 Task: Buy 2 Calipers from Brake System section under best seller category for shipping address: Jenna Lewis, 4292 Crim Lane, Underhill, Vermont 05489, Cell Number 9377427970. Pay from credit card number 4726 6642 7752 6010, Name on card Mark Adams, Expiration date 04/2025, CVV 682
Action: Mouse moved to (548, 165)
Screenshot: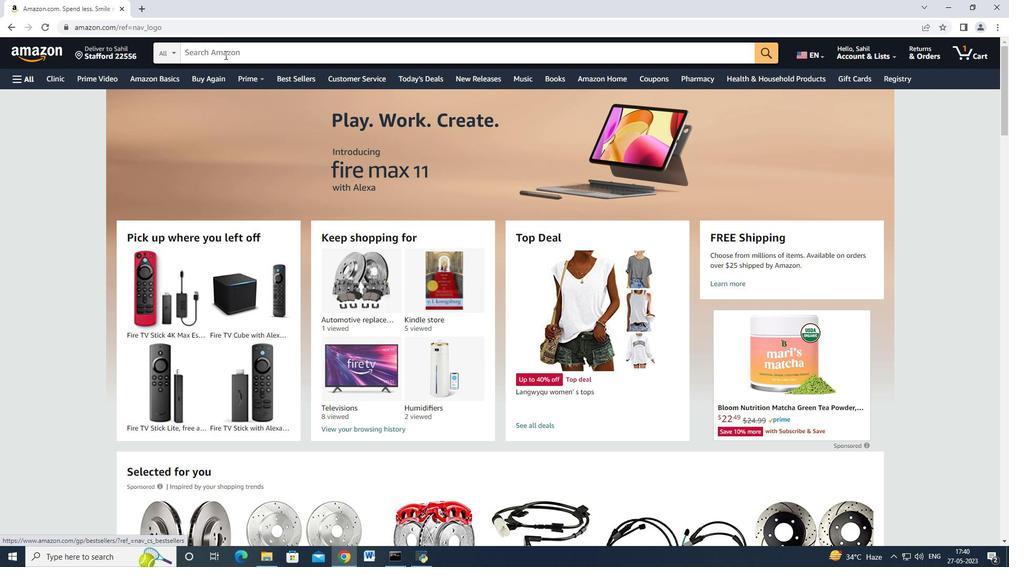
Action: Mouse pressed left at (548, 165)
Screenshot: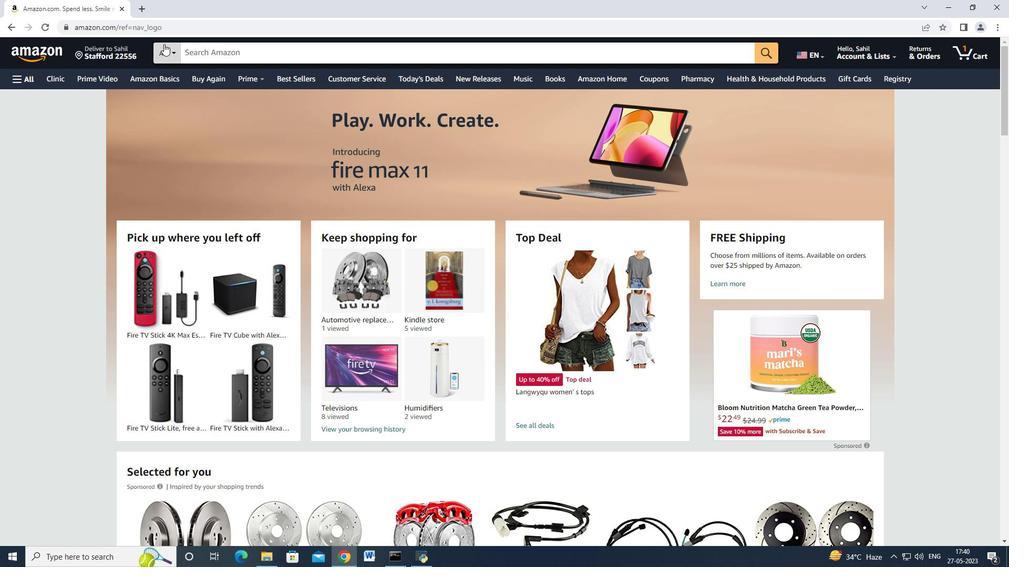 
Action: Mouse moved to (541, 227)
Screenshot: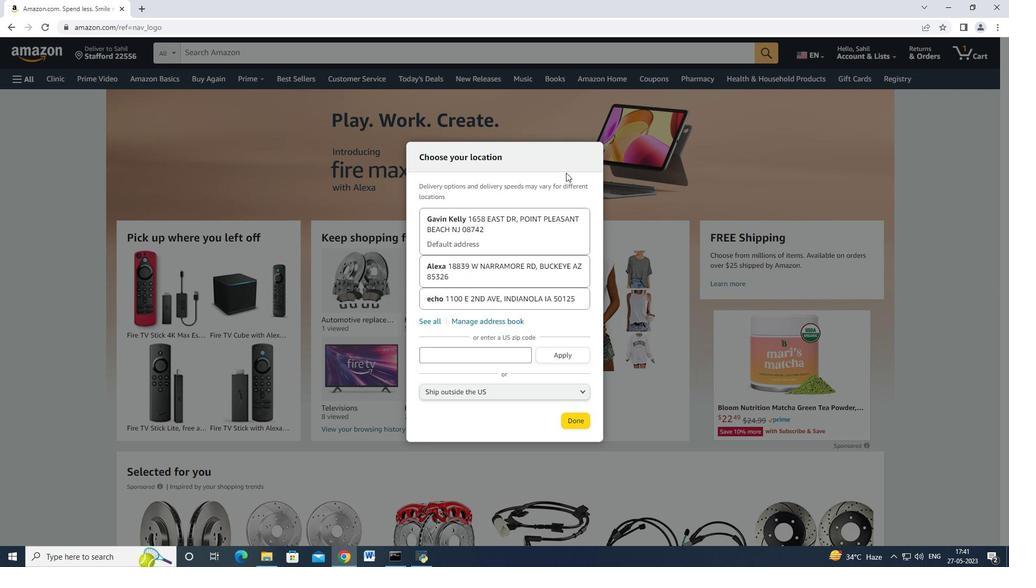 
Action: Mouse scrolled (541, 227) with delta (0, 0)
Screenshot: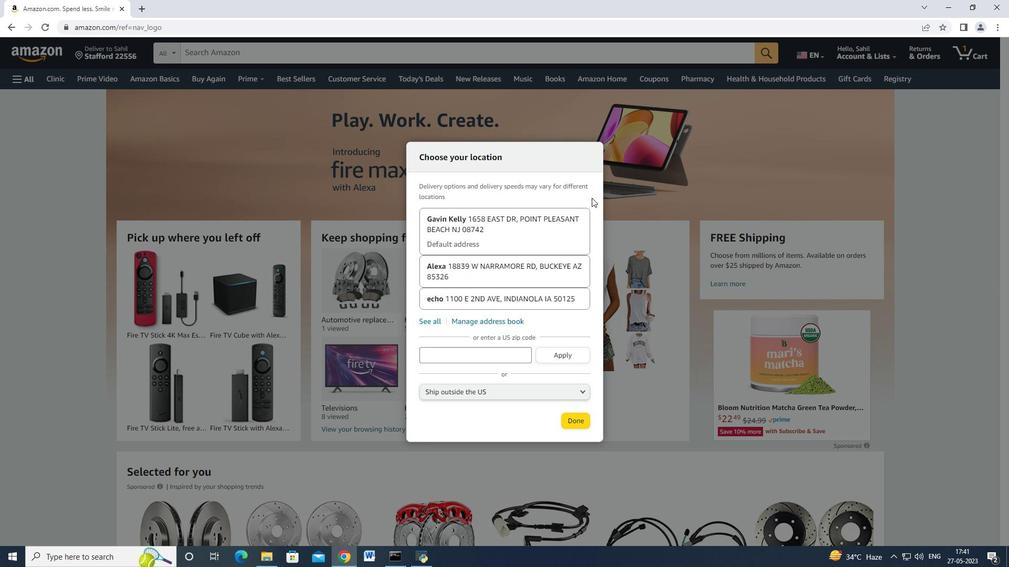 
Action: Mouse scrolled (541, 227) with delta (0, 0)
Screenshot: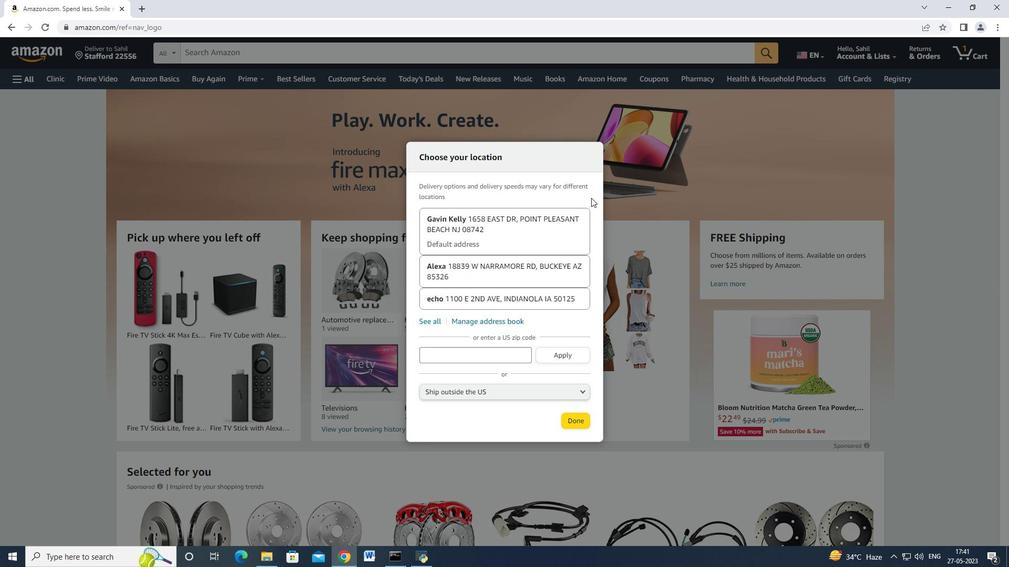 
Action: Mouse scrolled (541, 227) with delta (0, 0)
Screenshot: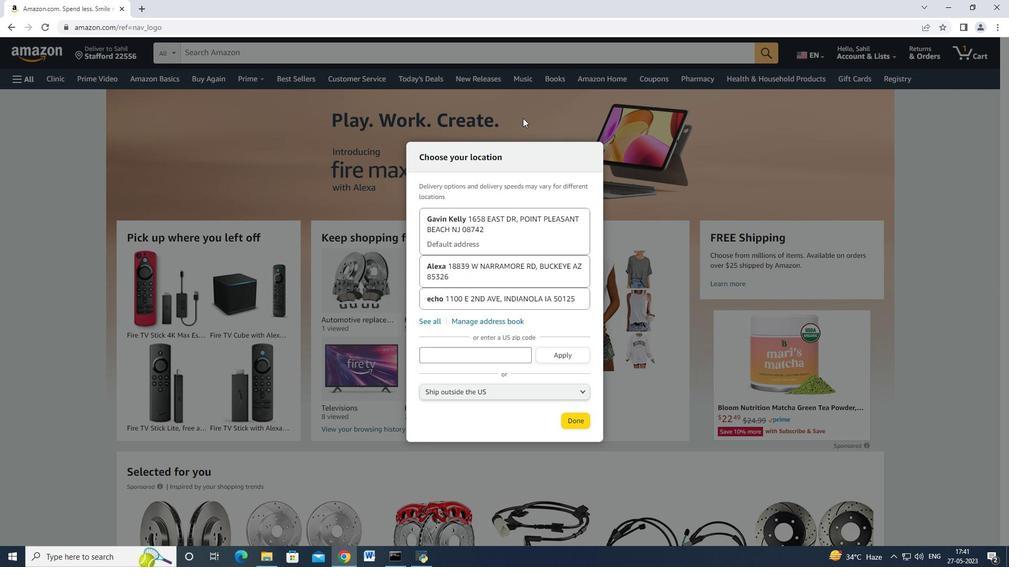 
Action: Mouse scrolled (541, 227) with delta (0, 0)
Screenshot: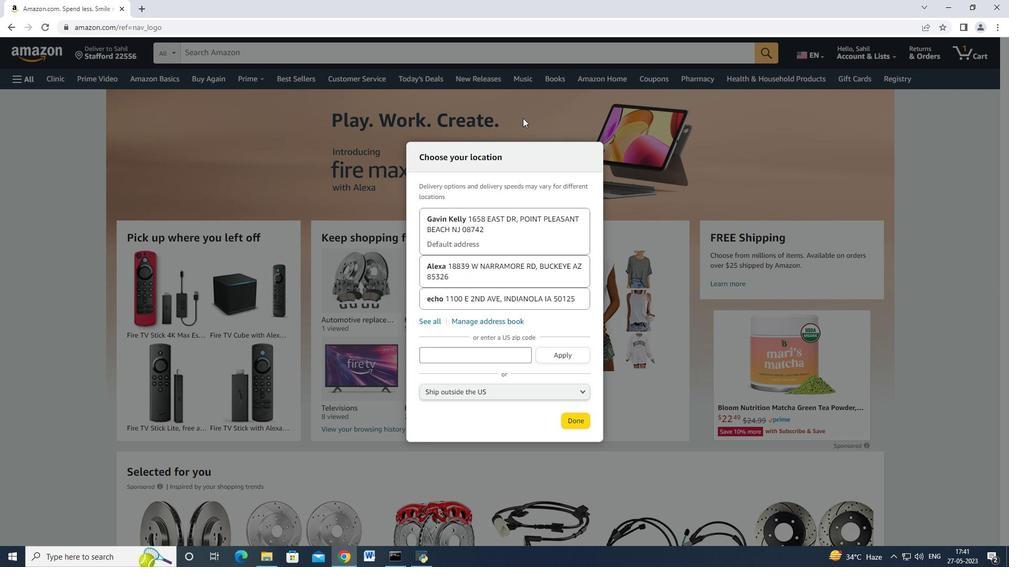 
Action: Mouse scrolled (541, 227) with delta (0, 0)
Screenshot: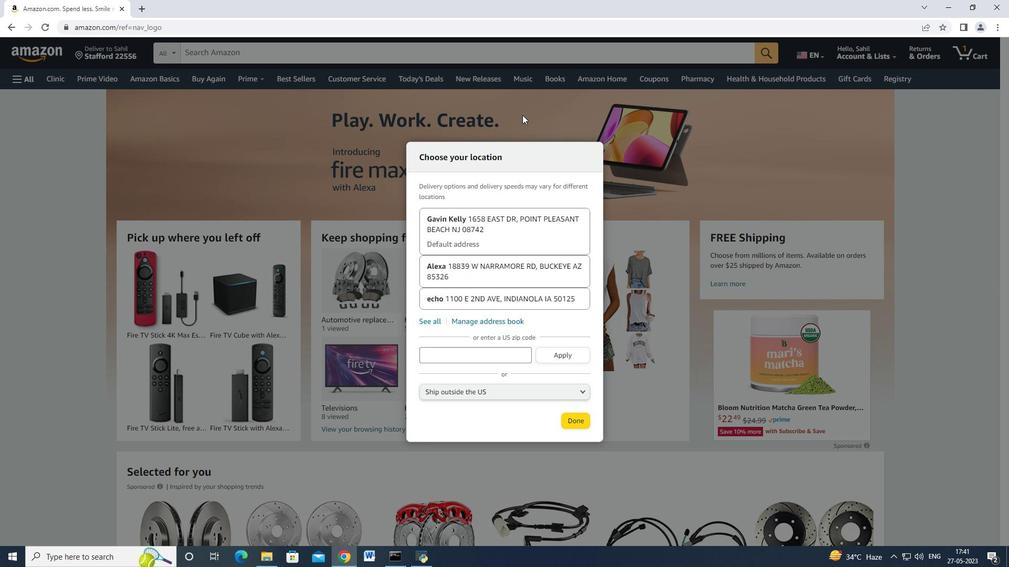 
Action: Mouse scrolled (541, 227) with delta (0, 0)
Screenshot: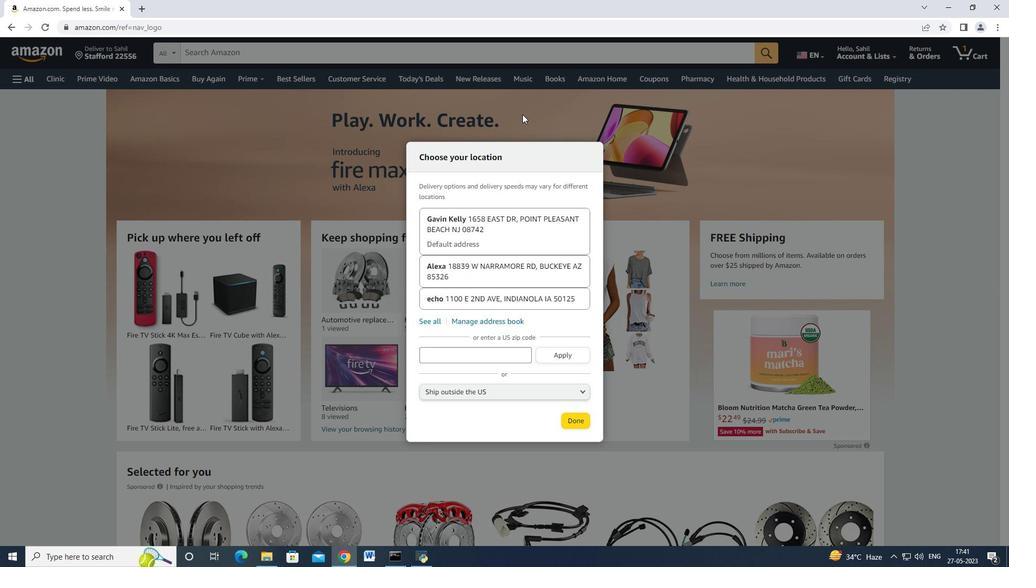 
Action: Mouse scrolled (541, 227) with delta (0, 0)
Screenshot: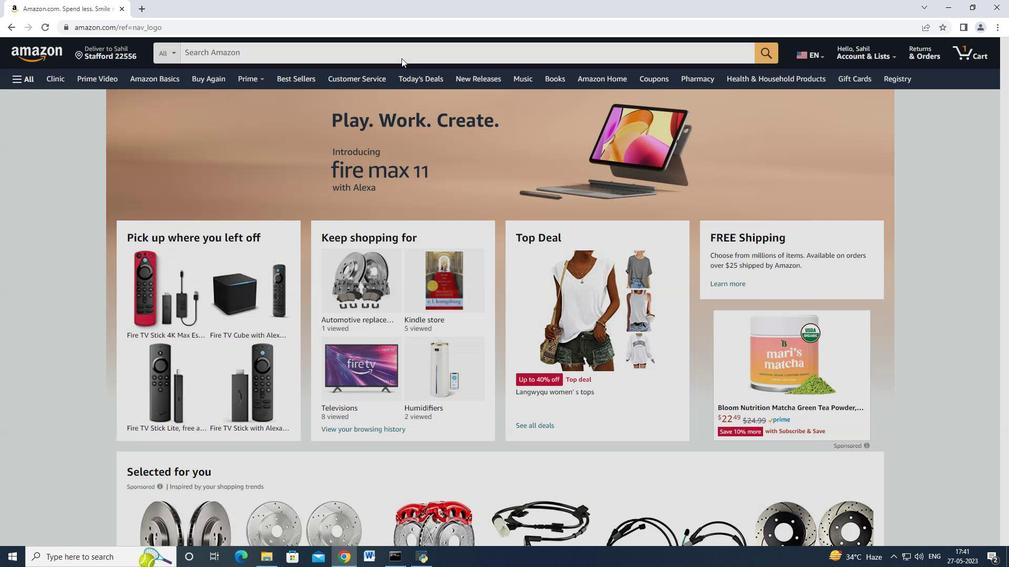 
Action: Mouse moved to (541, 227)
Screenshot: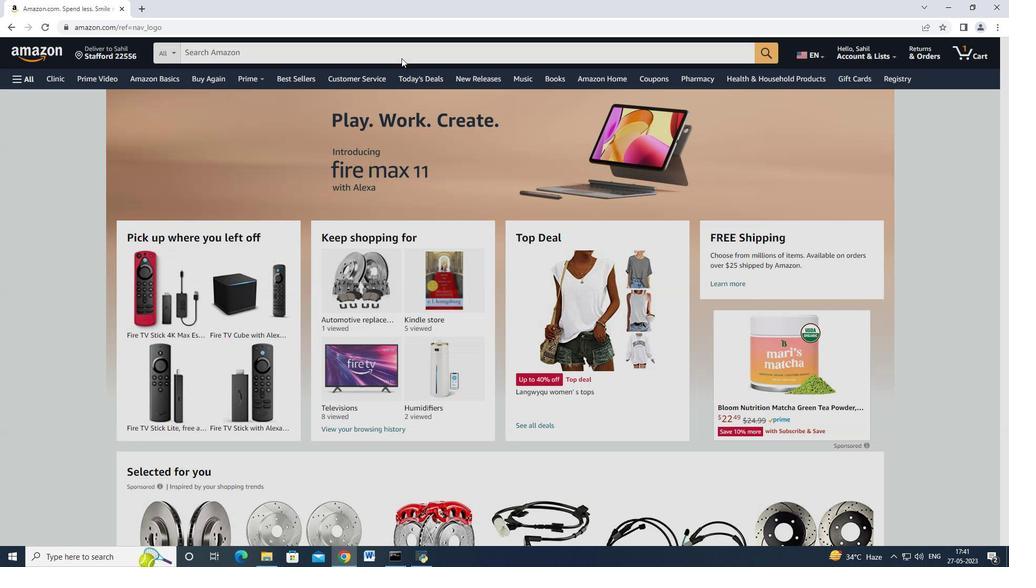 
Action: Mouse scrolled (541, 227) with delta (0, 0)
Screenshot: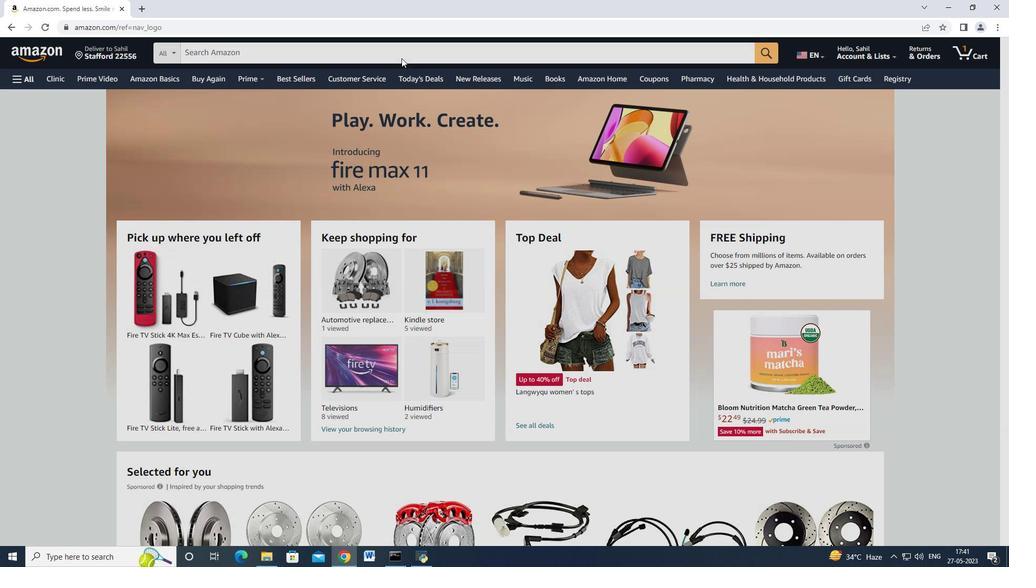 
Action: Mouse moved to (550, 215)
Screenshot: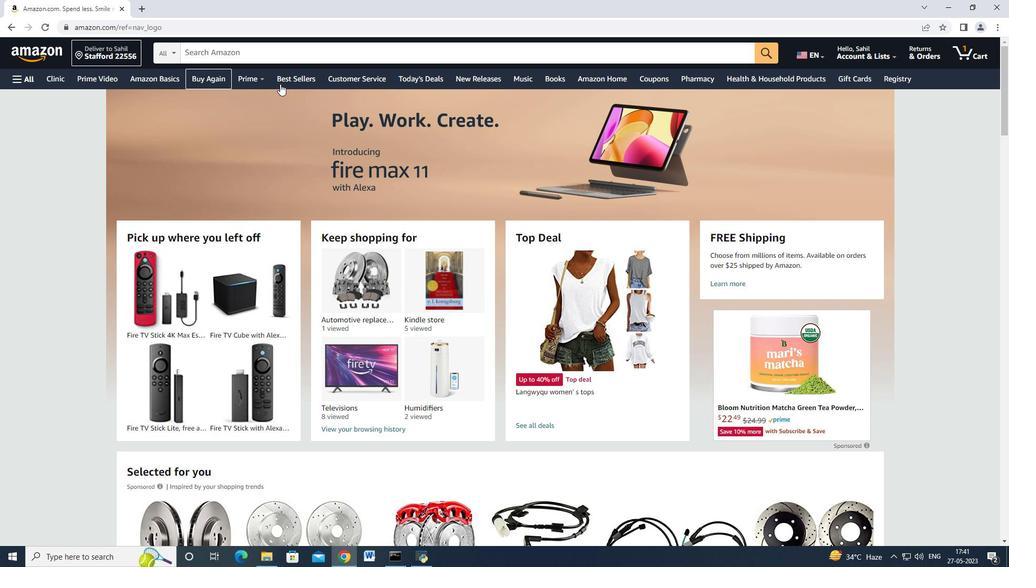 
Action: Mouse pressed left at (550, 215)
Screenshot: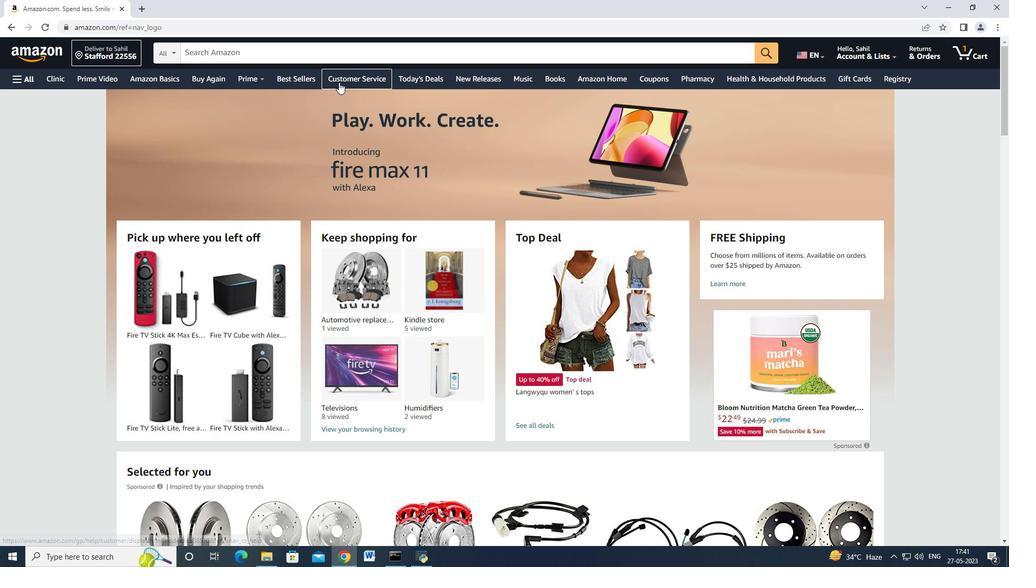 
Action: Mouse moved to (564, 156)
Screenshot: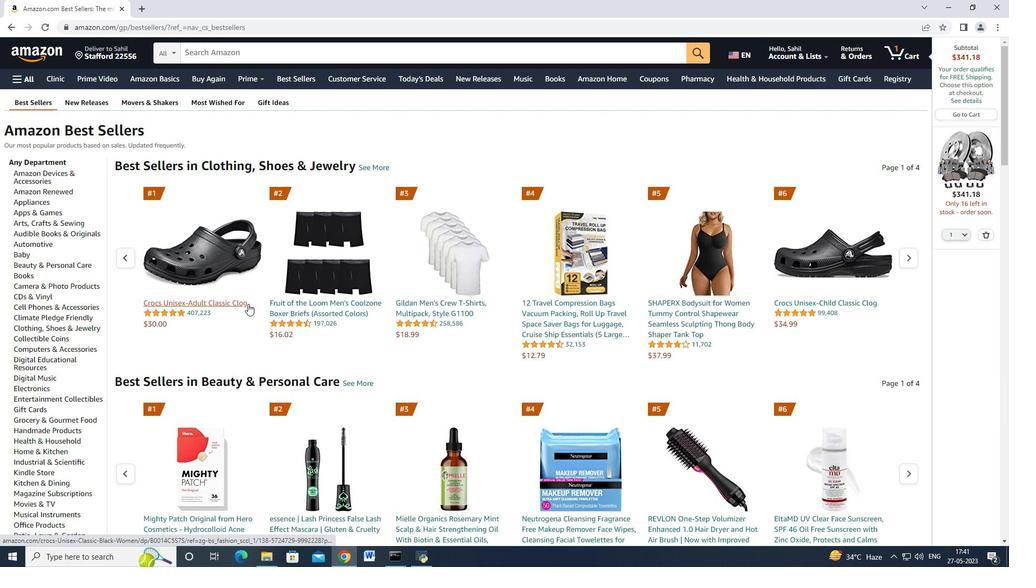 
Action: Mouse pressed left at (564, 156)
Screenshot: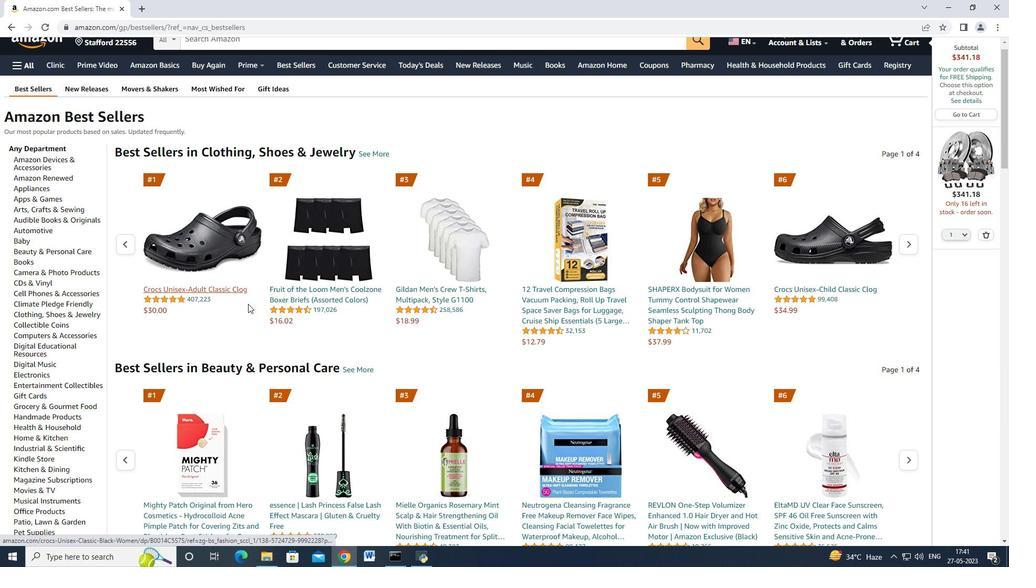 
Action: Mouse moved to (580, 230)
Screenshot: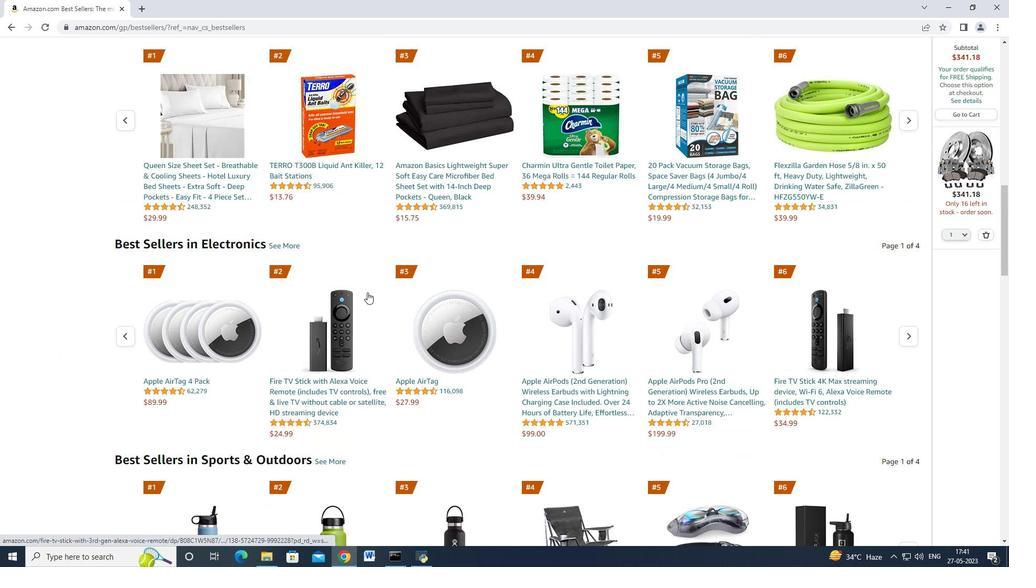 
Action: Mouse pressed left at (580, 230)
Screenshot: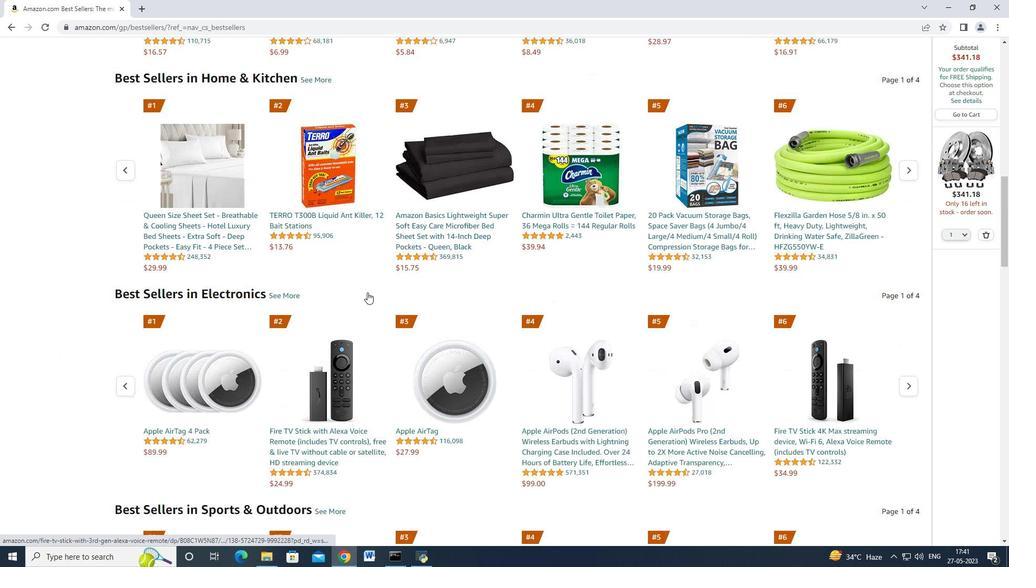 
Action: Mouse moved to (557, 150)
Screenshot: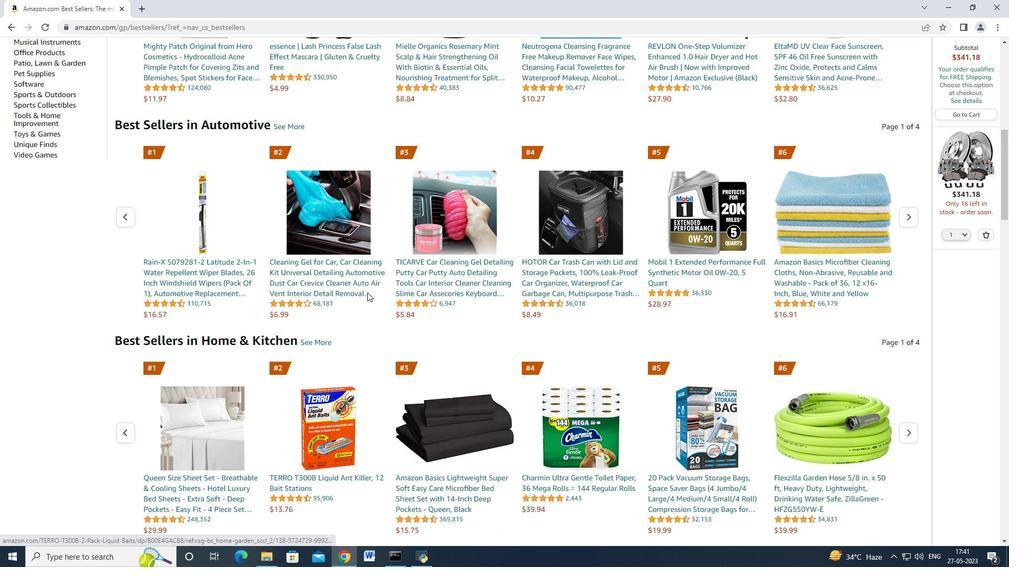 
Action: Mouse pressed left at (557, 150)
Screenshot: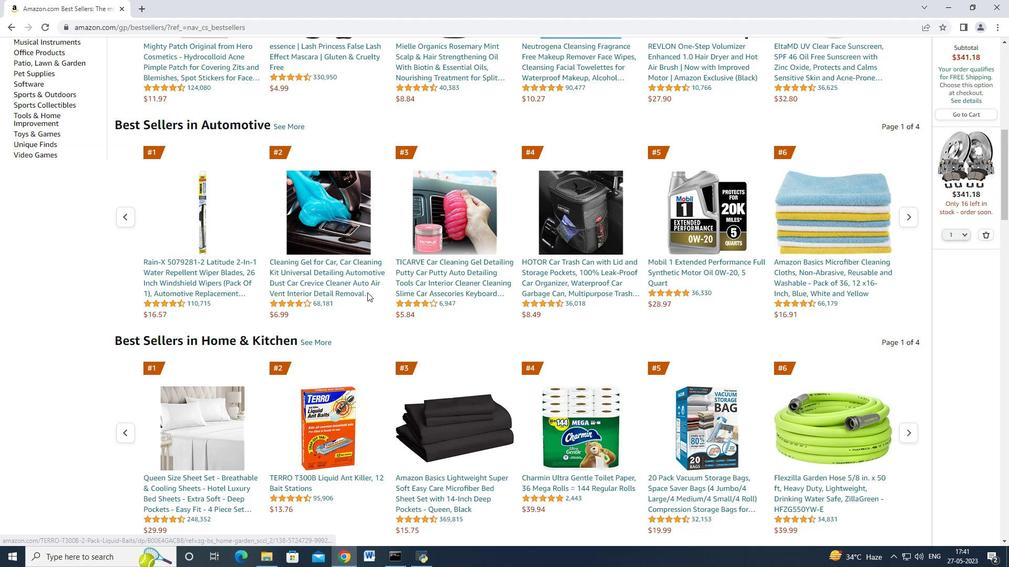
Action: Mouse moved to (557, 150)
Screenshot: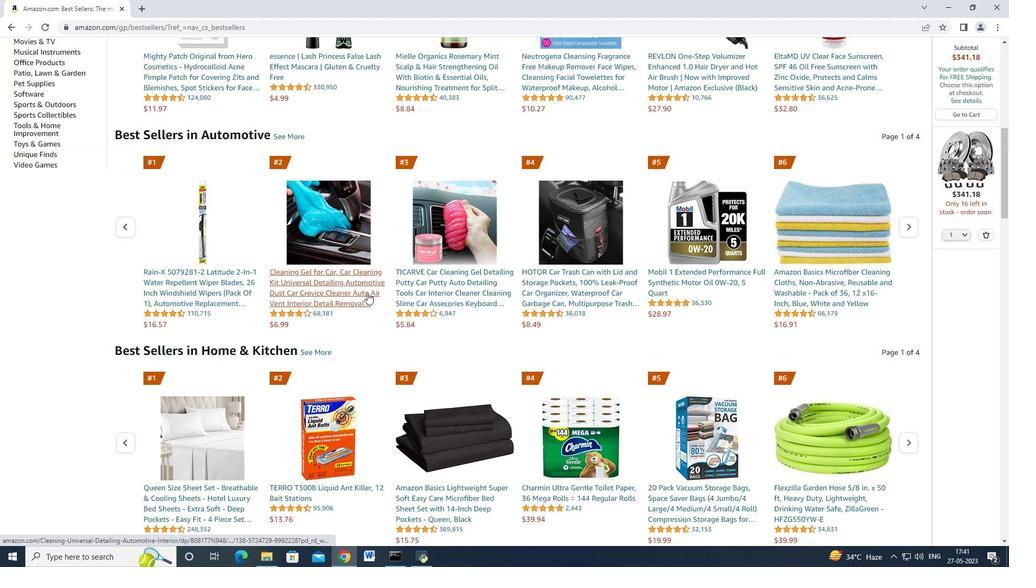 
Action: Key pressed 2<Key.space>calipers<Key.enter>
Screenshot: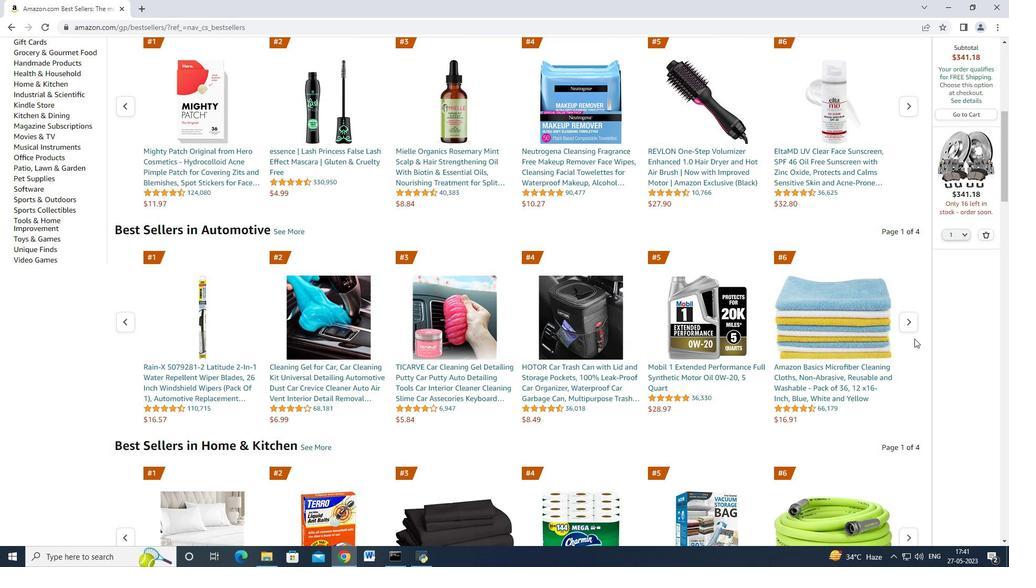 
Action: Mouse moved to (595, 308)
Screenshot: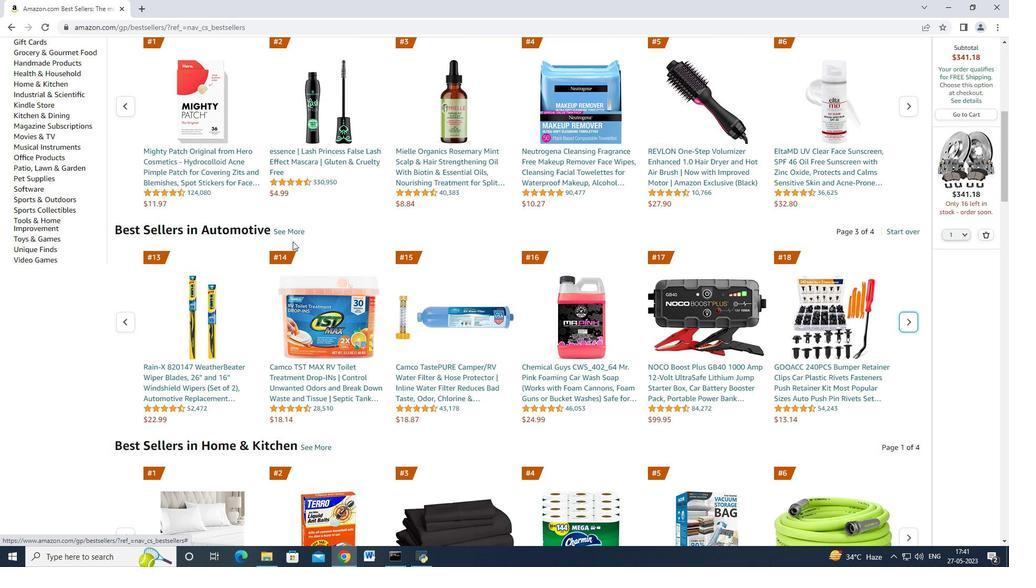 
Action: Mouse scrolled (595, 307) with delta (0, 0)
Screenshot: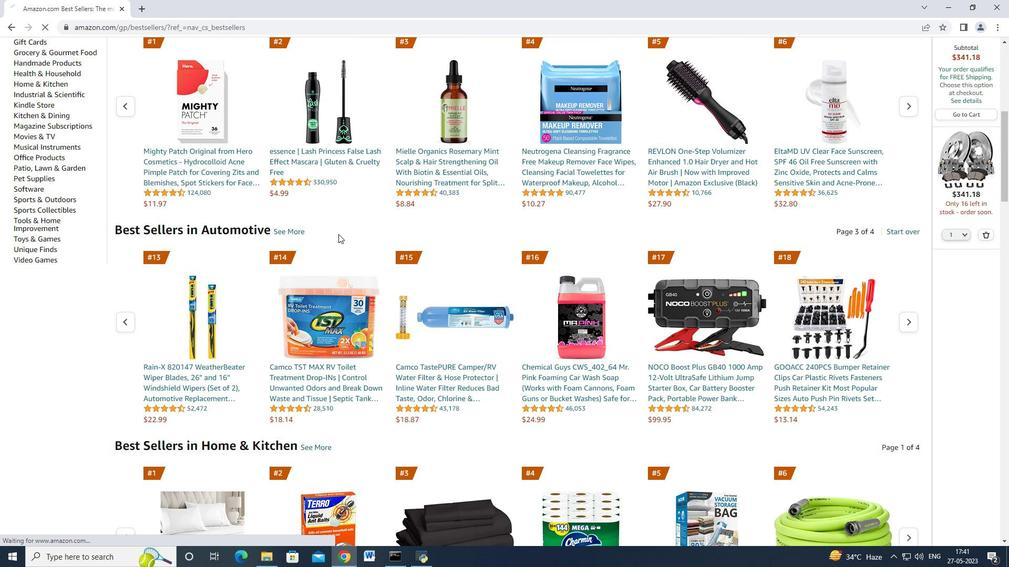 
Action: Mouse moved to (595, 307)
Screenshot: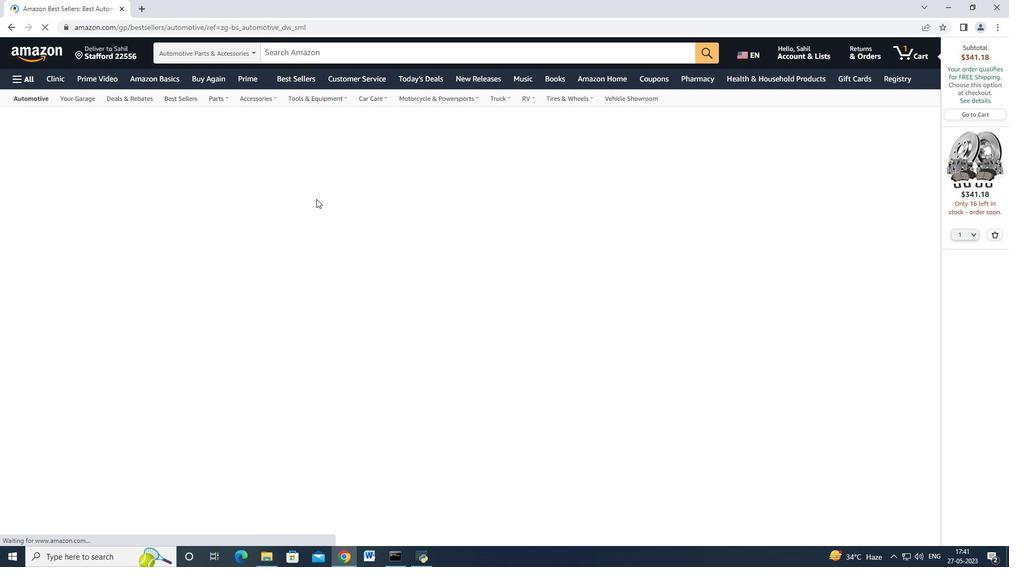 
Action: Mouse scrolled (595, 307) with delta (0, 0)
Screenshot: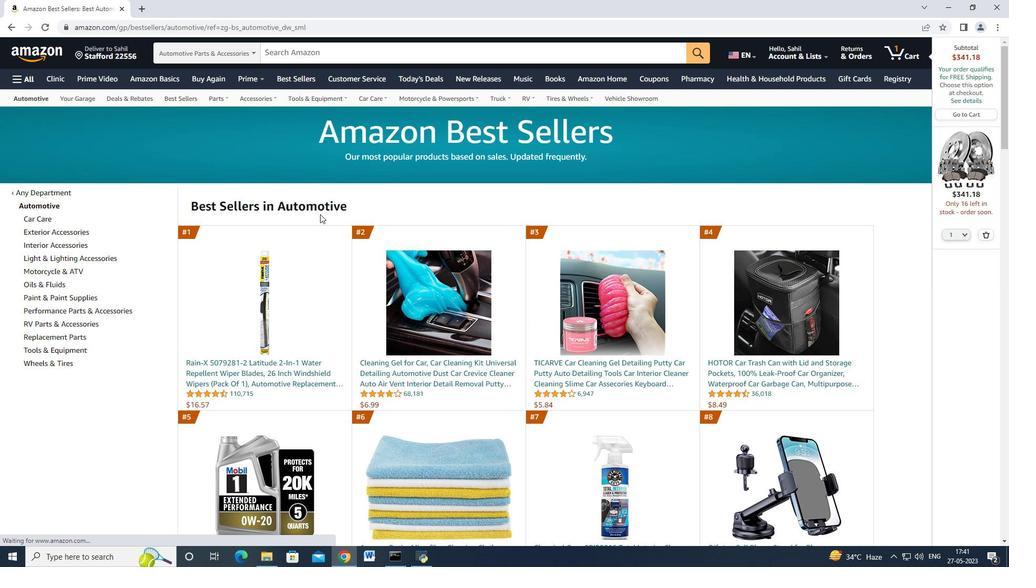 
Action: Mouse scrolled (595, 307) with delta (0, 0)
Screenshot: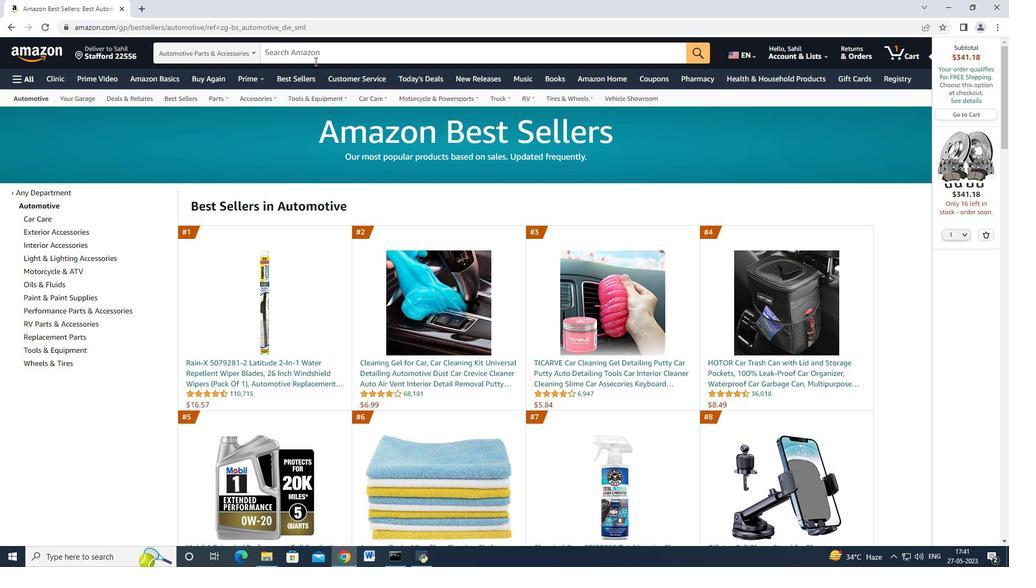 
Action: Mouse moved to (596, 300)
Screenshot: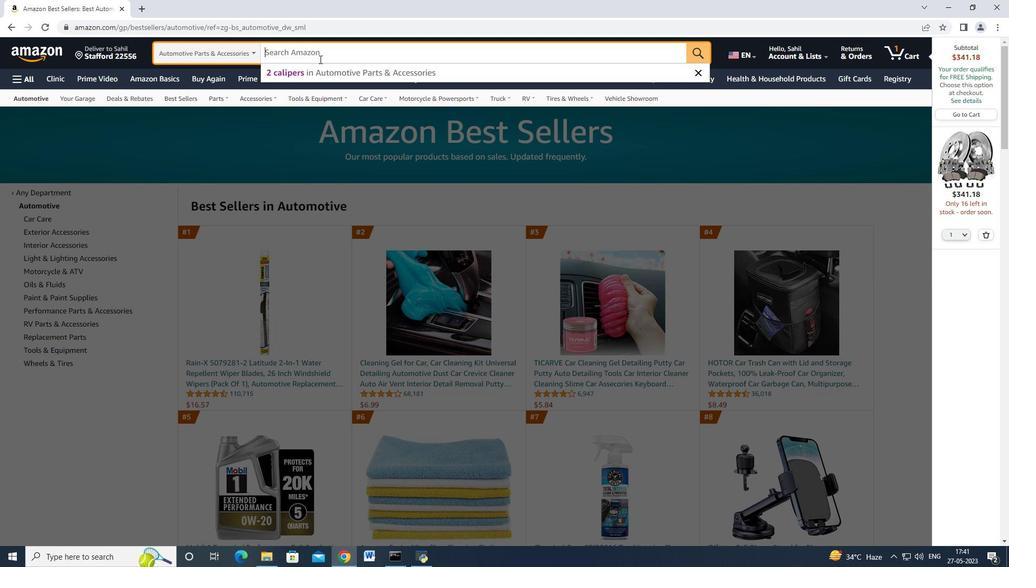 
Action: Mouse pressed left at (596, 300)
Screenshot: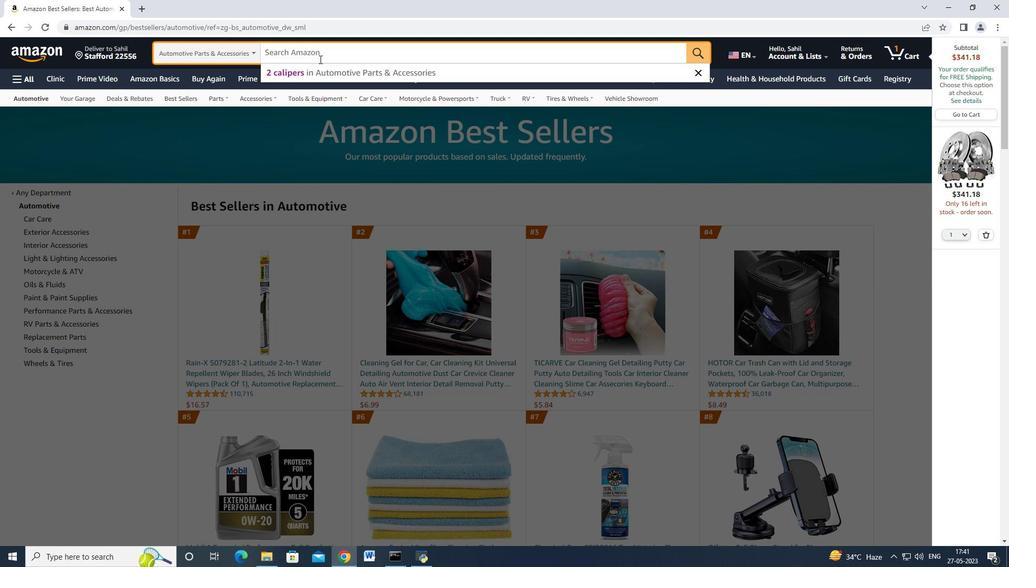 
Action: Mouse moved to (761, 232)
Screenshot: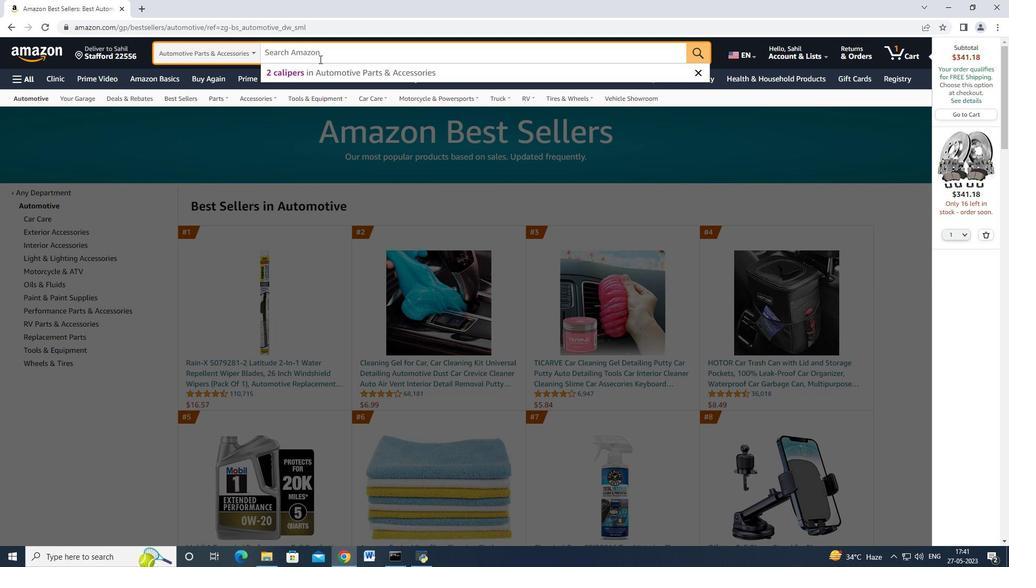 
Action: Mouse pressed left at (761, 232)
Screenshot: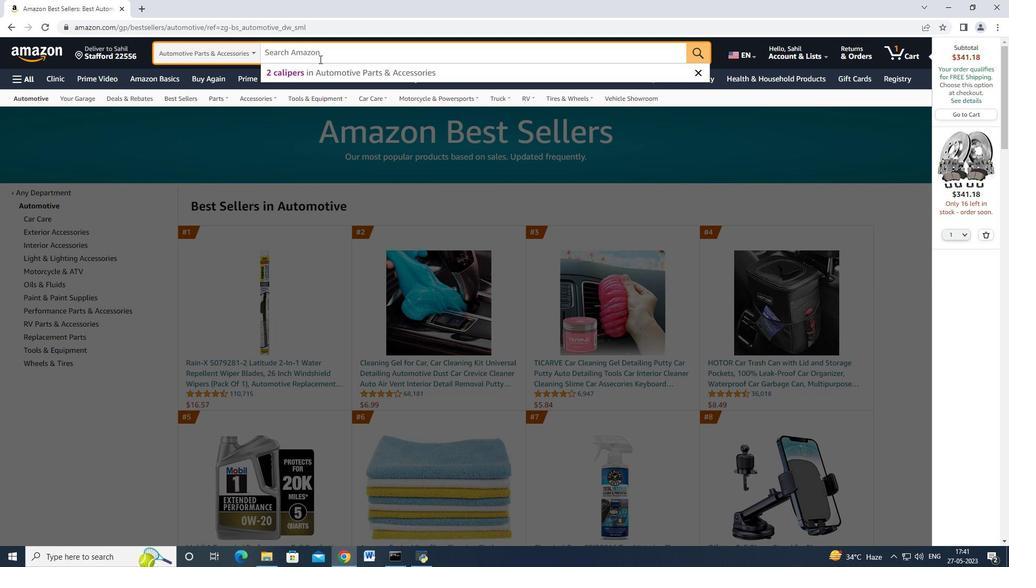 
Action: Mouse moved to (761, 231)
Screenshot: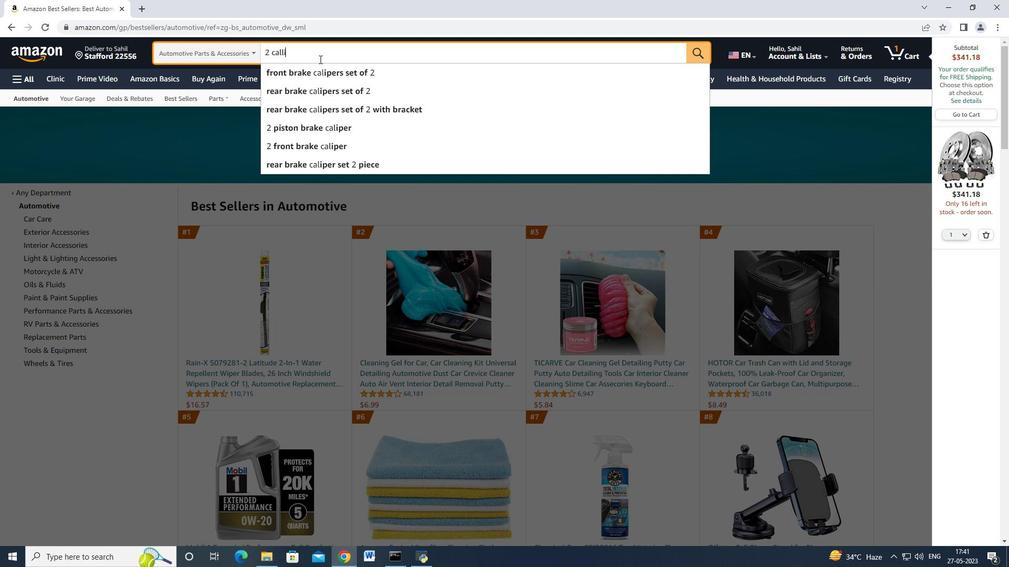 
Action: Mouse pressed left at (761, 231)
Screenshot: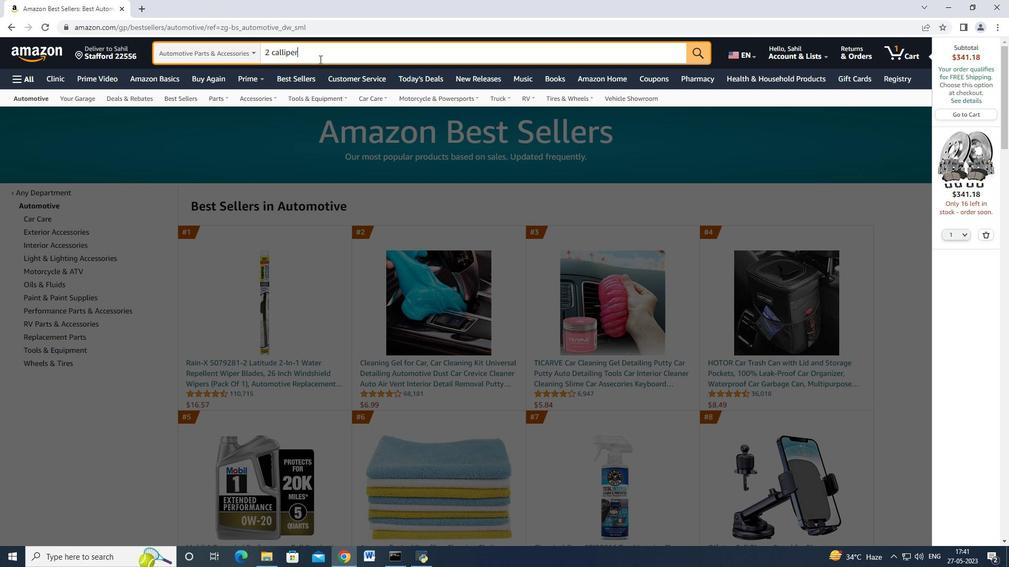 
Action: Mouse moved to (704, 301)
Screenshot: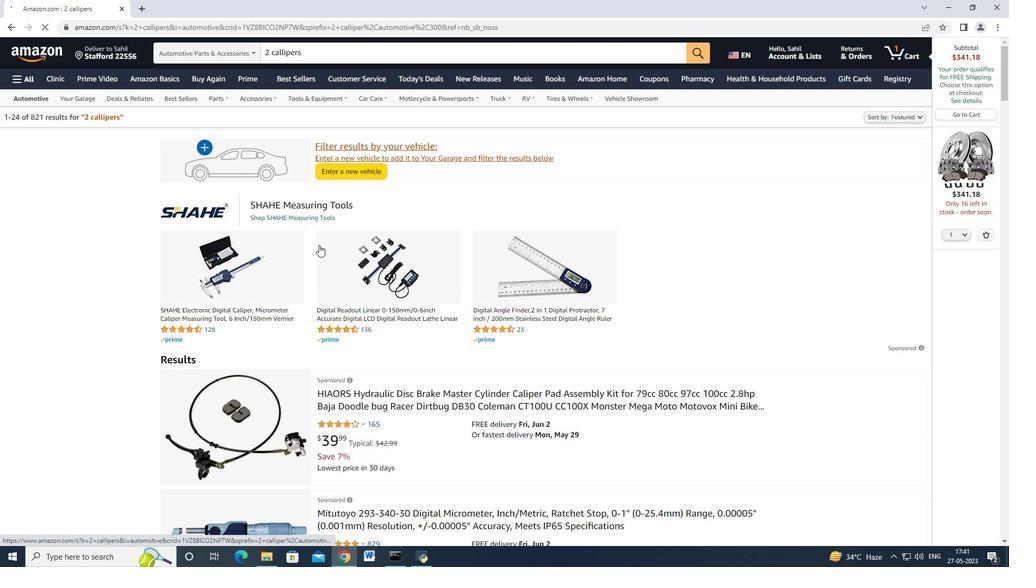 
Action: Mouse pressed left at (704, 301)
Screenshot: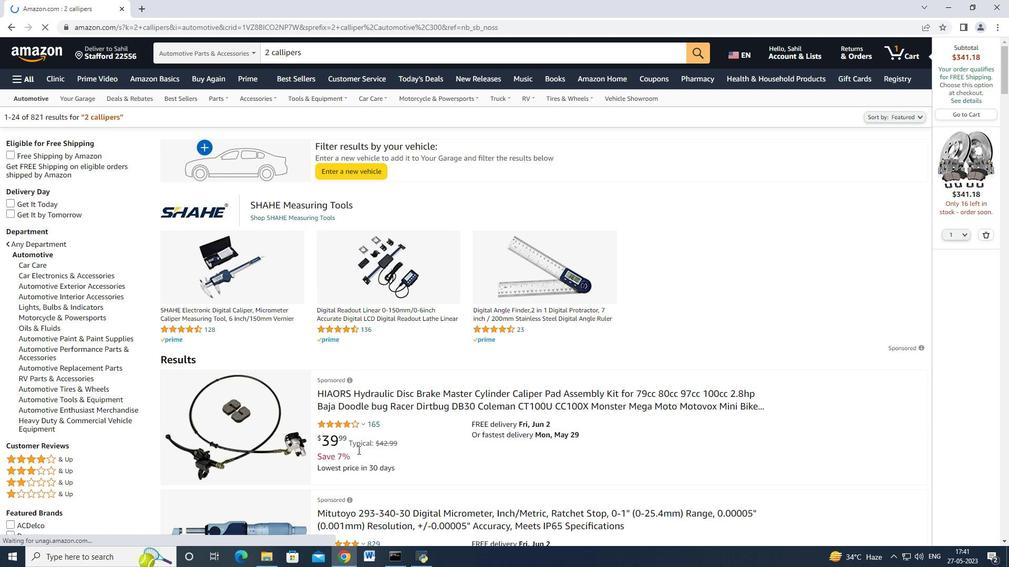
Action: Mouse moved to (720, 259)
Screenshot: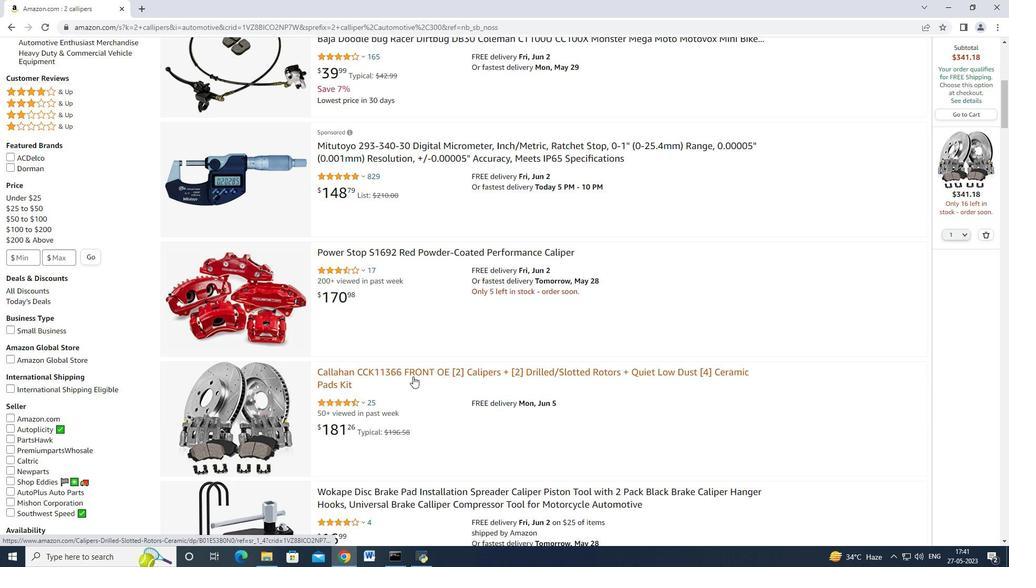 
Action: Mouse pressed left at (720, 259)
Screenshot: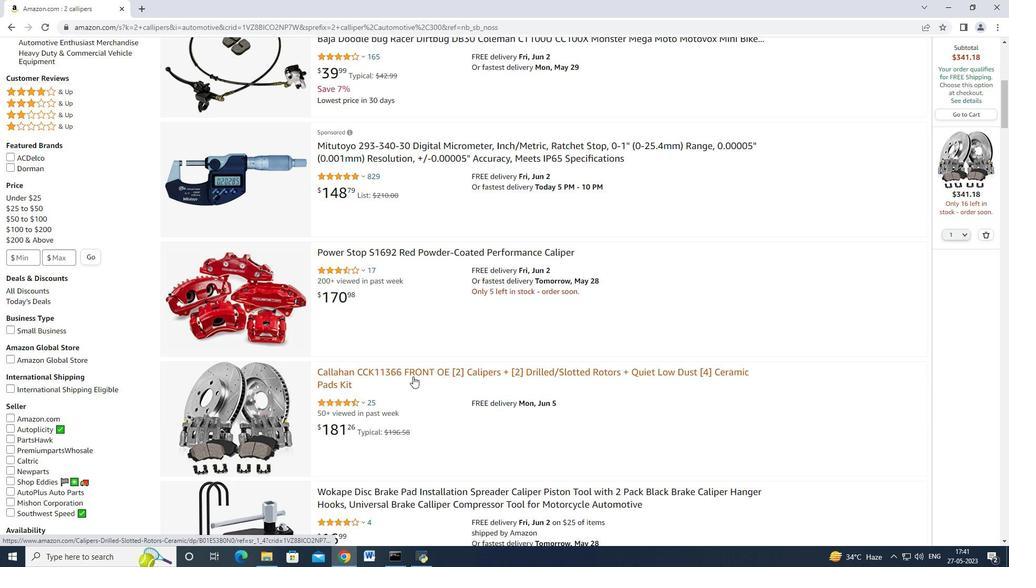 
Action: Mouse moved to (761, 294)
Screenshot: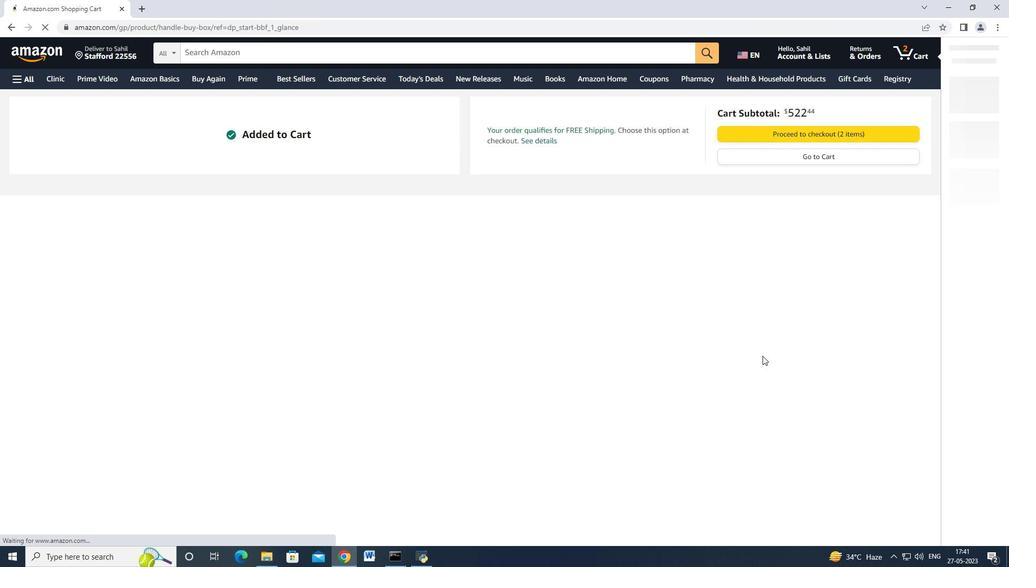 
Action: Mouse pressed left at (761, 294)
Screenshot: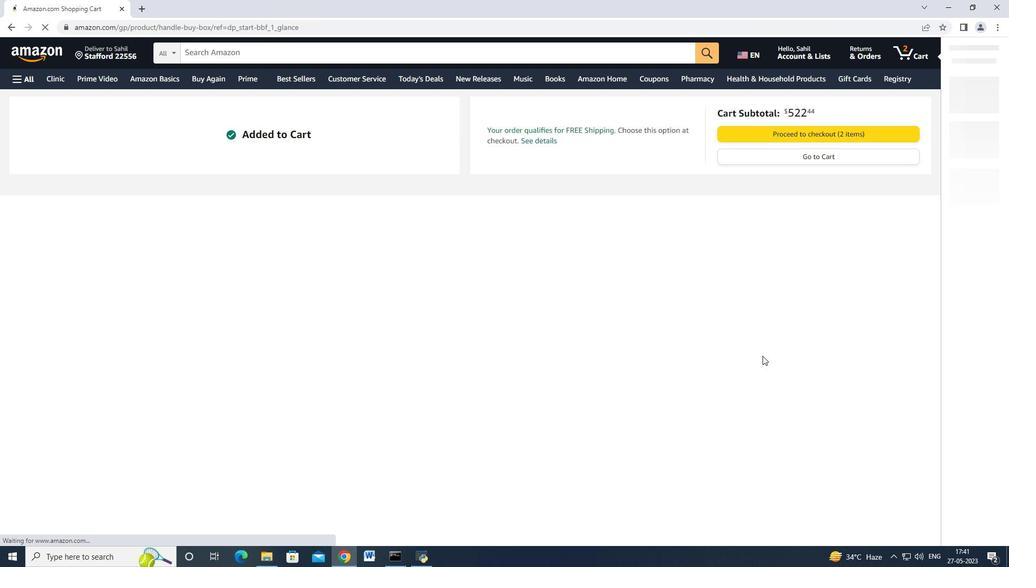 
Action: Mouse moved to (751, 183)
Screenshot: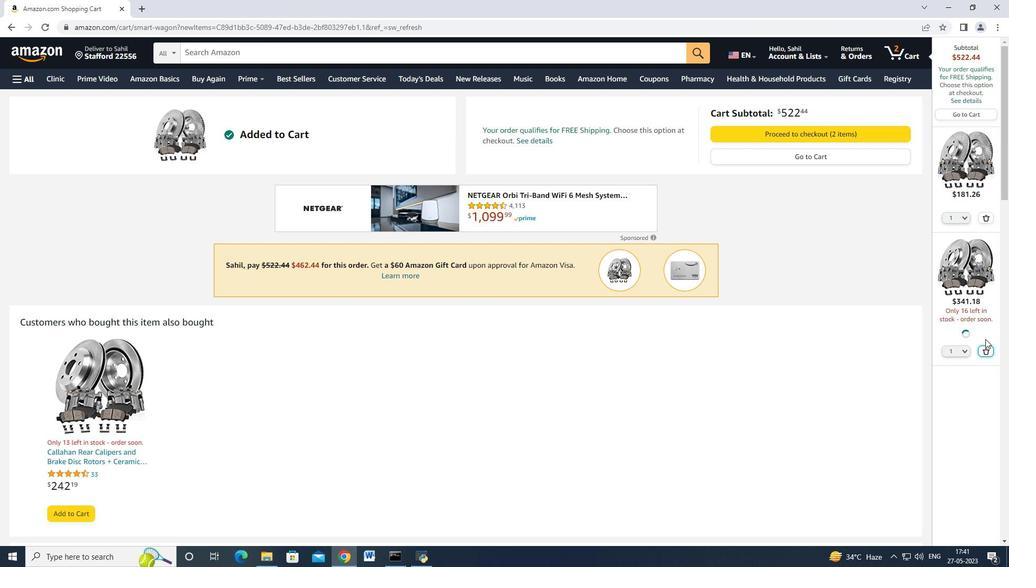 
Action: Mouse pressed left at (751, 183)
Screenshot: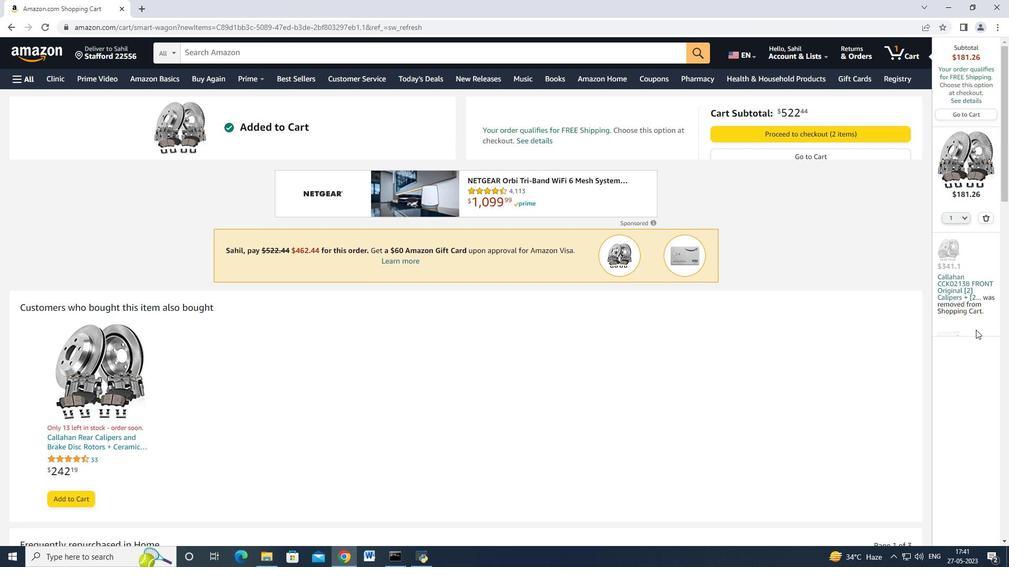 
Action: Mouse moved to (497, 156)
Screenshot: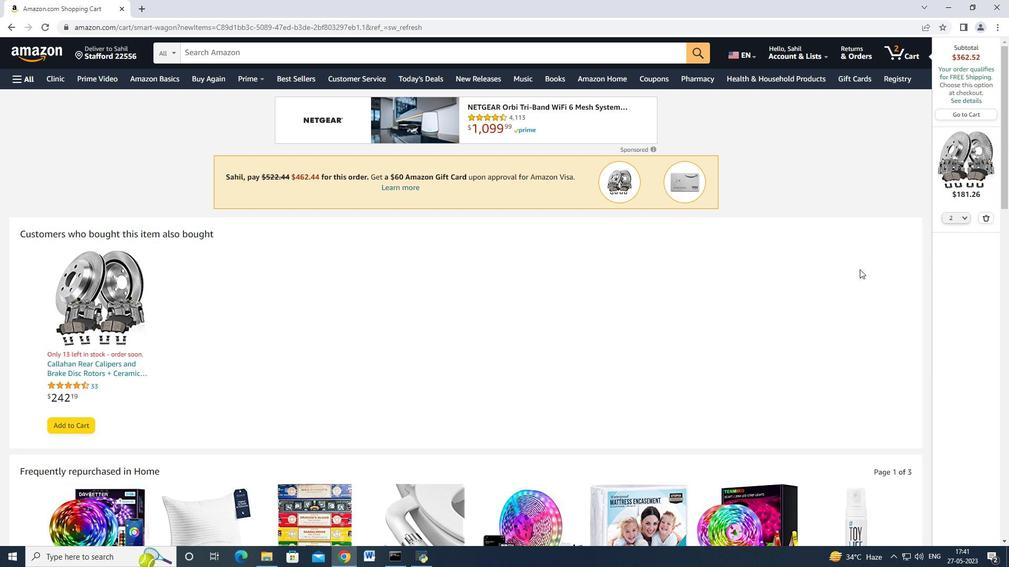
Action: Mouse pressed left at (497, 156)
Screenshot: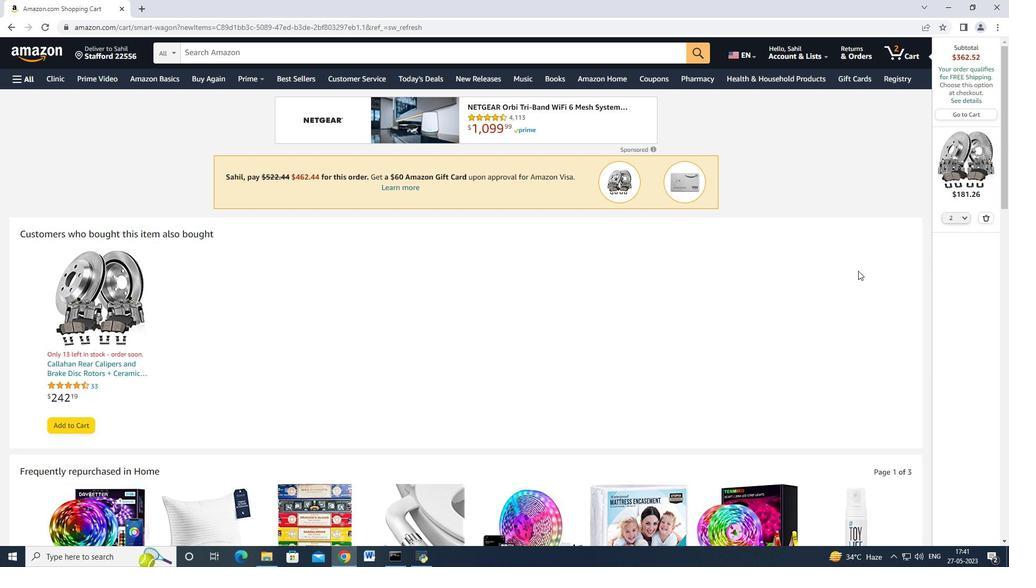 
Action: Mouse moved to (597, 282)
Screenshot: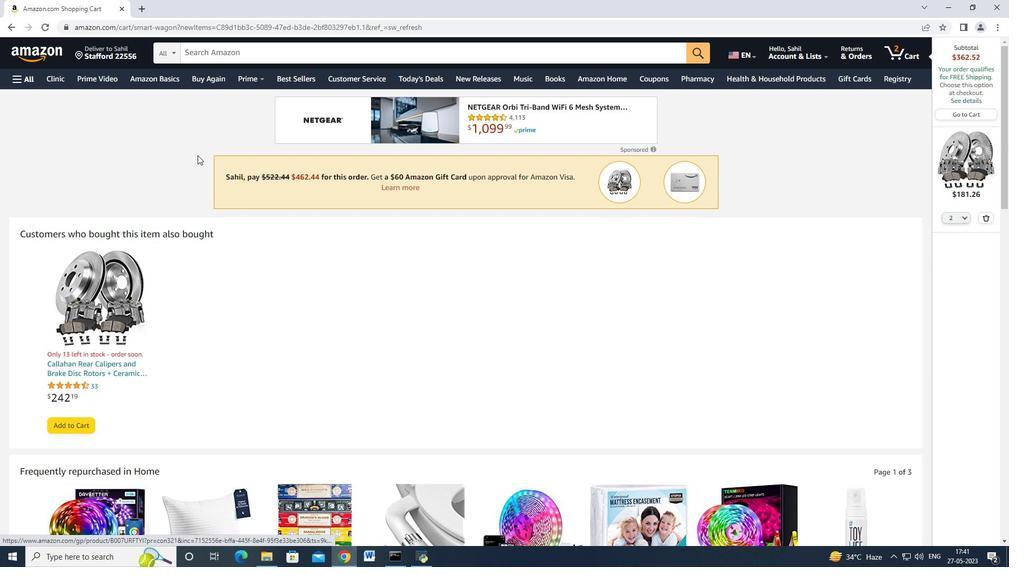 
Action: Mouse pressed left at (597, 282)
Screenshot: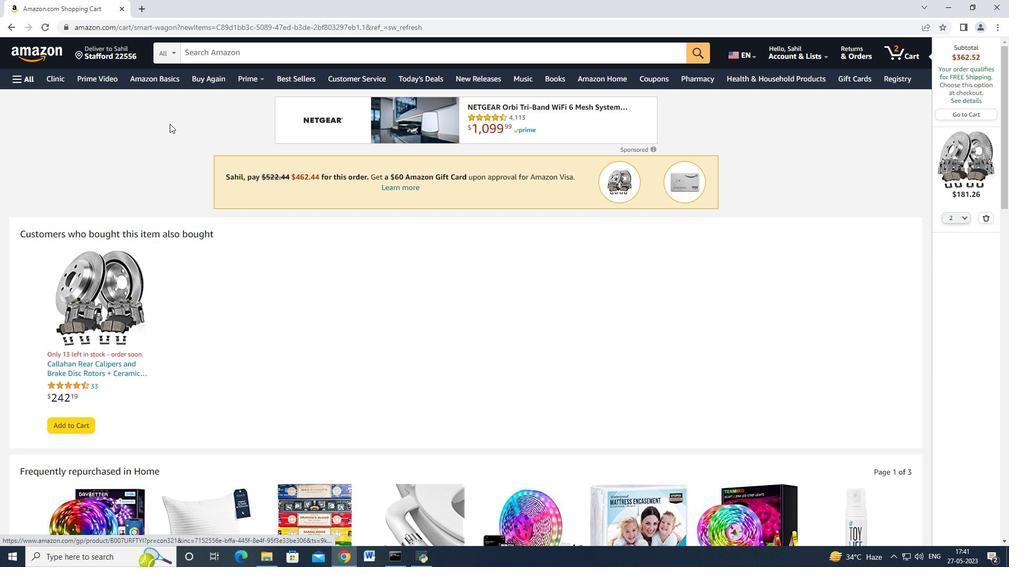 
Action: Mouse moved to (598, 290)
Screenshot: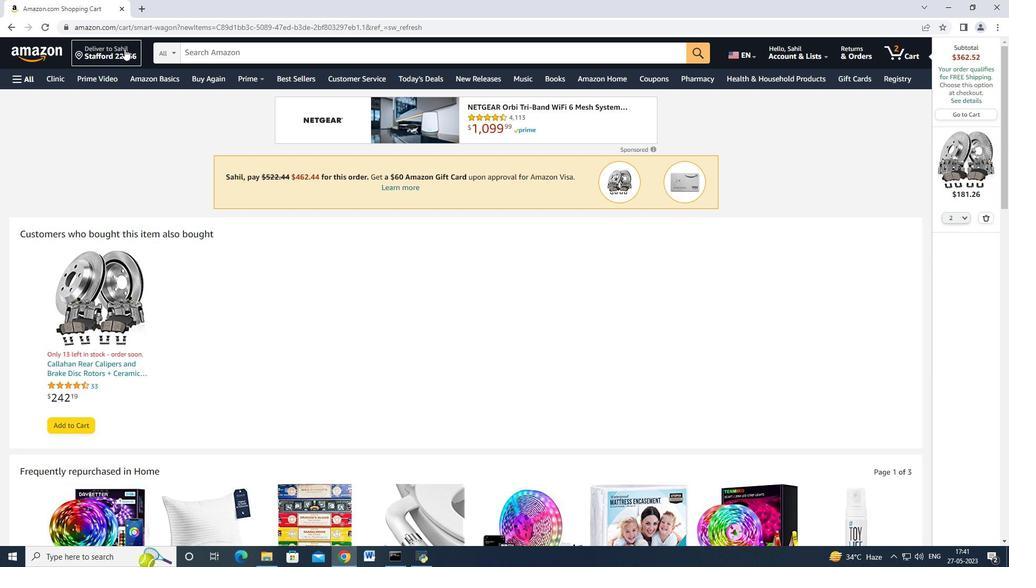 
Action: Mouse scrolled (598, 290) with delta (0, 0)
Screenshot: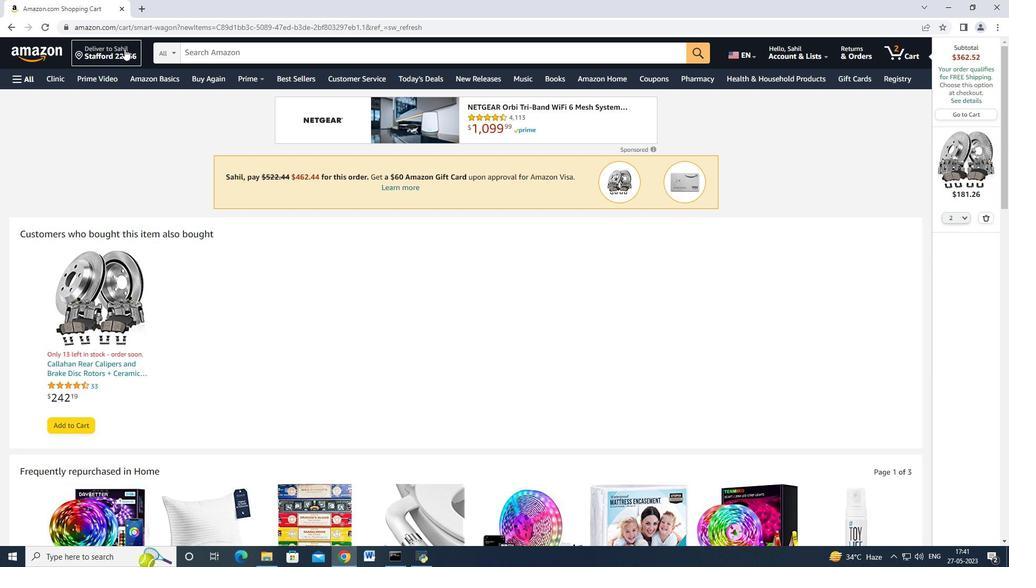 
Action: Mouse moved to (598, 290)
Screenshot: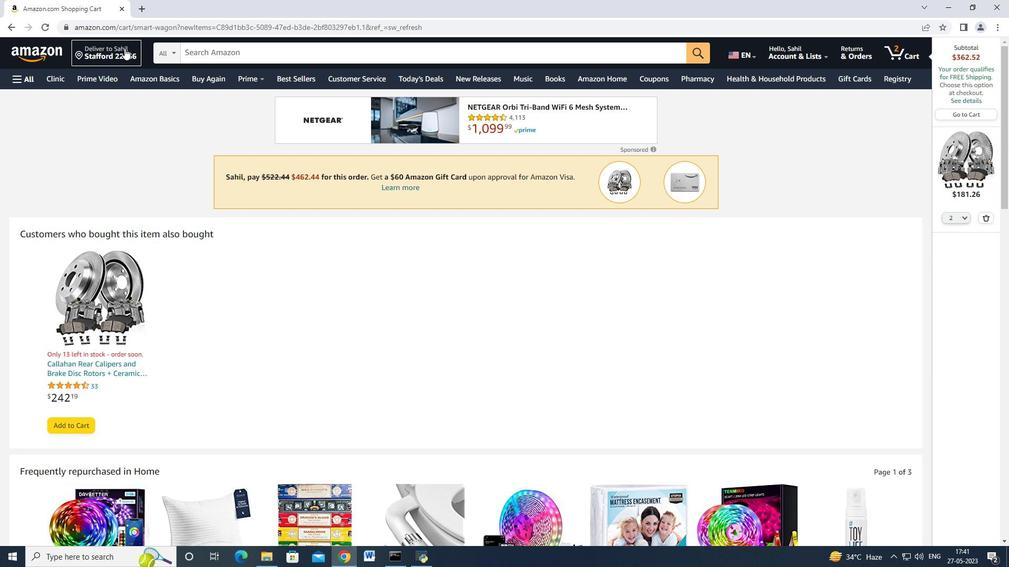 
Action: Mouse scrolled (598, 290) with delta (0, 0)
Screenshot: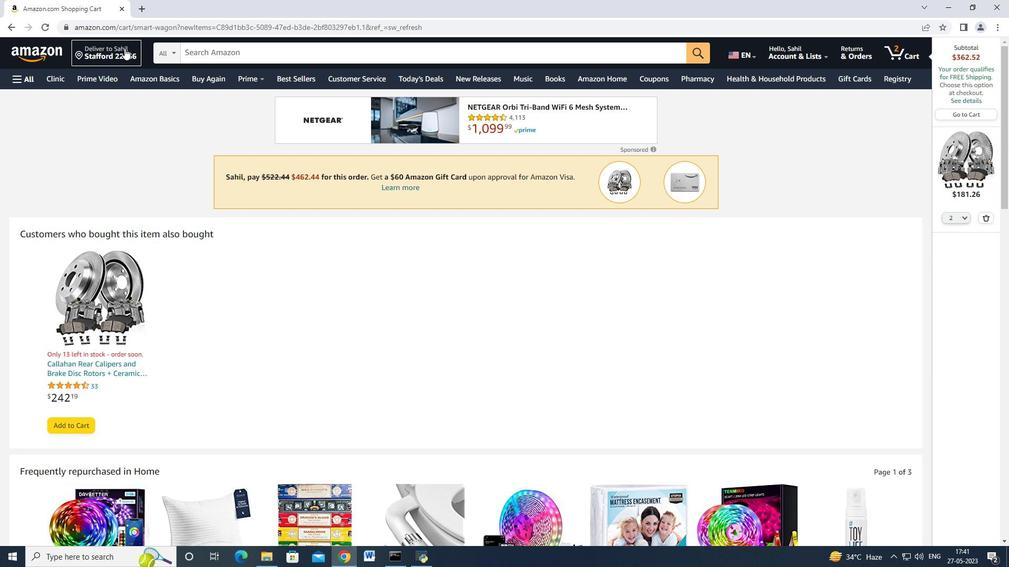 
Action: Mouse scrolled (598, 290) with delta (0, 0)
Screenshot: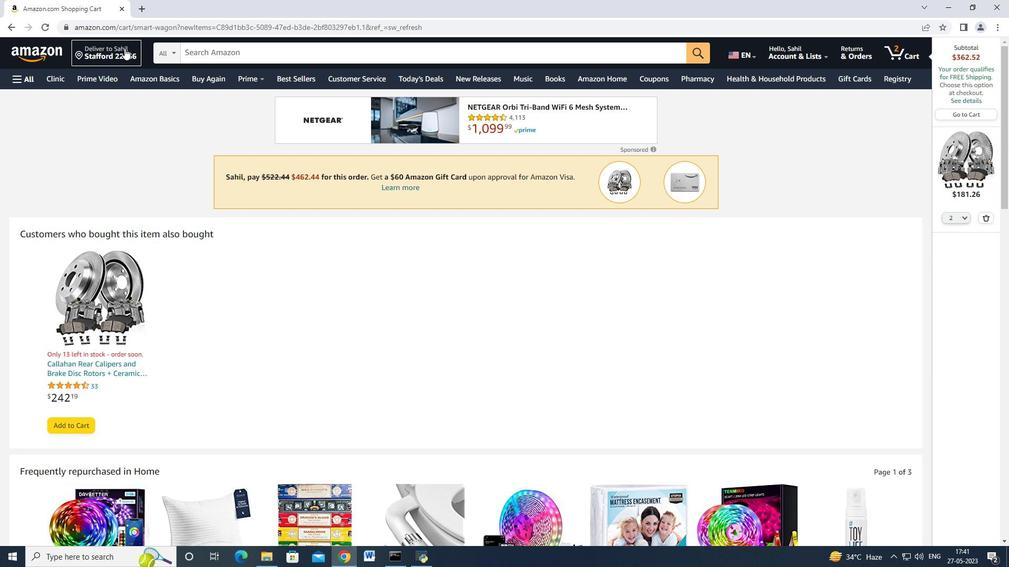 
Action: Mouse scrolled (598, 290) with delta (0, 0)
Screenshot: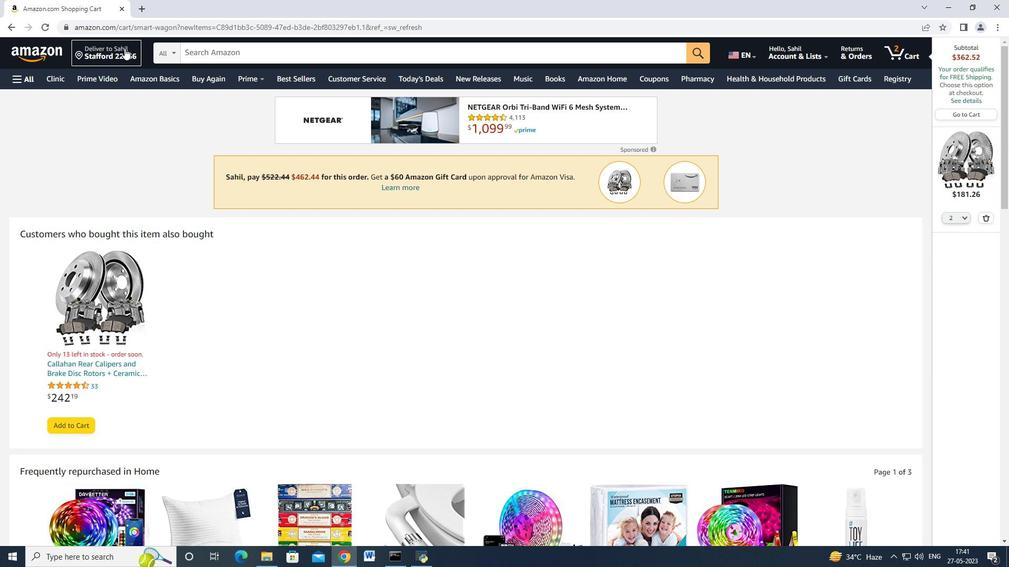 
Action: Mouse scrolled (598, 290) with delta (0, 0)
Screenshot: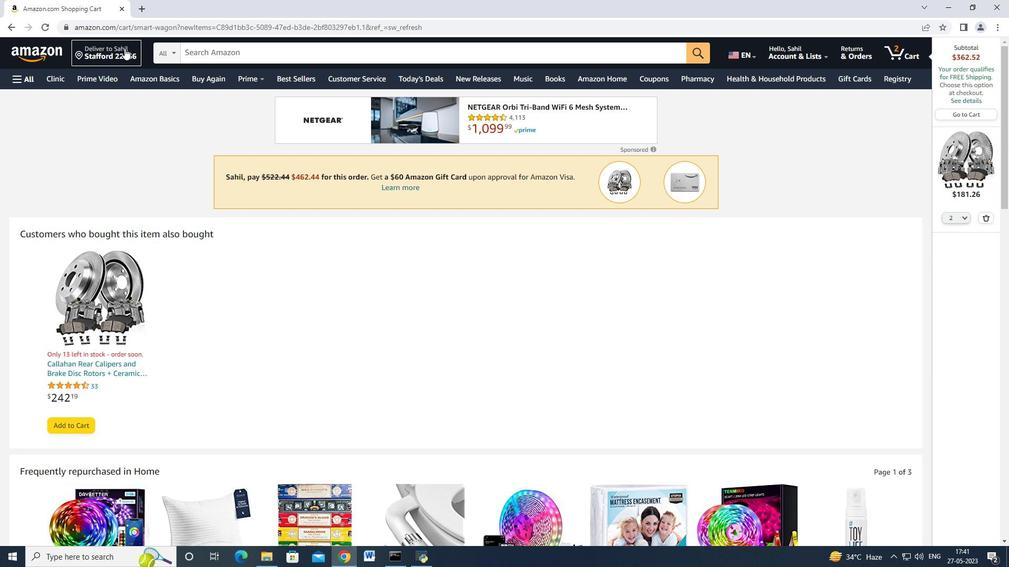 
Action: Mouse scrolled (598, 290) with delta (0, 0)
Screenshot: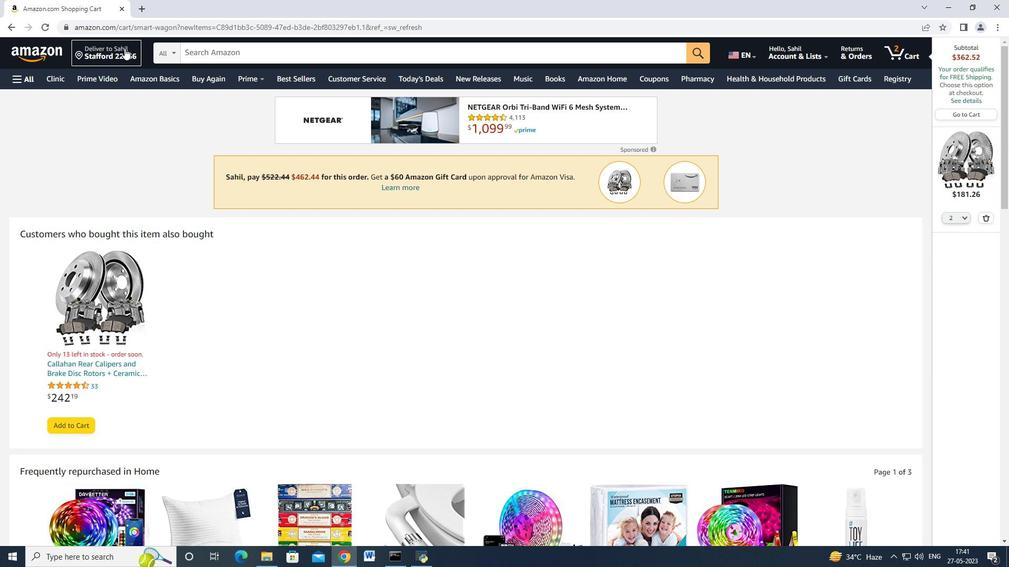 
Action: Mouse scrolled (598, 290) with delta (0, 0)
Screenshot: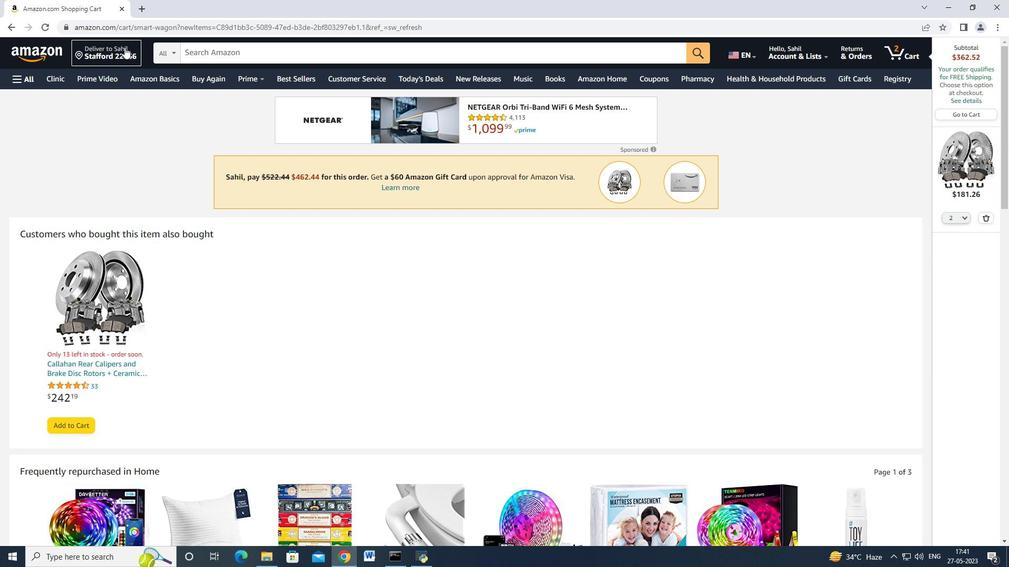 
Action: Mouse moved to (598, 290)
Screenshot: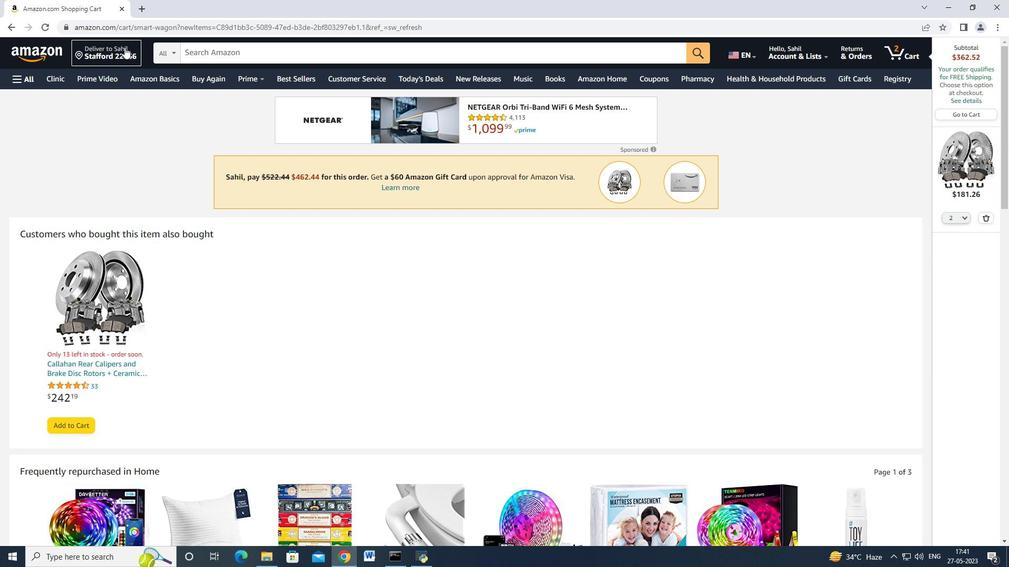 
Action: Mouse scrolled (598, 290) with delta (0, 0)
Screenshot: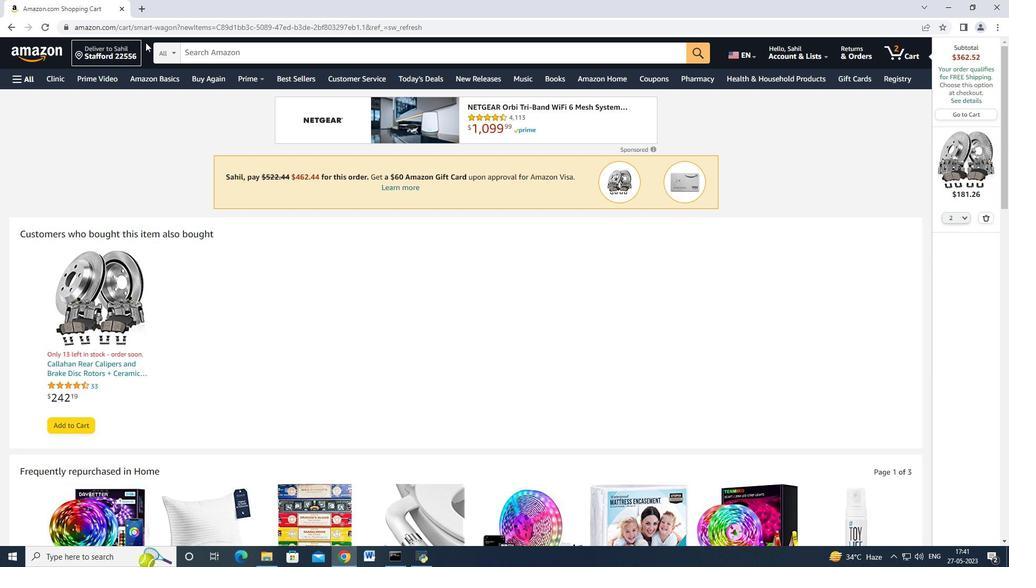 
Action: Mouse scrolled (598, 290) with delta (0, 0)
Screenshot: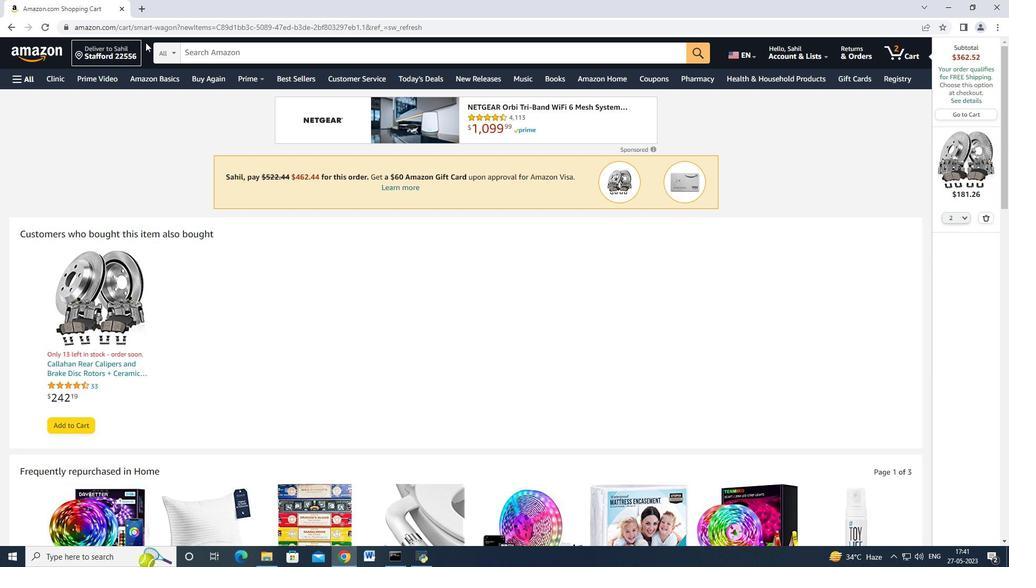 
Action: Mouse moved to (598, 290)
Screenshot: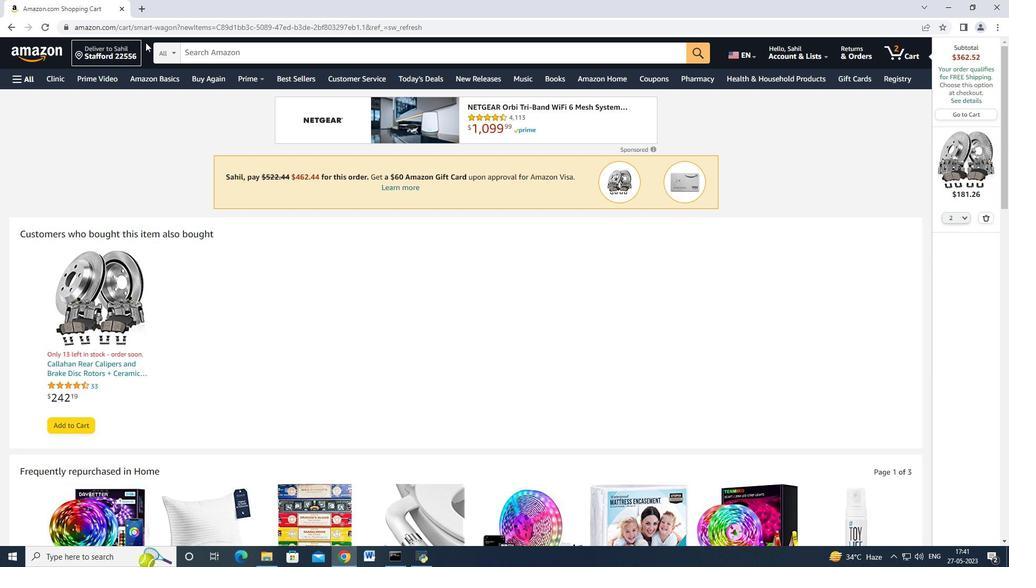 
Action: Mouse scrolled (598, 290) with delta (0, 0)
Screenshot: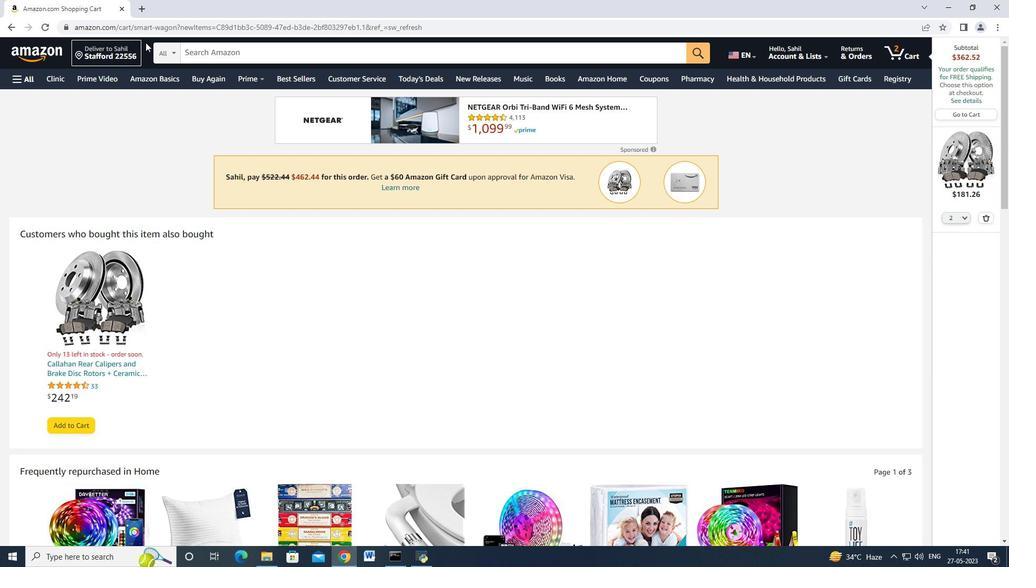 
Action: Mouse scrolled (598, 290) with delta (0, 0)
Screenshot: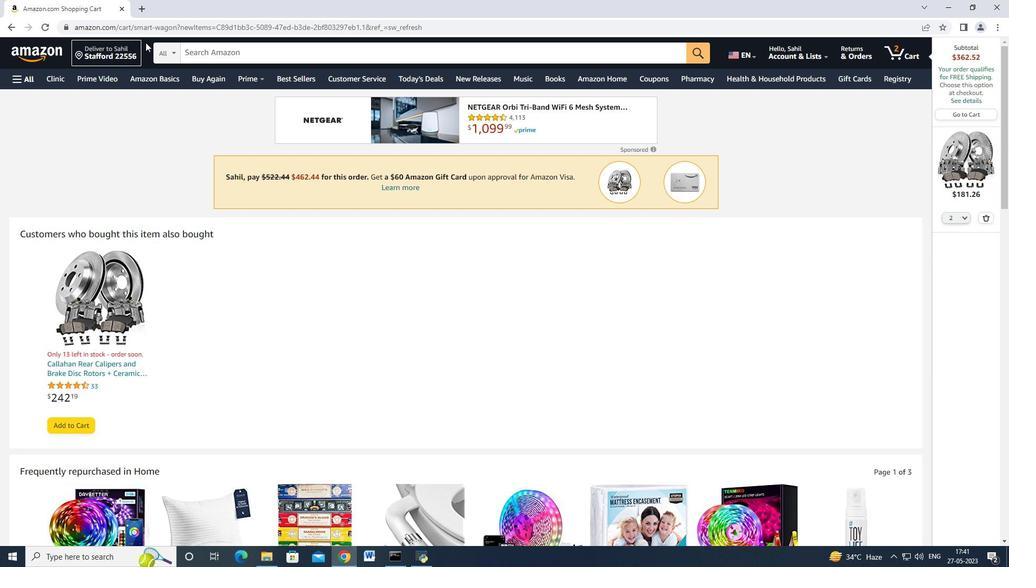 
Action: Mouse moved to (598, 293)
Screenshot: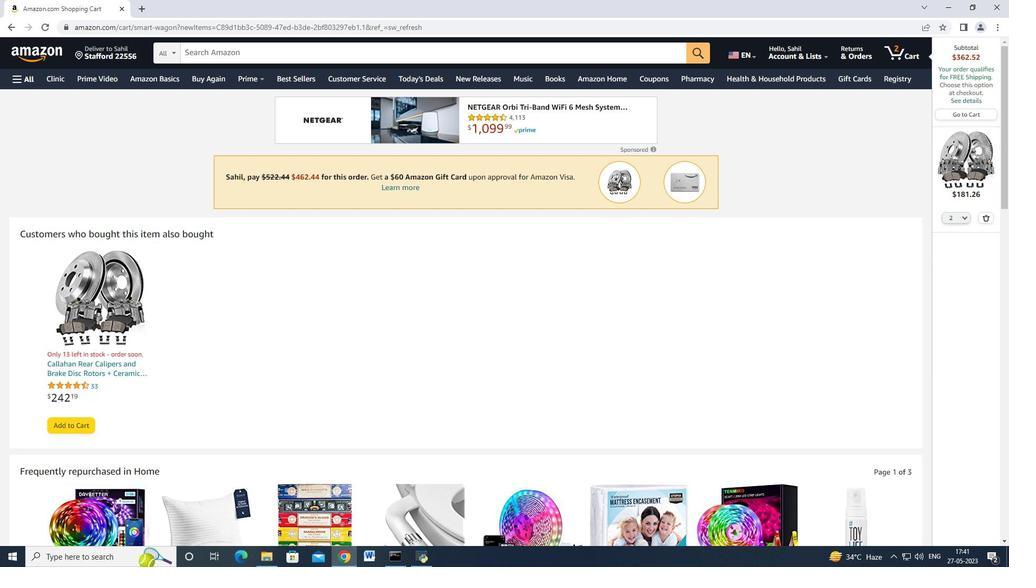 
Action: Mouse scrolled (598, 292) with delta (0, 0)
Screenshot: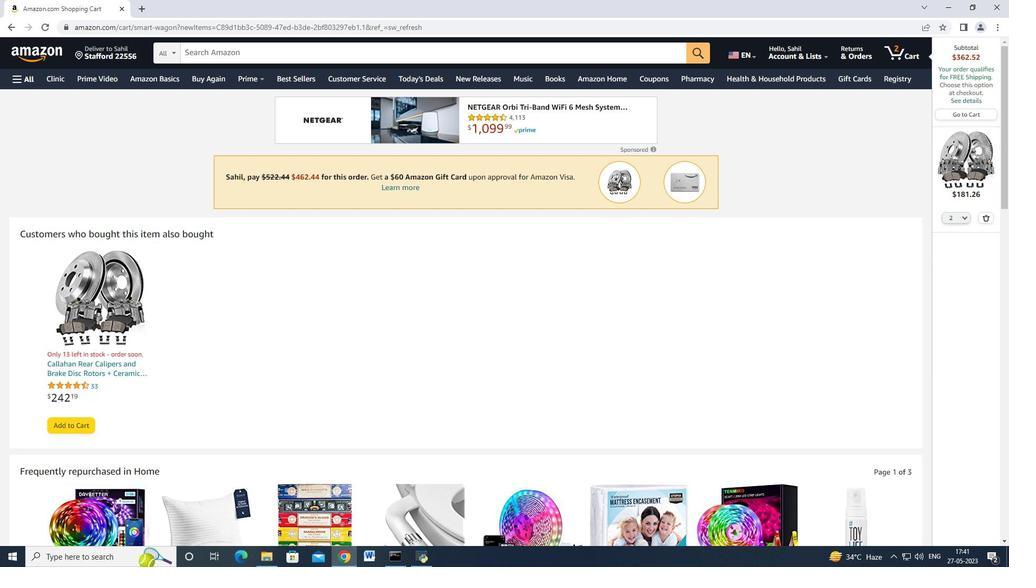 
Action: Mouse moved to (598, 293)
Screenshot: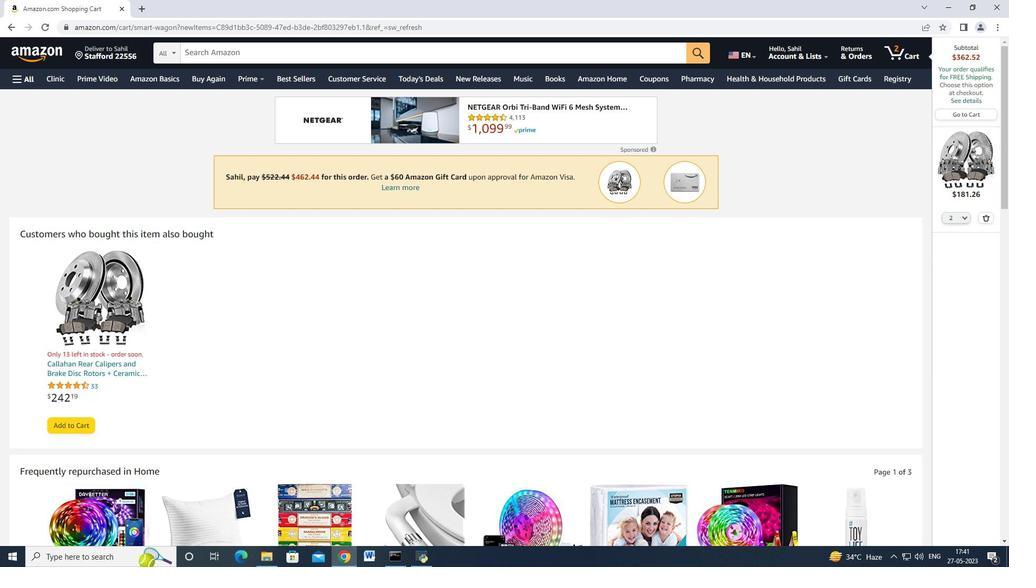 
Action: Mouse scrolled (598, 293) with delta (0, 0)
Screenshot: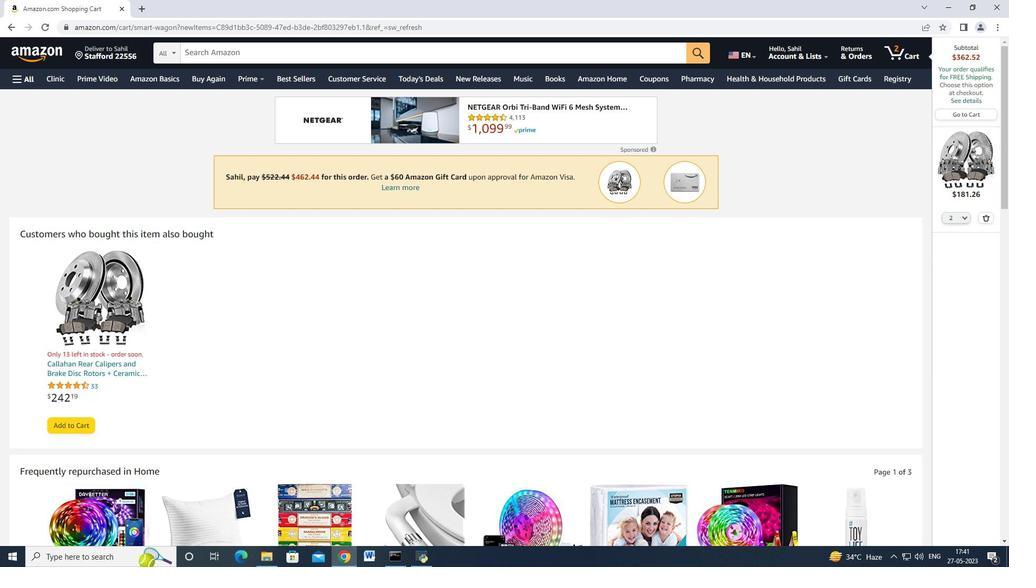 
Action: Mouse moved to (598, 293)
Screenshot: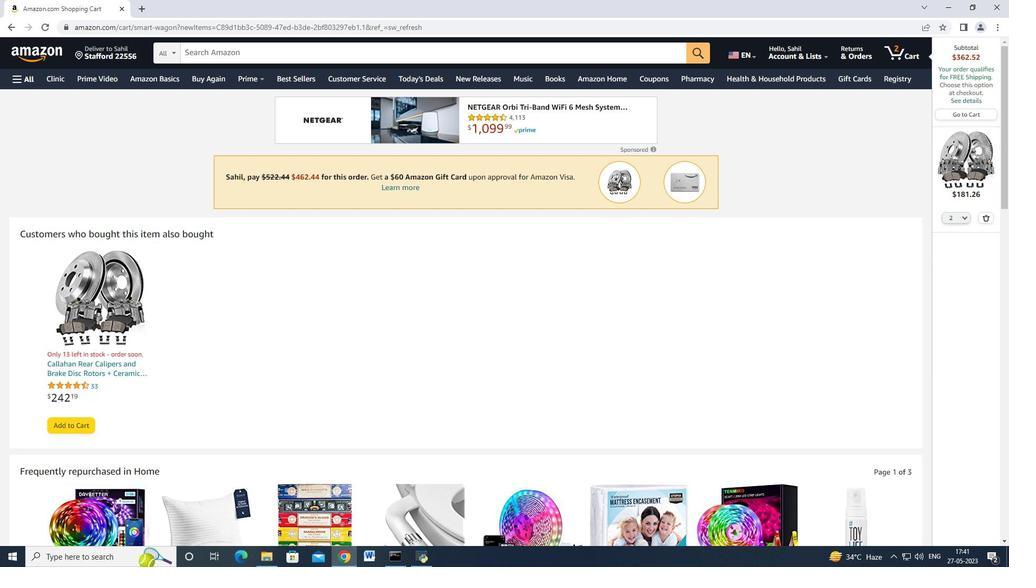 
Action: Mouse scrolled (598, 293) with delta (0, 0)
Screenshot: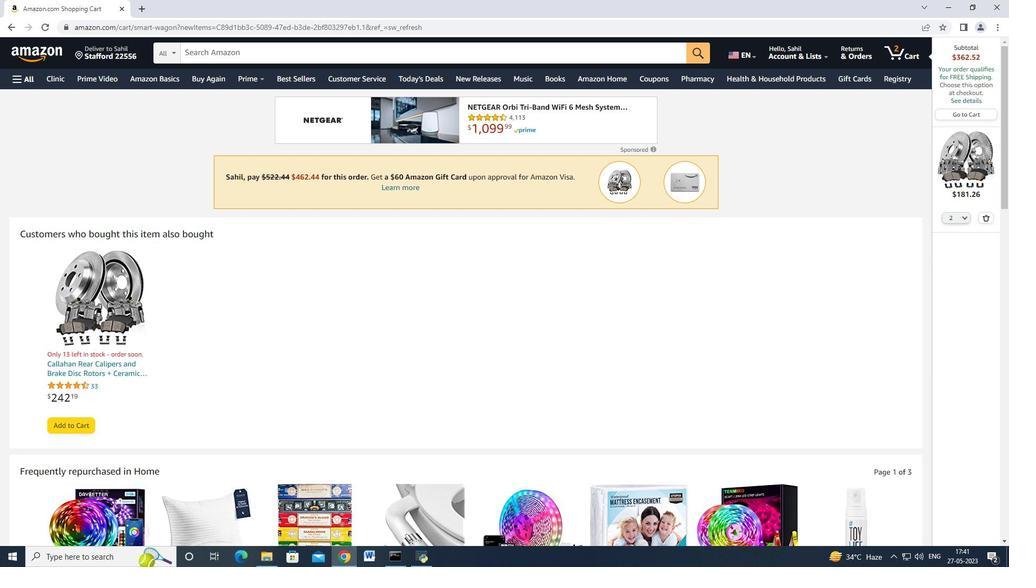 
Action: Mouse moved to (598, 293)
Screenshot: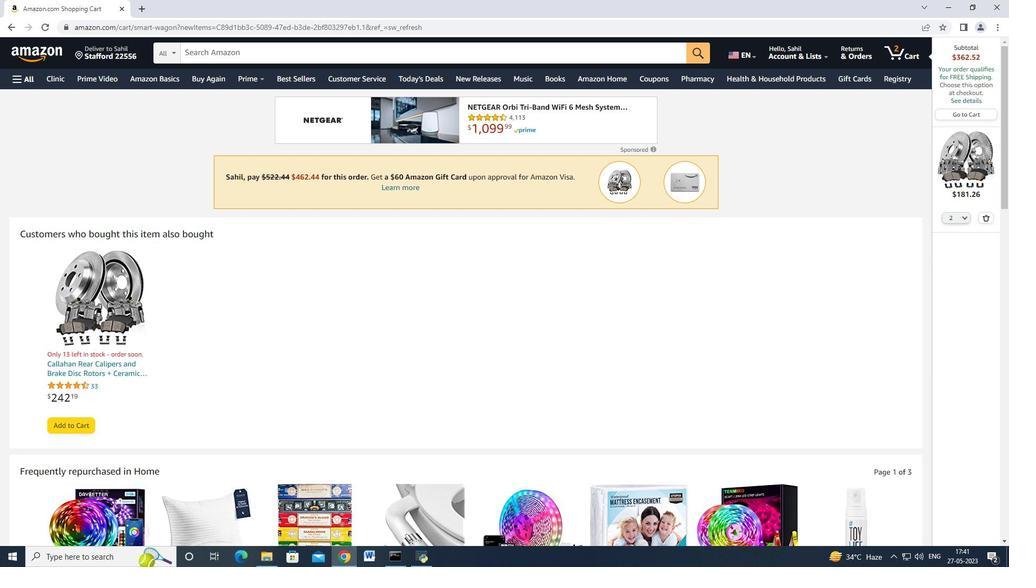 
Action: Mouse scrolled (598, 293) with delta (0, 0)
Screenshot: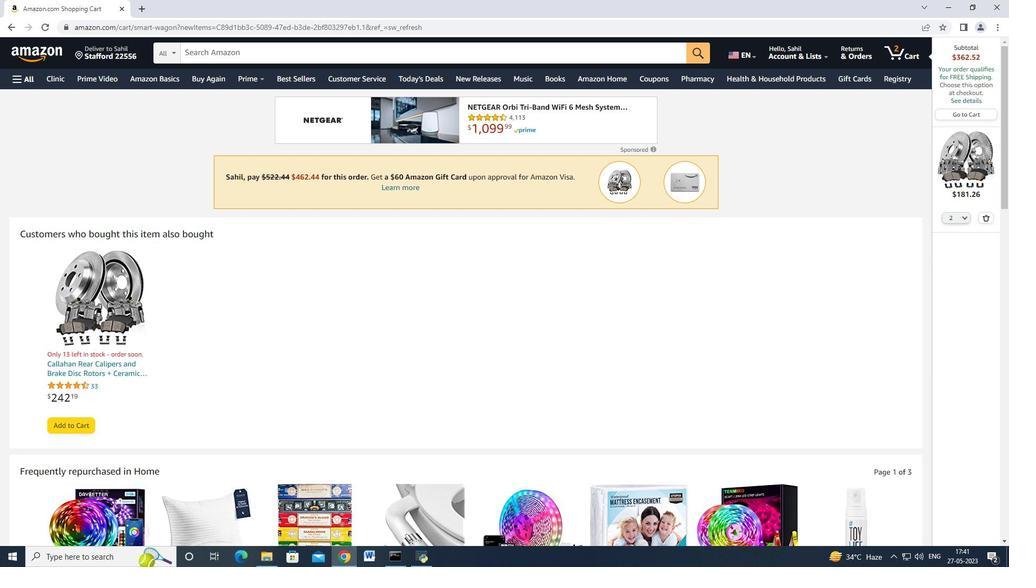 
Action: Mouse scrolled (598, 293) with delta (0, 0)
Screenshot: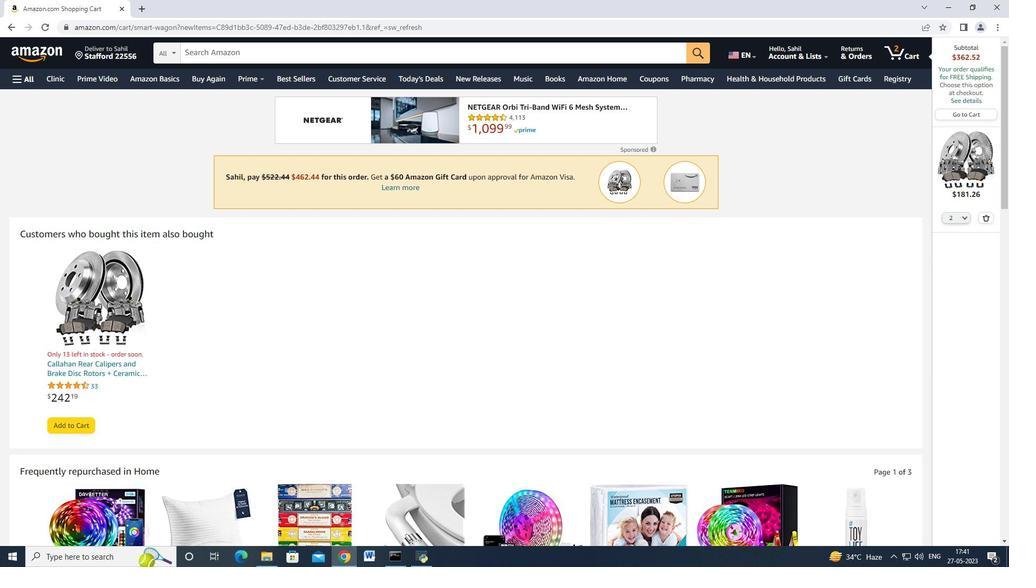 
Action: Mouse scrolled (598, 293) with delta (0, 0)
Screenshot: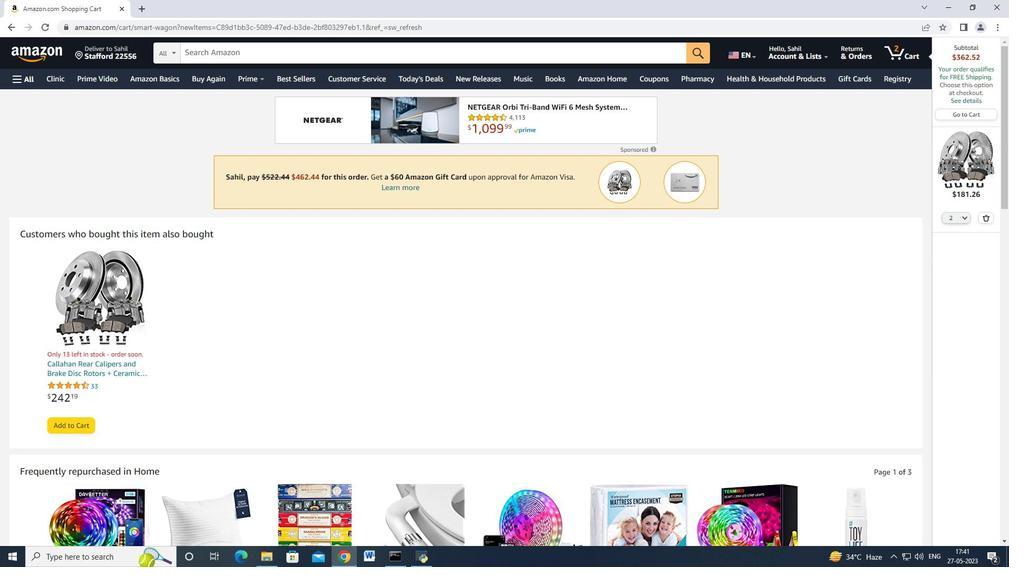 
Action: Mouse scrolled (598, 293) with delta (0, 0)
Screenshot: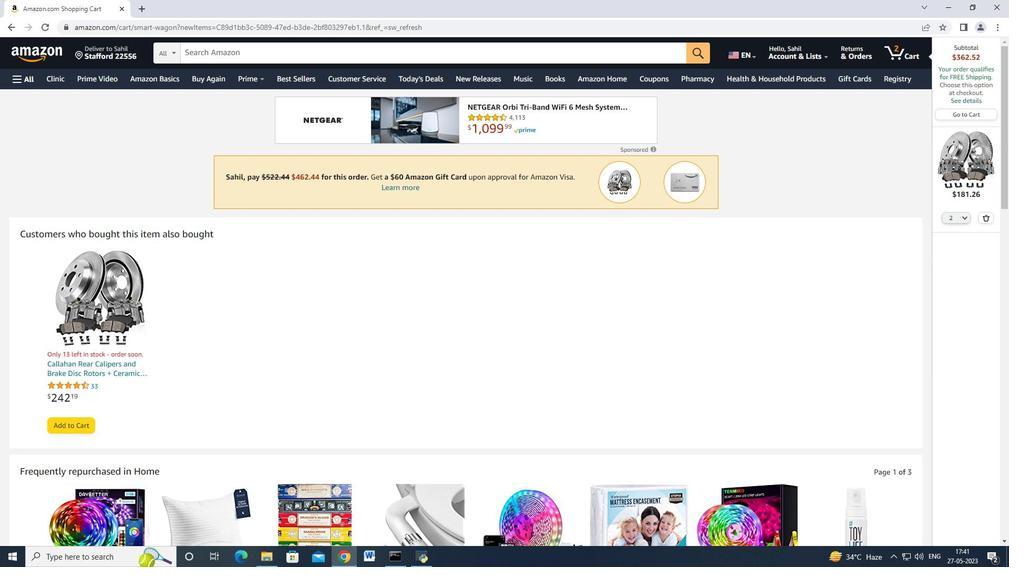 
Action: Mouse moved to (606, 333)
Screenshot: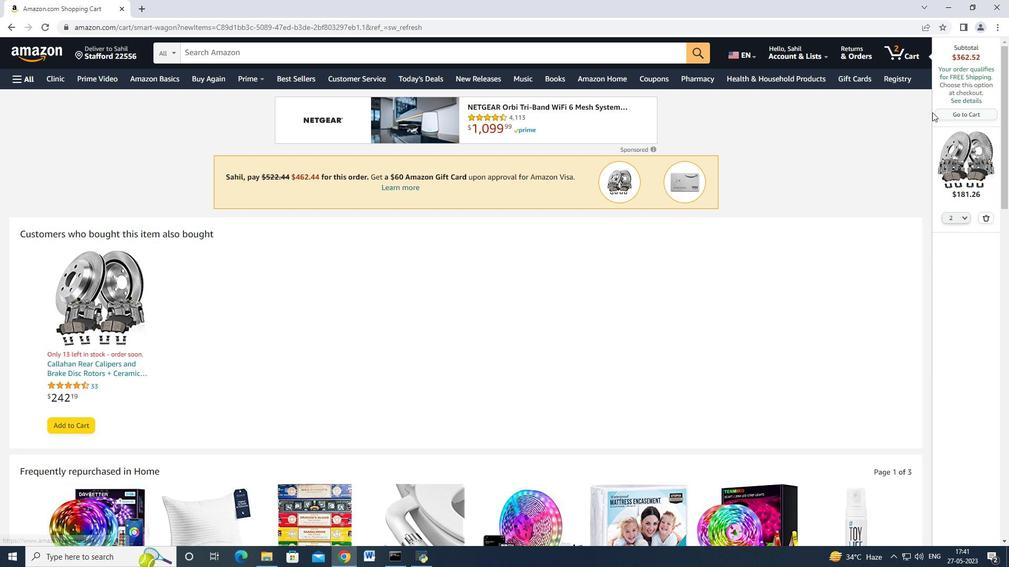 
Action: Mouse pressed left at (606, 333)
Screenshot: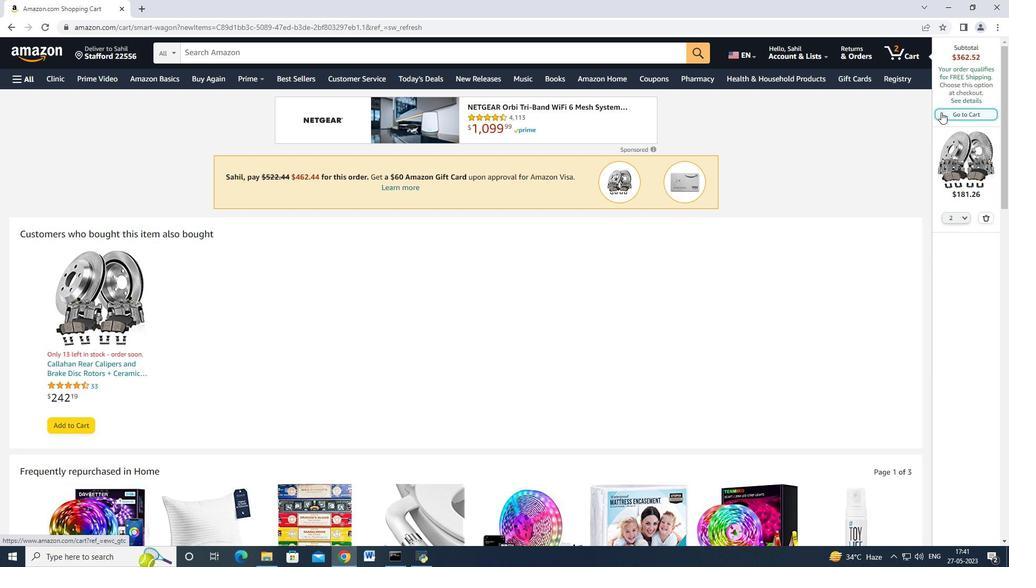 
Action: Mouse moved to (545, 222)
Screenshot: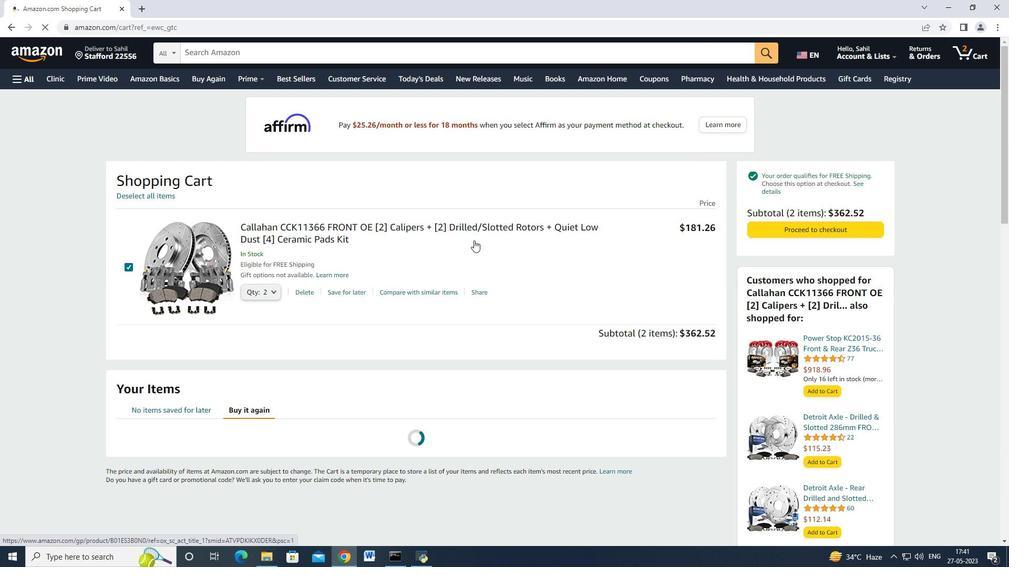 
Action: Mouse pressed left at (545, 222)
Screenshot: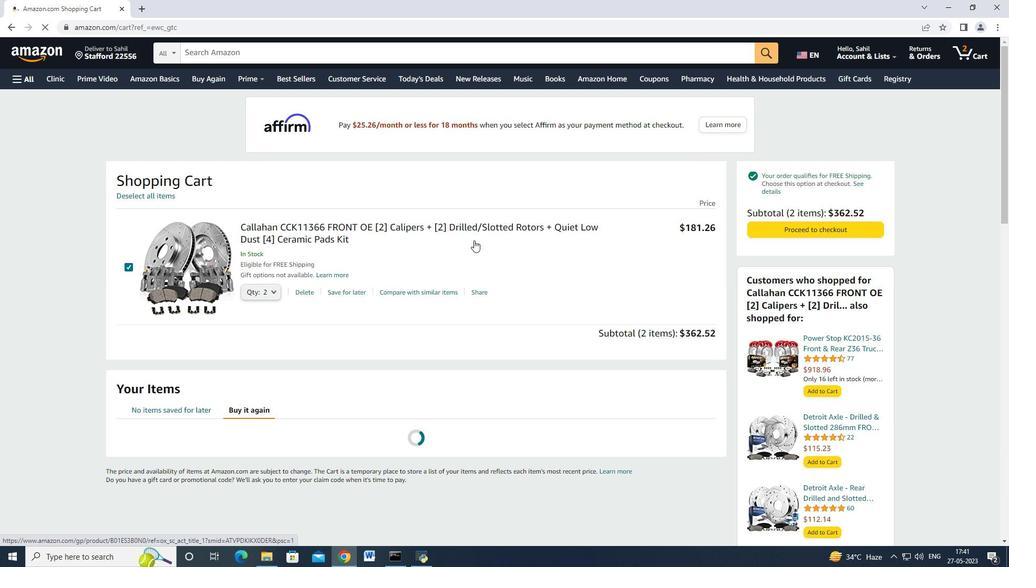 
Action: Mouse moved to (579, 251)
Screenshot: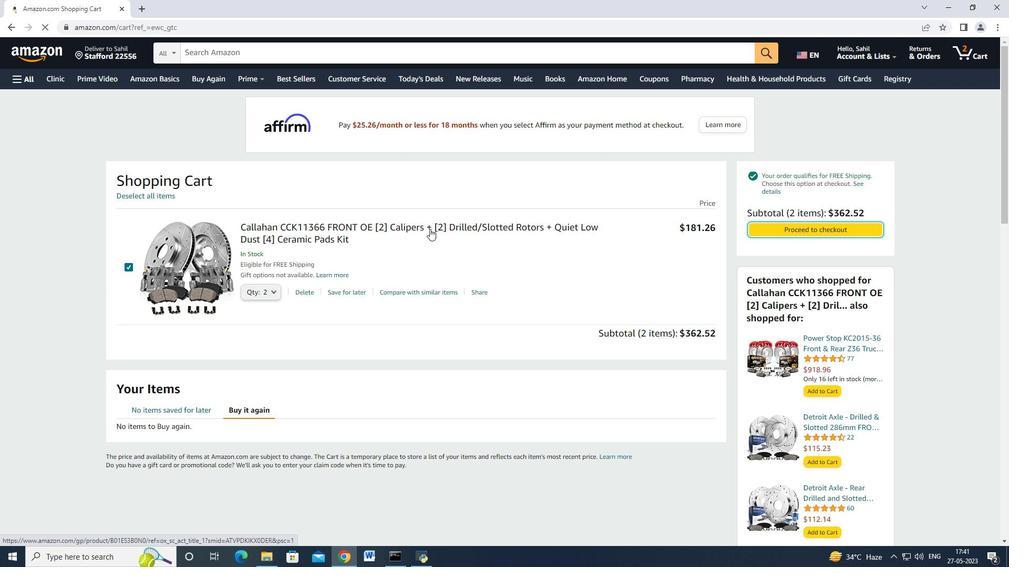
Action: Mouse pressed left at (579, 251)
Screenshot: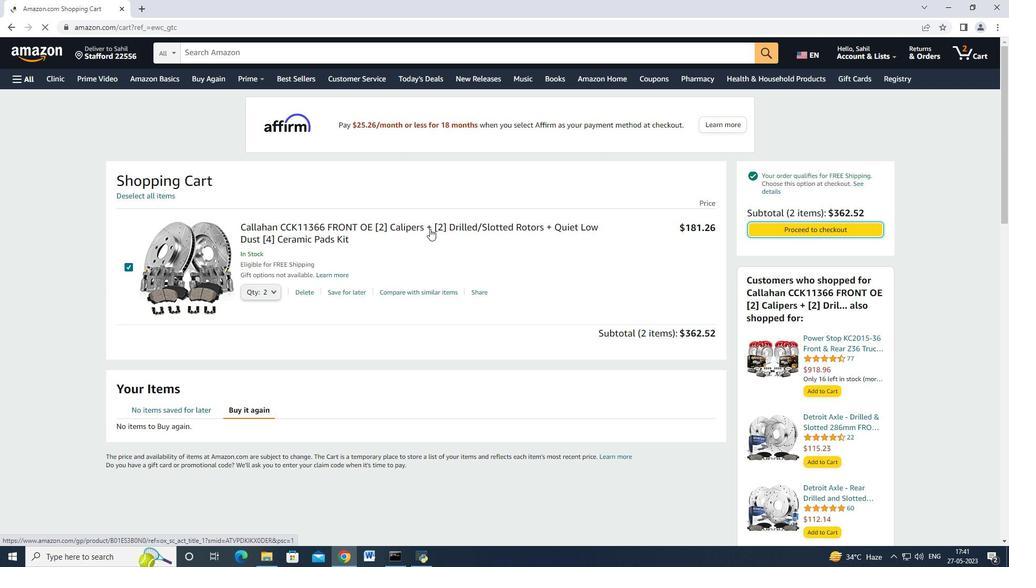 
Action: Mouse moved to (588, 253)
Screenshot: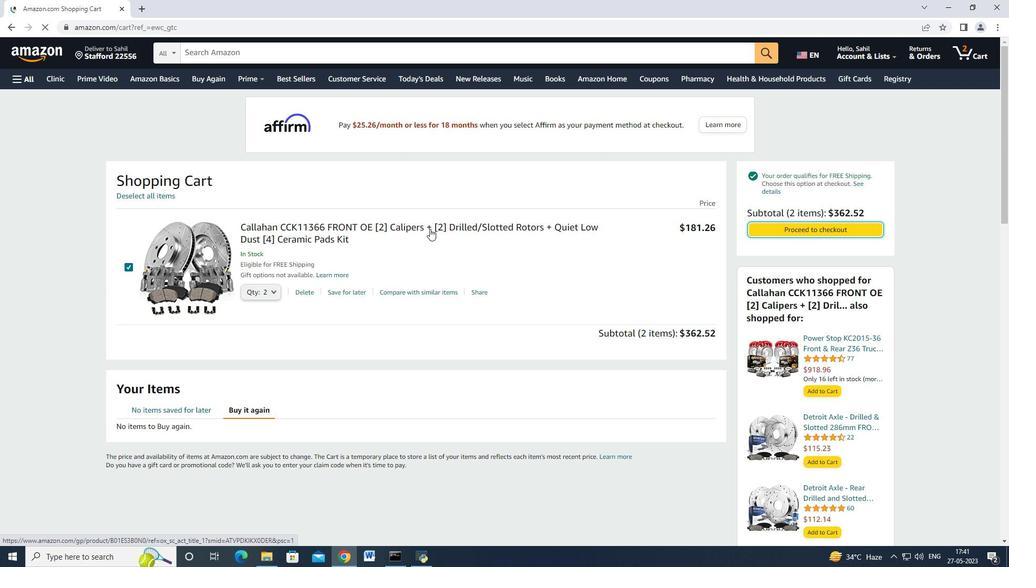 
Action: Mouse pressed left at (588, 253)
Screenshot: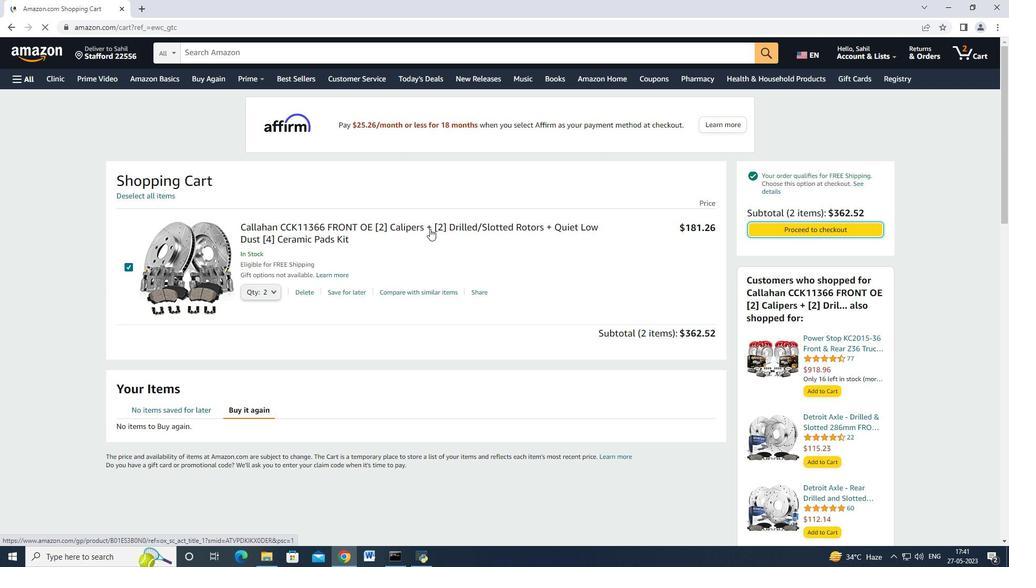 
Action: Mouse moved to (586, 251)
Screenshot: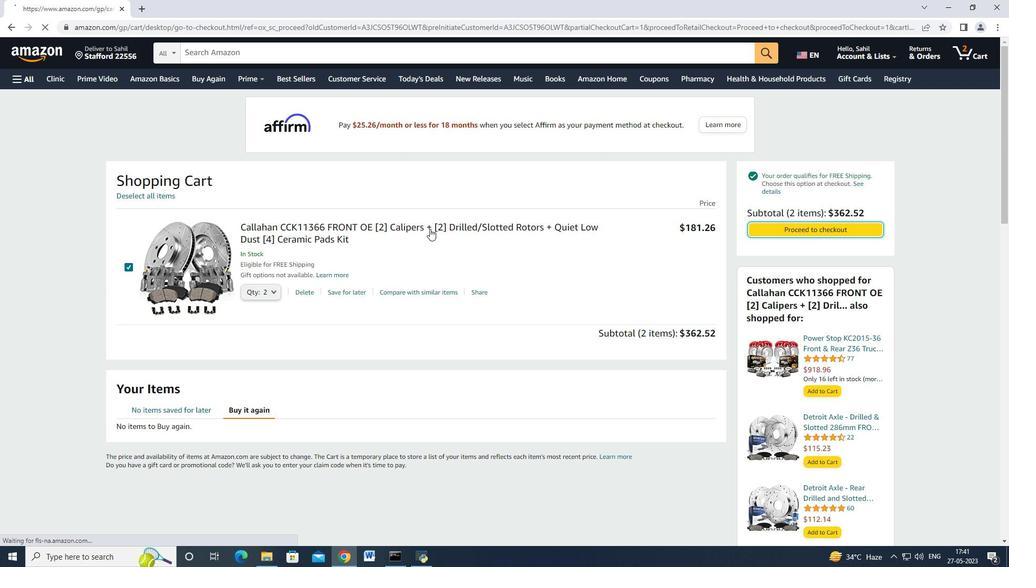 
Action: Mouse pressed left at (586, 251)
Screenshot: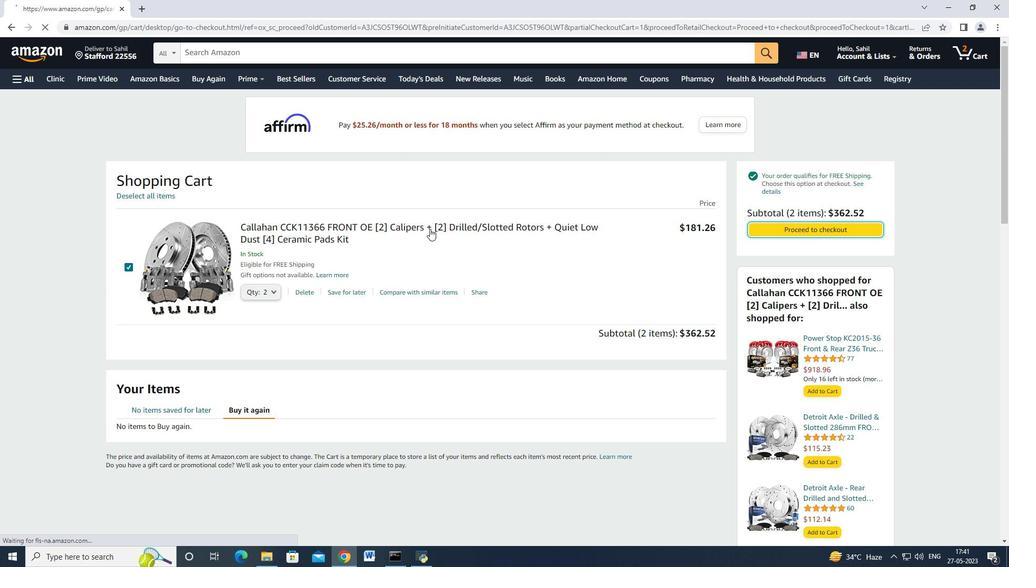 
Action: Mouse moved to (541, 246)
Screenshot: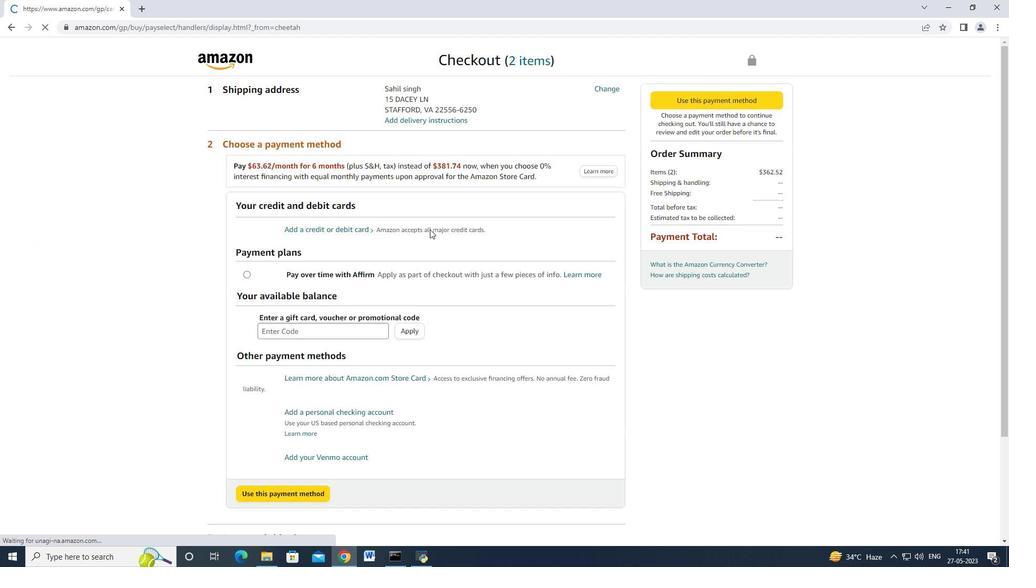 
Action: Key pressed <Key.backspace><Key.shift>jenna<Key.space>lee<Key.backspace>wis<Key.tab><Key.tab>9377427970<Key.tab>4292,<Key.backspace><Key.space><Key.shift>Crim<Key.space>l<Key.backspace><Key.shift>Lane<Key.backspace><Key.backspace><Key.backspace><Key.backspace><Key.backspace><Key.backspace><Key.backspace><Key.backspace><Key.backspace><Key.backspace><Key.backspace><Key.backspace><Key.backspace><Key.backspace><Key.backspace><Key.backspace><Key.backspace><Key.backspace><Key.backspace><Key.backspace><Key.backspace>4292<Key.space><Key.shift>Crim<Key.space><Key.shift>Lane,<Key.space><Key.shift>Underhil<Key.backspace><Key.backspace>ill<Key.space><Key.backspace>,<Key.space><Key.shift>Vermont<Key.space><Key.tab>4292<Key.tab><Key.shift>Cwe<Key.backspace><Key.backspace><Key.backspace><Key.shift>
Screenshot: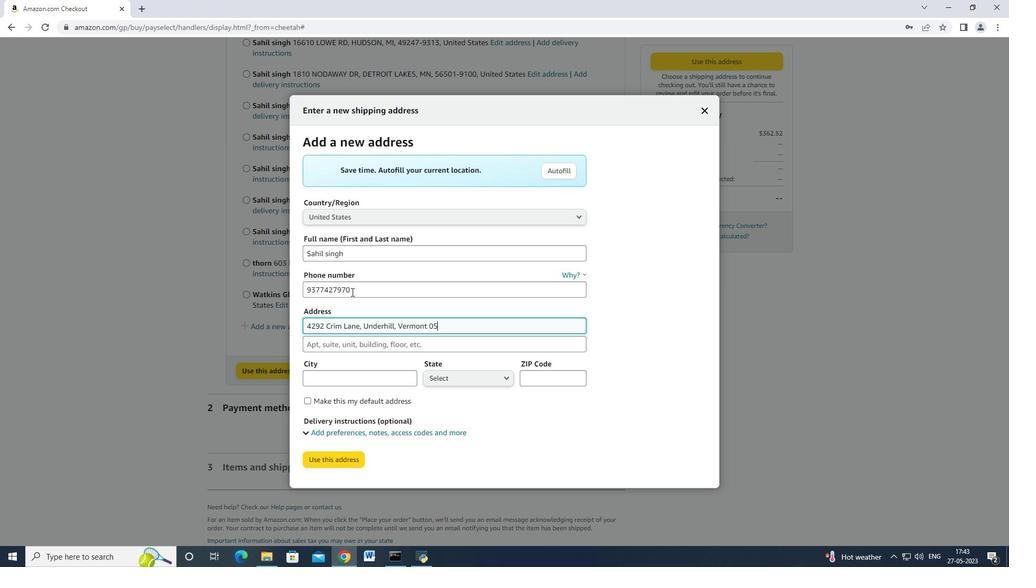 
Action: Mouse moved to (541, 245)
Screenshot: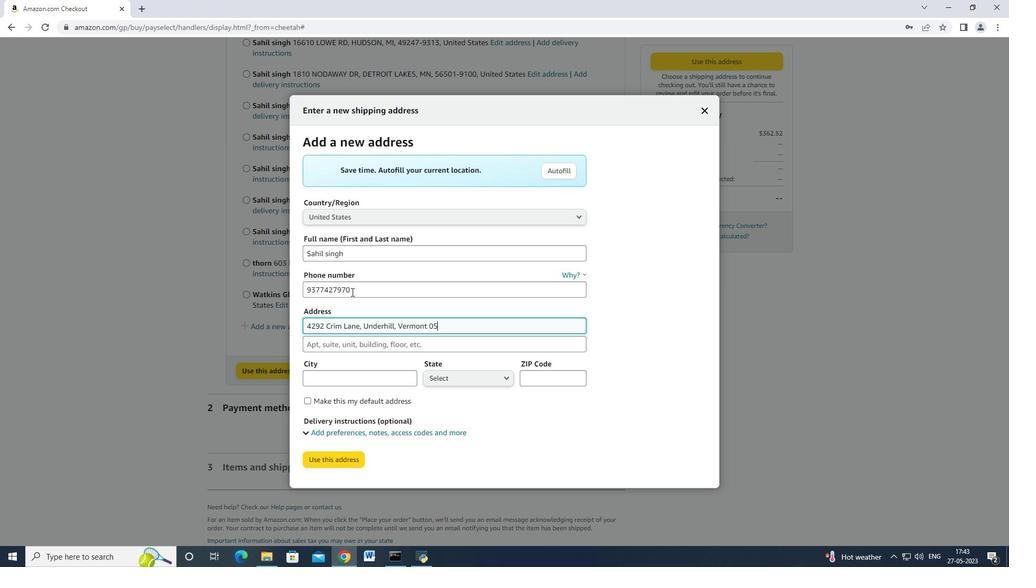 
Action: Key pressed V
Screenshot: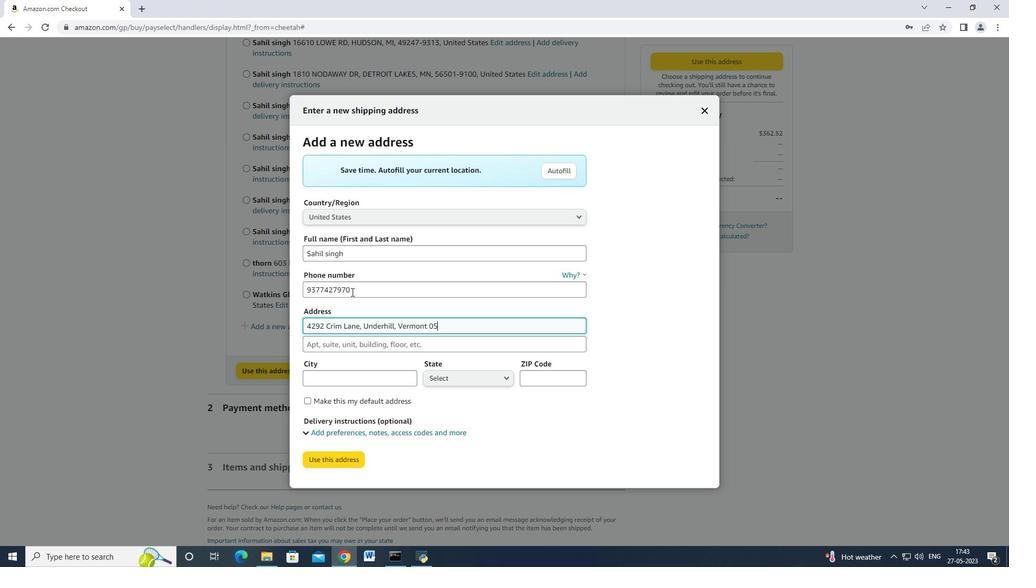 
Action: Mouse moved to (541, 245)
Screenshot: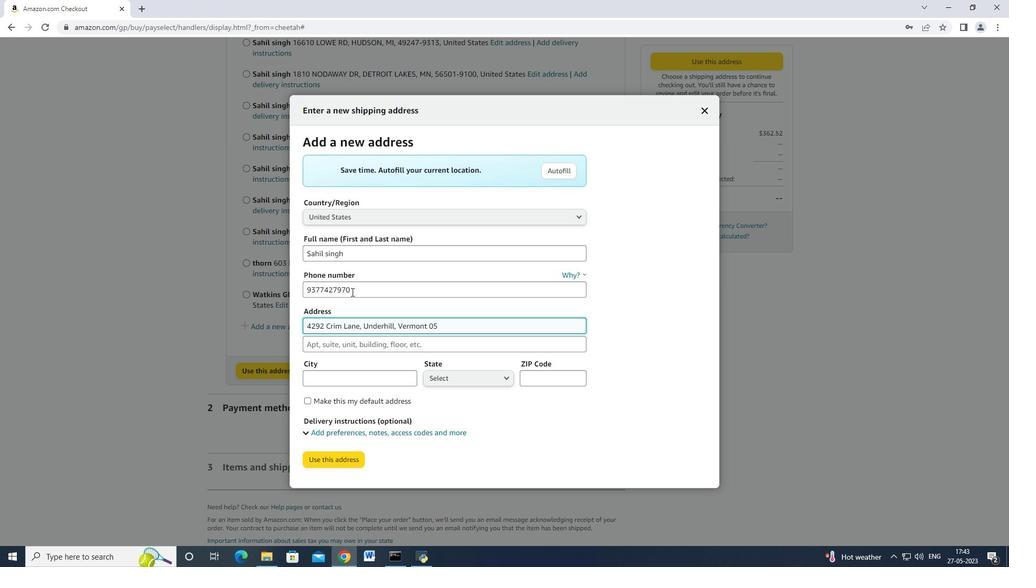 
Action: Key pressed e
Screenshot: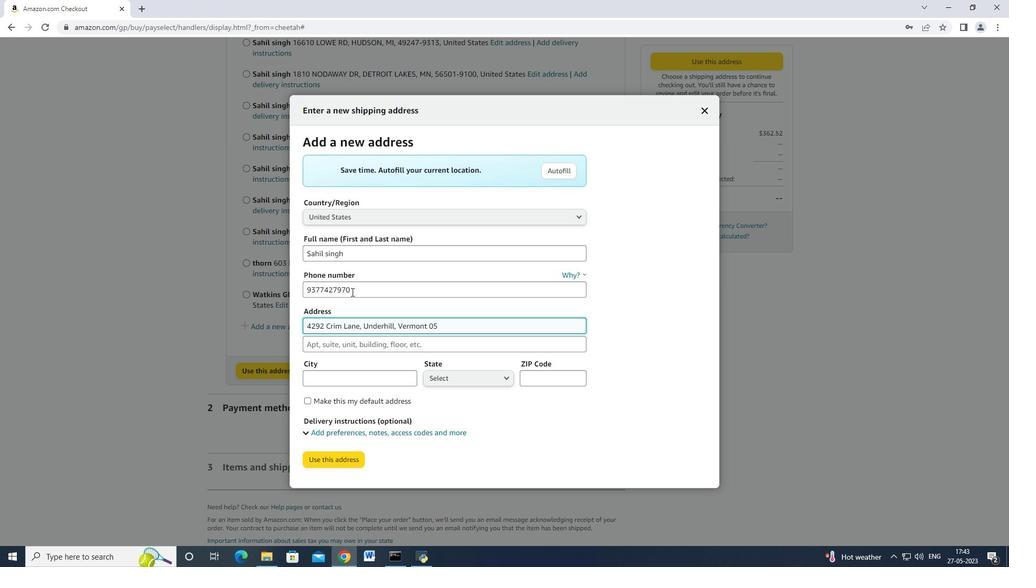 
Action: Mouse moved to (541, 244)
Screenshot: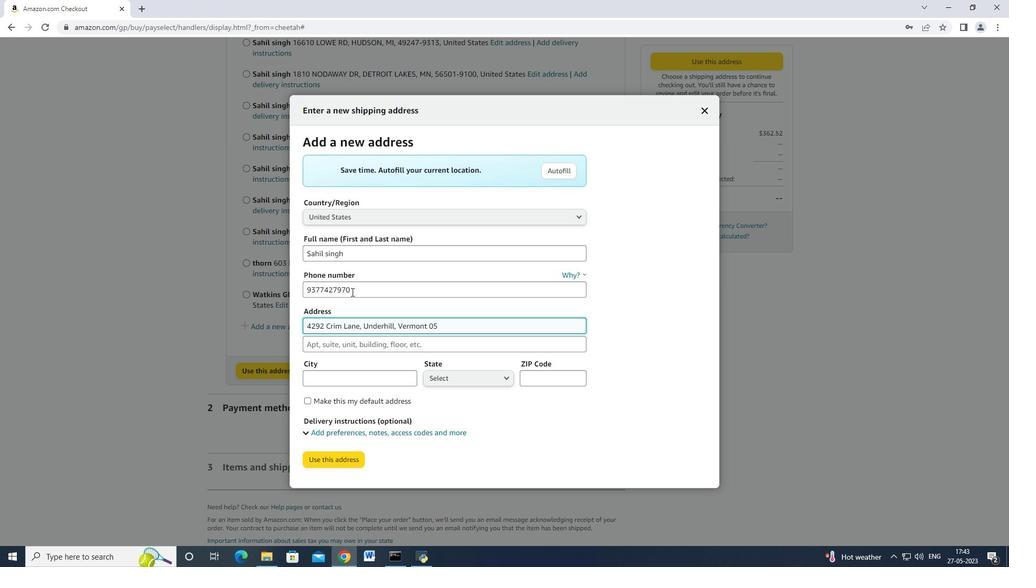 
Action: Key pressed r
Screenshot: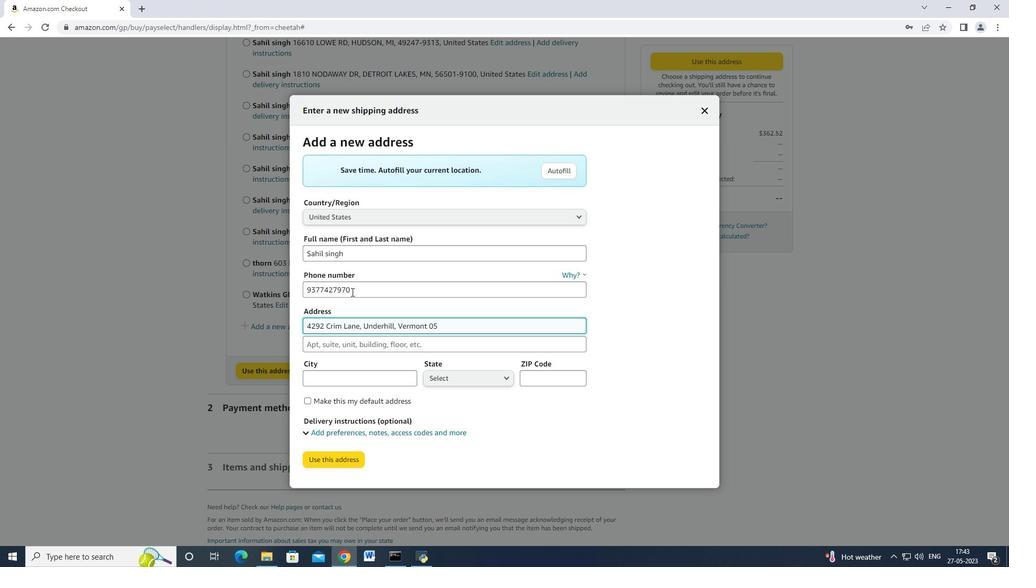 
Action: Mouse moved to (541, 244)
Screenshot: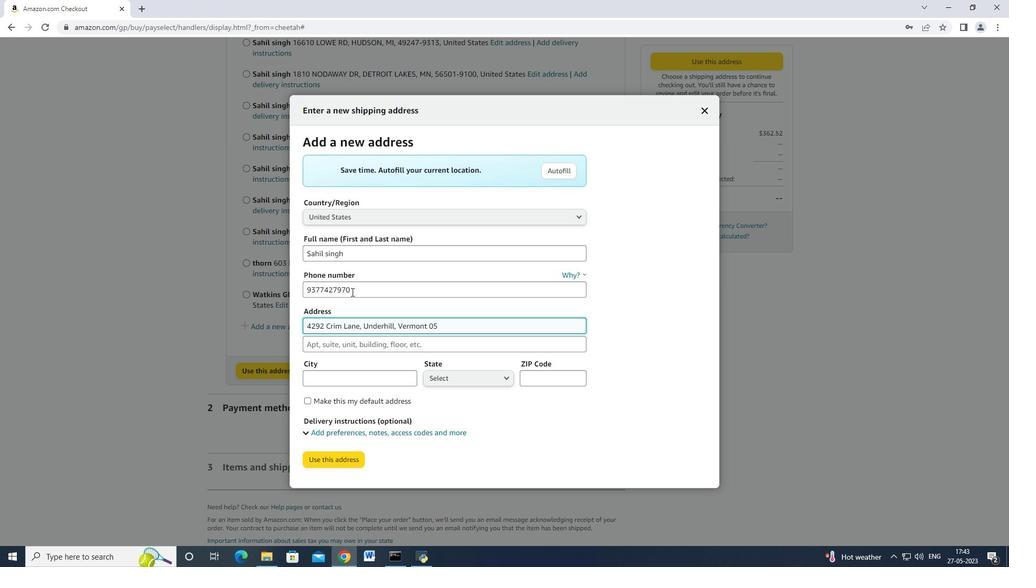 
Action: Key pressed mont
Screenshot: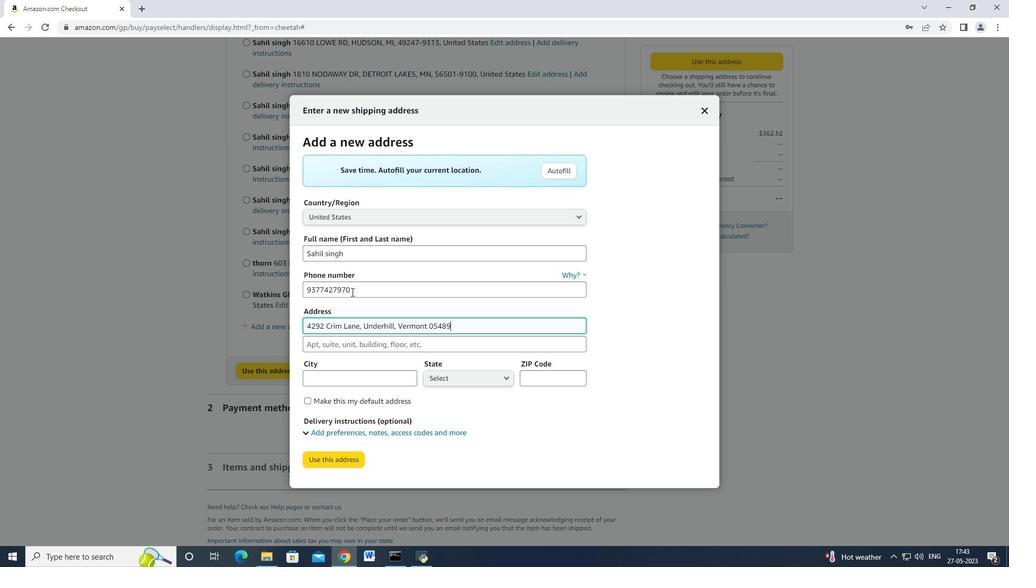 
Action: Mouse moved to (610, 316)
Screenshot: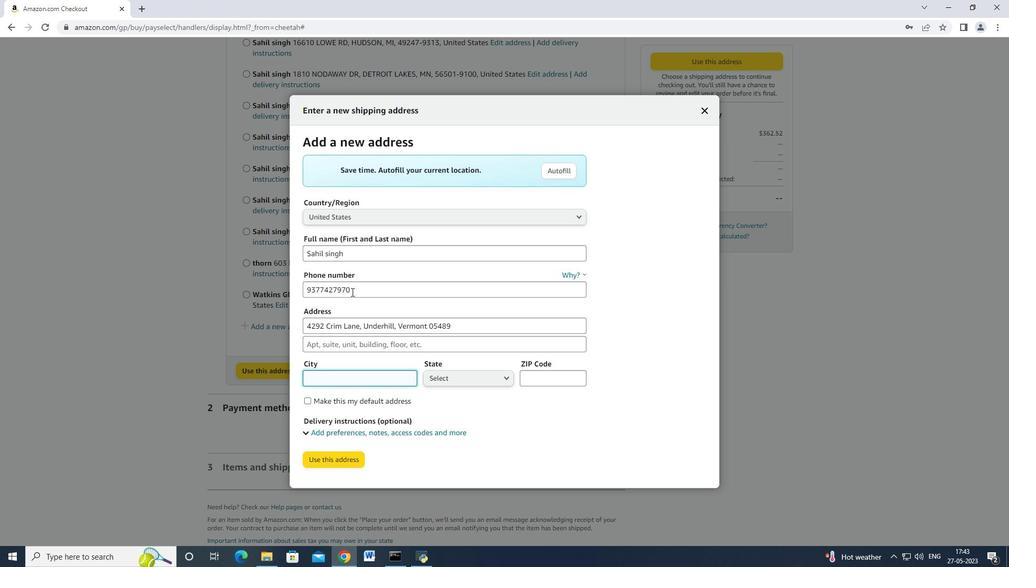 
Action: Mouse pressed left at (610, 316)
Screenshot: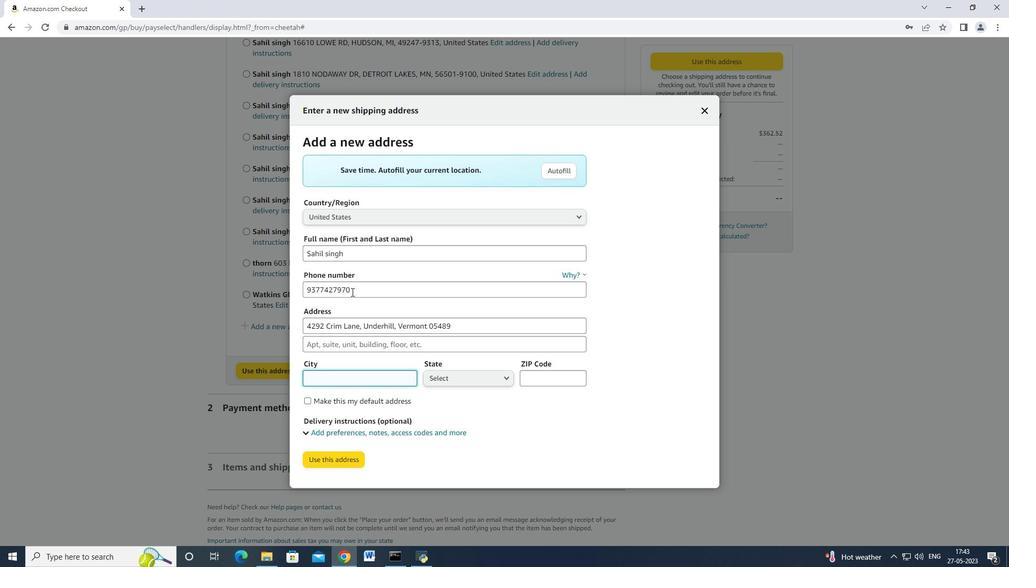 
Action: Mouse moved to (611, 313)
Screenshot: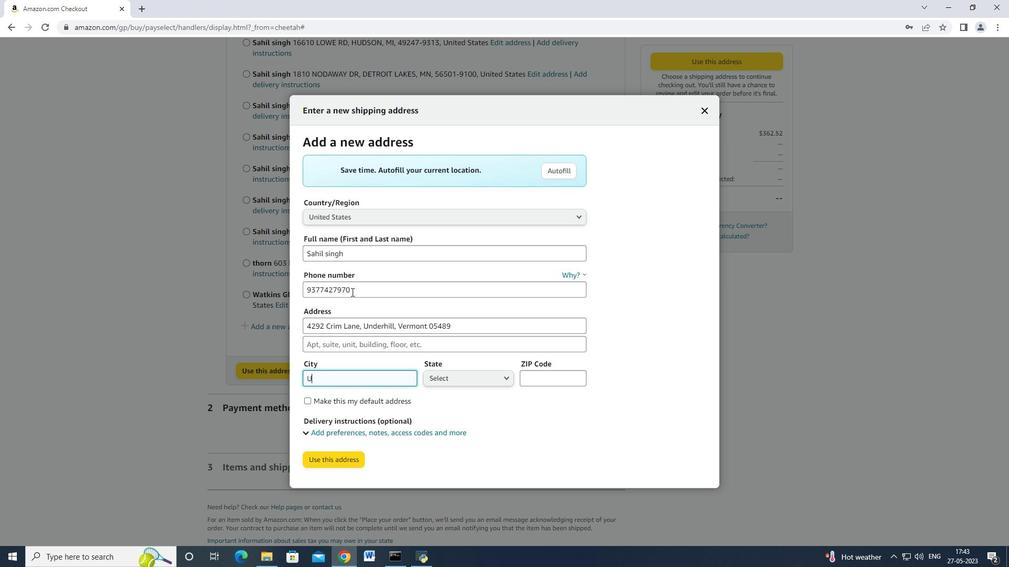
Action: Mouse pressed left at (611, 313)
Screenshot: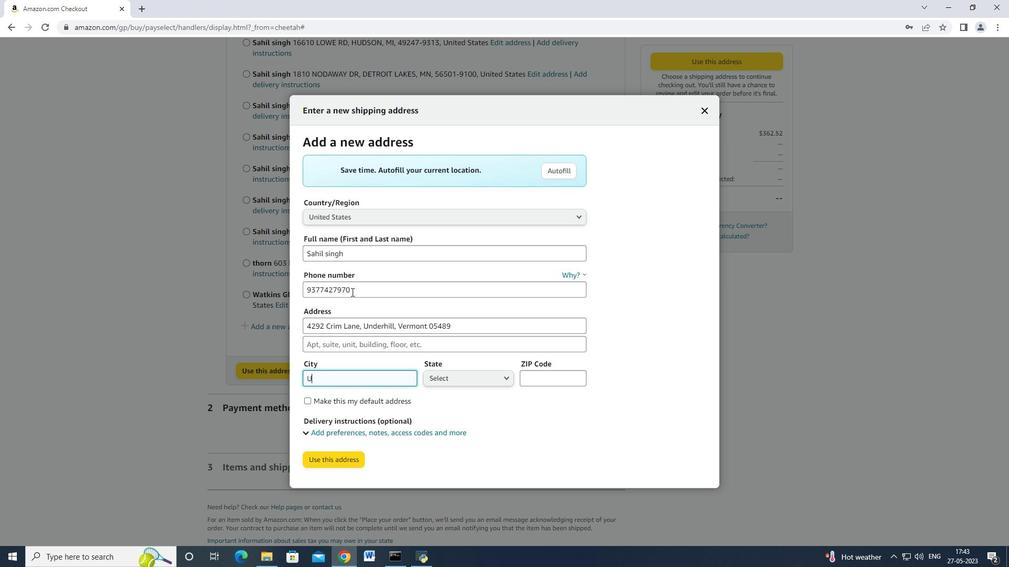 
Action: Mouse moved to (612, 282)
Screenshot: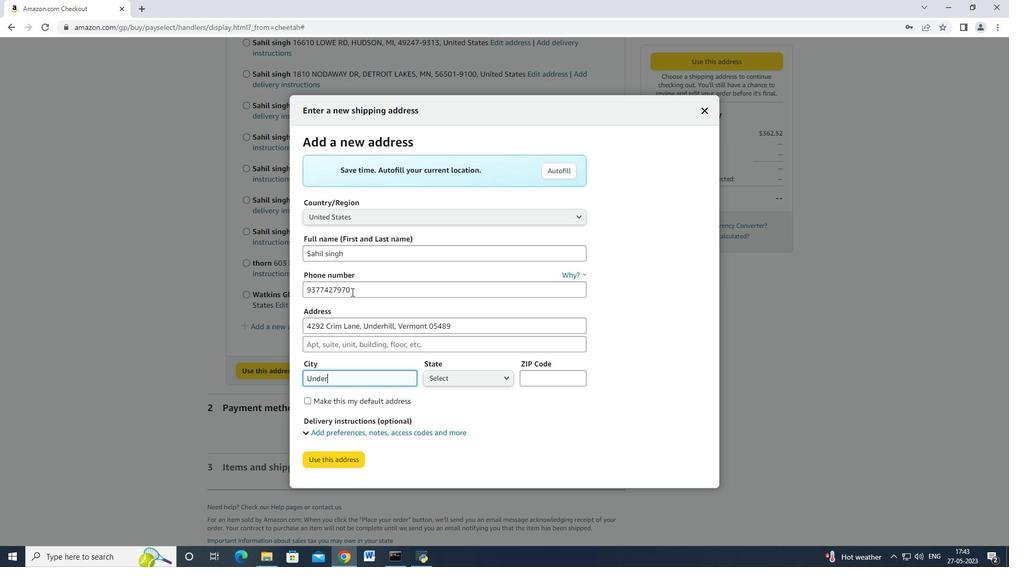 
Action: Mouse scrolled (612, 282) with delta (0, 0)
Screenshot: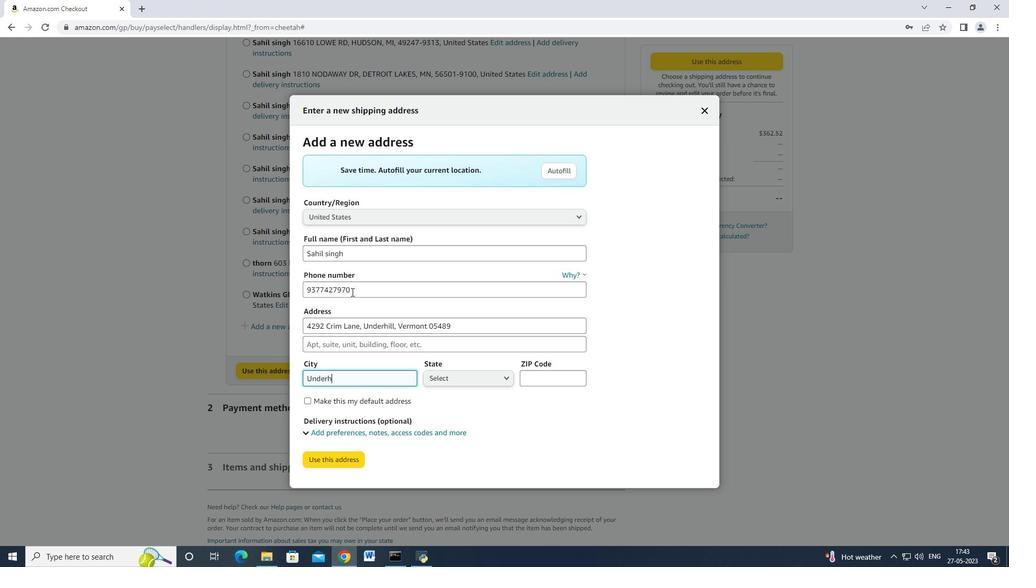 
Action: Mouse scrolled (612, 282) with delta (0, 0)
Screenshot: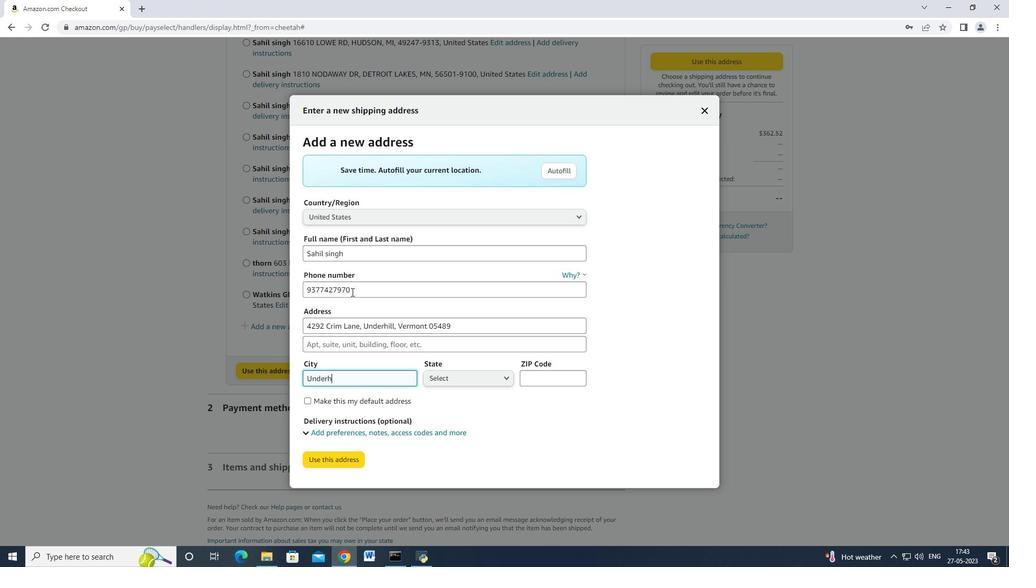 
Action: Mouse scrolled (612, 282) with delta (0, 0)
Screenshot: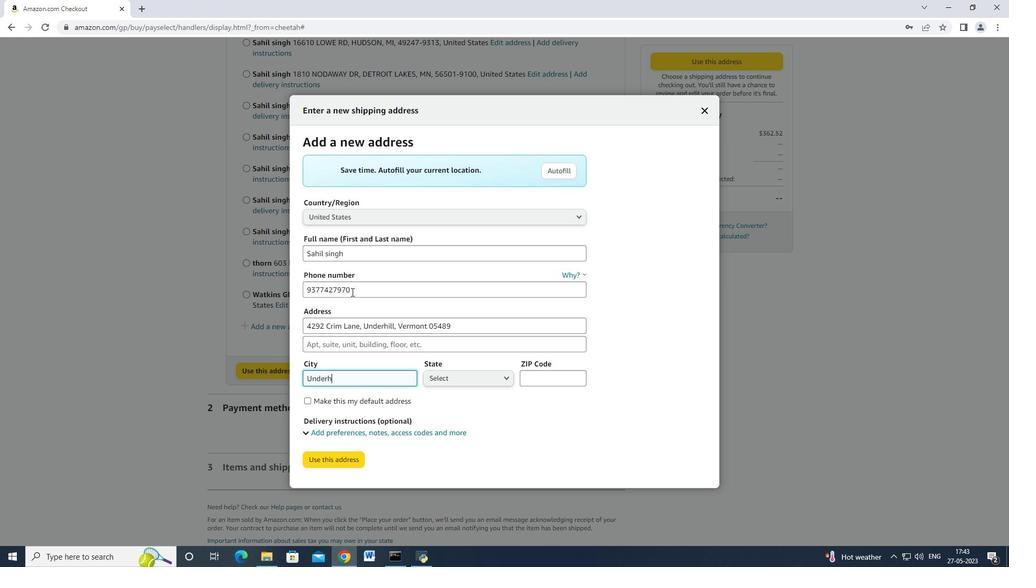 
Action: Mouse scrolled (612, 282) with delta (0, 0)
Screenshot: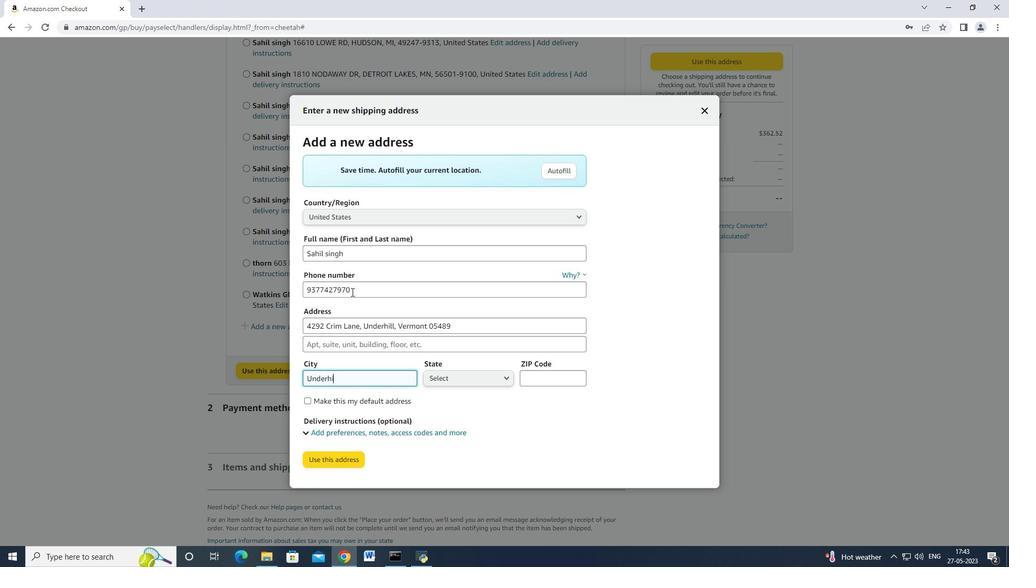 
Action: Mouse scrolled (612, 282) with delta (0, 0)
Screenshot: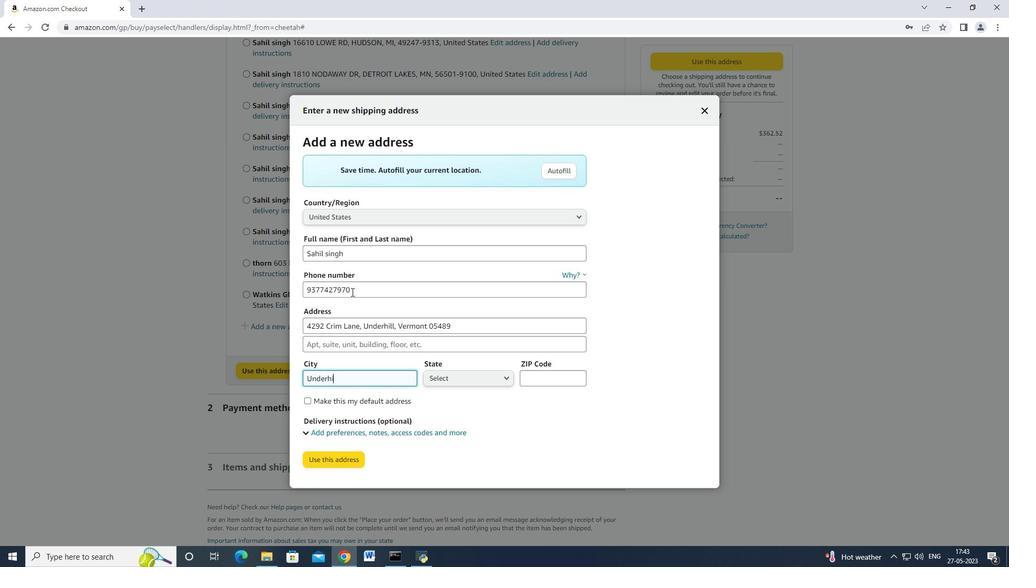 
Action: Mouse moved to (612, 282)
Screenshot: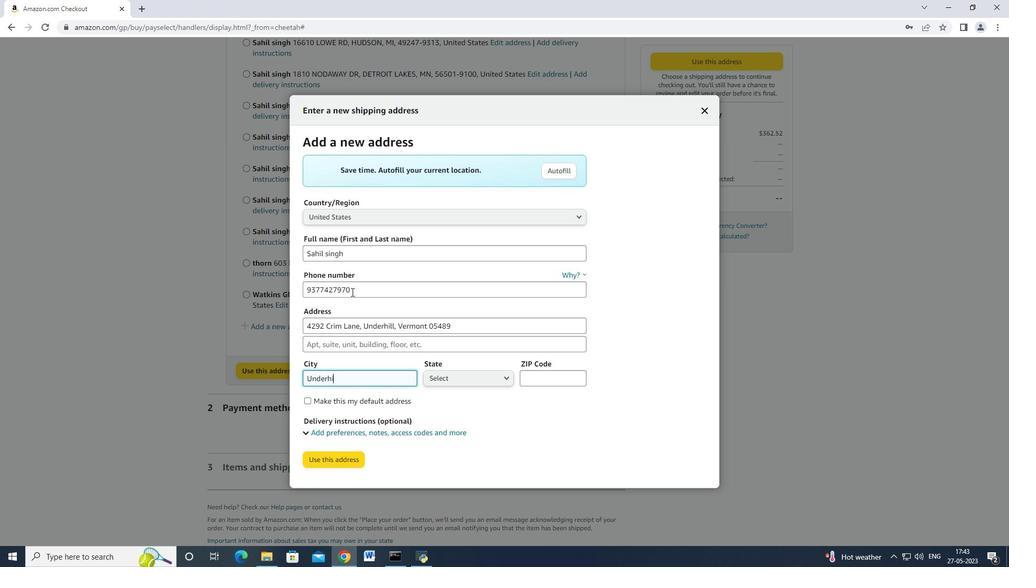 
Action: Mouse scrolled (612, 282) with delta (0, 0)
Screenshot: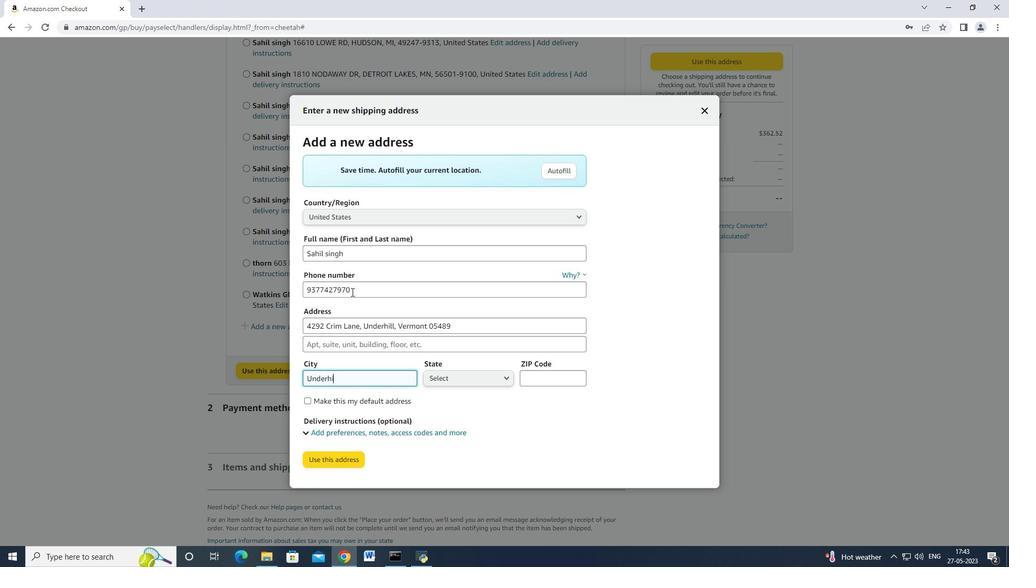 
Action: Mouse scrolled (612, 282) with delta (0, 0)
Screenshot: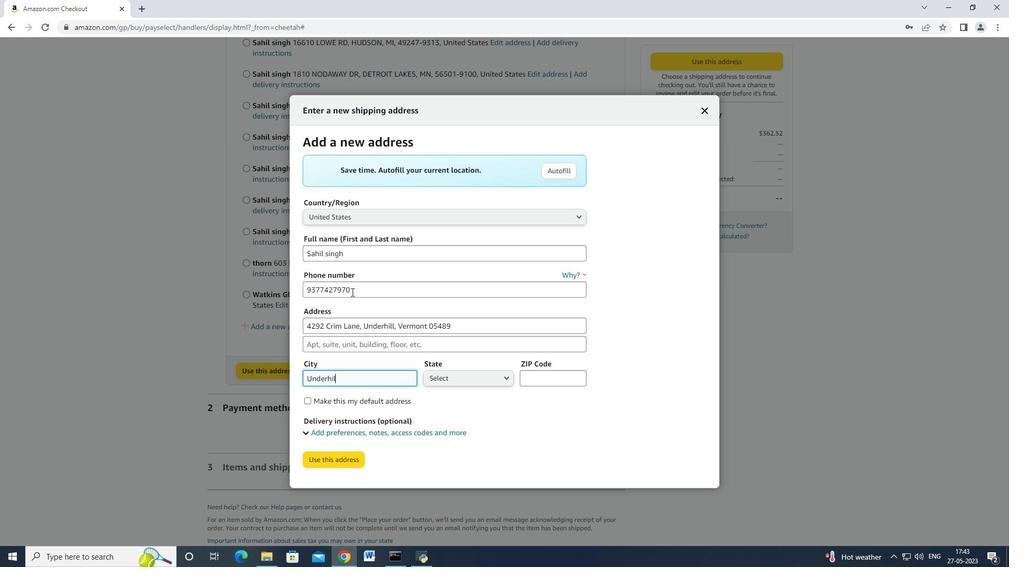 
Action: Mouse scrolled (612, 282) with delta (0, 0)
Screenshot: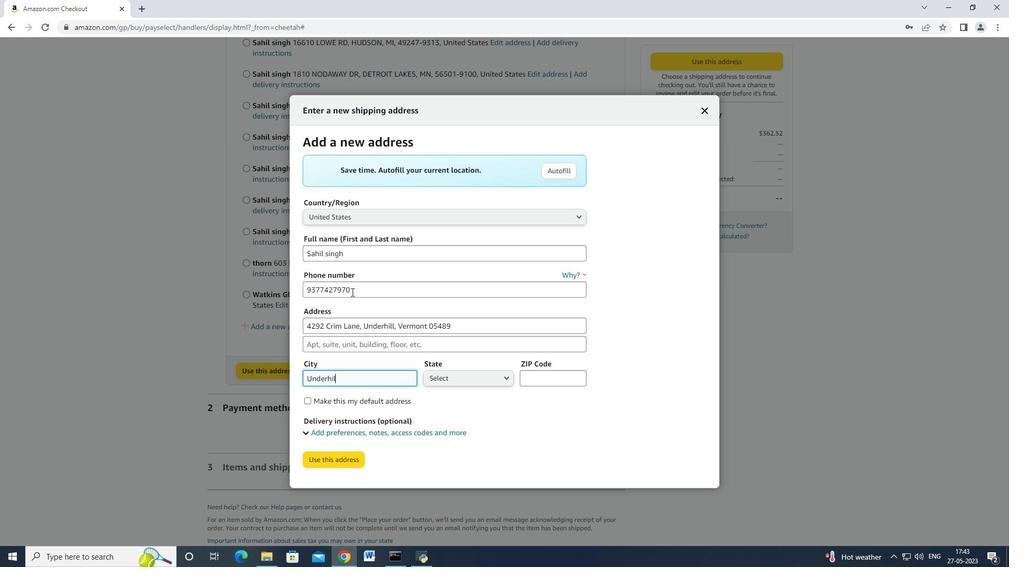 
Action: Mouse scrolled (612, 282) with delta (0, 0)
Screenshot: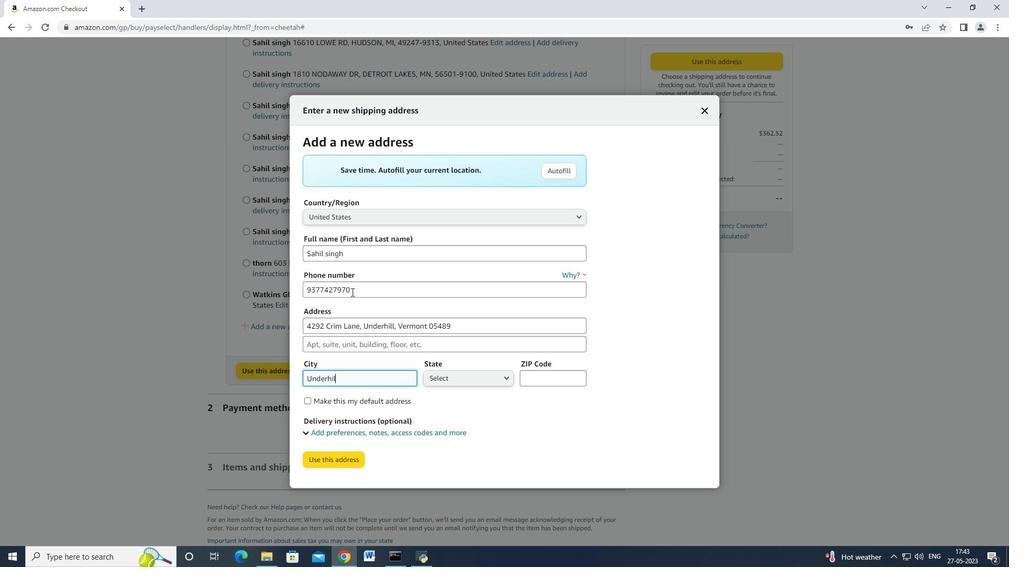 
Action: Mouse scrolled (612, 282) with delta (0, 0)
Screenshot: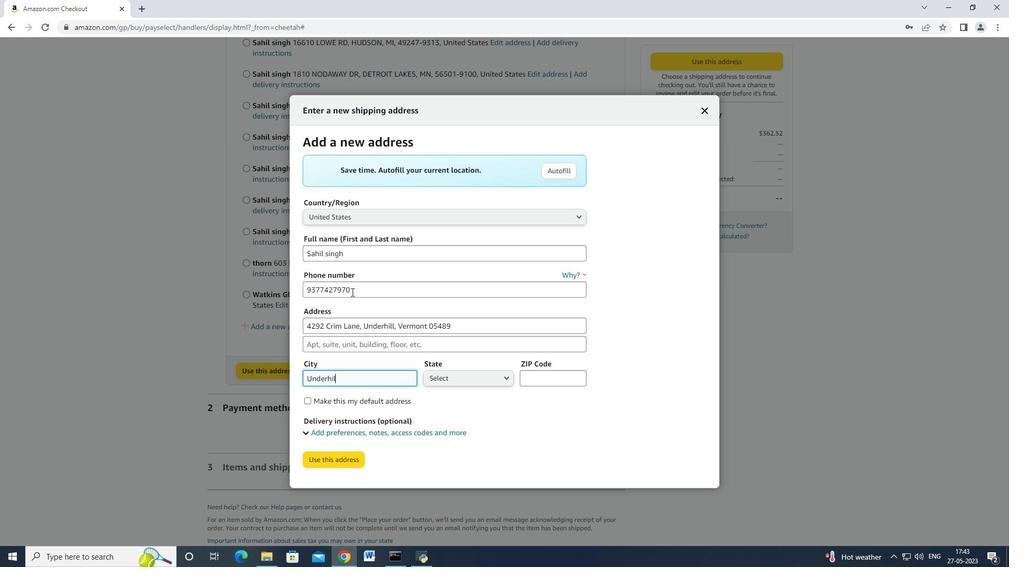 
Action: Mouse scrolled (612, 282) with delta (0, 0)
Screenshot: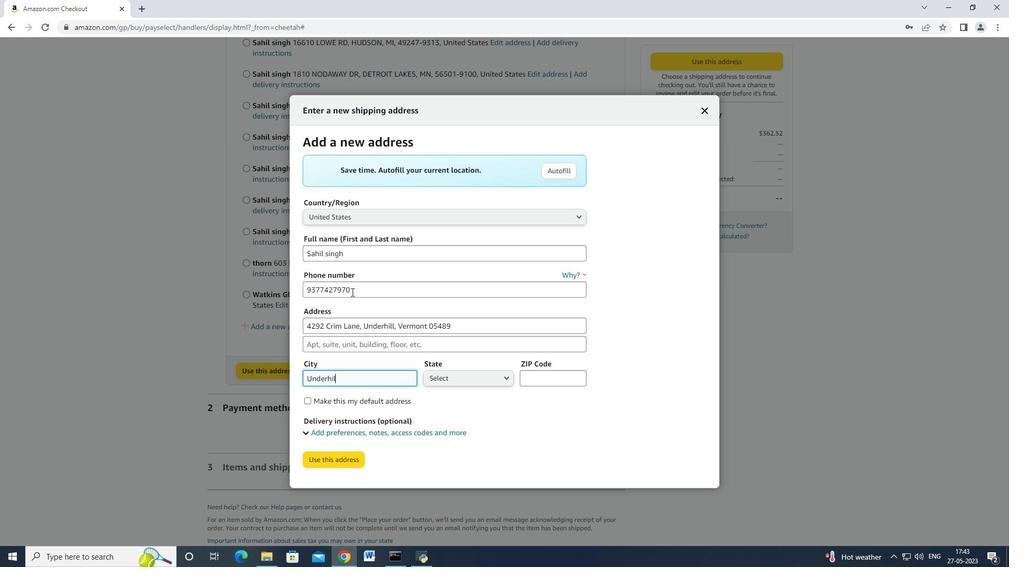 
Action: Mouse scrolled (612, 282) with delta (0, 0)
Screenshot: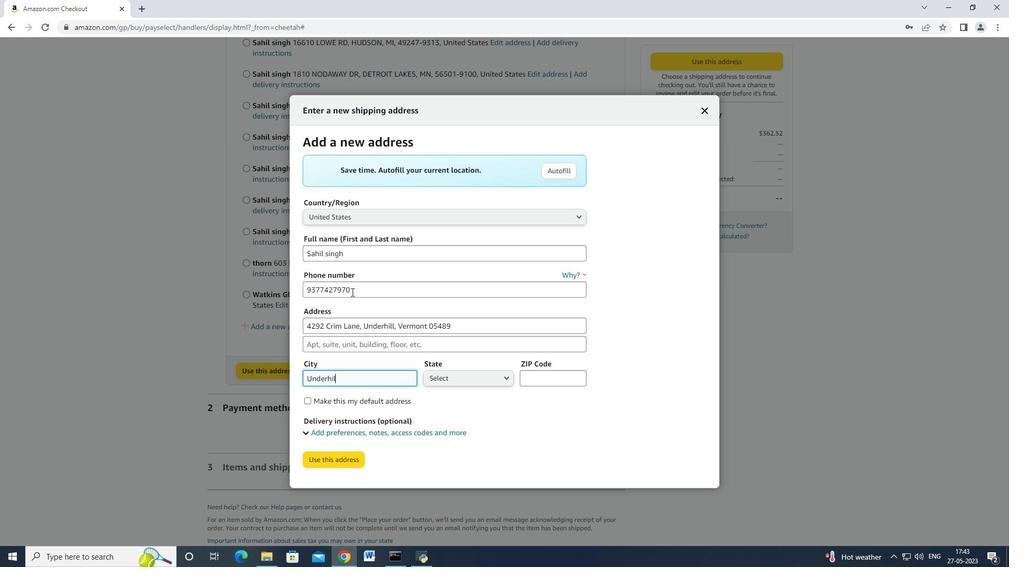 
Action: Mouse scrolled (612, 282) with delta (0, 0)
Screenshot: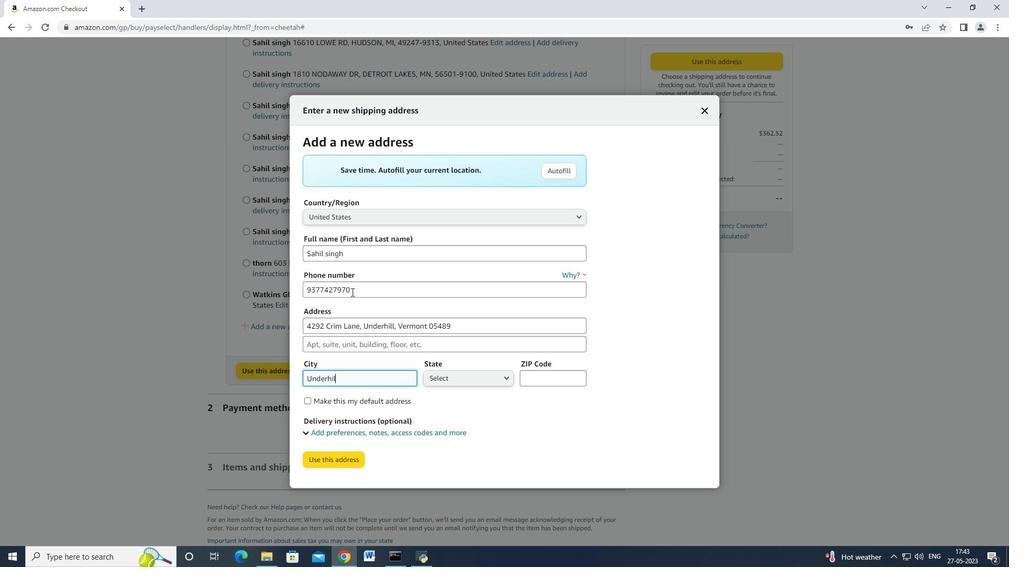
Action: Mouse moved to (608, 252)
Screenshot: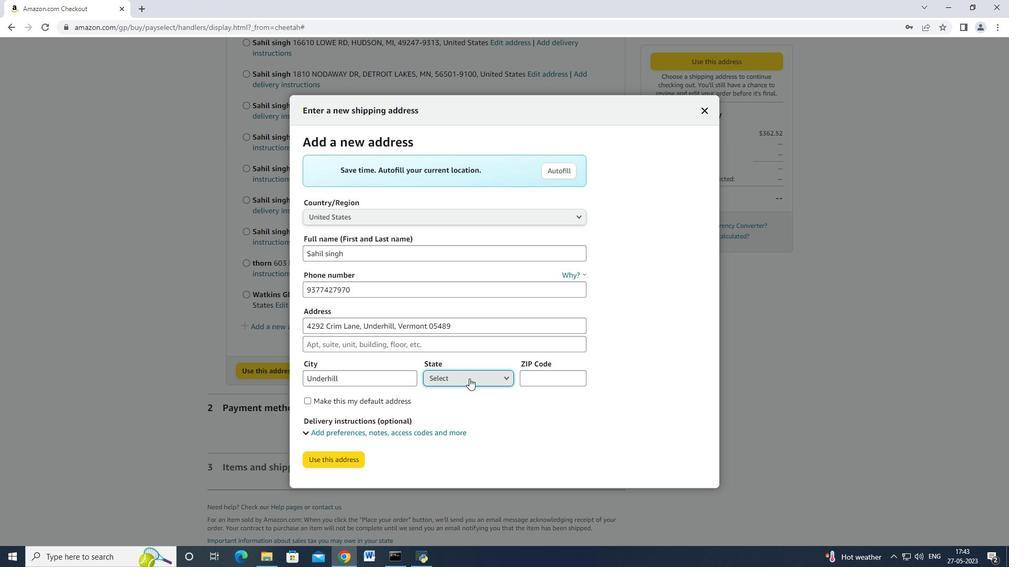 
Action: Mouse pressed left at (608, 252)
Screenshot: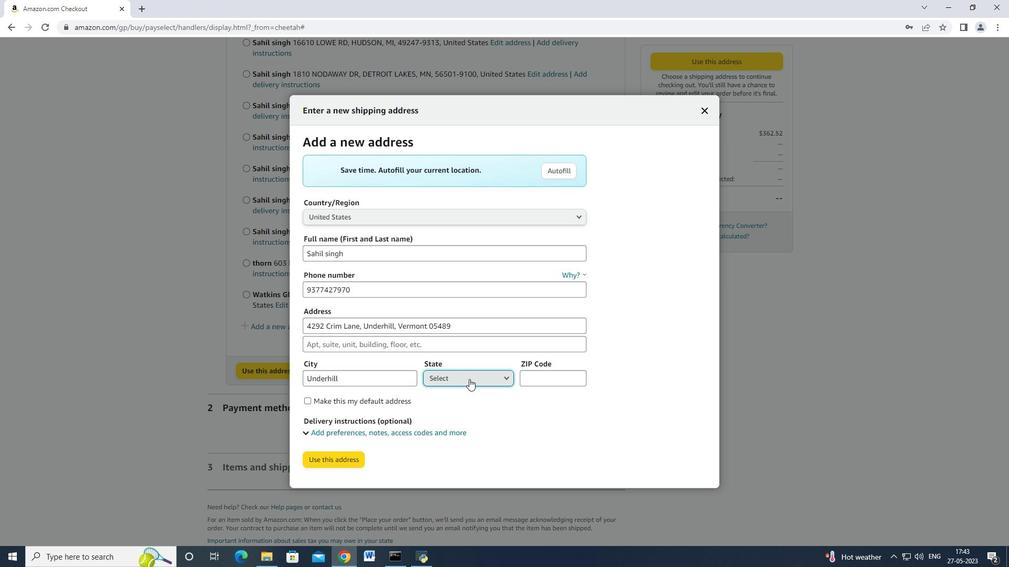 
Action: Mouse moved to (628, 311)
Screenshot: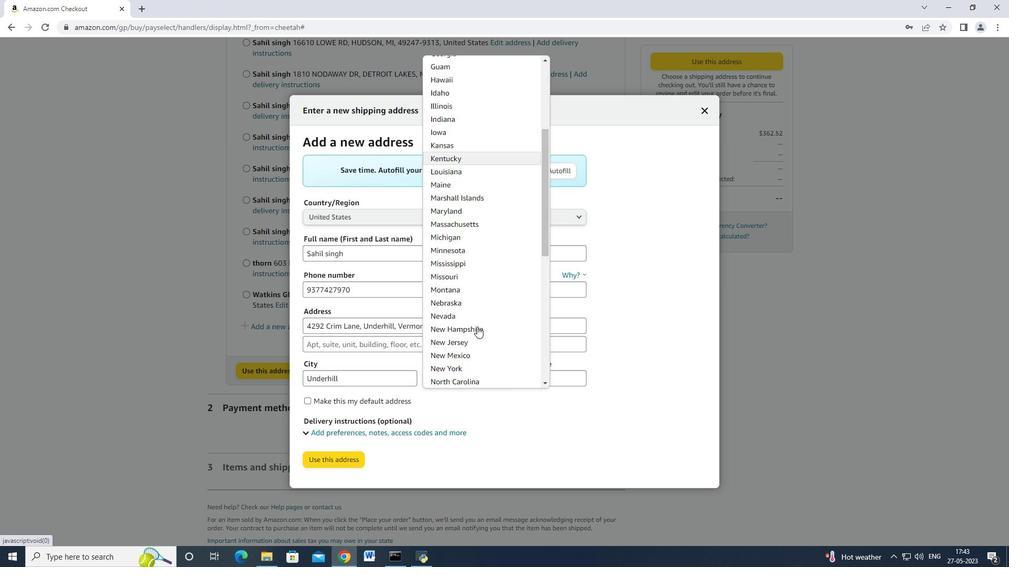 
Action: Mouse pressed left at (628, 311)
Screenshot: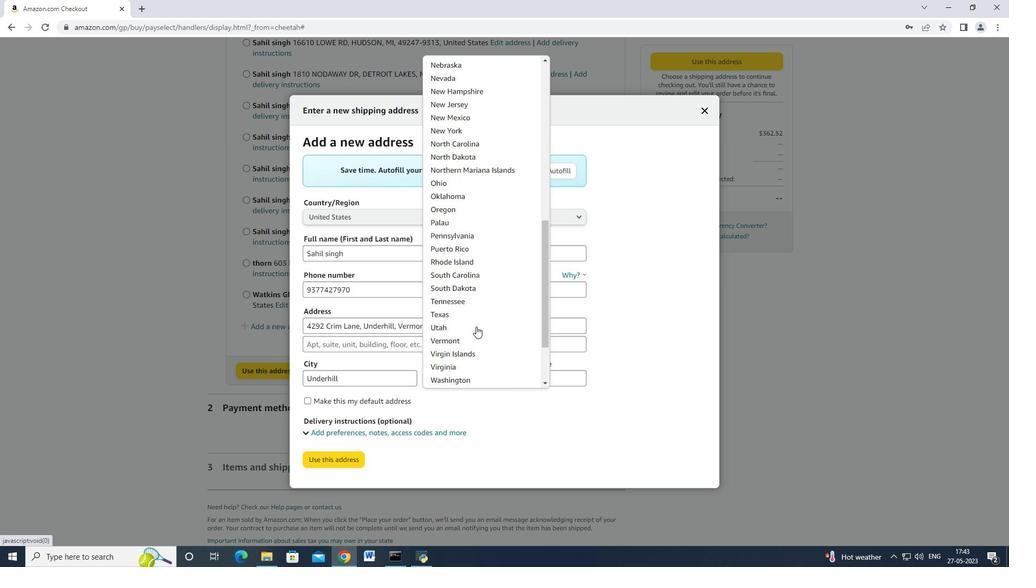
Action: Mouse moved to (643, 298)
Screenshot: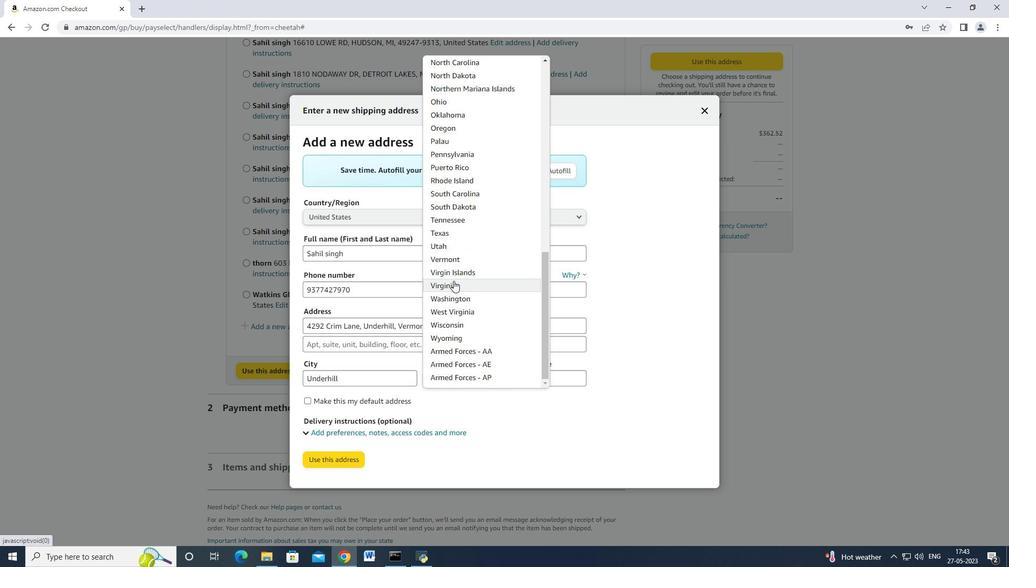
Action: Key pressed 05489
Screenshot: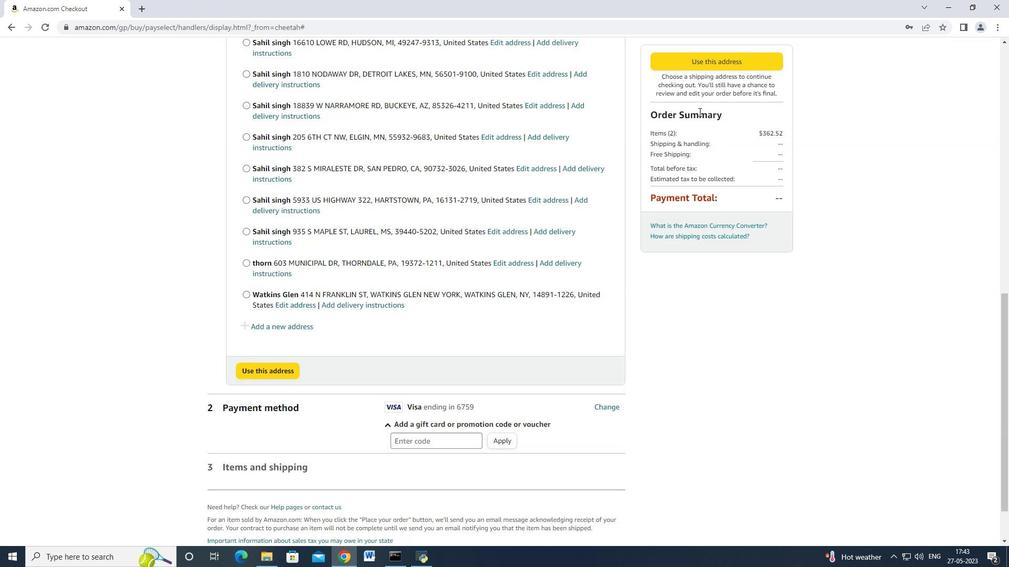 
Action: Mouse moved to (573, 352)
Screenshot: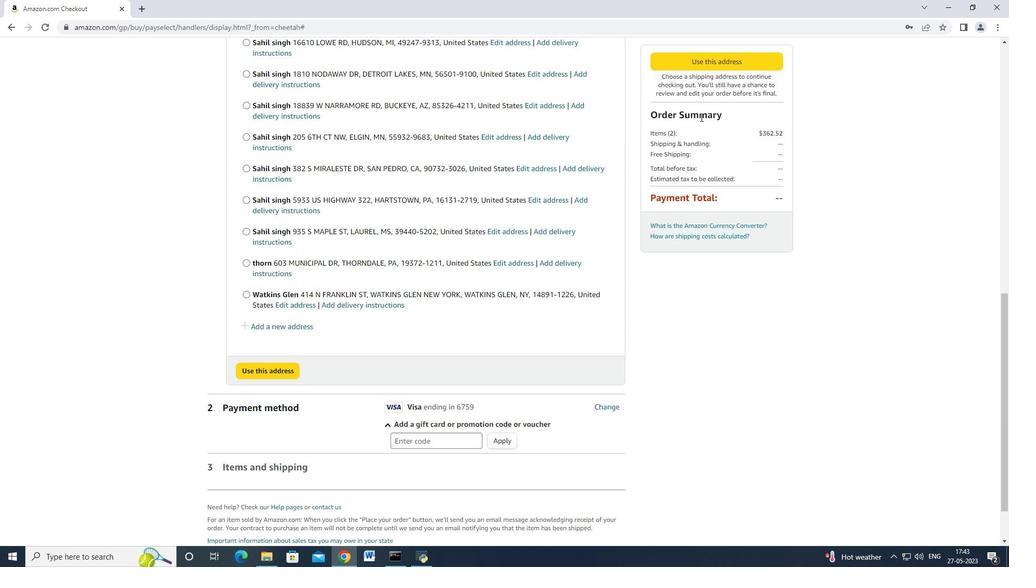 
Action: Mouse pressed left at (573, 352)
Screenshot: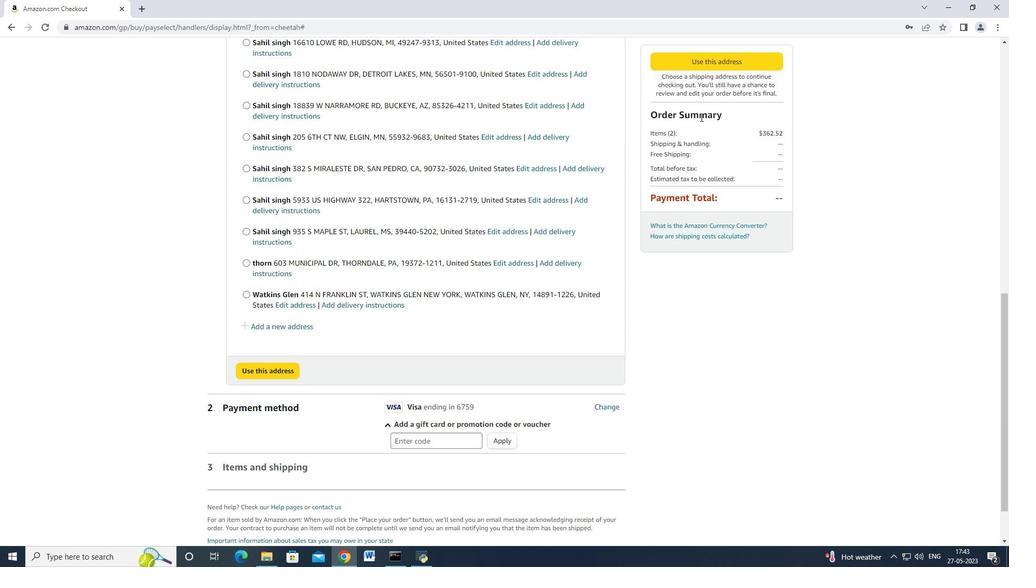 
Action: Mouse moved to (601, 308)
Screenshot: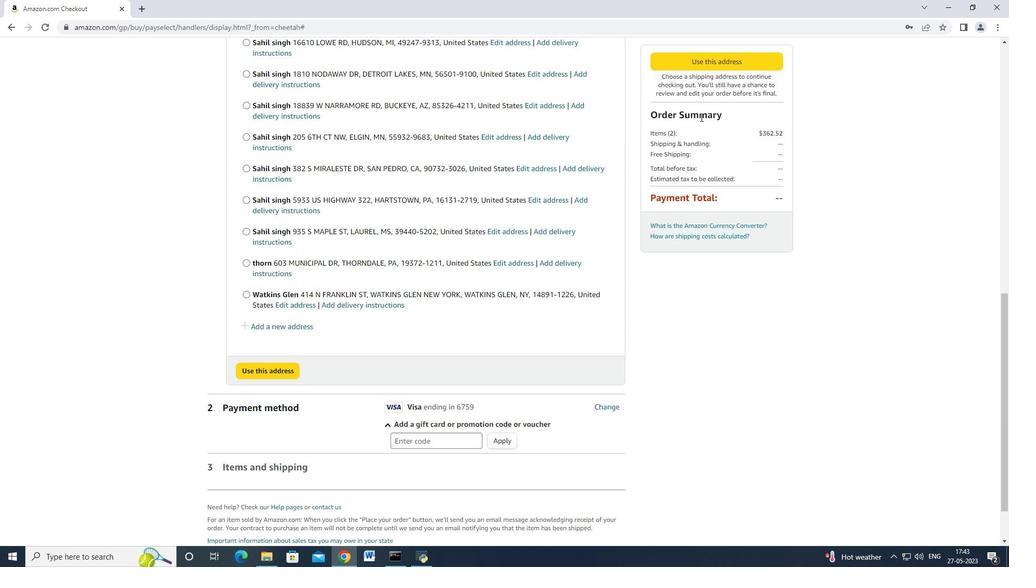 
Action: Mouse pressed left at (601, 308)
Screenshot: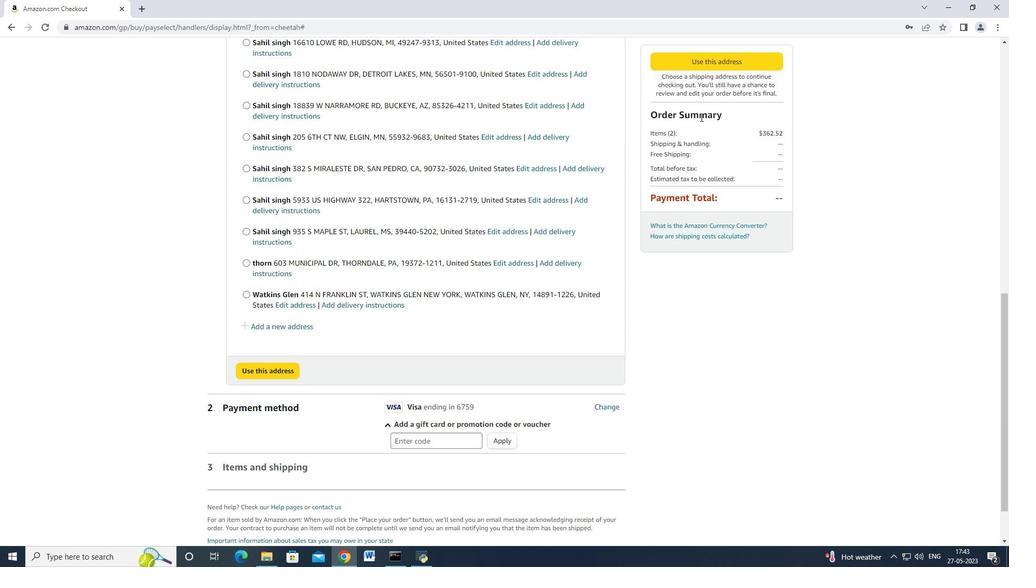 
Action: Mouse moved to (555, 308)
Screenshot: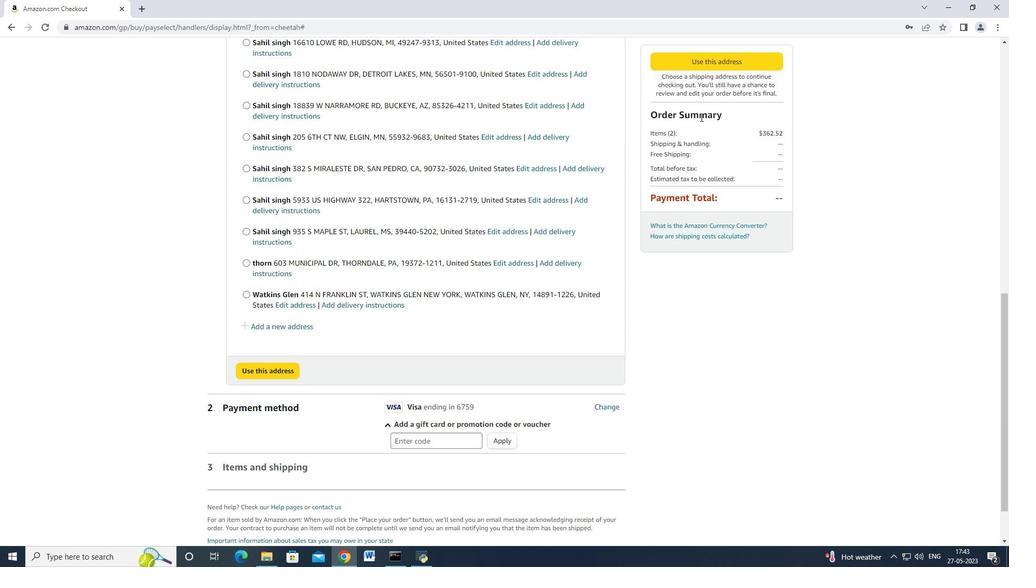 
Action: Key pressed <Key.backspace>4292<Key.space><Key.shift>Crim<Key.shift>L<Key.backspace>lane<Key.backspace><Key.backspace><Key.backspace><Key.backspace><Key.backspace><Key.backspace><Key.backspace><Key.backspace><Key.backspace><Key.backspace><Key.backspace><Key.backspace><Key.backspace><Key.backspace><Key.backspace><Key.backspace><Key.backspace><Key.backspace><Key.backspace><Key.shift>Crim<Key.space><Key.shift>Lane<Key.backspace><Key.backspace><Key.backspace><Key.backspace><Key.backspace><Key.backspace><Key.backspace><Key.backspace><Key.backspace><Key.backspace><Key.backspace><Key.shift>Underl<Key.backspace>hill<Key.space><Key.backspace><Key.backspace><Key.backspace><Key.backspace><Key.backspace><Key.backspace><Key.backspace><Key.backspace><Key.backspace><Key.backspace><Key.backspace><Key.backspace><Key.backspace><Key.backspace><Key.backspace><Key.backspace>4292<Key.space><Key.shift>Crim<Key.space>lane<Key.space>,<Key.space><Key.shift>Underhill
Screenshot: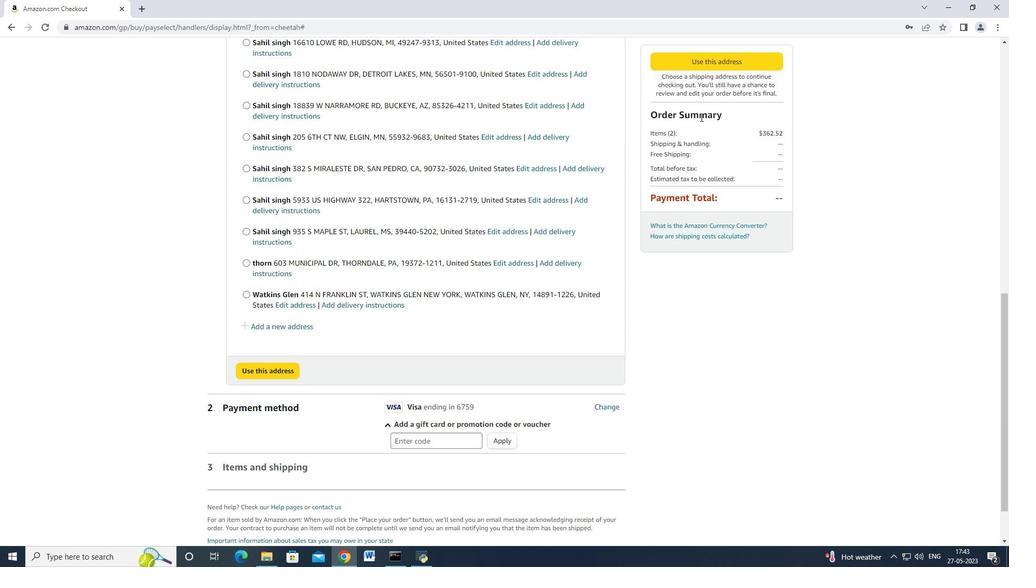 
Action: Mouse moved to (571, 315)
Screenshot: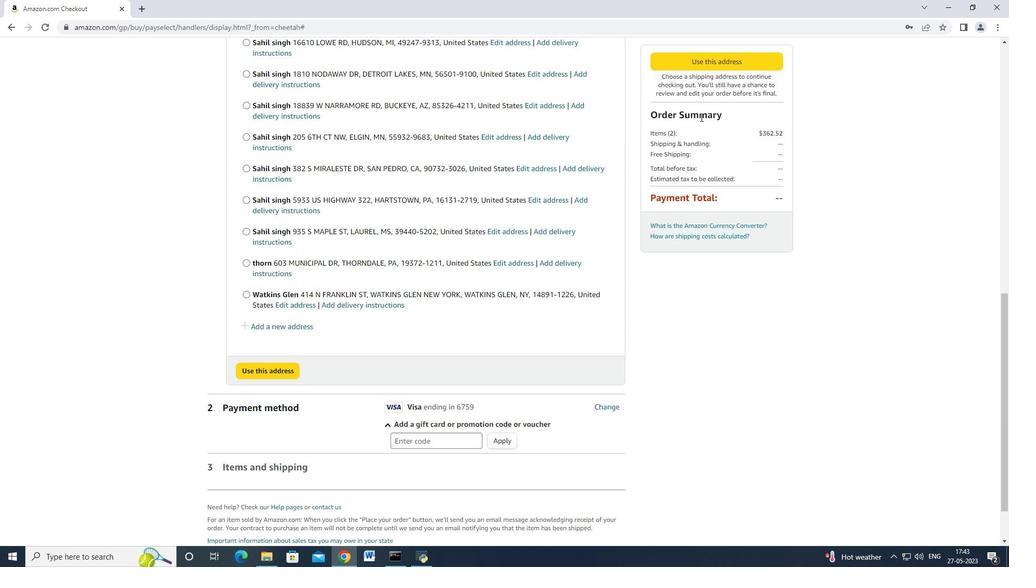 
Action: Mouse pressed left at (571, 315)
Screenshot: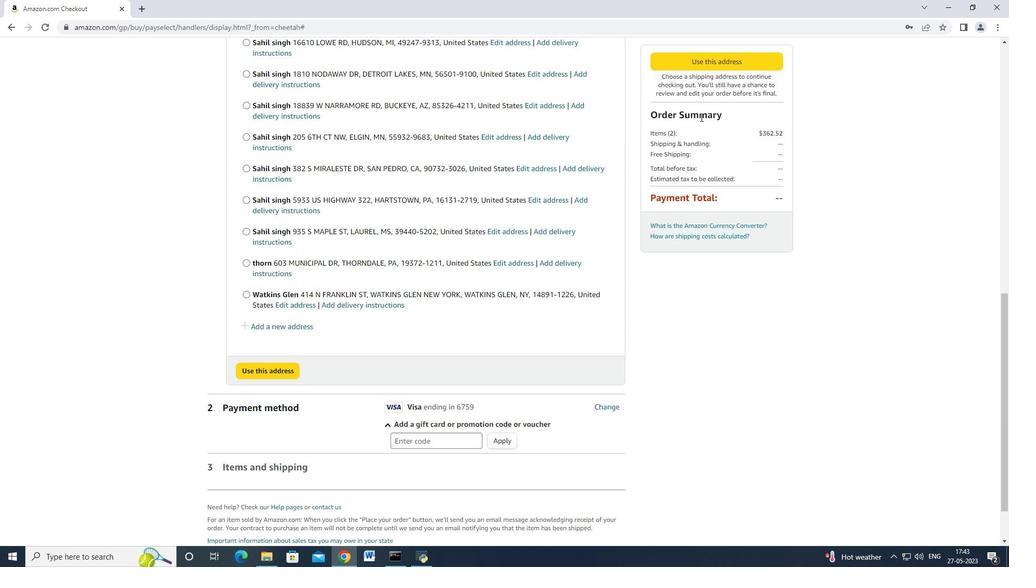
Action: Mouse moved to (570, 316)
Screenshot: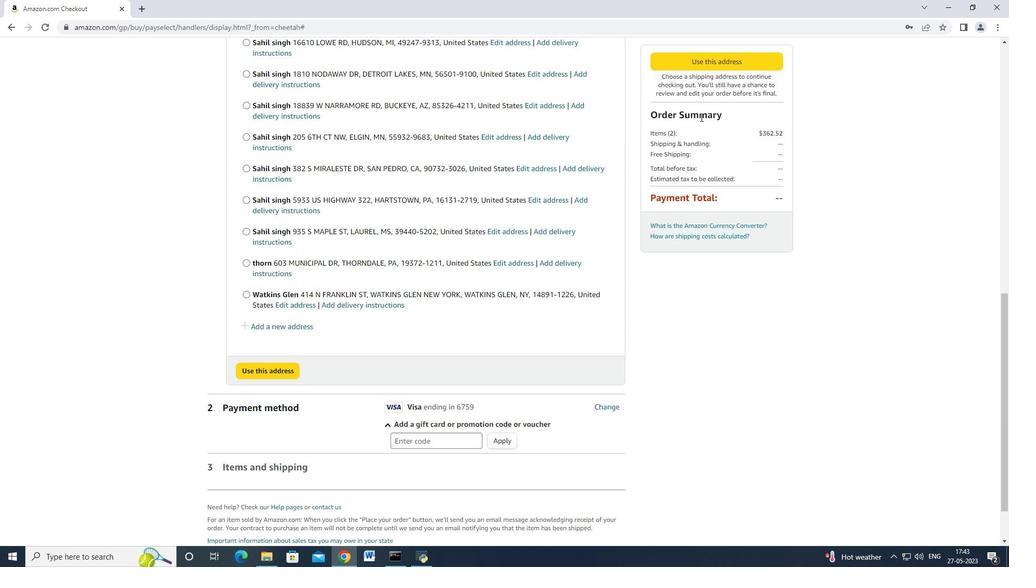 
Action: Key pressed <Key.backspace>
Screenshot: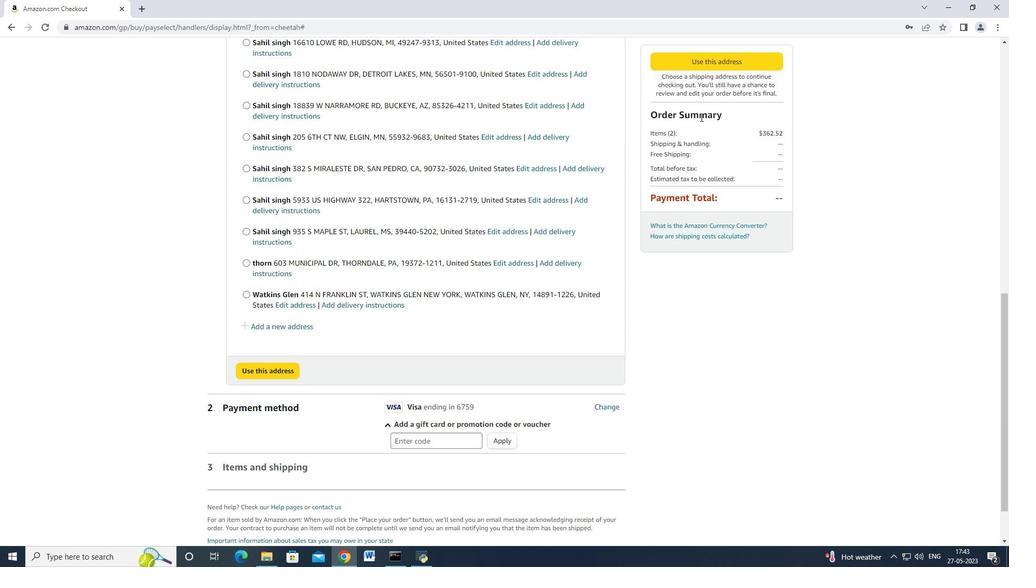 
Action: Mouse moved to (574, 318)
Screenshot: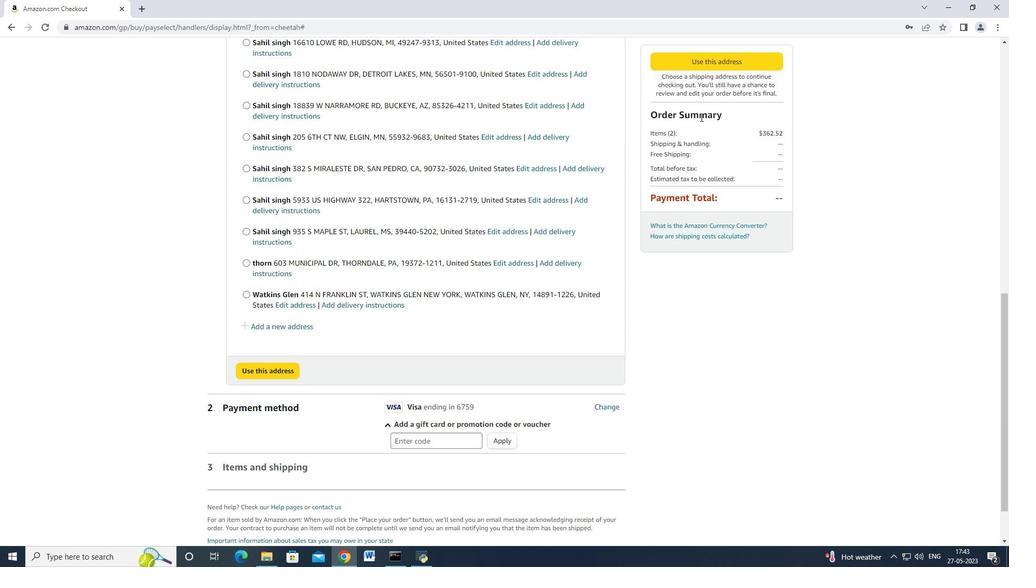 
Action: Mouse scrolled (574, 317) with delta (0, 0)
Screenshot: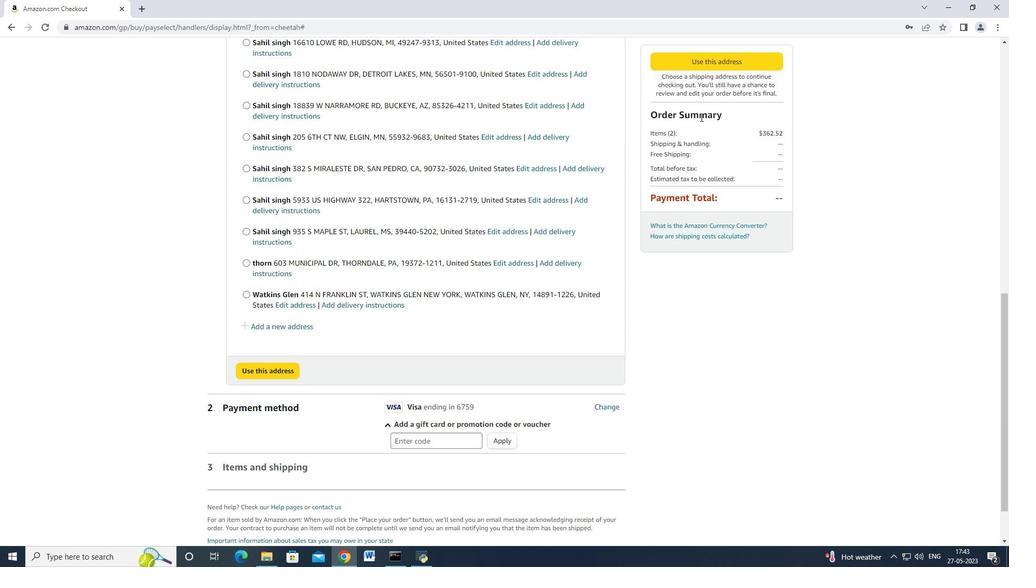 
Action: Mouse moved to (574, 318)
Screenshot: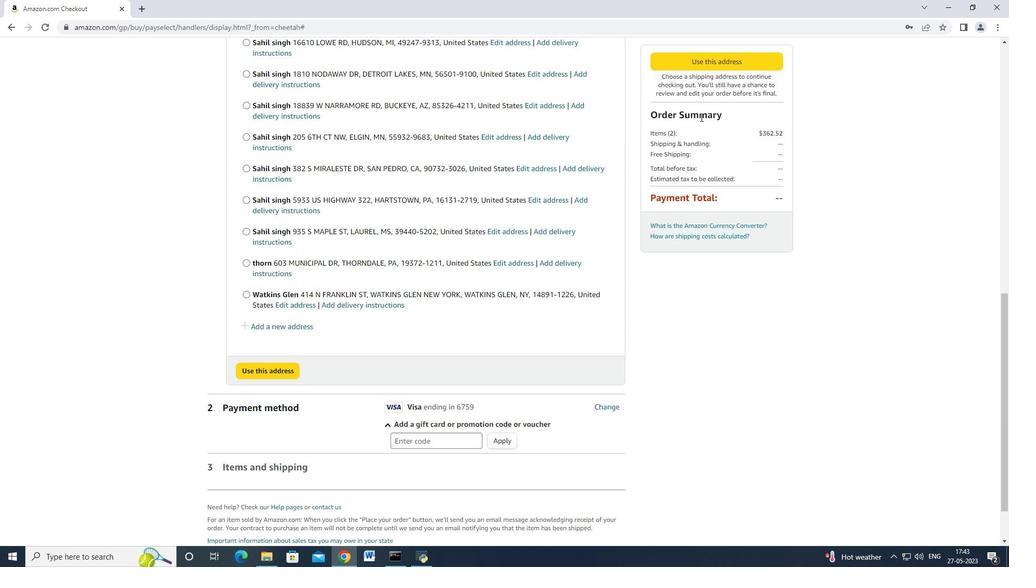
Action: Mouse scrolled (574, 318) with delta (0, 0)
Screenshot: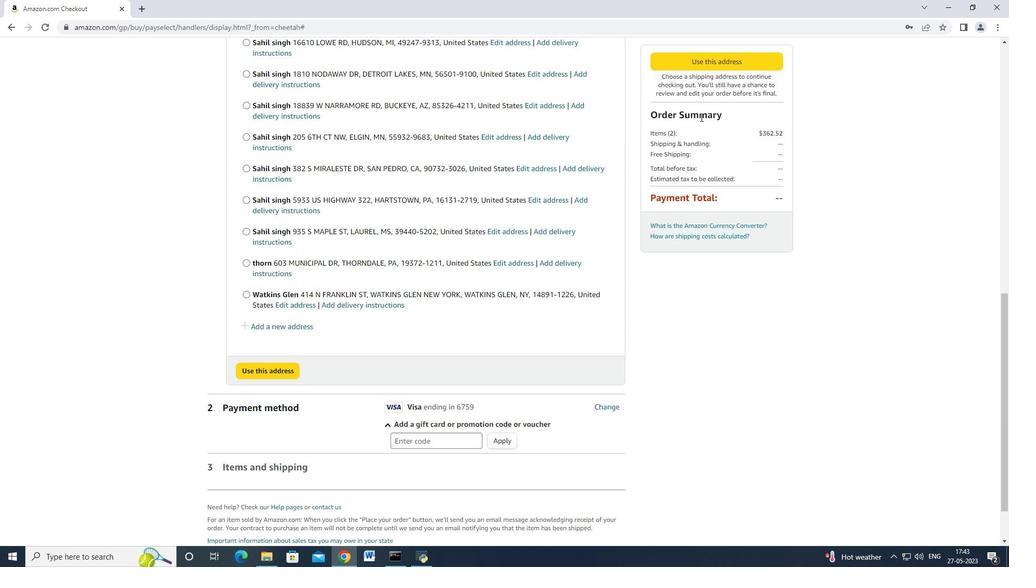 
Action: Mouse scrolled (574, 318) with delta (0, 0)
Screenshot: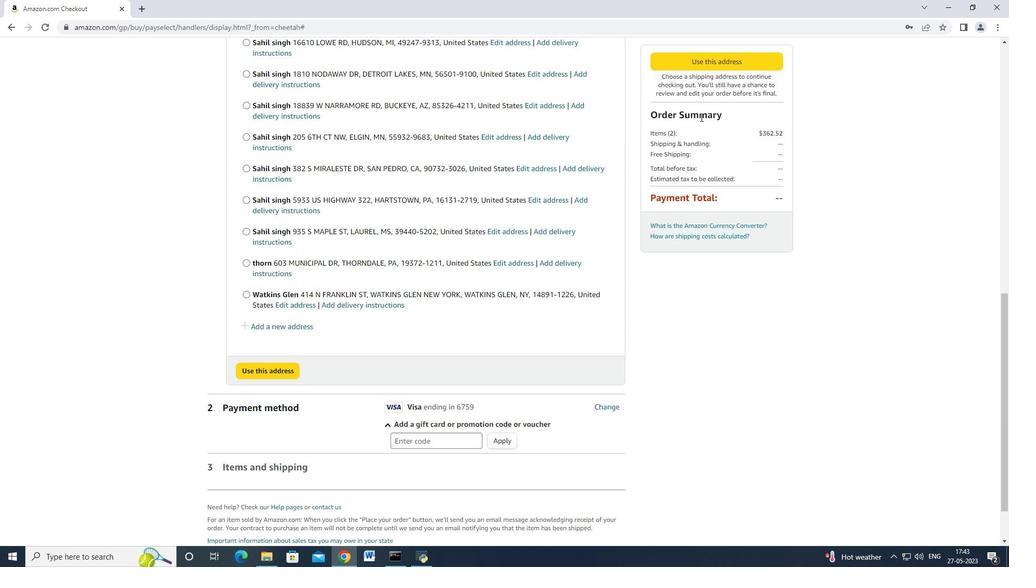 
Action: Mouse moved to (577, 290)
Screenshot: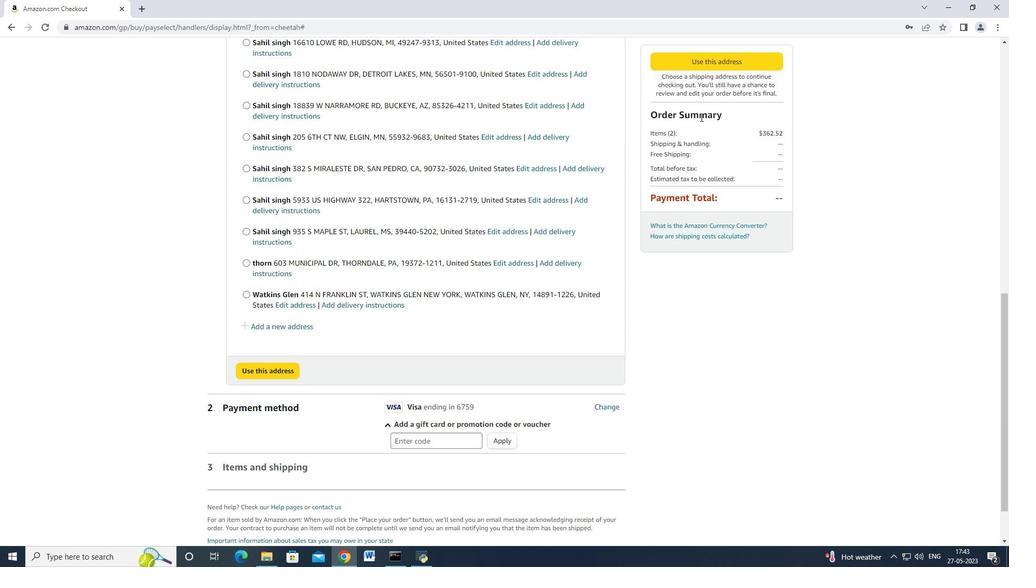 
Action: Mouse pressed left at (577, 290)
Screenshot: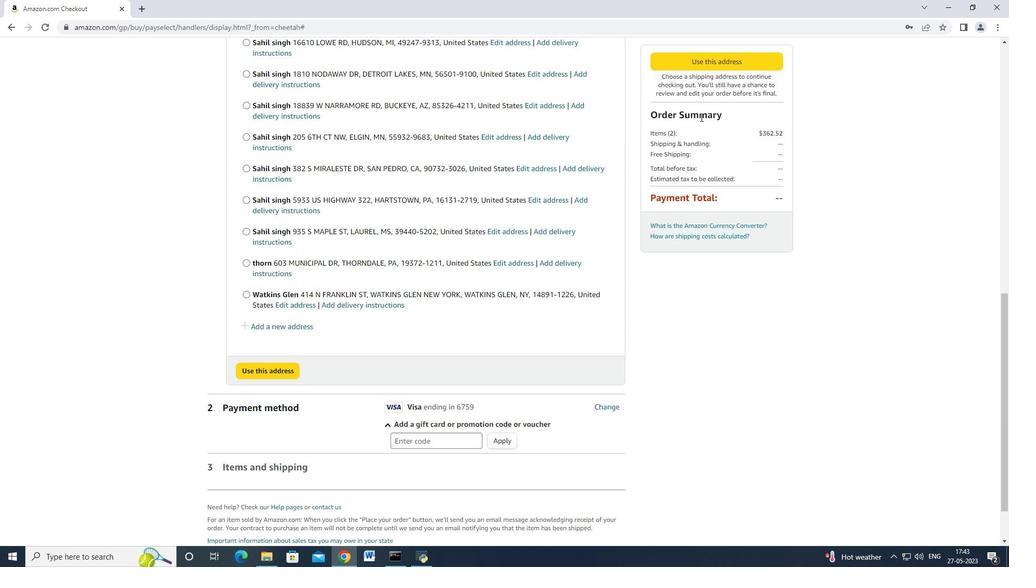 
Action: Mouse moved to (617, 310)
Screenshot: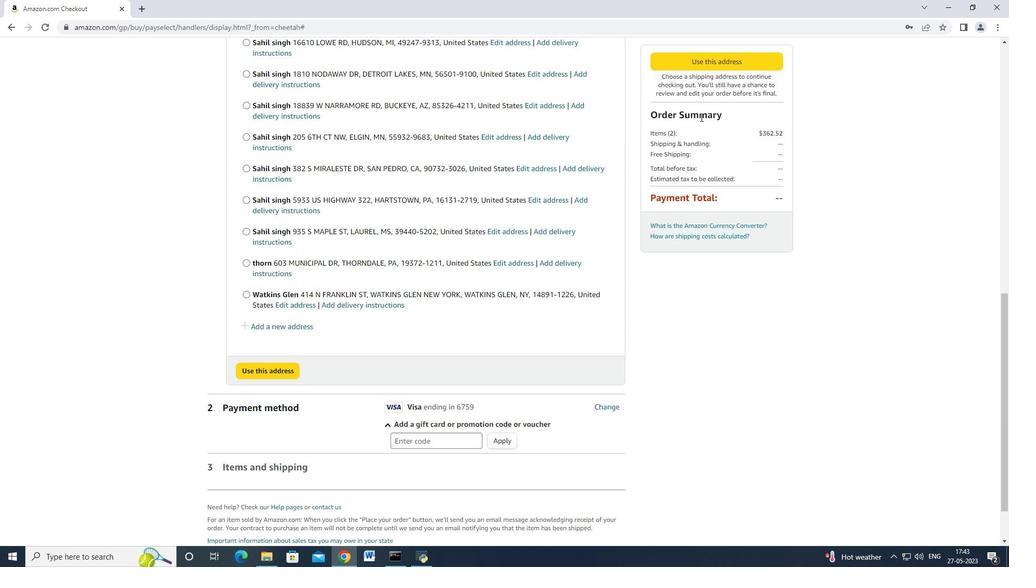 
Action: Mouse pressed left at (617, 310)
Screenshot: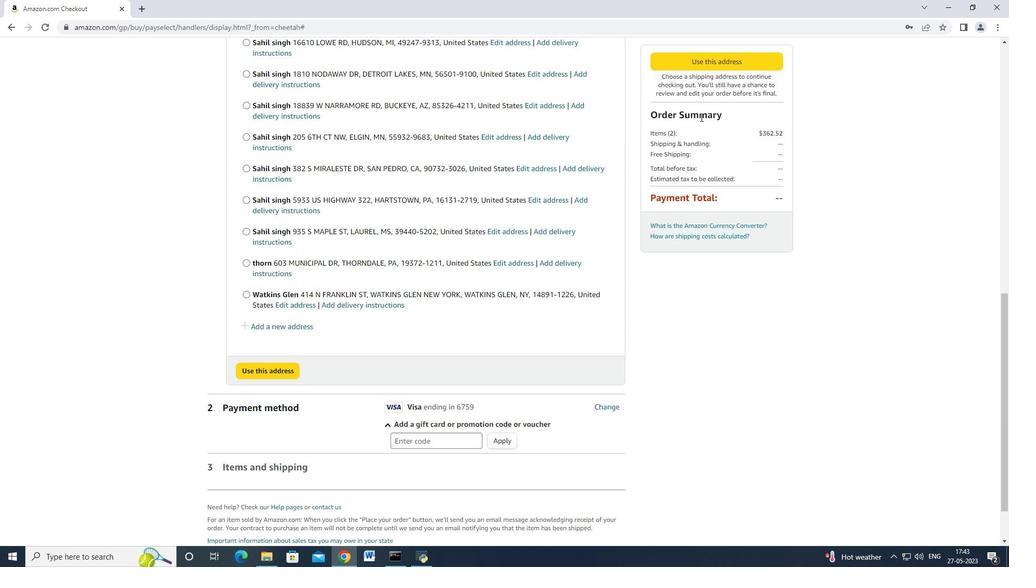 
Action: Mouse moved to (611, 302)
Screenshot: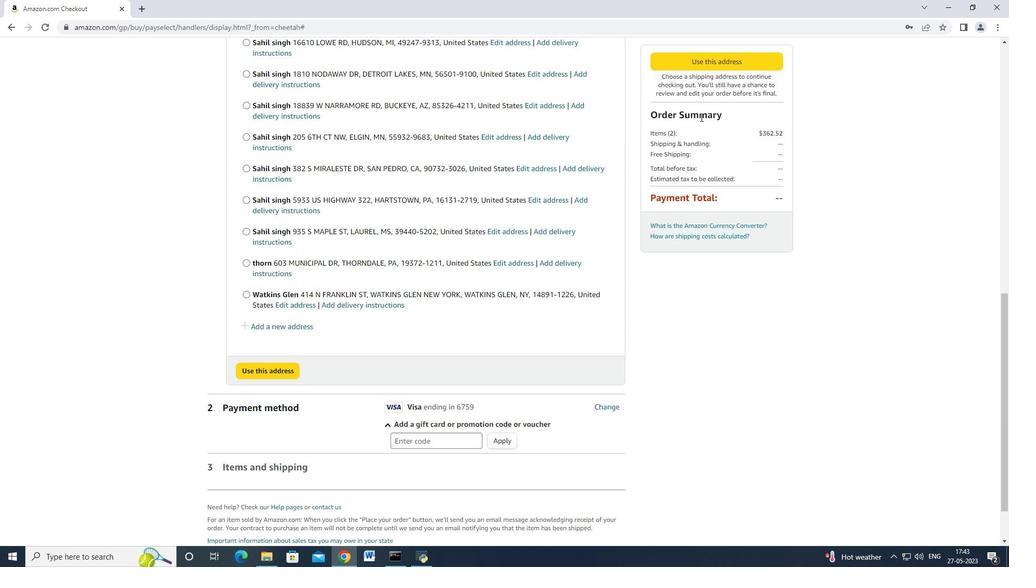 
Action: Mouse scrolled (611, 302) with delta (0, 0)
Screenshot: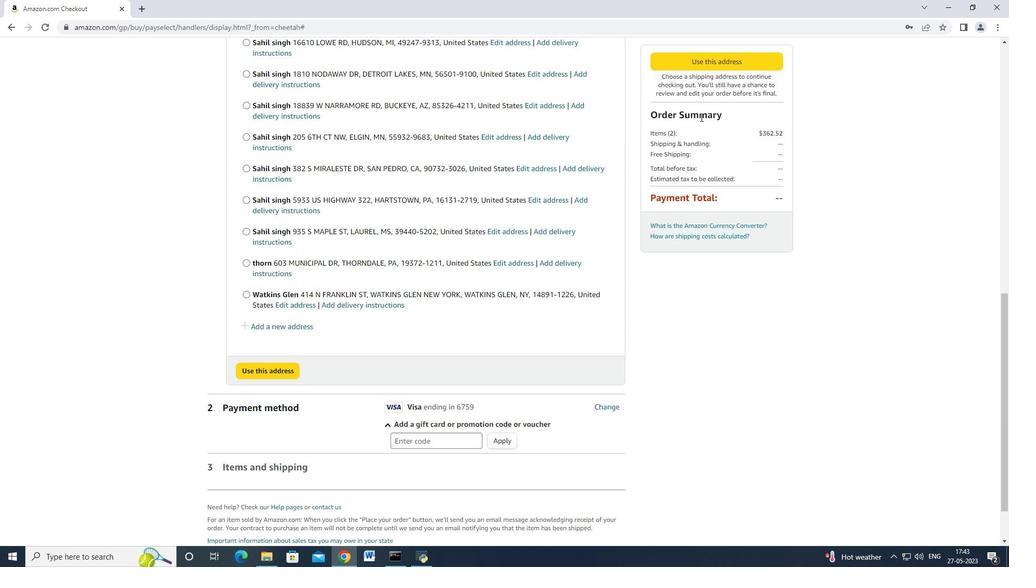 
Action: Mouse scrolled (611, 302) with delta (0, 0)
Screenshot: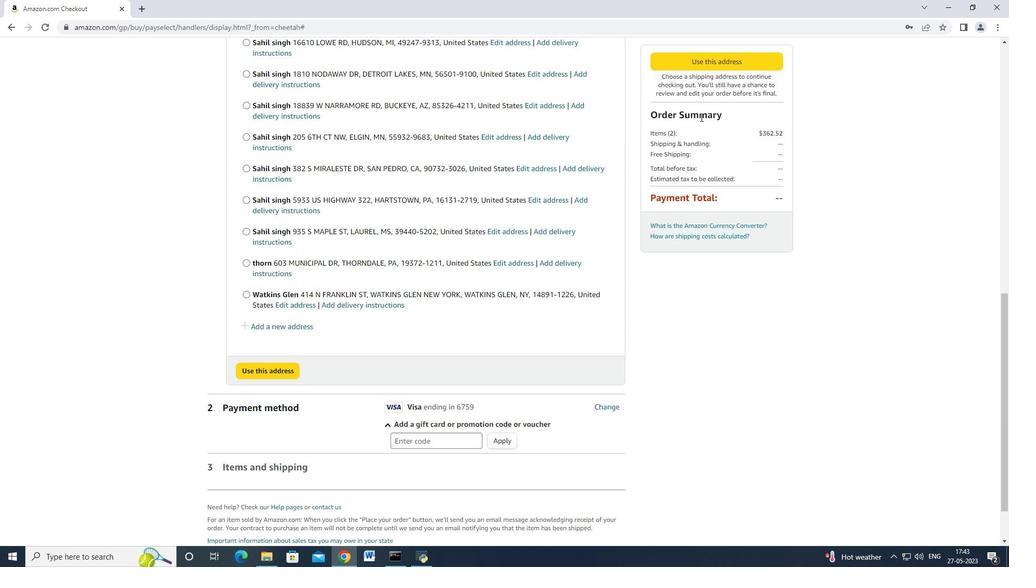 
Action: Mouse moved to (611, 302)
Screenshot: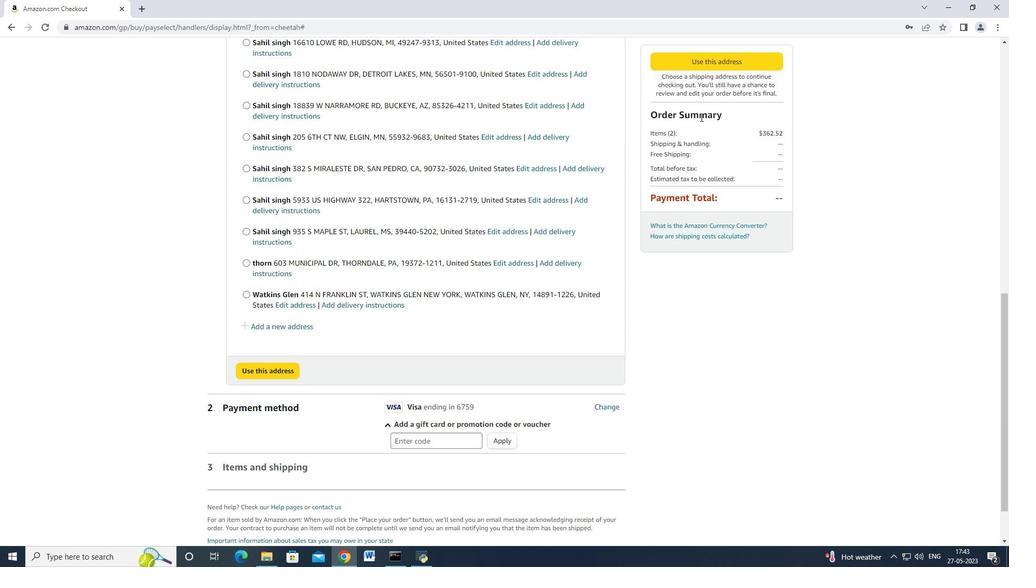 
Action: Mouse scrolled (611, 302) with delta (0, 0)
Screenshot: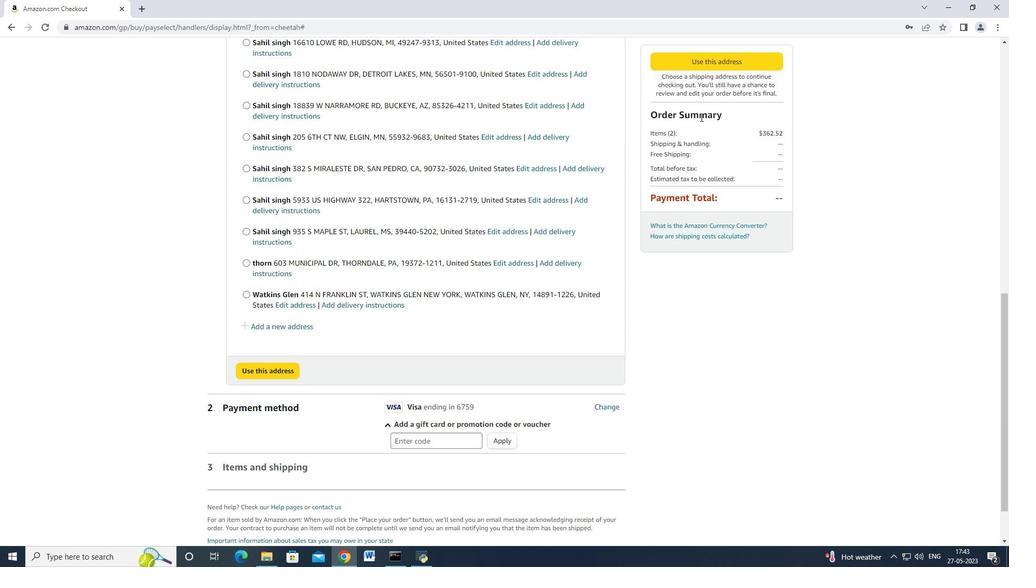 
Action: Mouse scrolled (611, 302) with delta (0, 0)
Screenshot: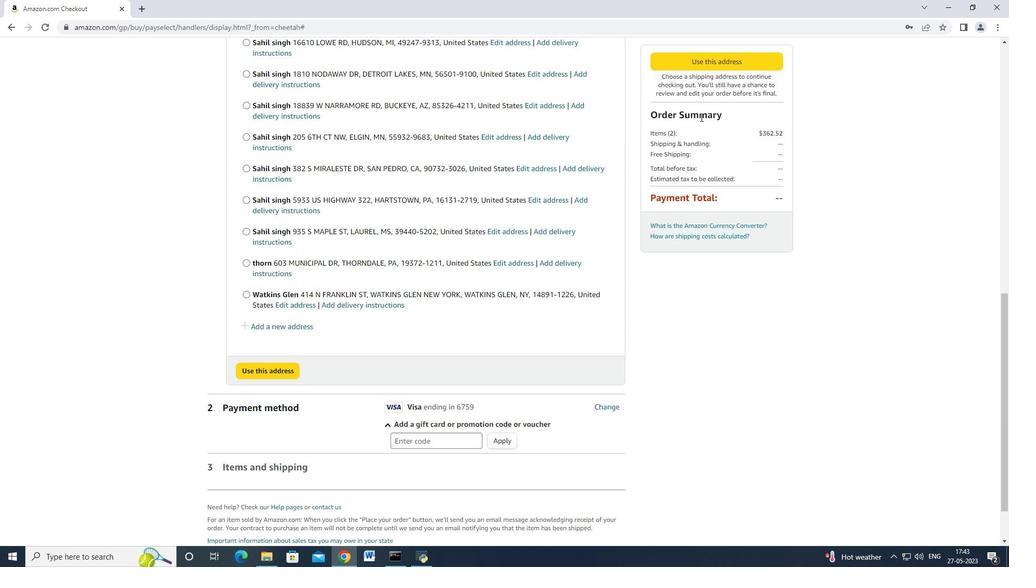 
Action: Mouse moved to (575, 330)
Screenshot: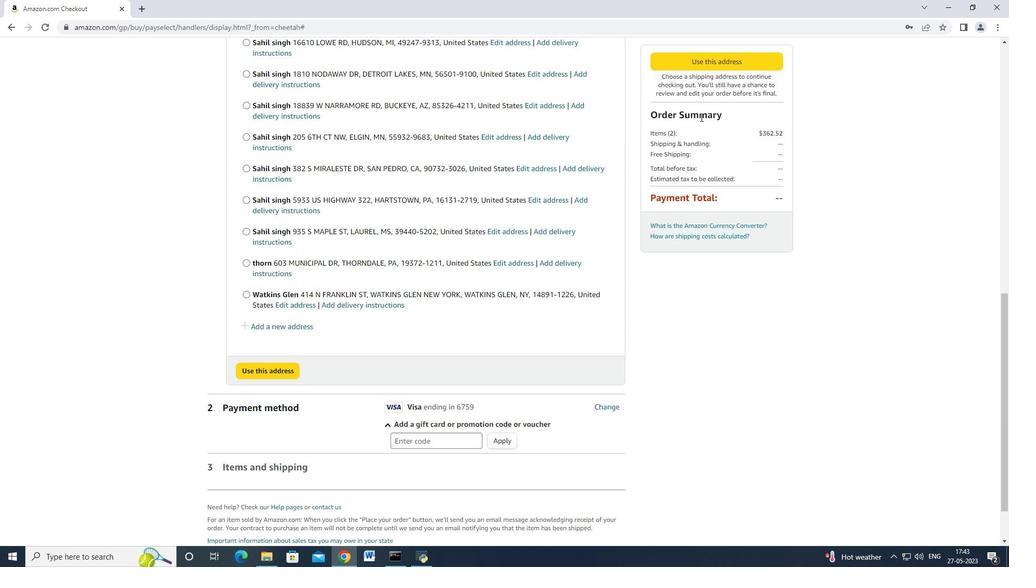 
Action: Mouse pressed left at (575, 330)
Screenshot: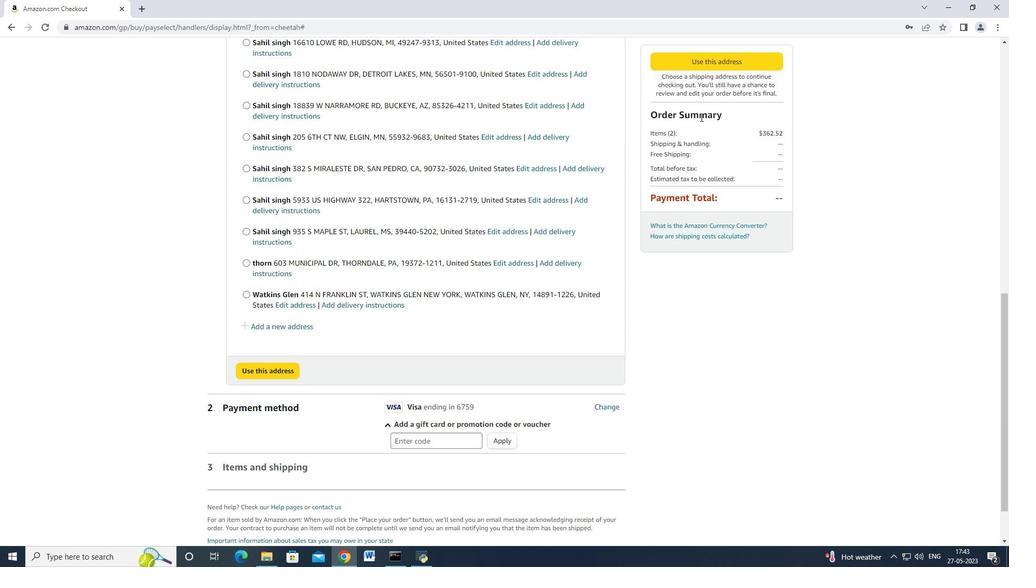 
Action: Mouse moved to (588, 282)
Screenshot: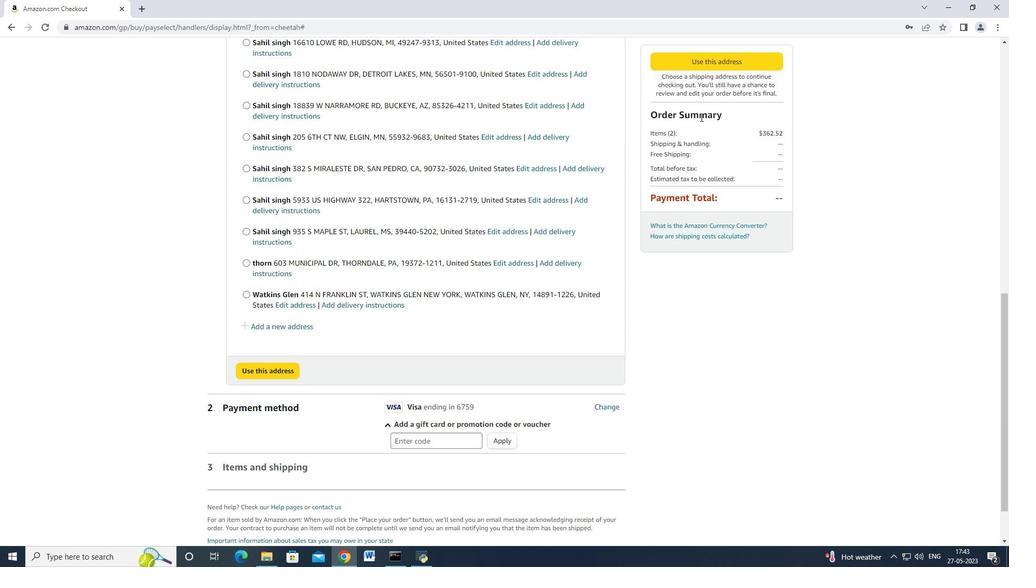 
Action: Mouse scrolled (588, 281) with delta (0, 0)
Screenshot: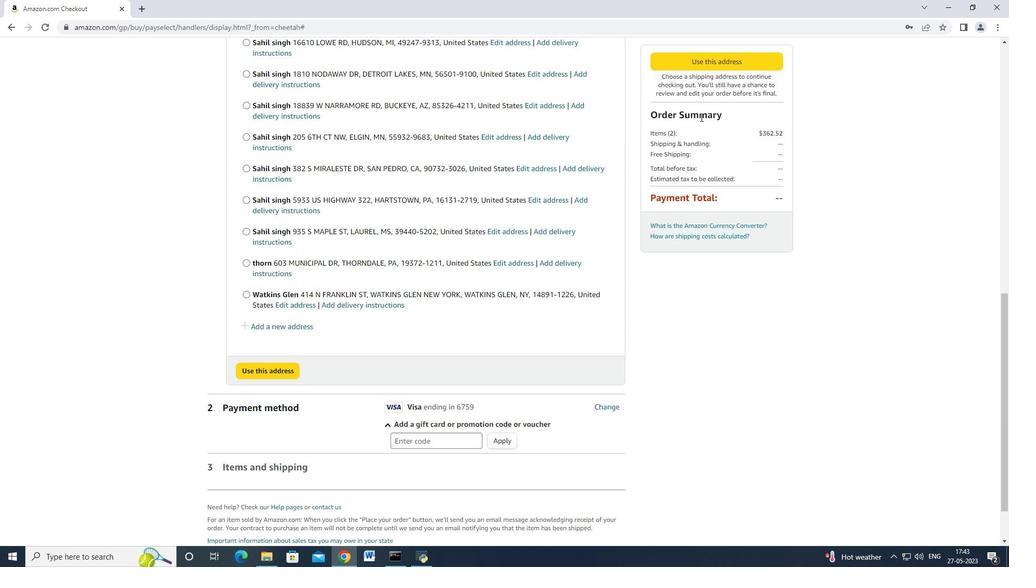 
Action: Mouse moved to (588, 283)
Screenshot: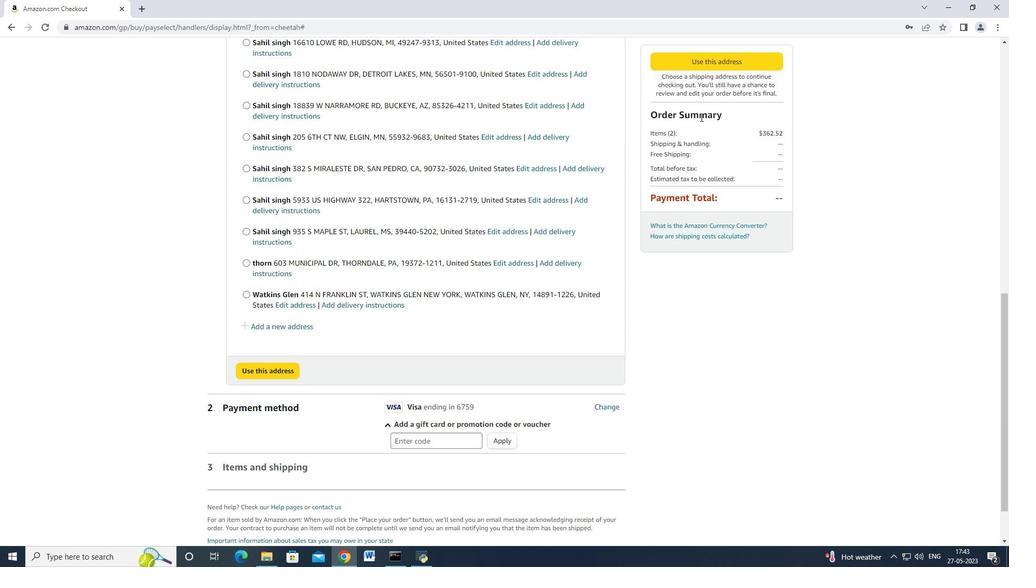 
Action: Mouse scrolled (588, 282) with delta (0, 0)
Screenshot: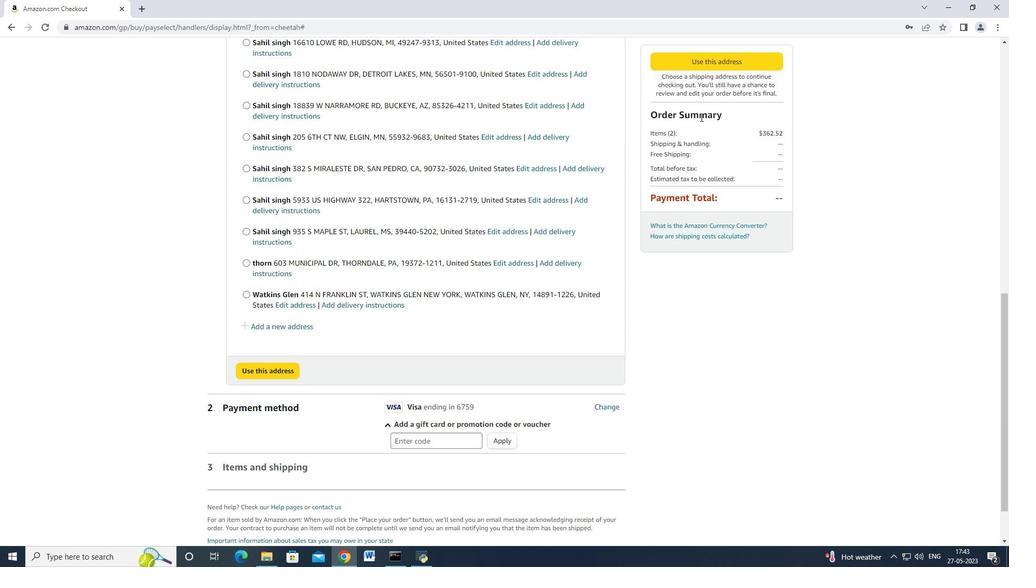 
Action: Mouse moved to (588, 283)
Screenshot: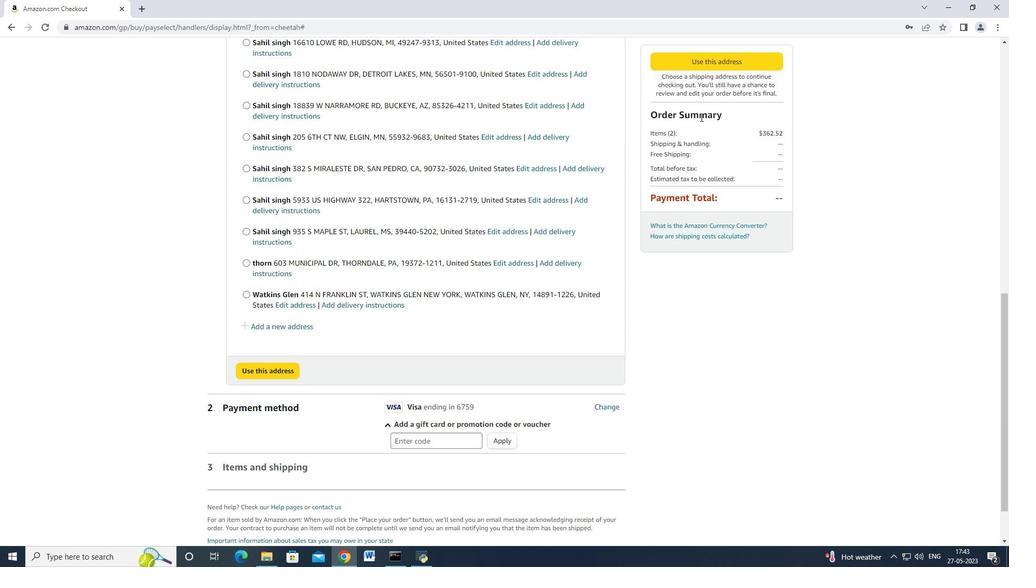 
Action: Mouse scrolled (588, 284) with delta (0, 0)
Screenshot: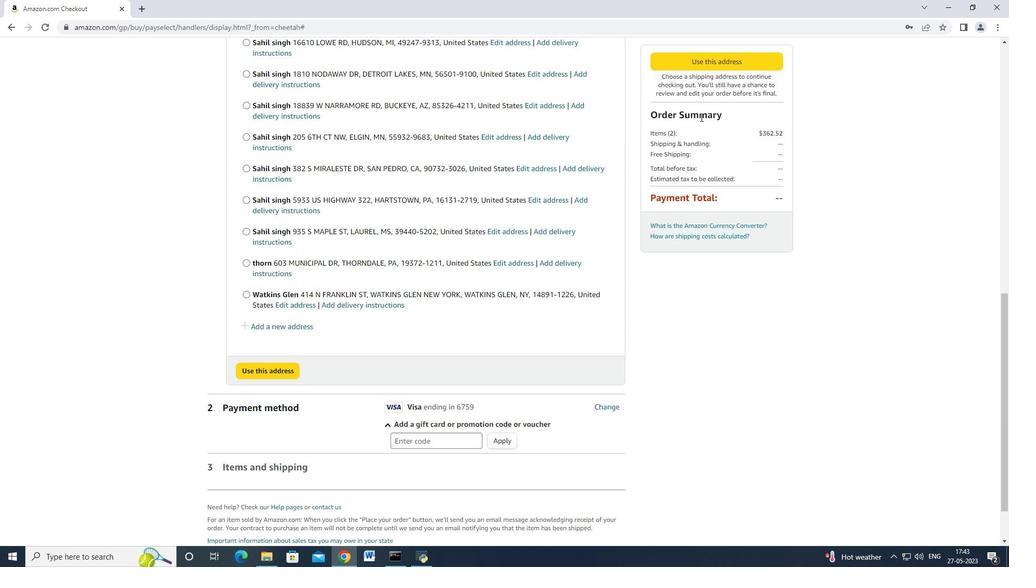 
Action: Mouse moved to (595, 282)
Screenshot: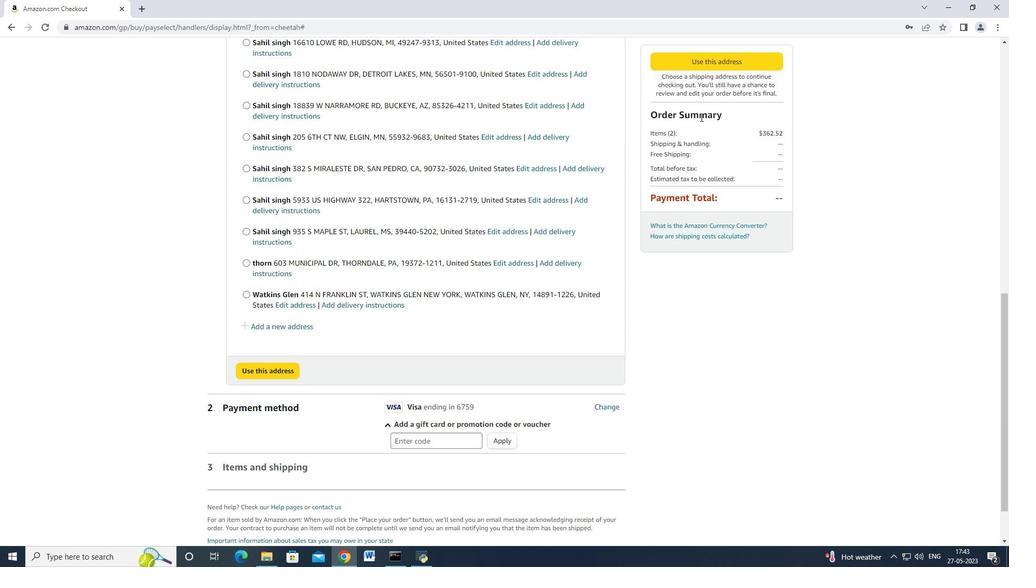 
Action: Mouse pressed left at (595, 282)
Screenshot: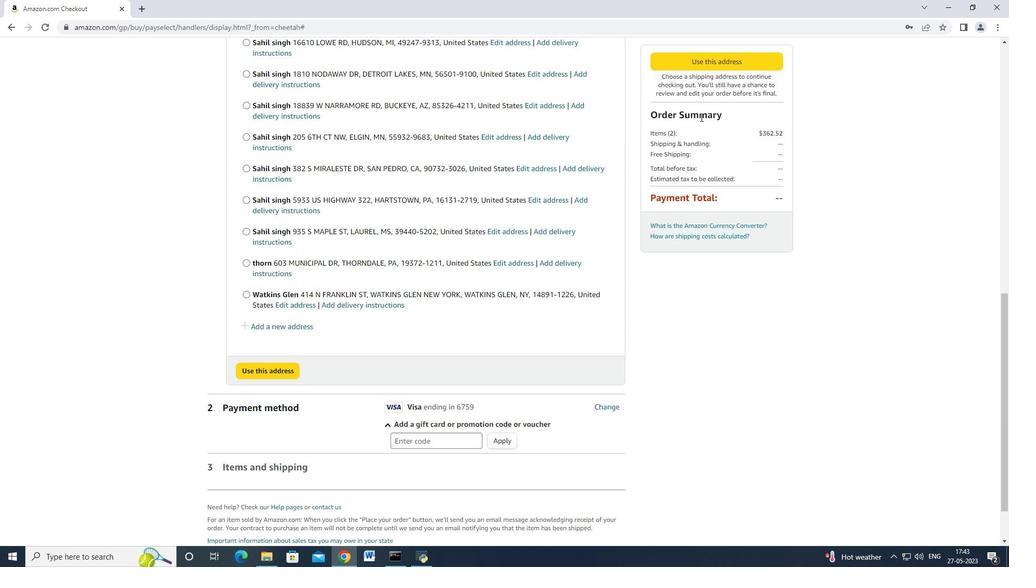 
Action: Mouse moved to (547, 282)
Screenshot: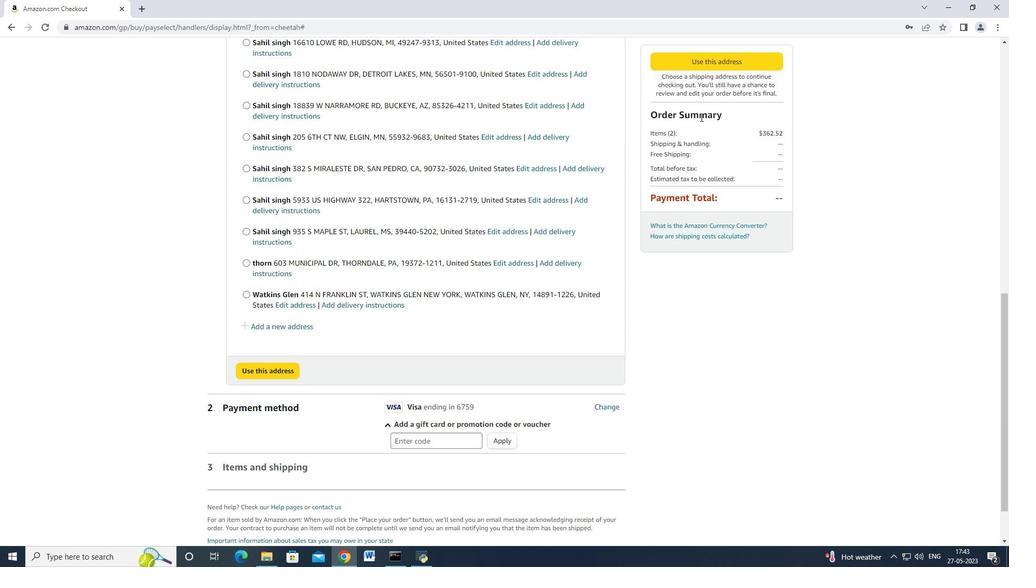 
Action: Key pressed <Key.backspace>4292<Key.space><Key.shift>Crimlanectrl+A<Key.backspace>
Screenshot: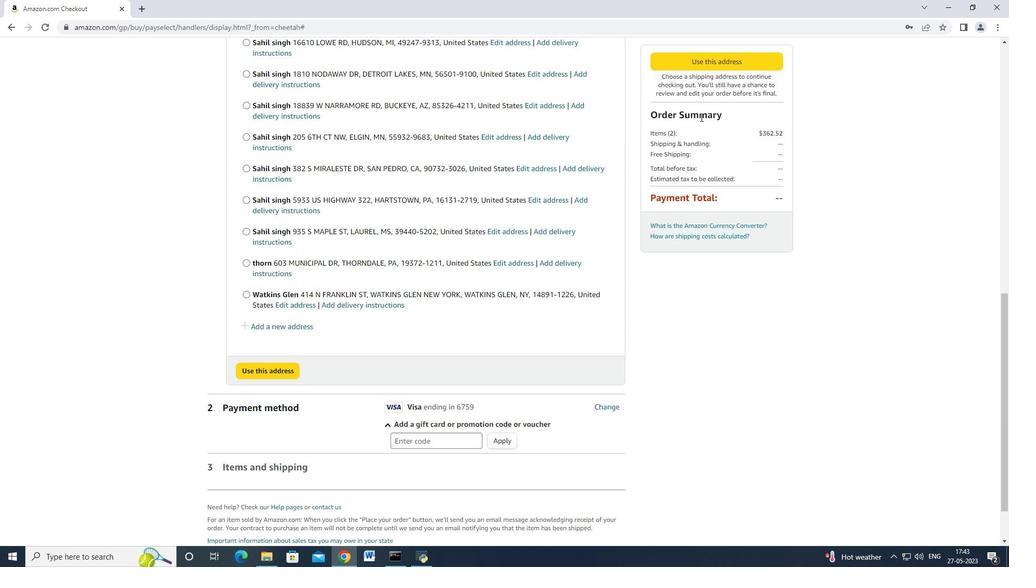 
Action: Mouse moved to (496, 154)
Screenshot: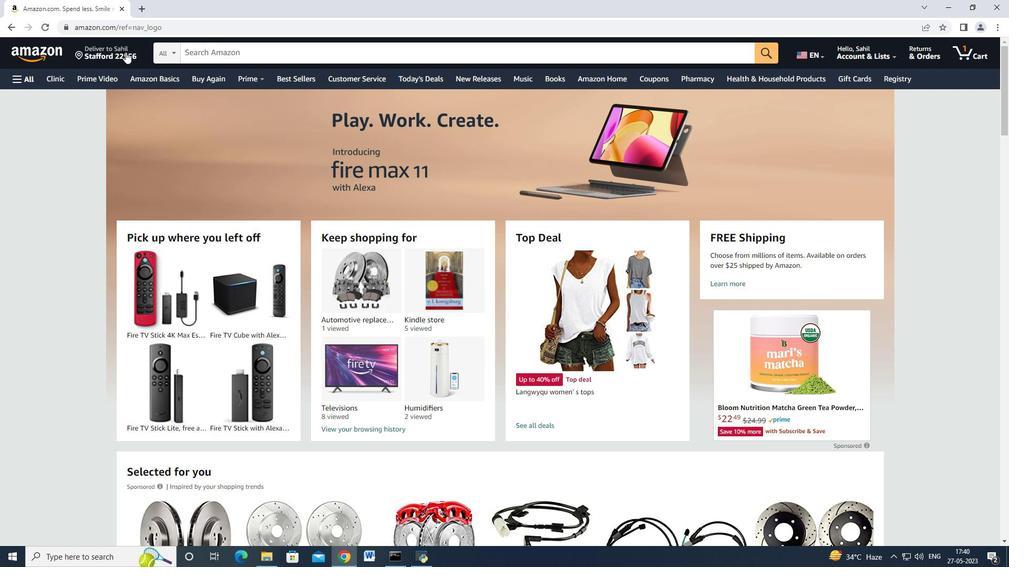 
Action: Mouse pressed left at (496, 154)
Screenshot: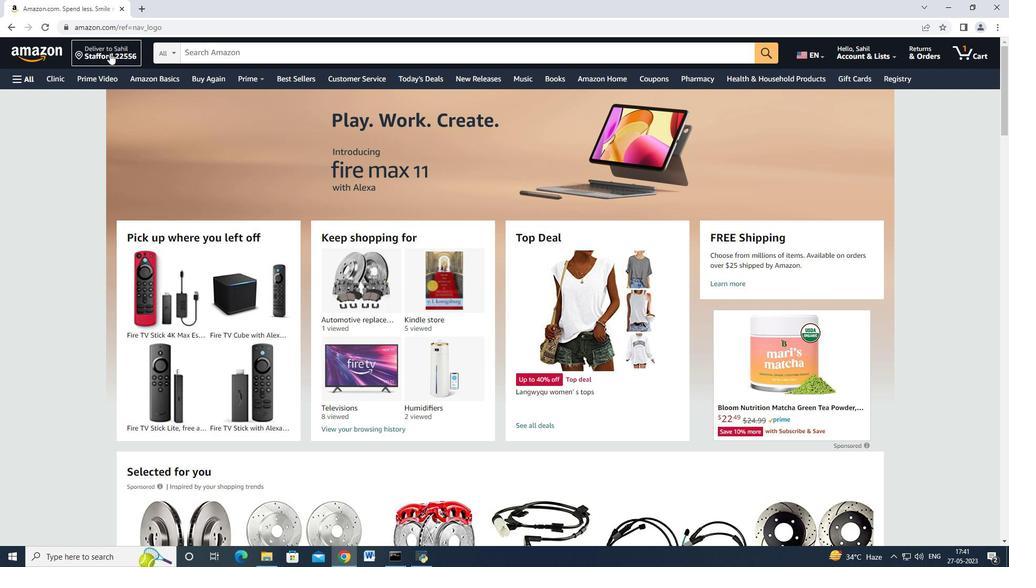 
Action: Mouse moved to (621, 183)
Screenshot: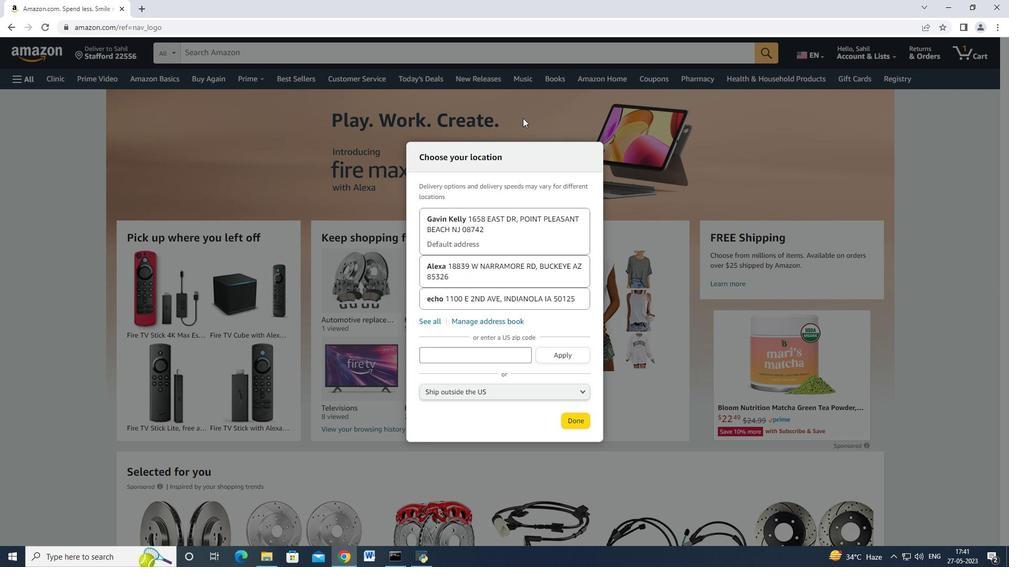
Action: Mouse pressed left at (621, 183)
Screenshot: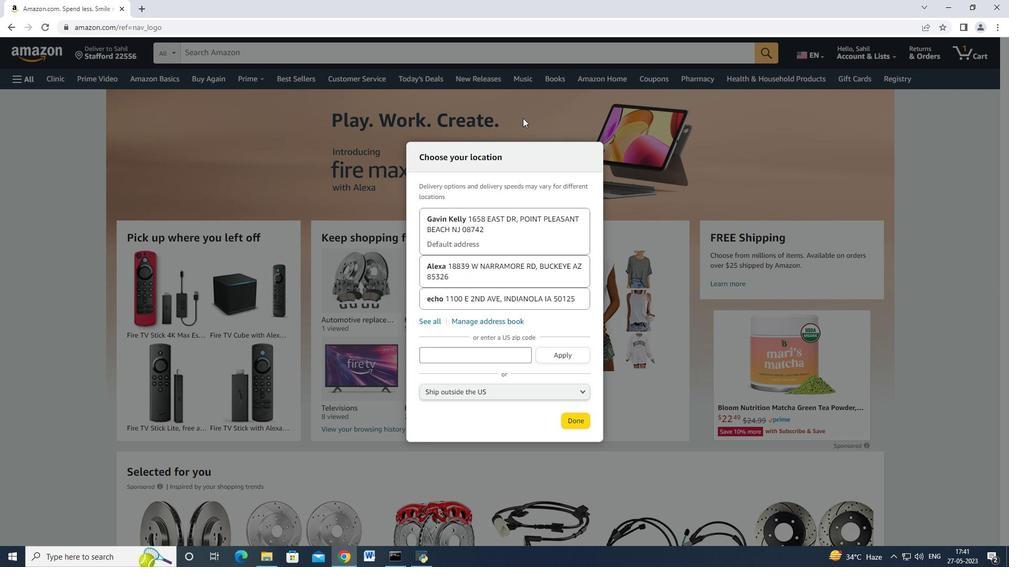 
Action: Mouse moved to (552, 167)
Screenshot: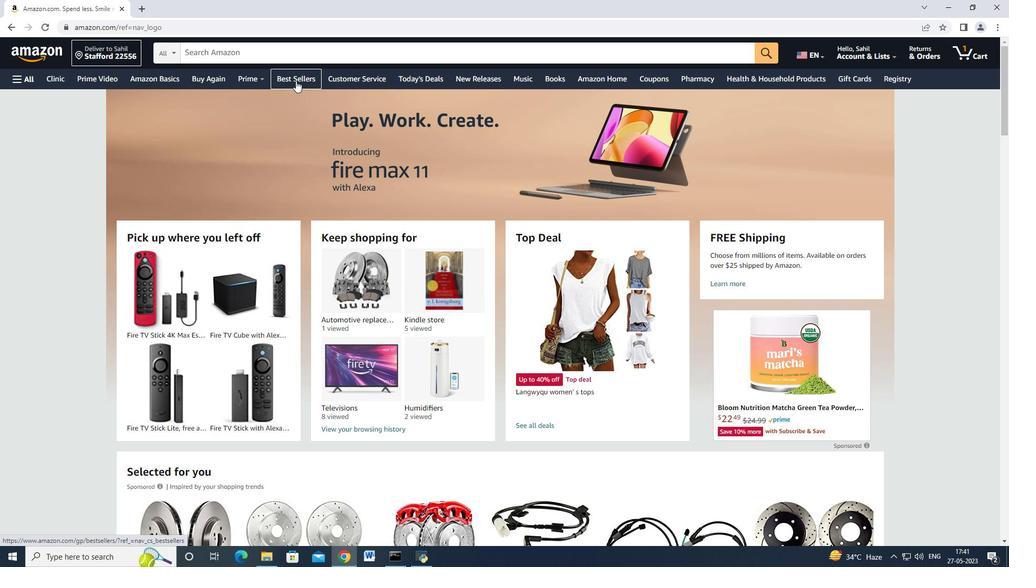 
Action: Mouse pressed left at (552, 167)
Screenshot: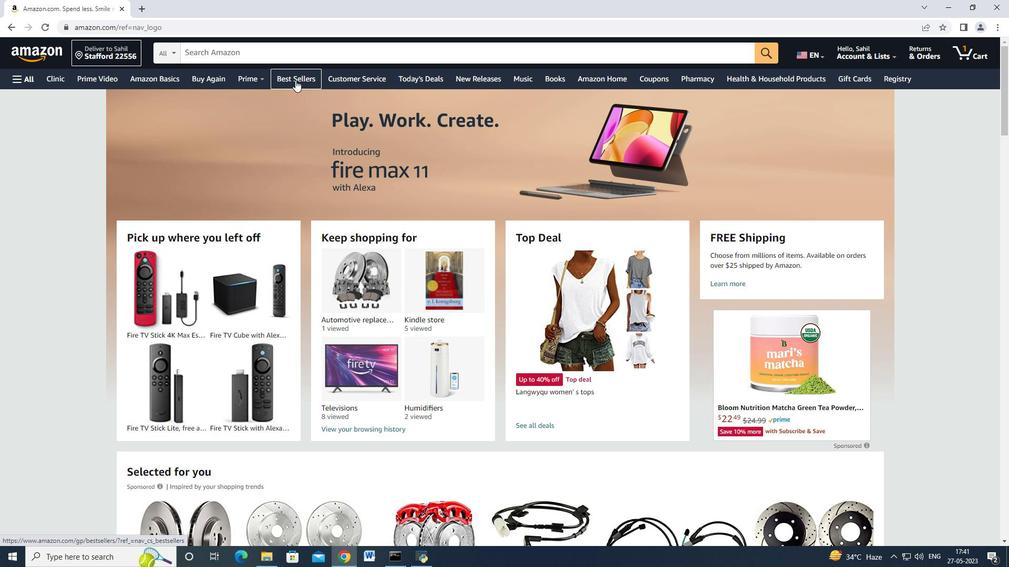 
Action: Mouse moved to (538, 274)
Screenshot: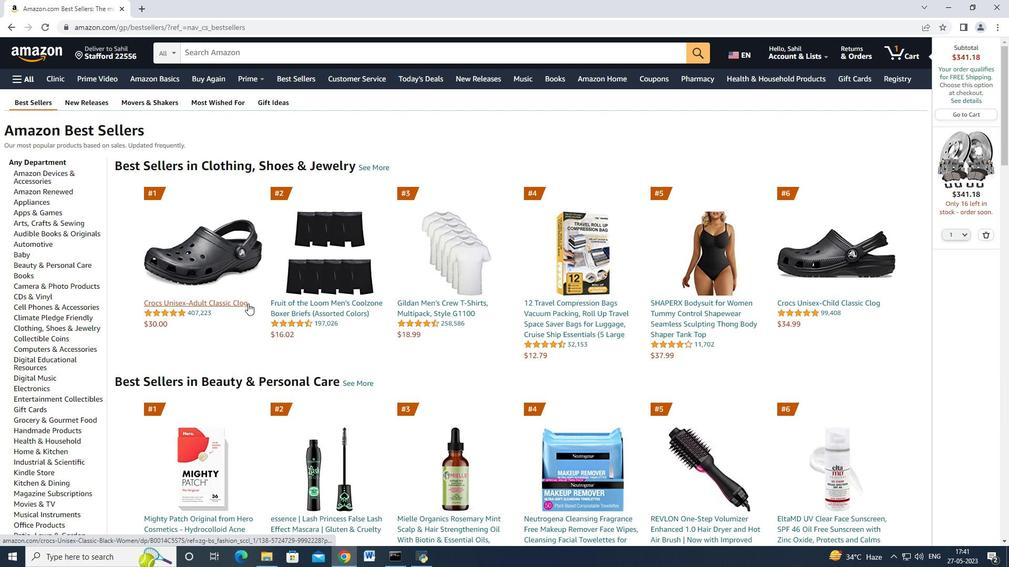 
Action: Mouse scrolled (538, 274) with delta (0, 0)
Screenshot: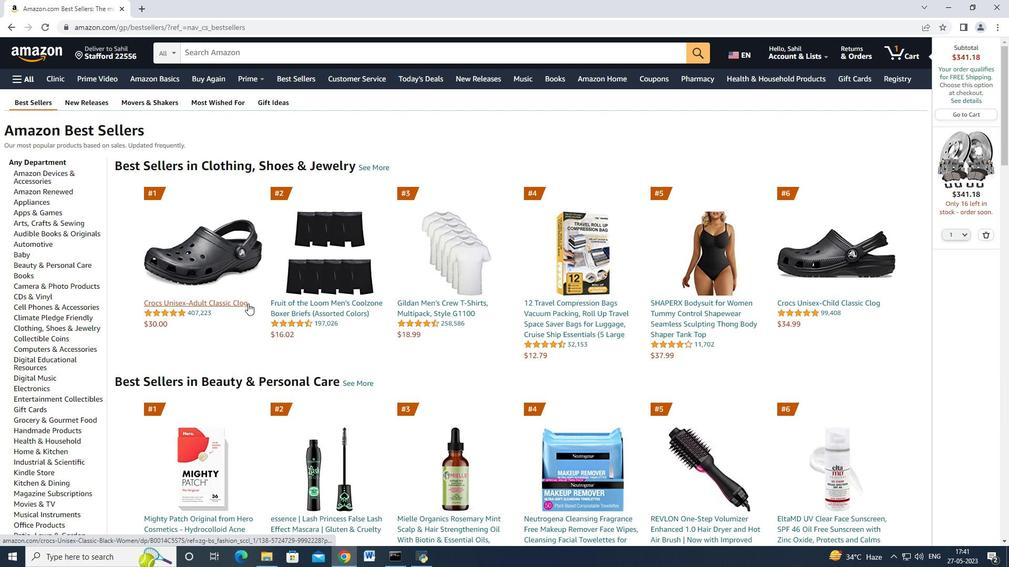 
Action: Mouse moved to (491, 282)
Screenshot: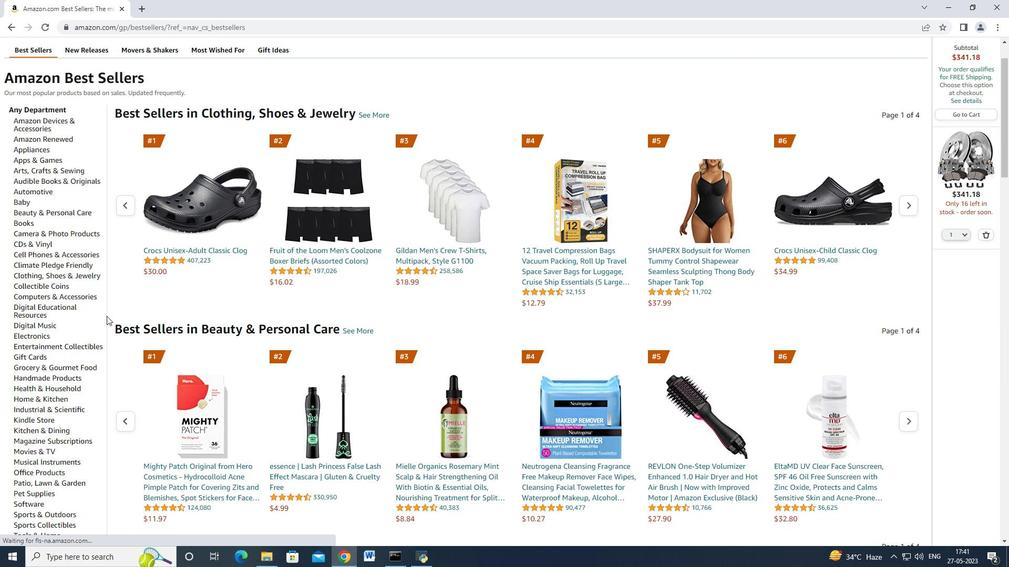 
Action: Mouse scrolled (491, 281) with delta (0, 0)
Screenshot: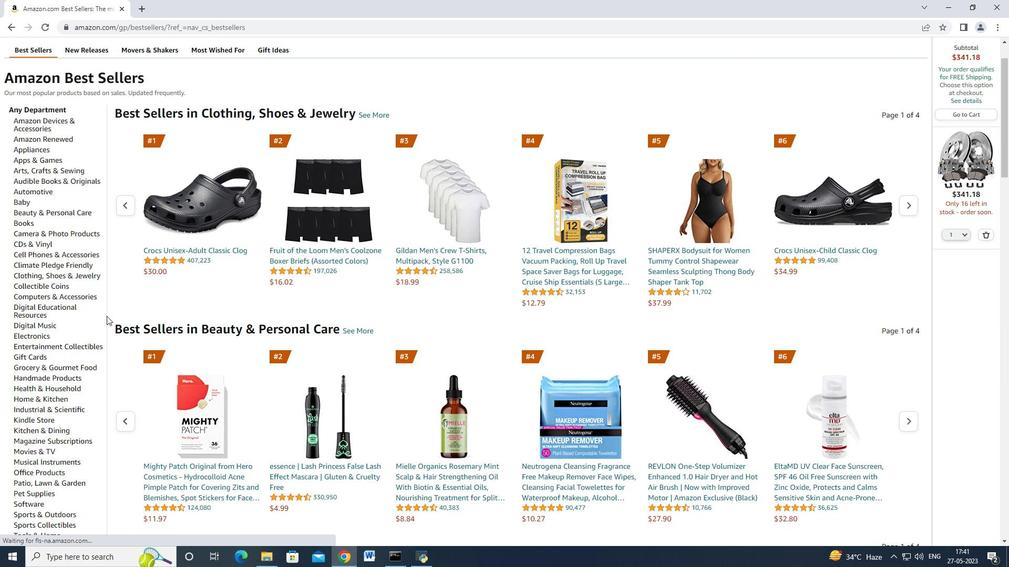 
Action: Mouse scrolled (491, 281) with delta (0, 0)
Screenshot: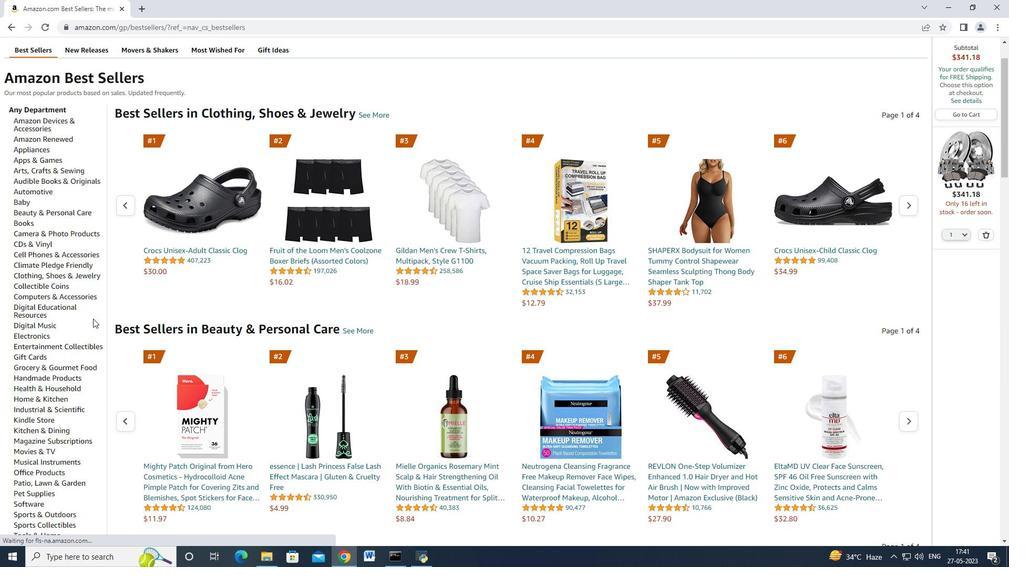 
Action: Mouse scrolled (491, 281) with delta (0, 0)
Screenshot: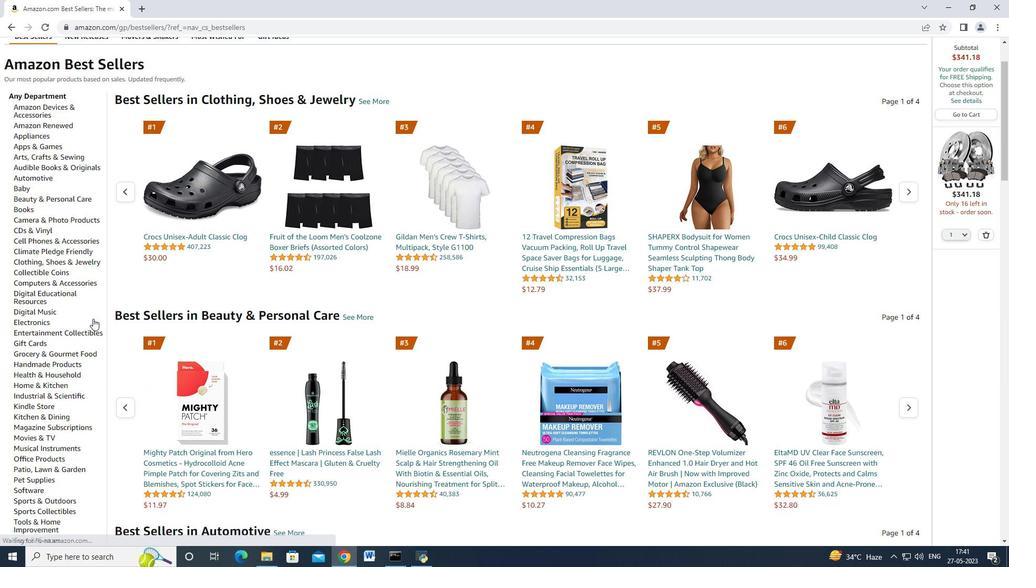 
Action: Mouse scrolled (491, 281) with delta (0, 0)
Screenshot: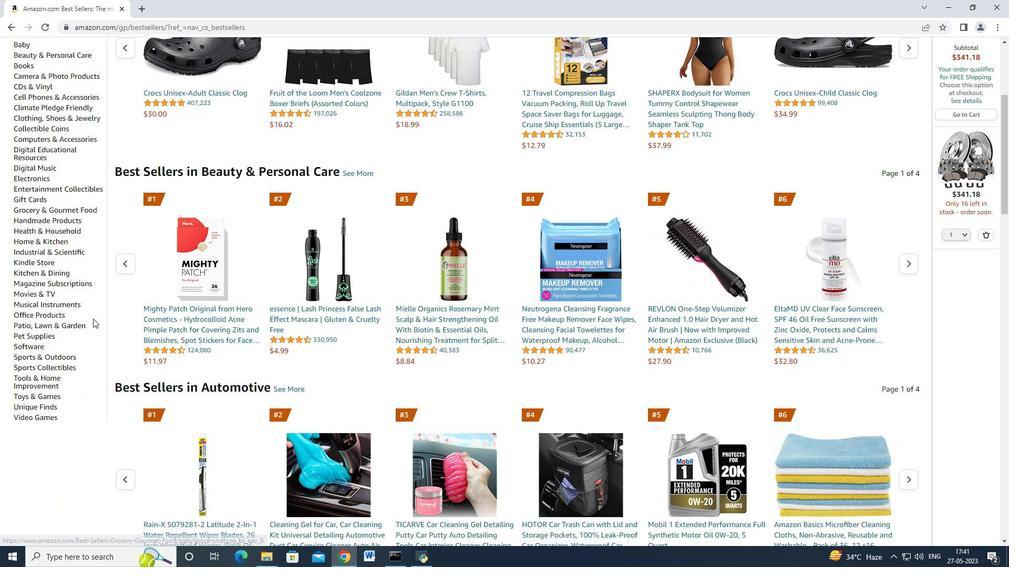 
Action: Mouse scrolled (491, 281) with delta (0, 0)
Screenshot: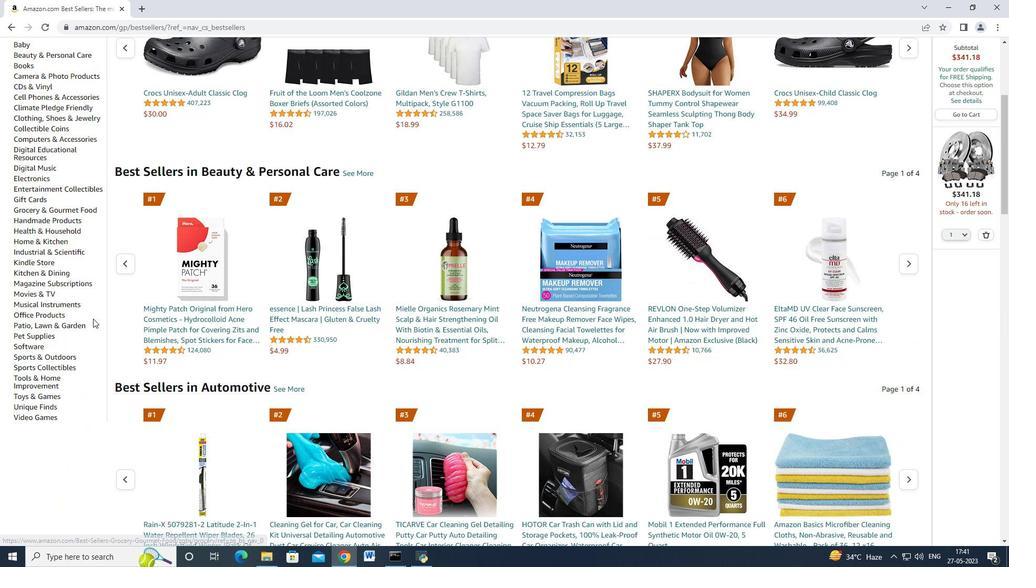 
Action: Mouse scrolled (491, 281) with delta (0, 0)
Screenshot: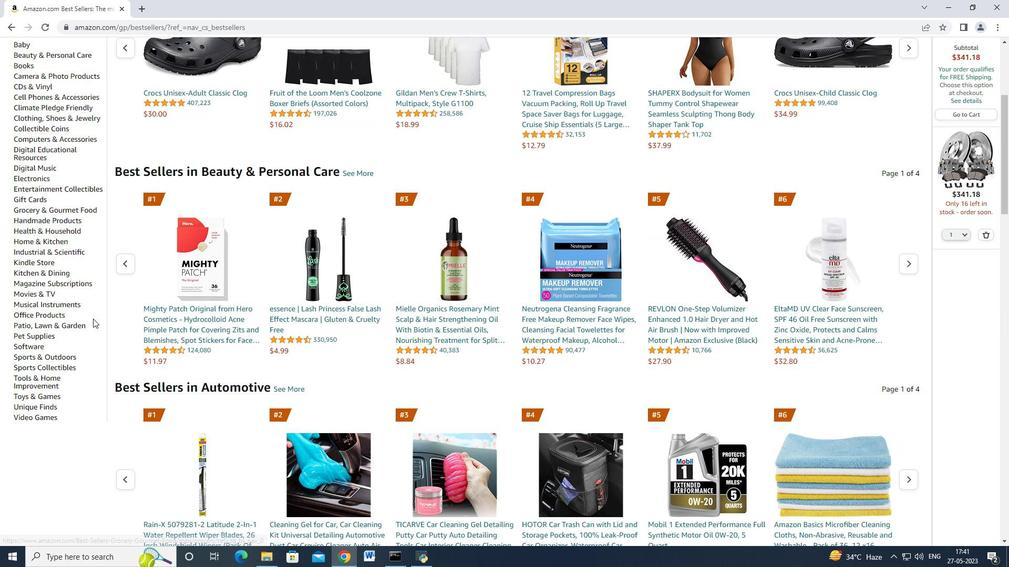
Action: Mouse scrolled (491, 281) with delta (0, 0)
Screenshot: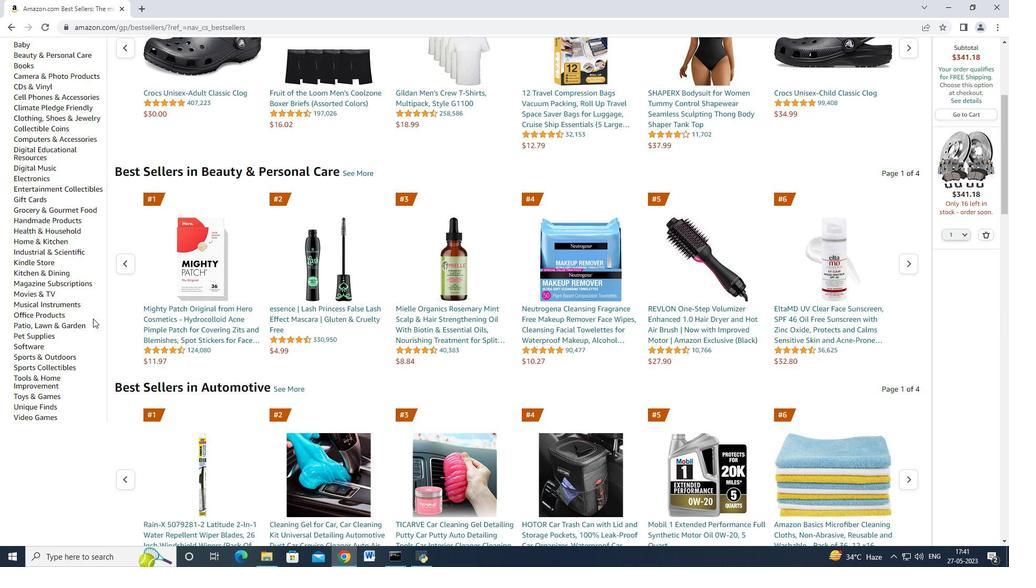 
Action: Mouse scrolled (491, 281) with delta (0, 0)
Screenshot: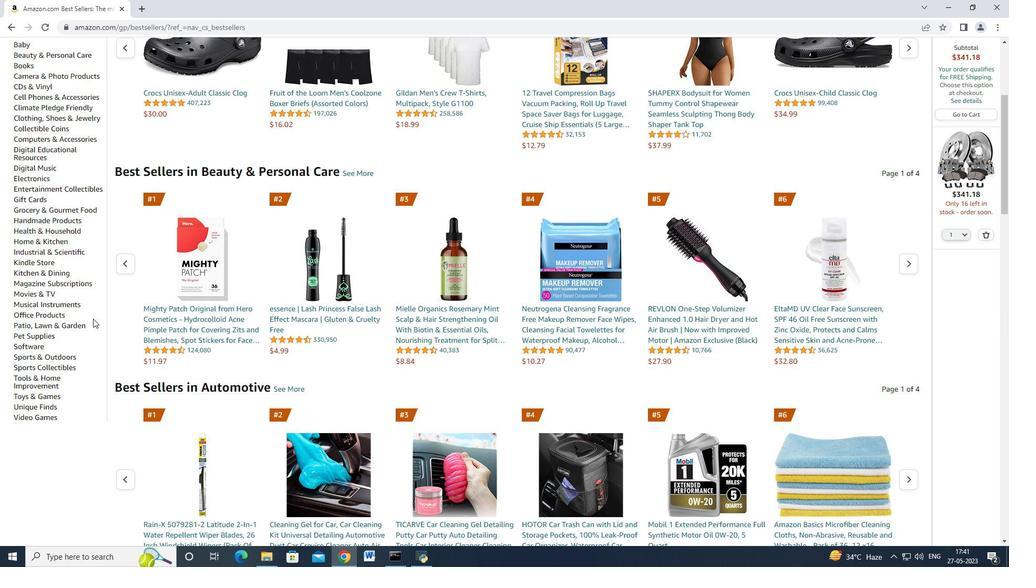 
Action: Mouse moved to (574, 269)
Screenshot: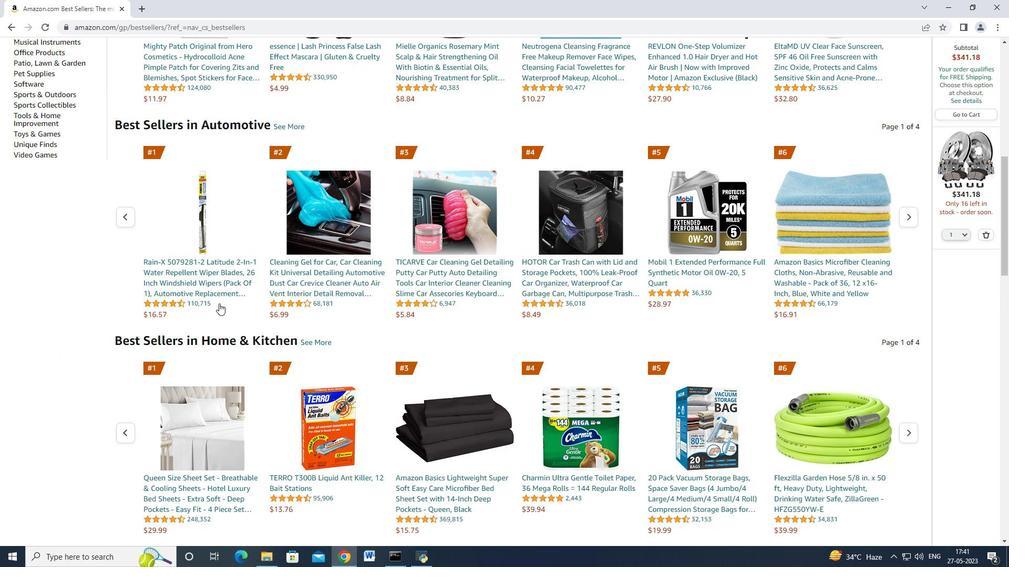 
Action: Mouse scrolled (574, 269) with delta (0, 0)
Screenshot: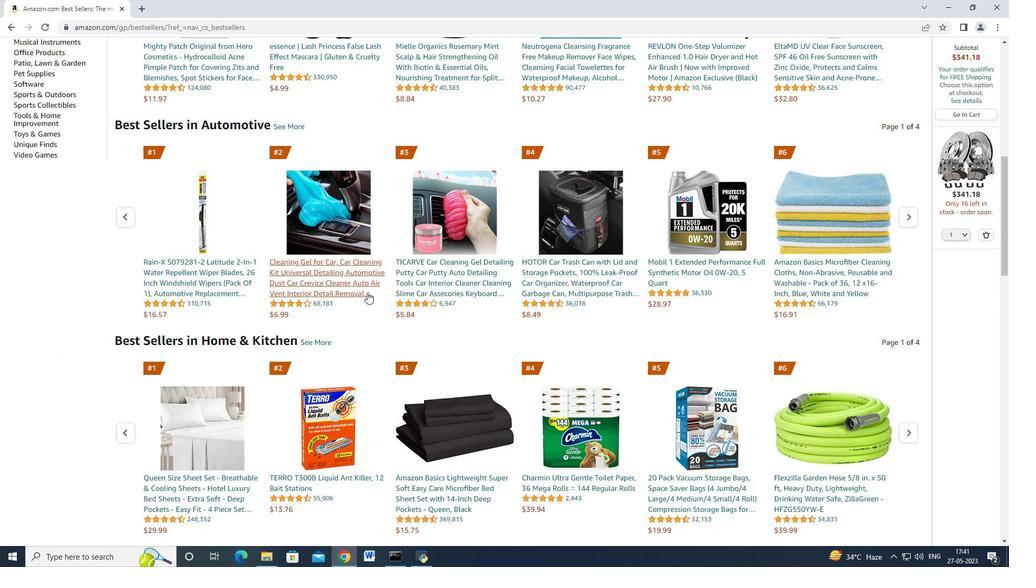 
Action: Mouse scrolled (574, 269) with delta (0, 0)
Screenshot: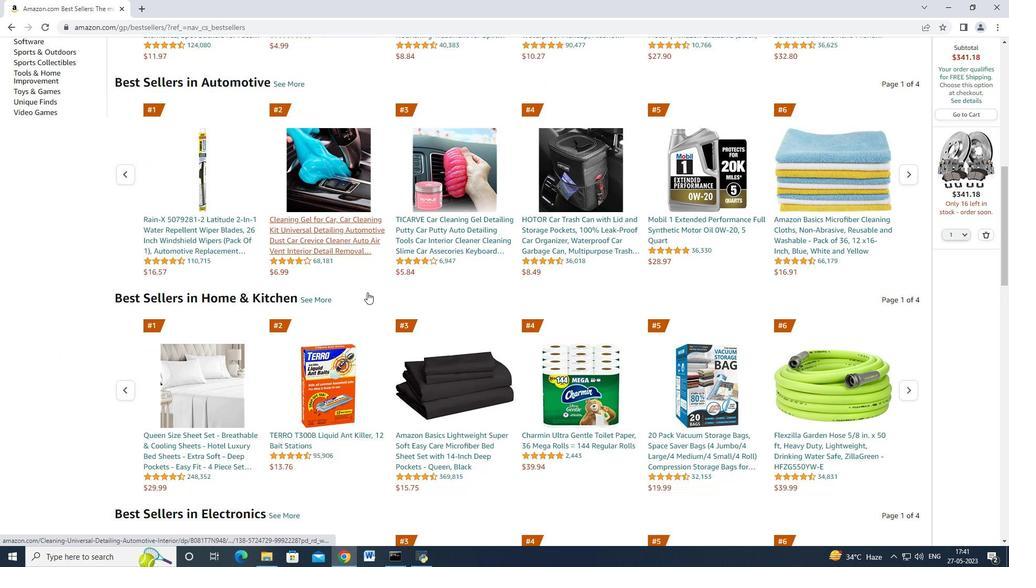 
Action: Mouse scrolled (574, 269) with delta (0, 0)
Screenshot: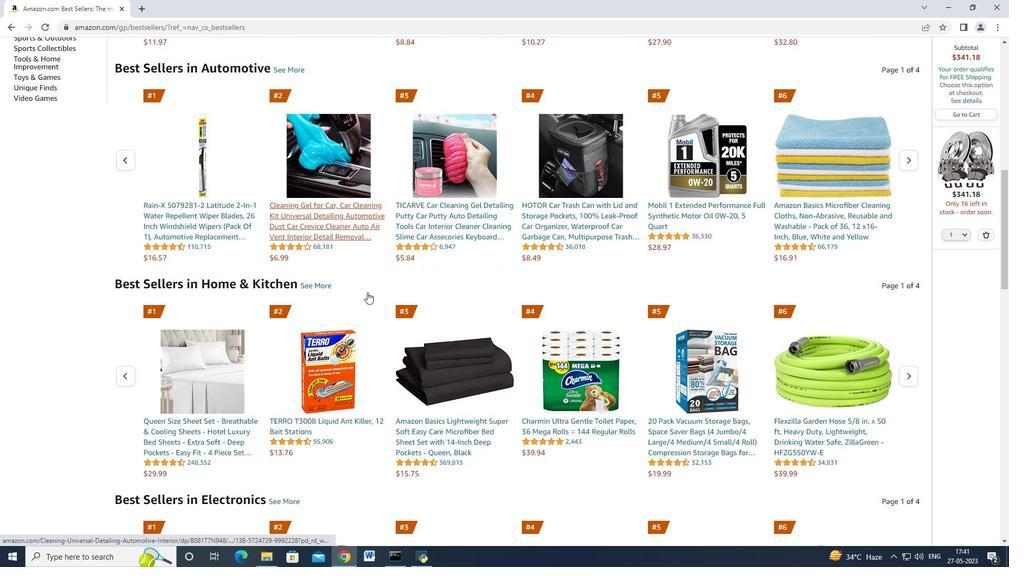 
Action: Mouse scrolled (574, 269) with delta (0, 0)
Screenshot: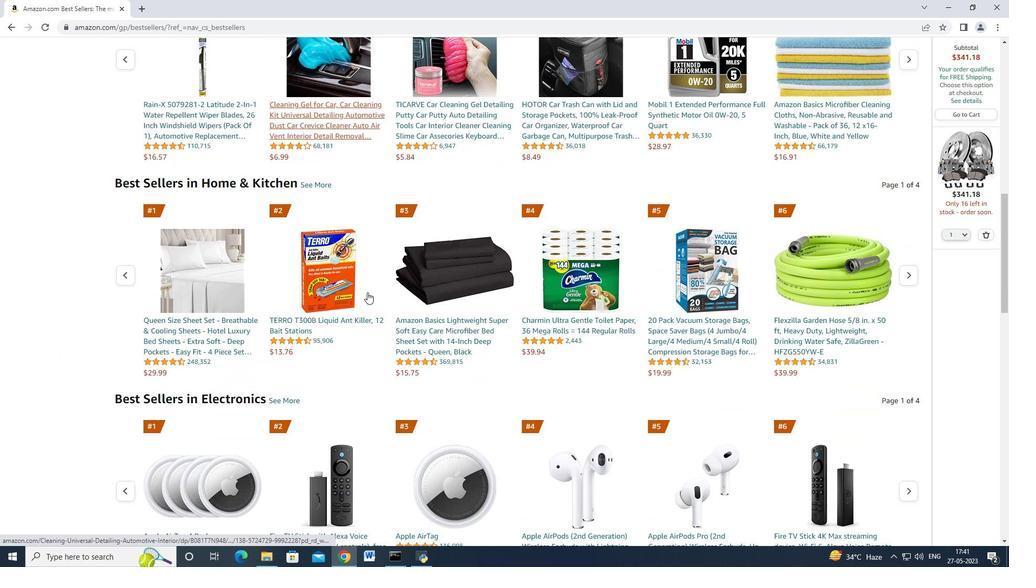 
Action: Mouse scrolled (574, 269) with delta (0, 0)
Screenshot: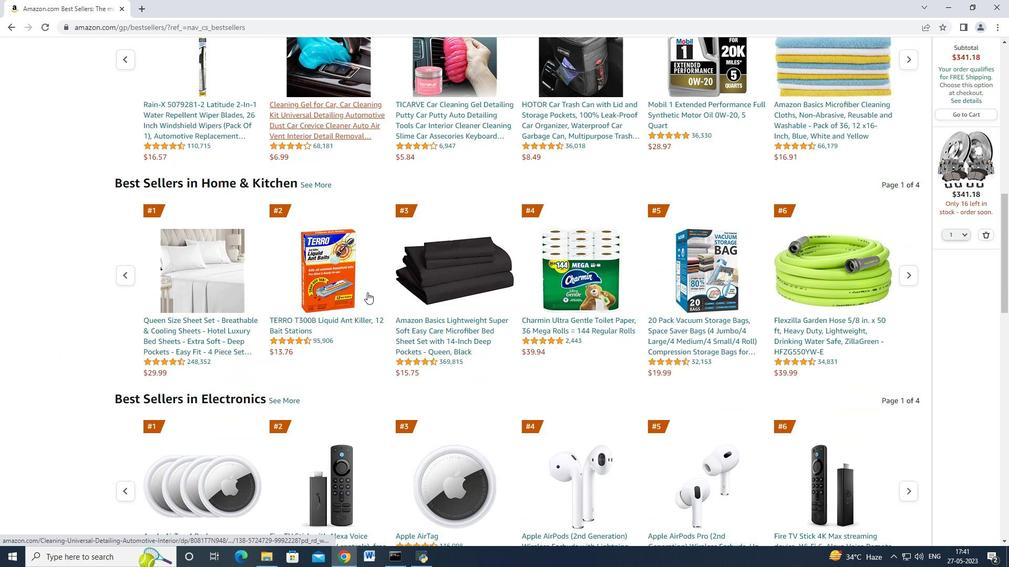 
Action: Mouse scrolled (574, 269) with delta (0, 0)
Screenshot: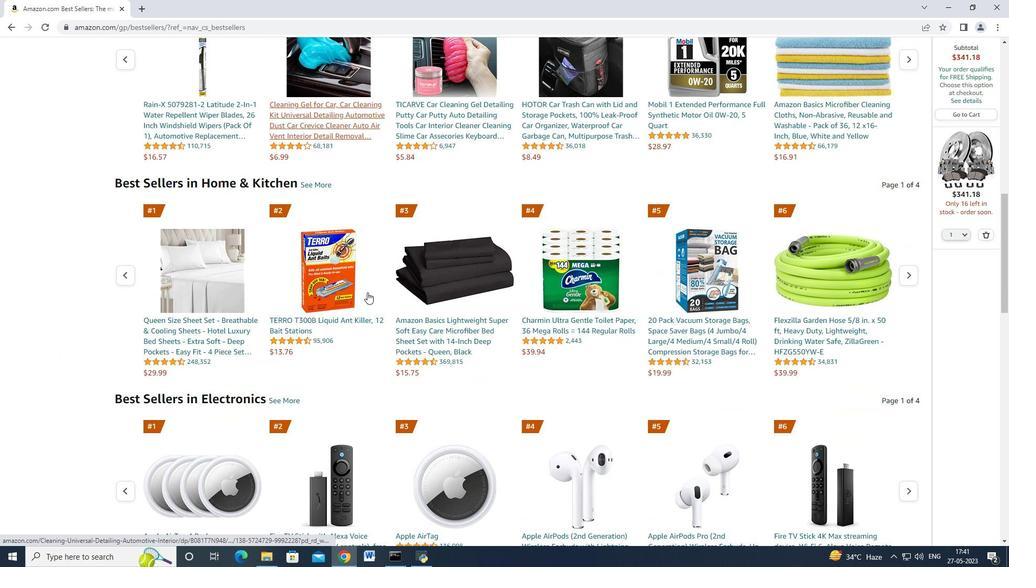
Action: Mouse scrolled (574, 269) with delta (0, 0)
Screenshot: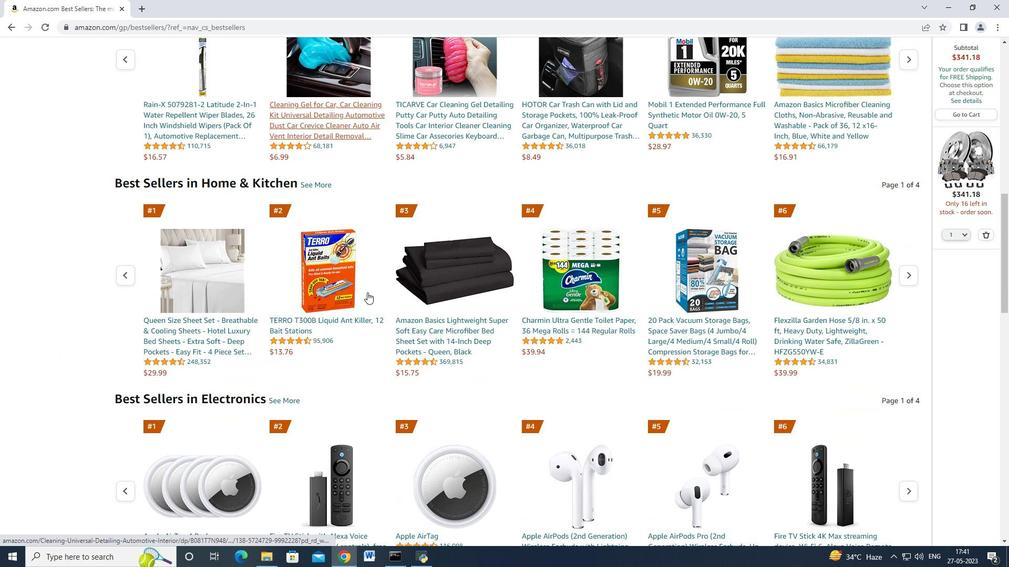 
Action: Mouse scrolled (574, 269) with delta (0, 0)
Screenshot: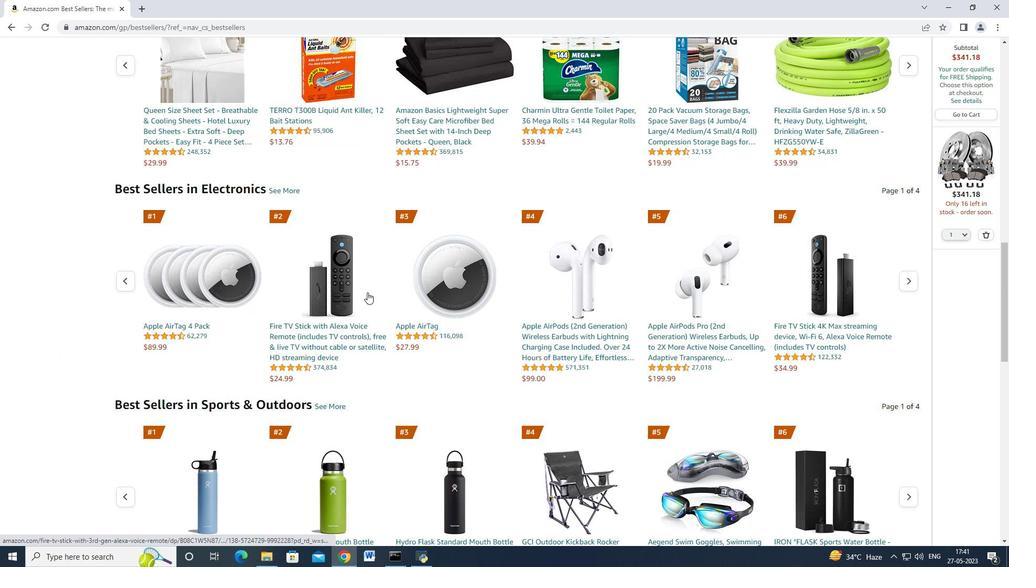 
Action: Mouse scrolled (574, 269) with delta (0, 0)
Screenshot: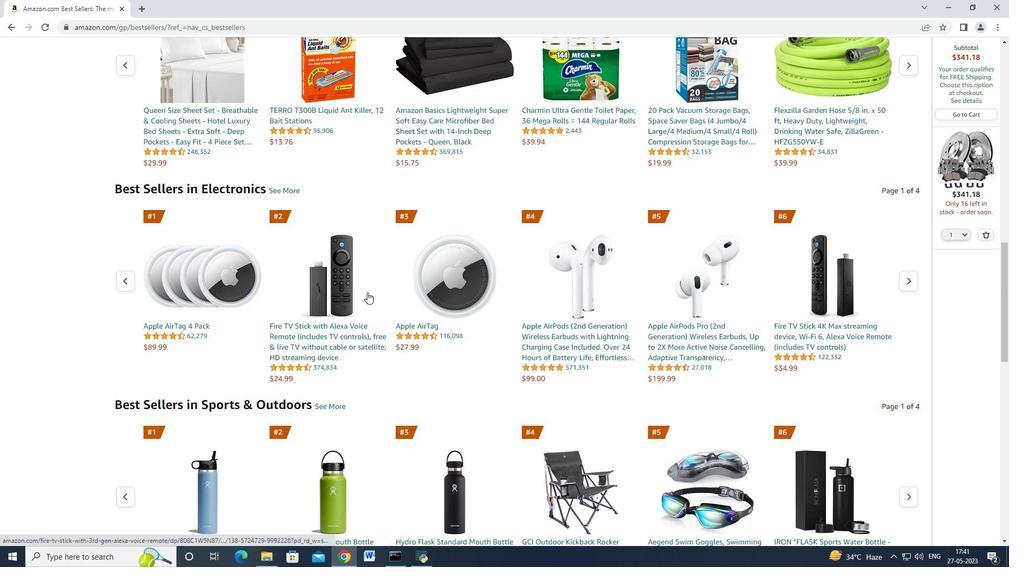 
Action: Mouse scrolled (574, 269) with delta (0, 0)
Screenshot: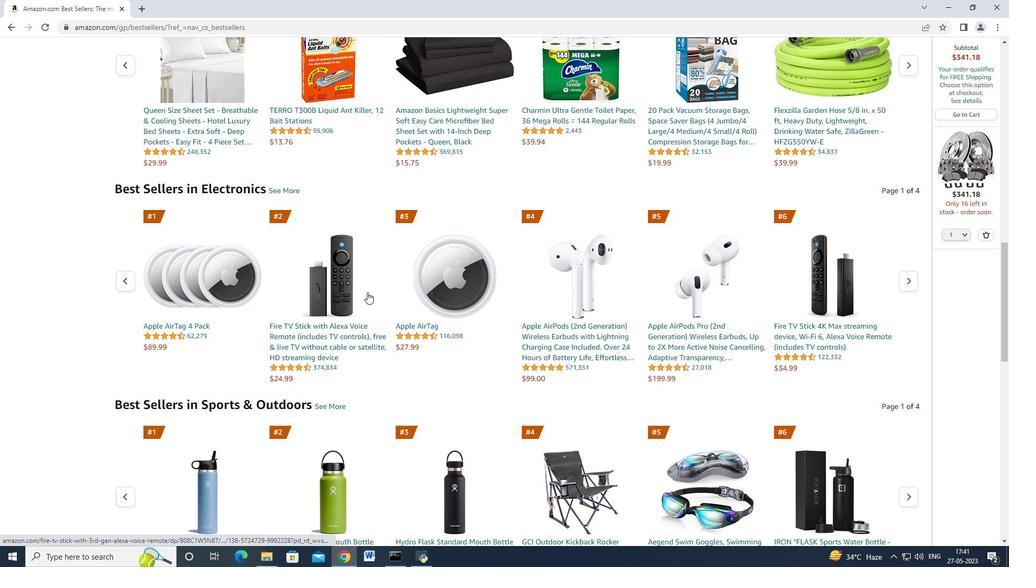 
Action: Mouse scrolled (574, 269) with delta (0, 0)
Screenshot: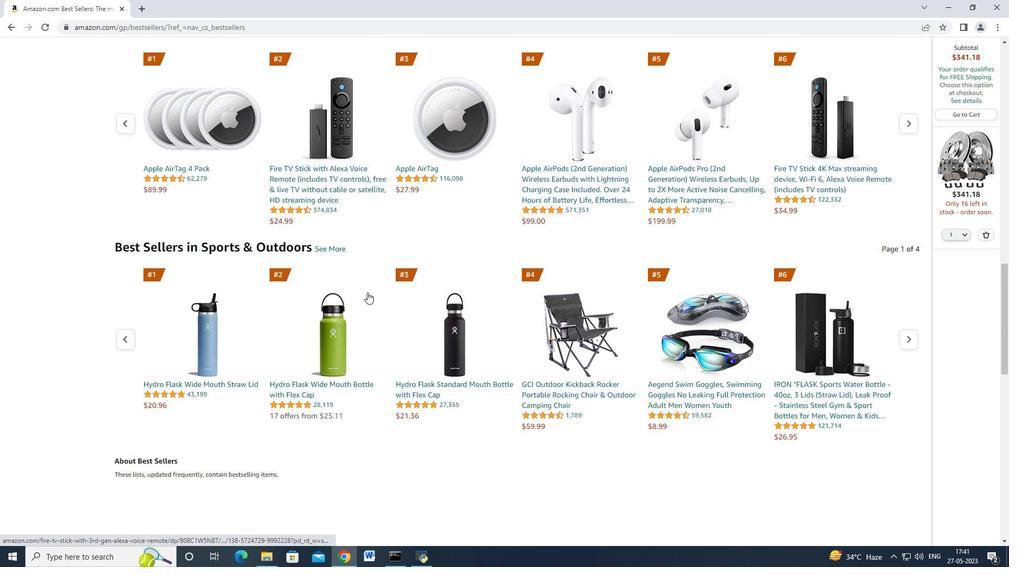 
Action: Mouse scrolled (574, 269) with delta (0, 0)
Screenshot: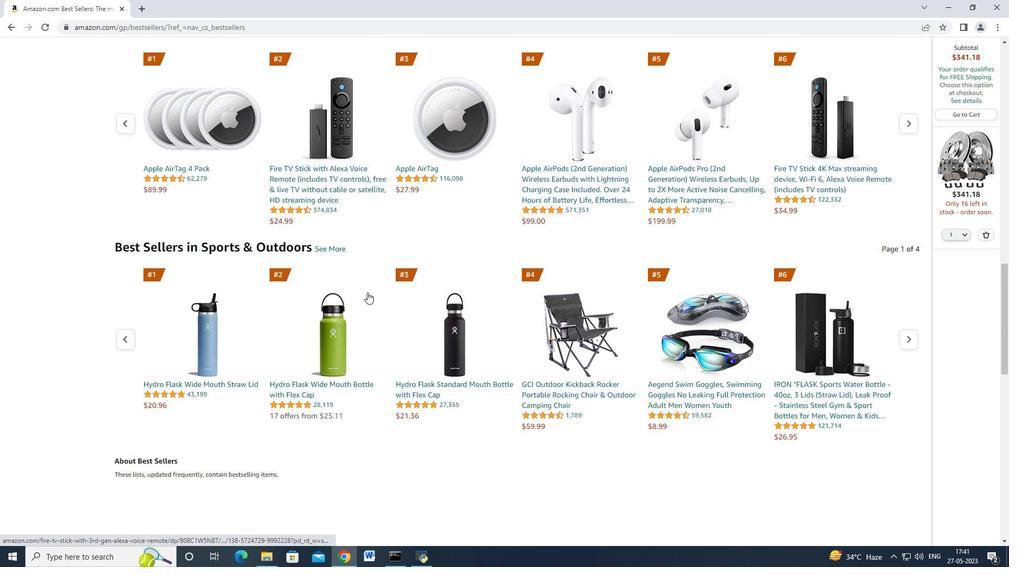 
Action: Mouse scrolled (574, 269) with delta (0, 0)
Screenshot: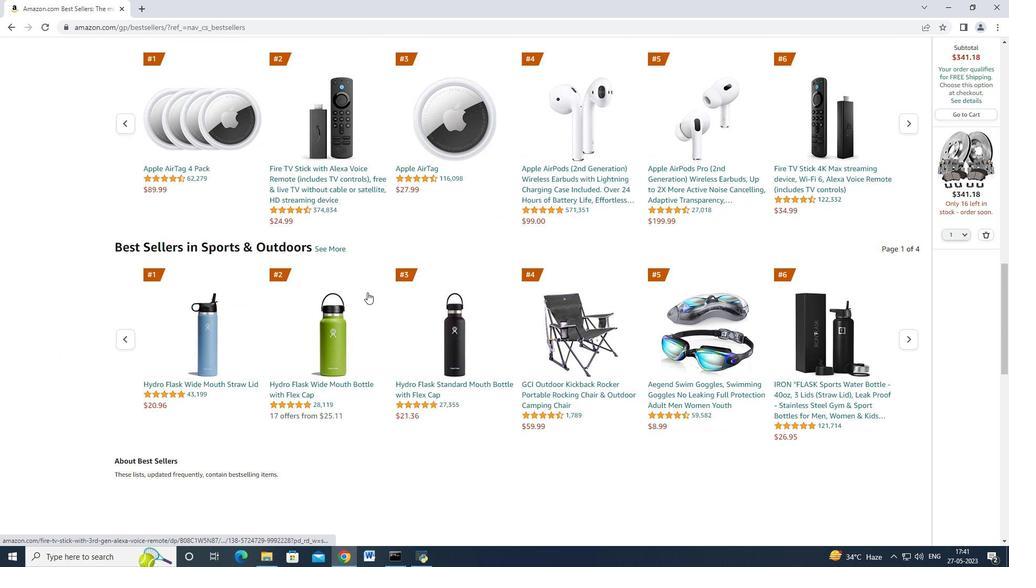 
Action: Mouse scrolled (574, 269) with delta (0, 0)
Screenshot: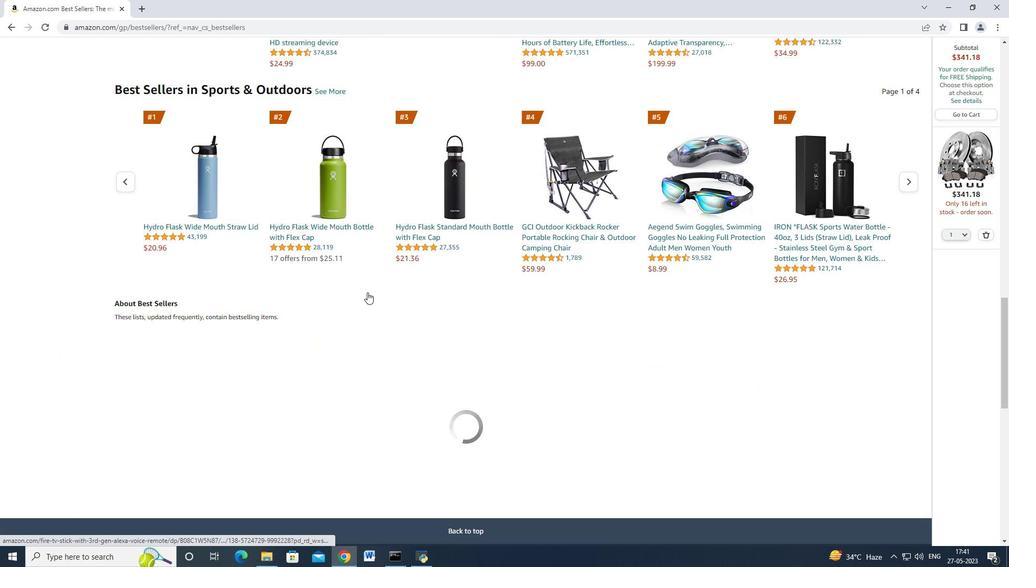 
Action: Mouse scrolled (574, 269) with delta (0, 0)
Screenshot: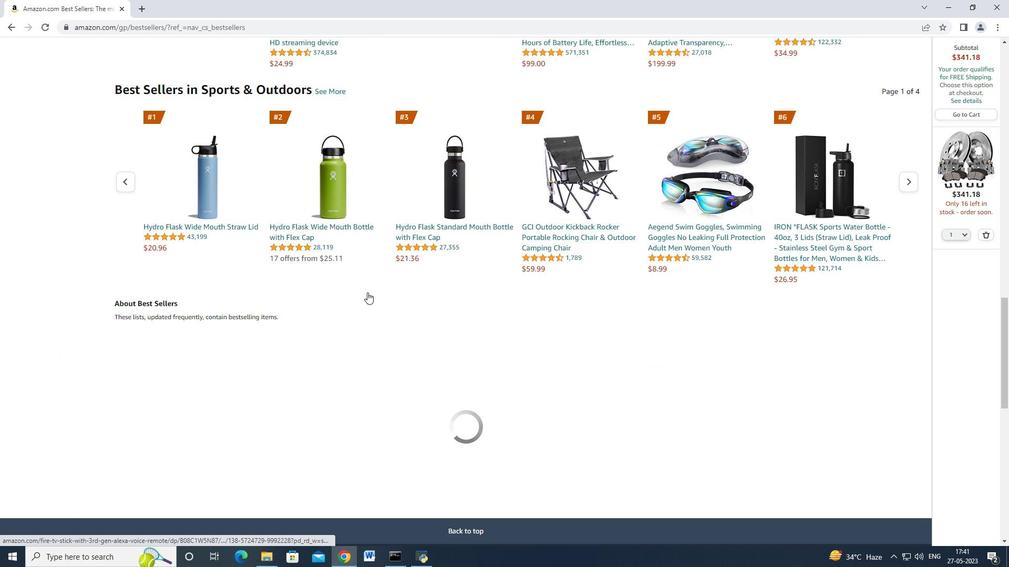
Action: Mouse scrolled (574, 269) with delta (0, 0)
Screenshot: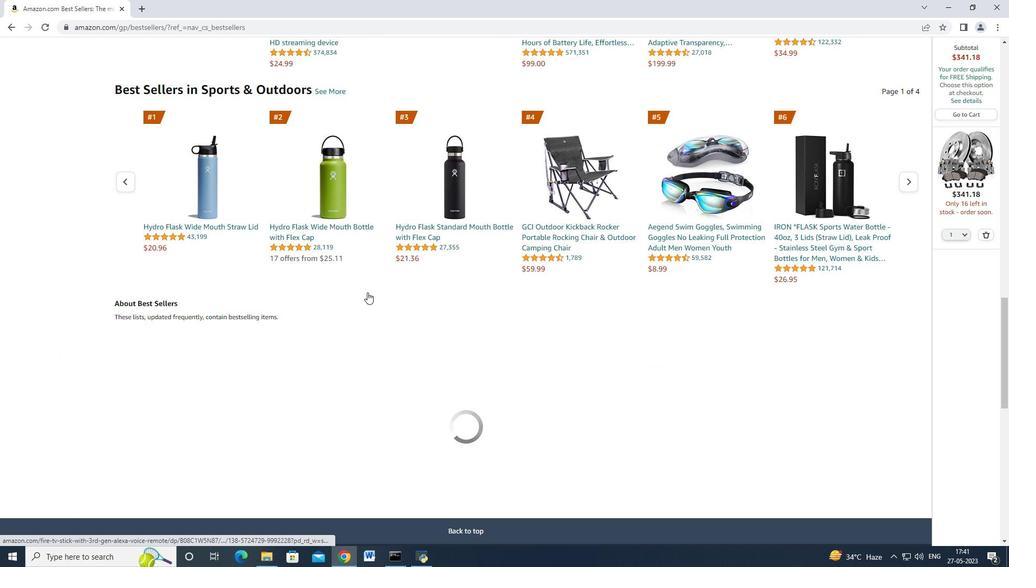 
Action: Mouse scrolled (574, 269) with delta (0, 0)
Screenshot: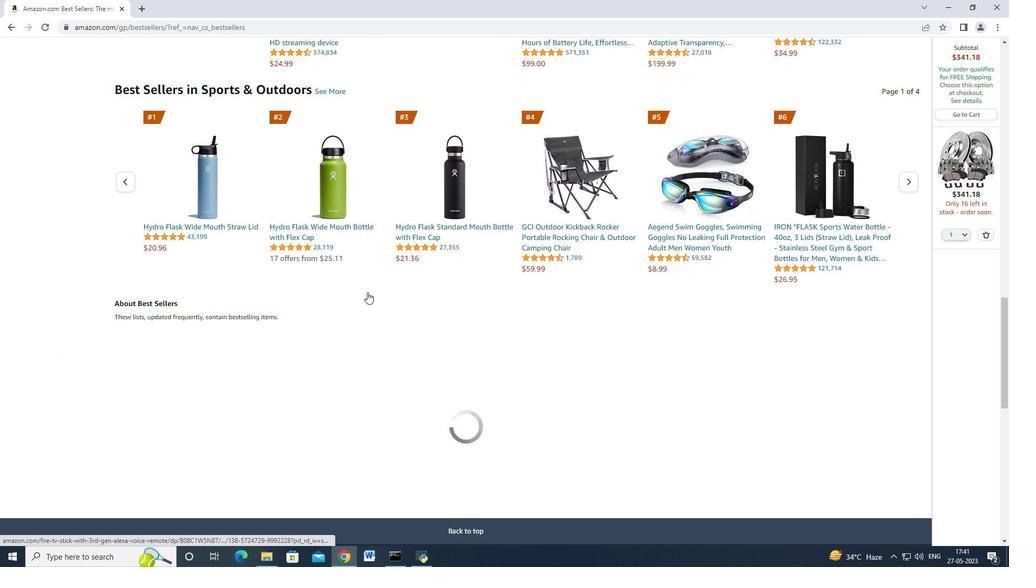 
Action: Mouse moved to (574, 269)
Screenshot: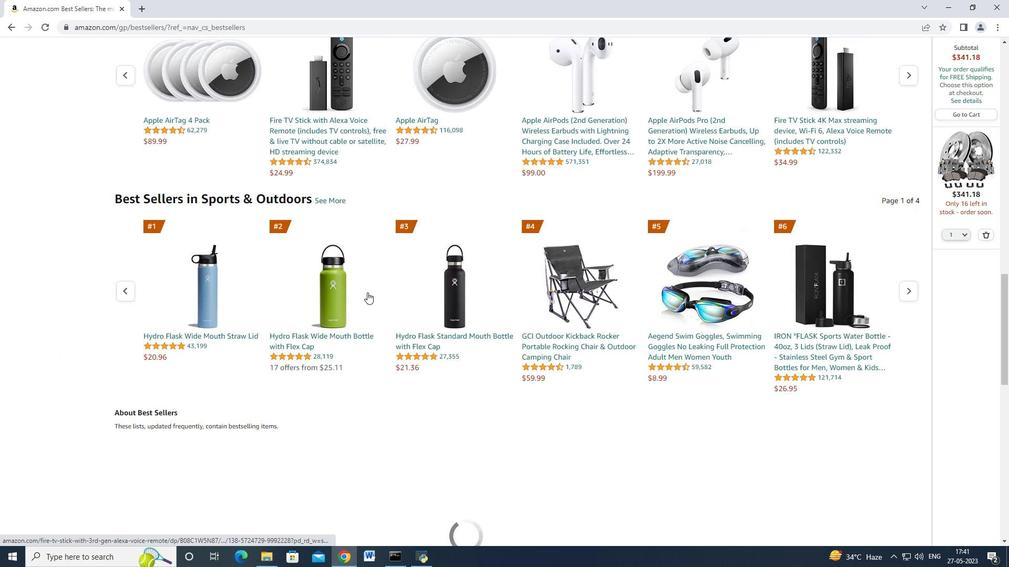 
Action: Mouse scrolled (574, 269) with delta (0, 0)
Screenshot: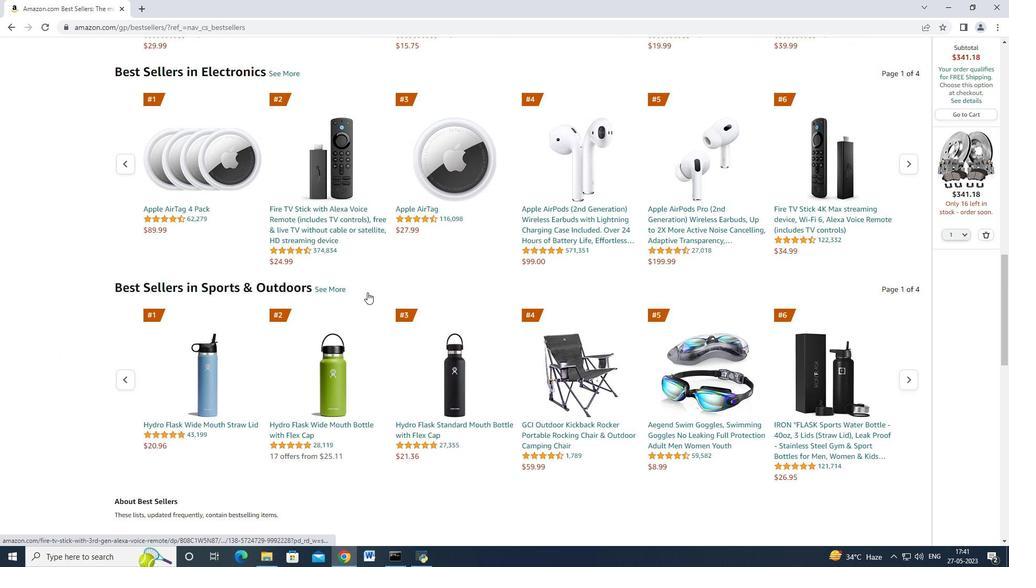 
Action: Mouse scrolled (574, 269) with delta (0, 0)
Screenshot: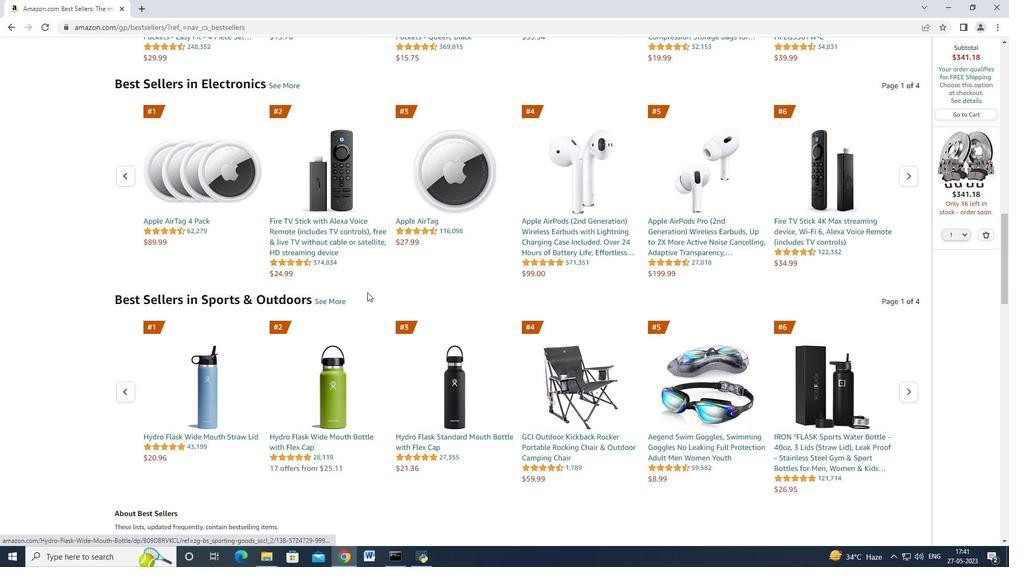 
Action: Mouse scrolled (574, 269) with delta (0, 0)
Screenshot: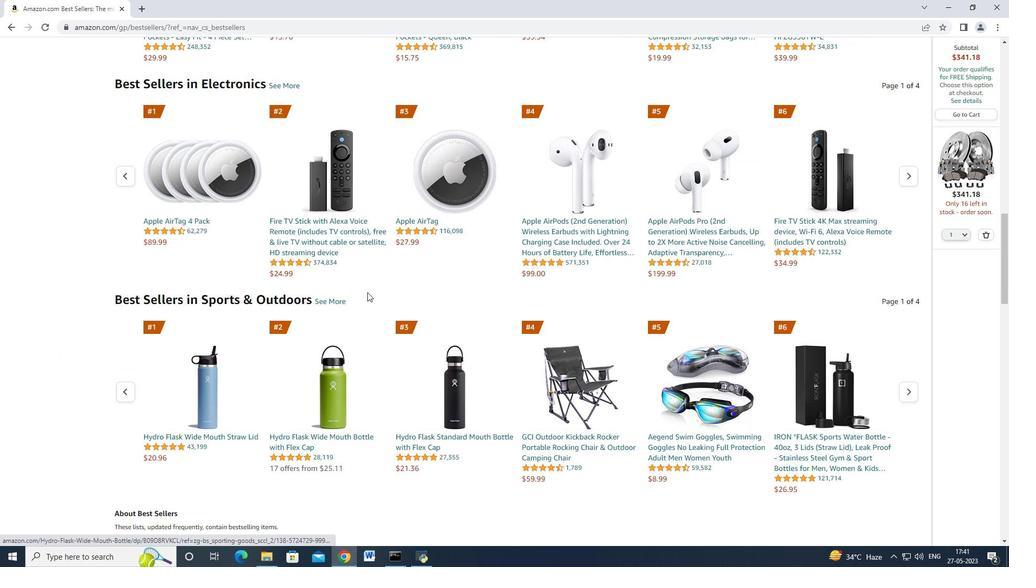 
Action: Mouse scrolled (574, 269) with delta (0, 0)
Screenshot: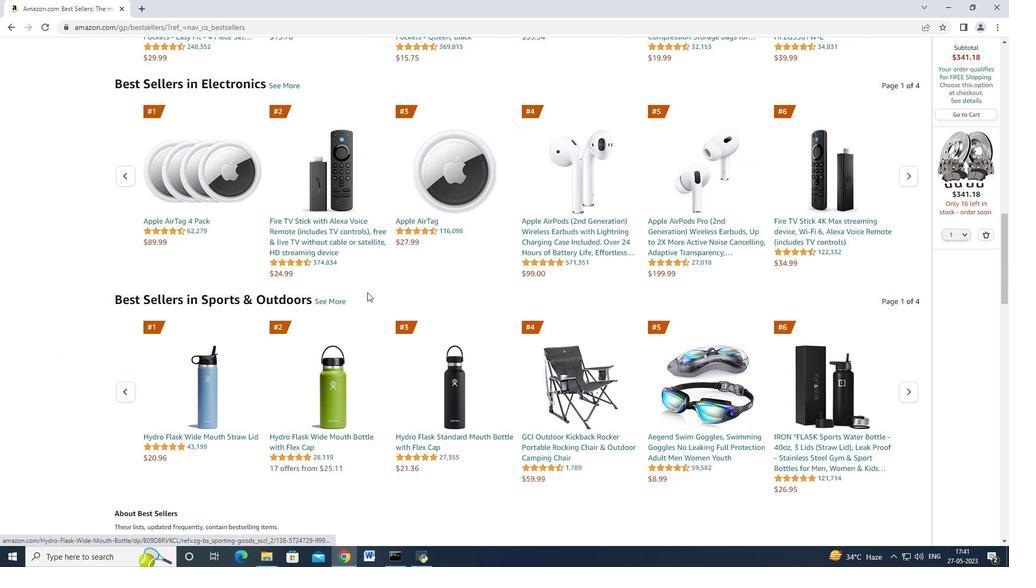 
Action: Mouse scrolled (574, 269) with delta (0, 0)
Screenshot: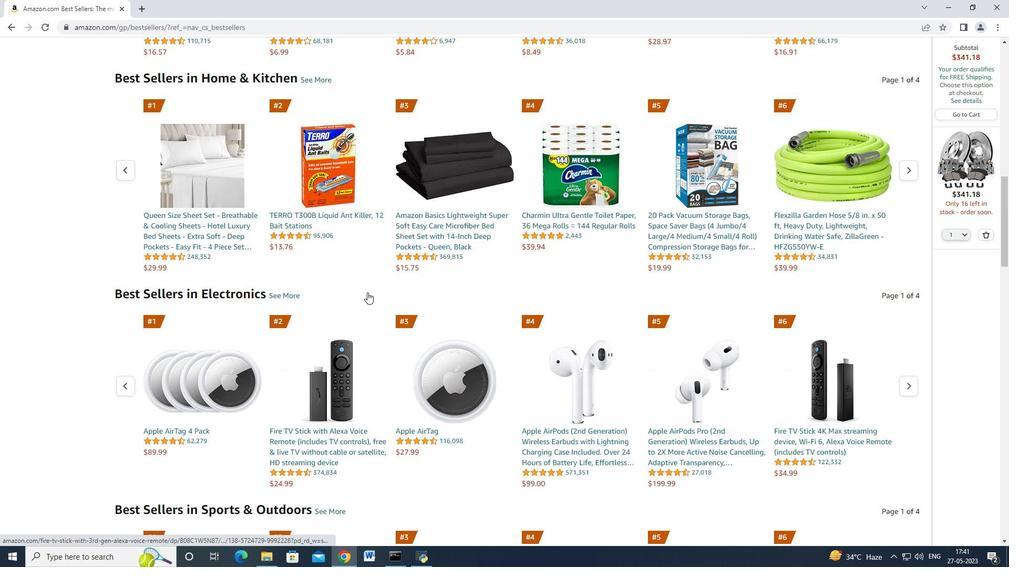 
Action: Mouse scrolled (574, 269) with delta (0, 0)
Screenshot: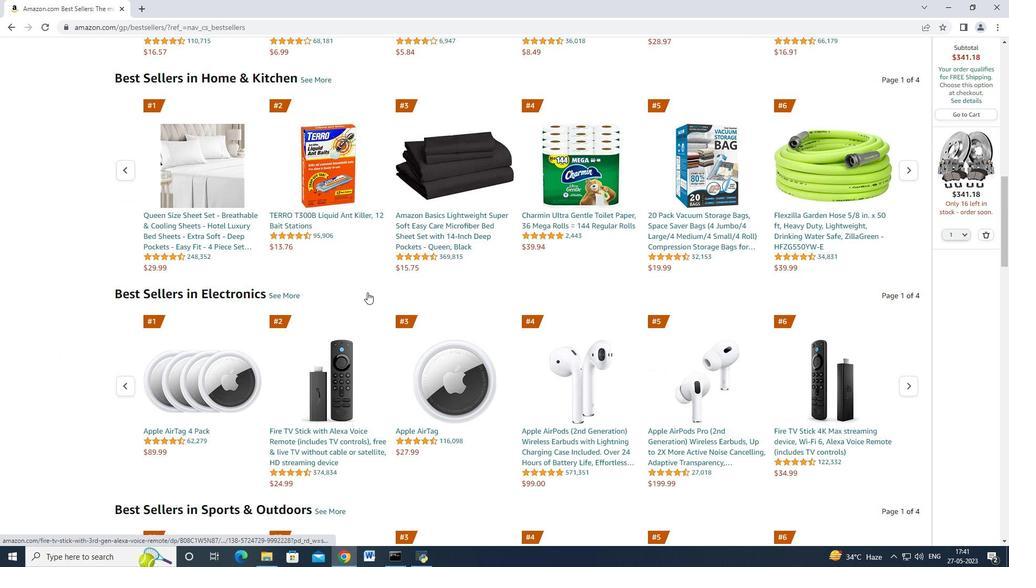 
Action: Mouse scrolled (574, 269) with delta (0, 0)
Screenshot: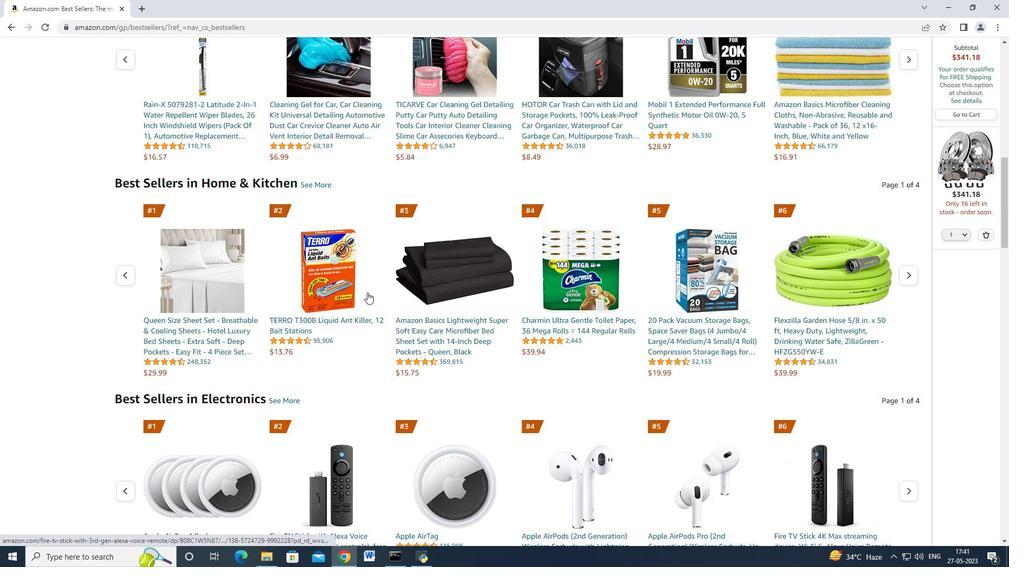 
Action: Mouse scrolled (574, 269) with delta (0, 0)
Screenshot: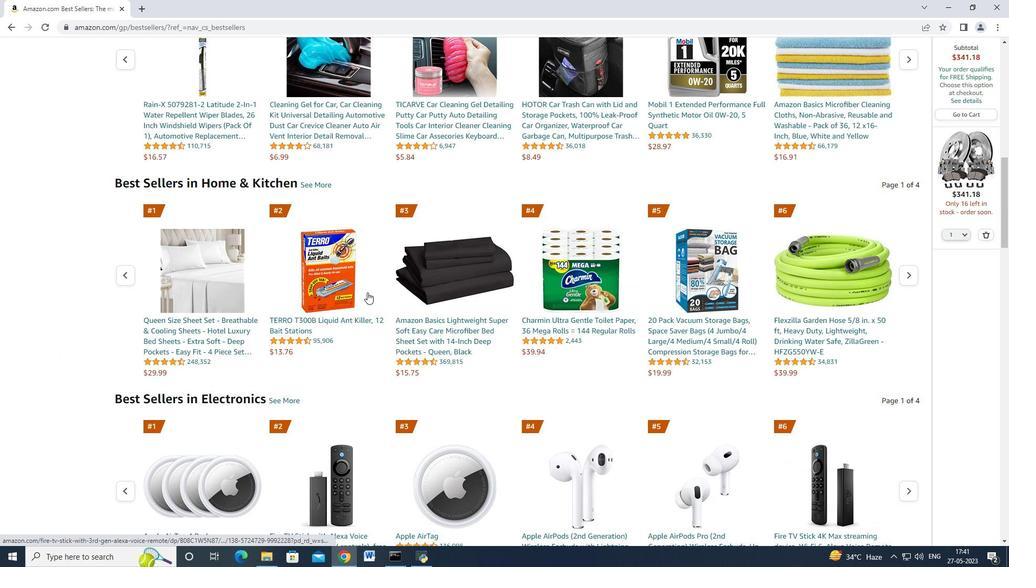 
Action: Mouse scrolled (574, 269) with delta (0, 0)
Screenshot: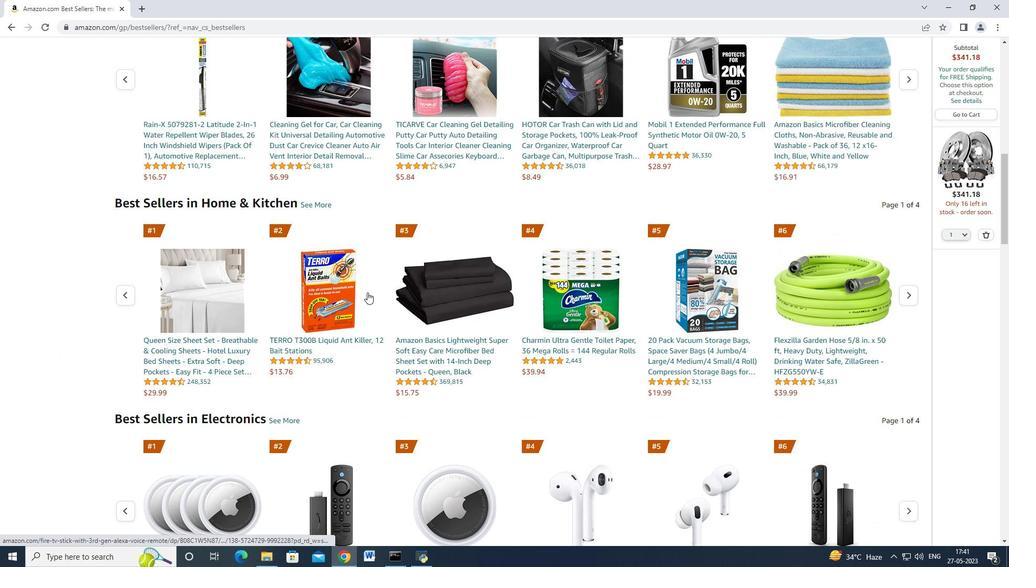 
Action: Mouse scrolled (574, 269) with delta (0, 0)
Screenshot: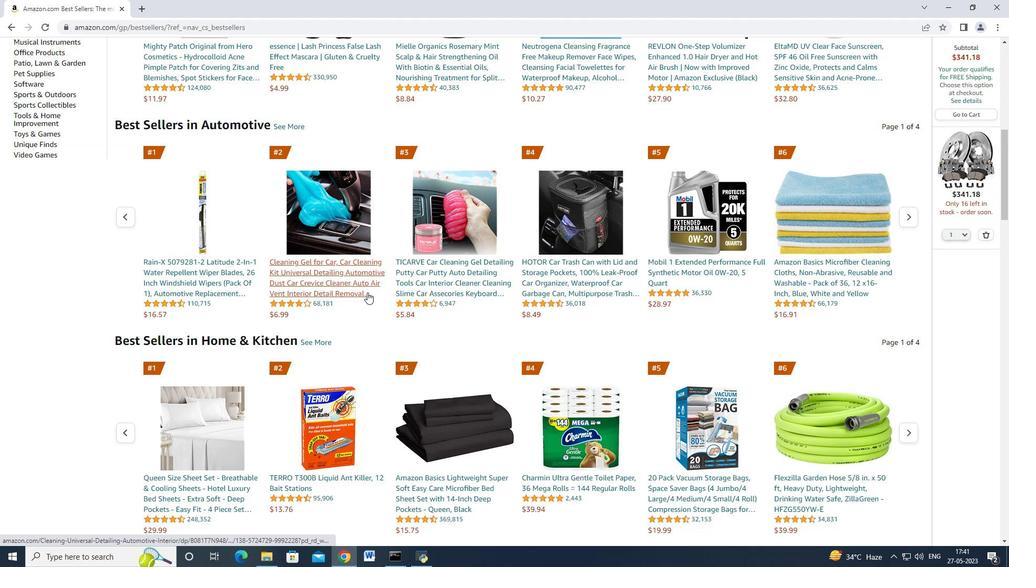 
Action: Mouse moved to (574, 269)
Screenshot: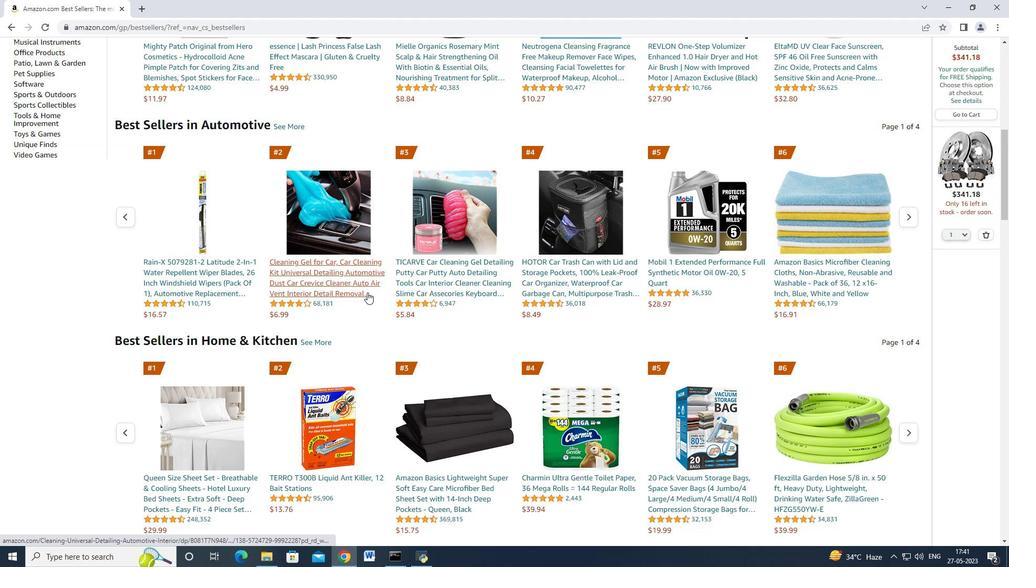 
Action: Mouse scrolled (574, 270) with delta (0, 0)
Screenshot: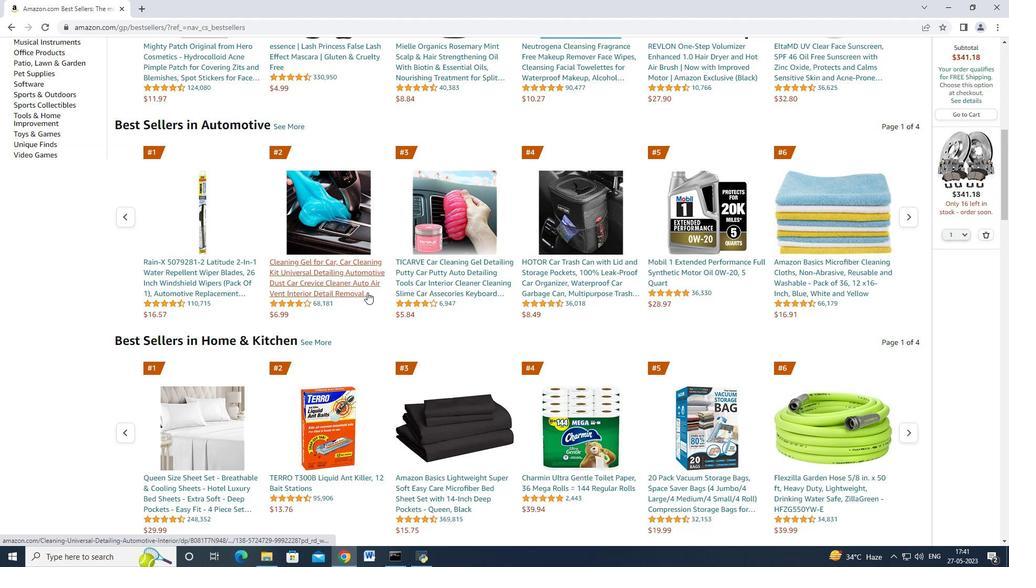 
Action: Mouse moved to (738, 286)
Screenshot: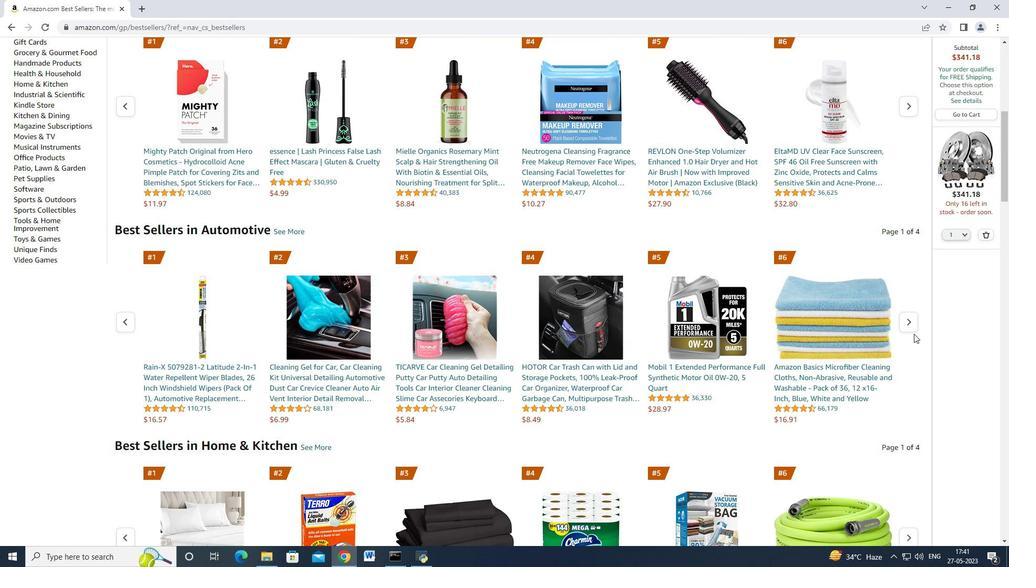 
Action: Mouse pressed left at (738, 286)
Screenshot: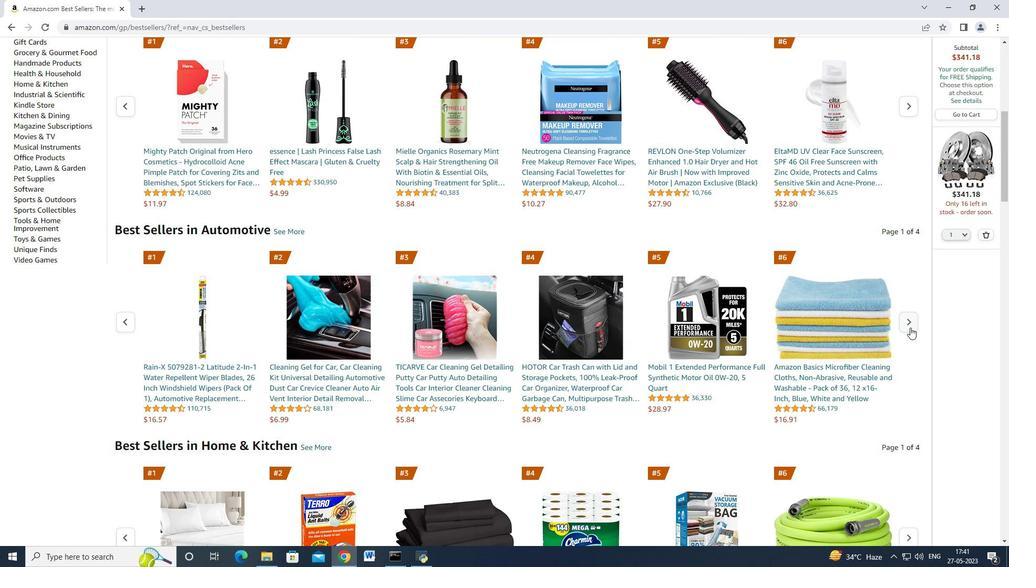 
Action: Mouse pressed left at (738, 286)
Screenshot: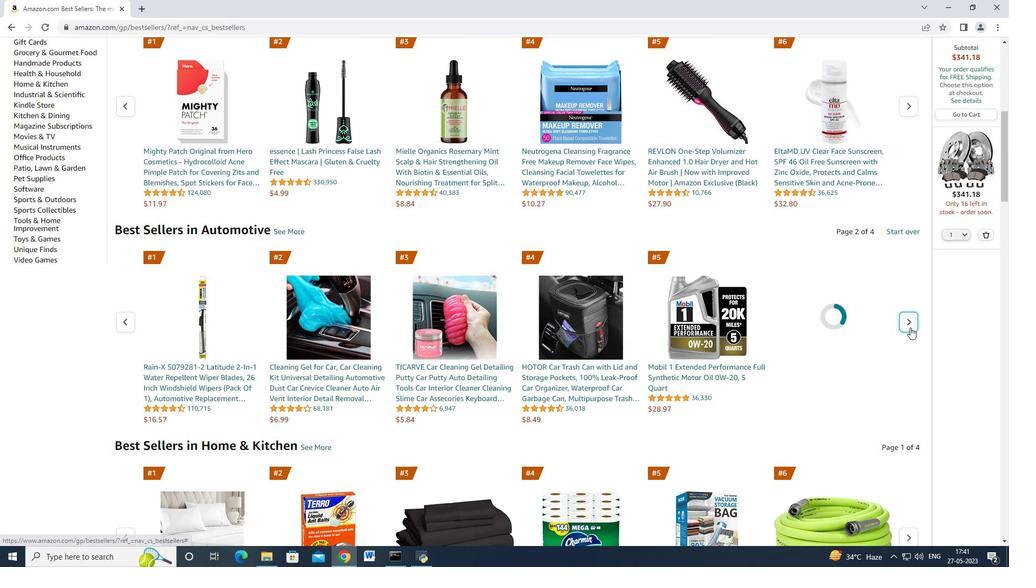 
Action: Mouse moved to (551, 240)
Screenshot: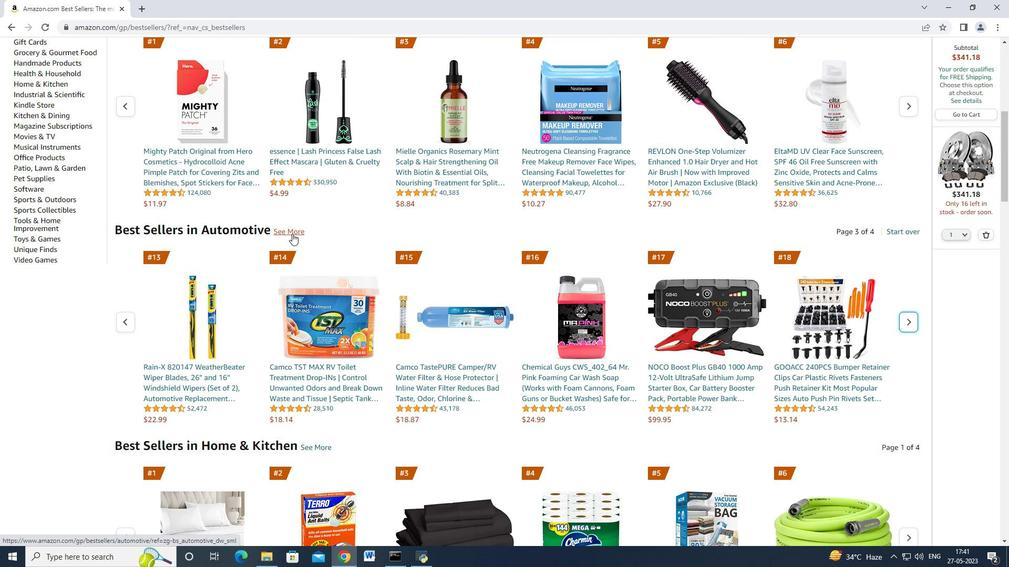 
Action: Mouse pressed left at (551, 240)
Screenshot: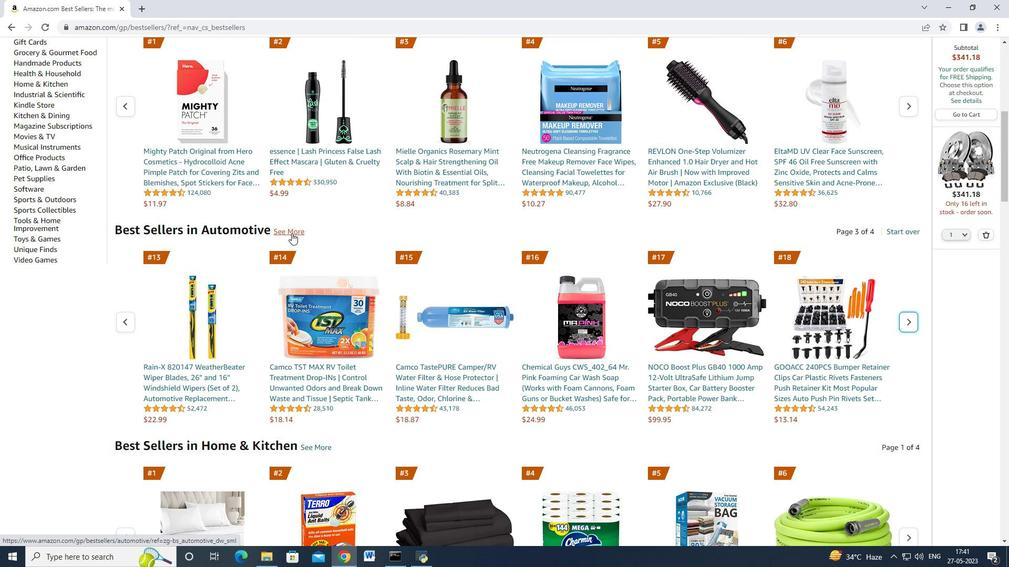 
Action: Mouse moved to (559, 156)
Screenshot: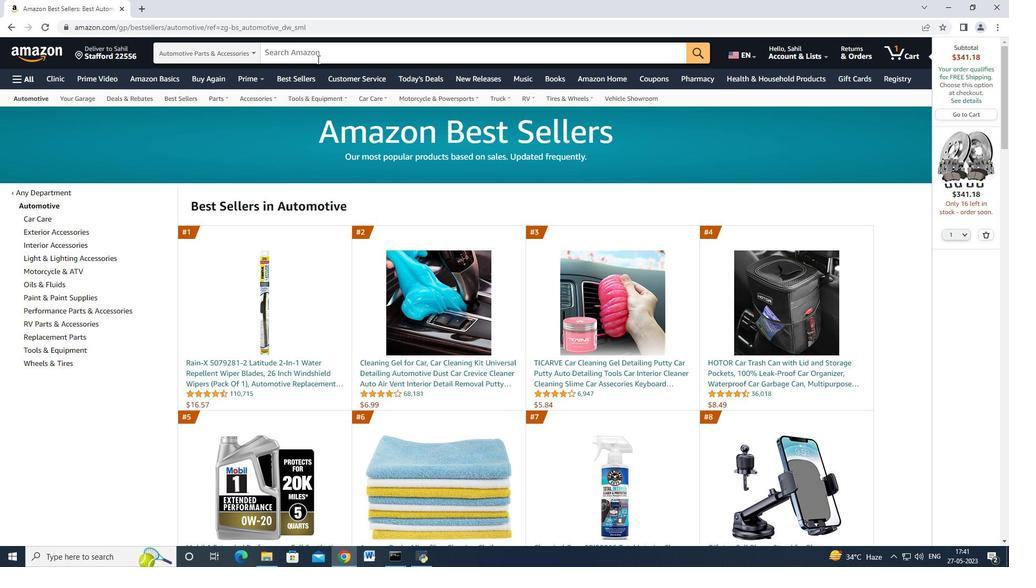 
Action: Mouse pressed left at (559, 156)
Screenshot: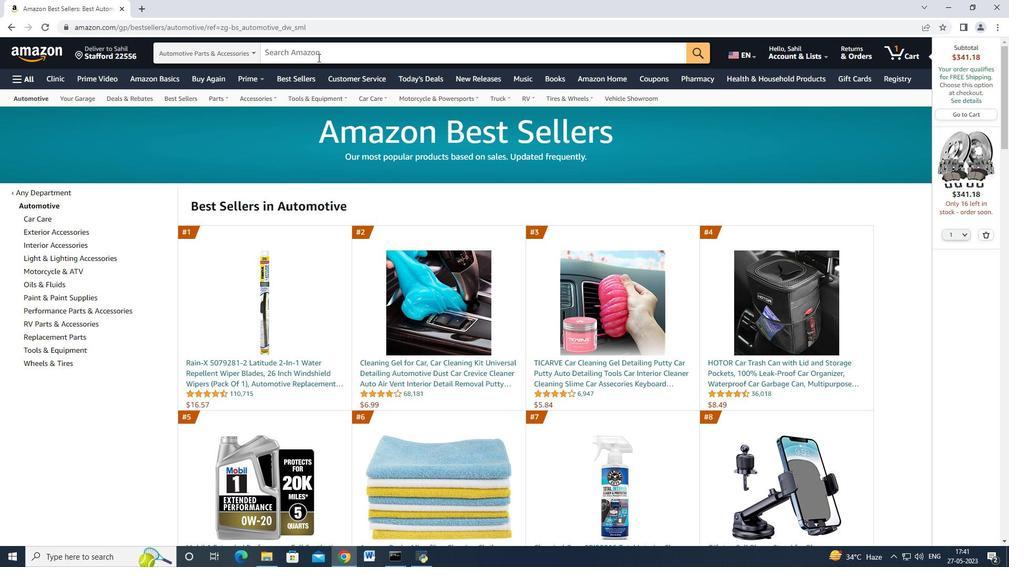 
Action: Mouse moved to (559, 157)
Screenshot: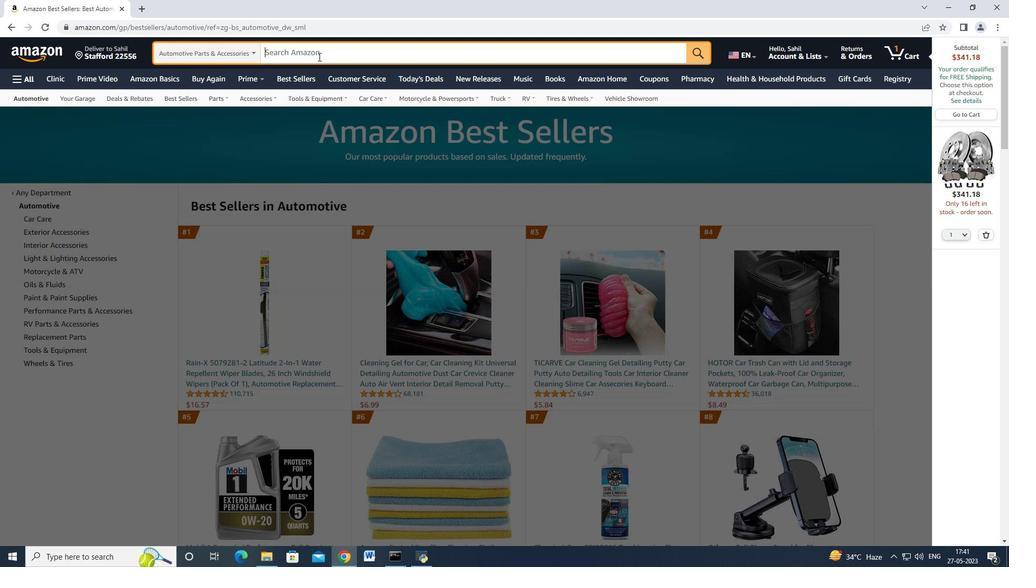 
Action: Key pressed 2<Key.space>ca;;<Key.backspace><Key.backspace>llipers<Key.enter>
Screenshot: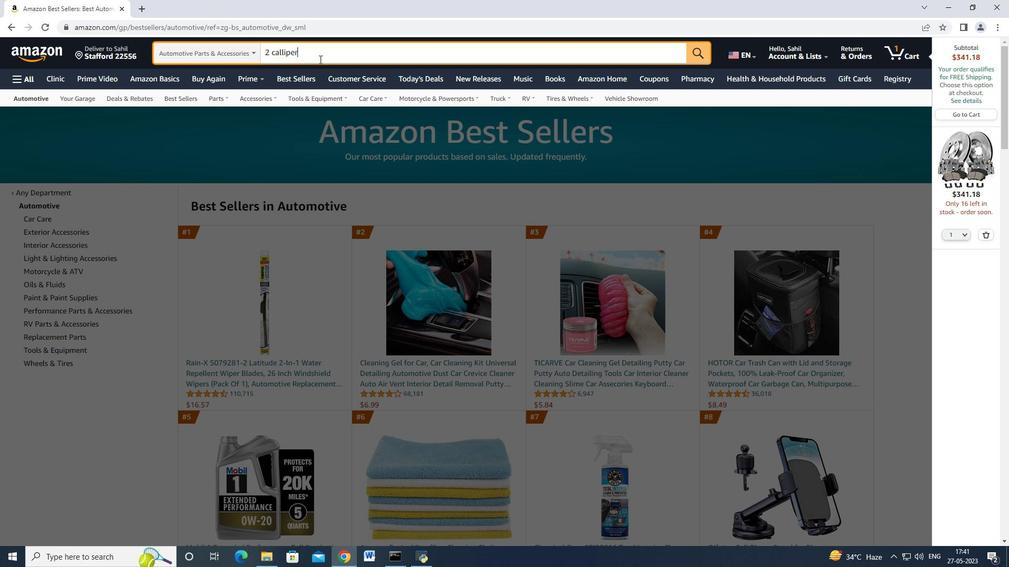 
Action: Mouse moved to (571, 345)
Screenshot: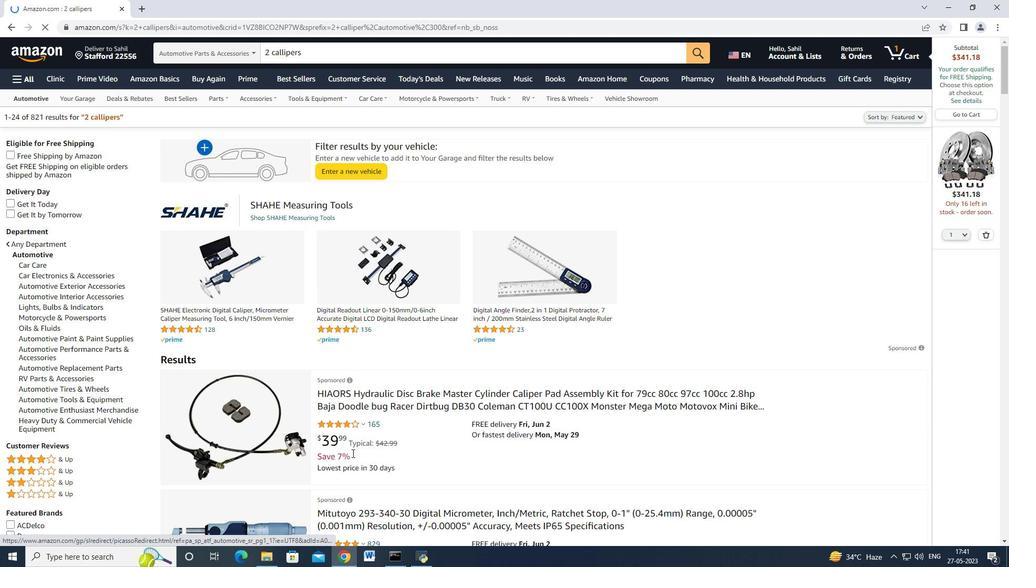
Action: Mouse scrolled (571, 344) with delta (0, 0)
Screenshot: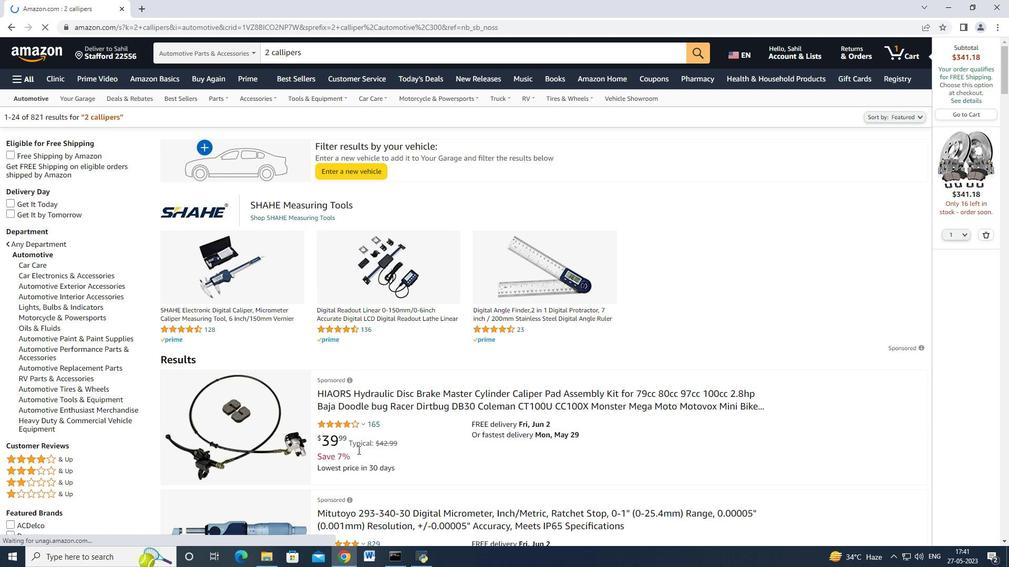 
Action: Mouse scrolled (571, 344) with delta (0, 0)
Screenshot: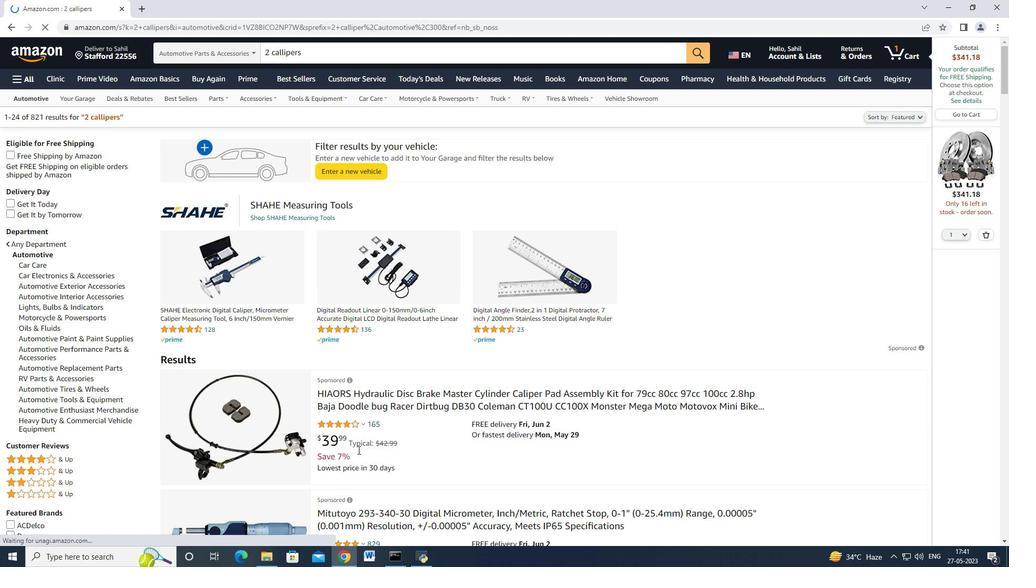 
Action: Mouse scrolled (571, 344) with delta (0, 0)
Screenshot: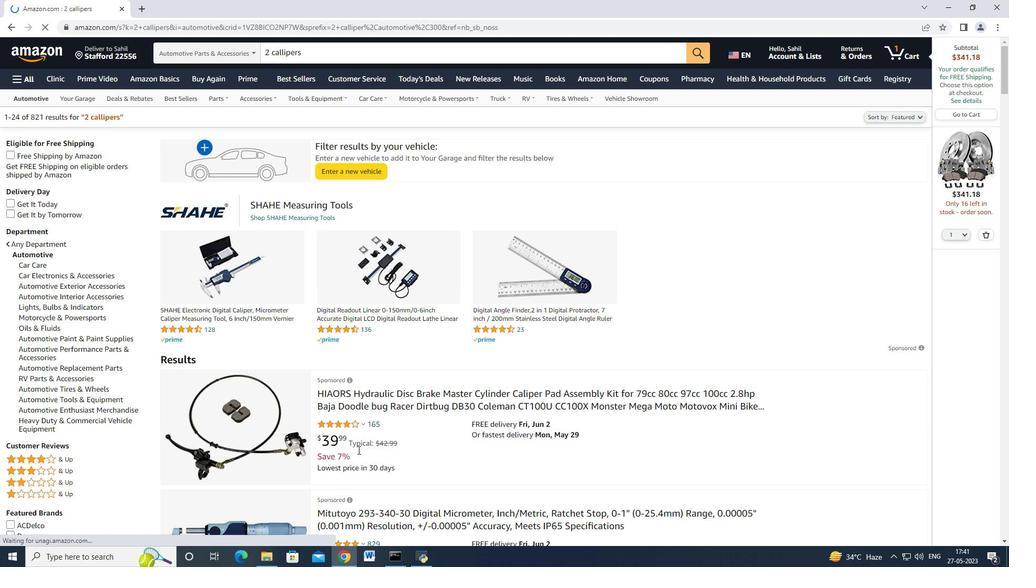 
Action: Mouse moved to (571, 345)
Screenshot: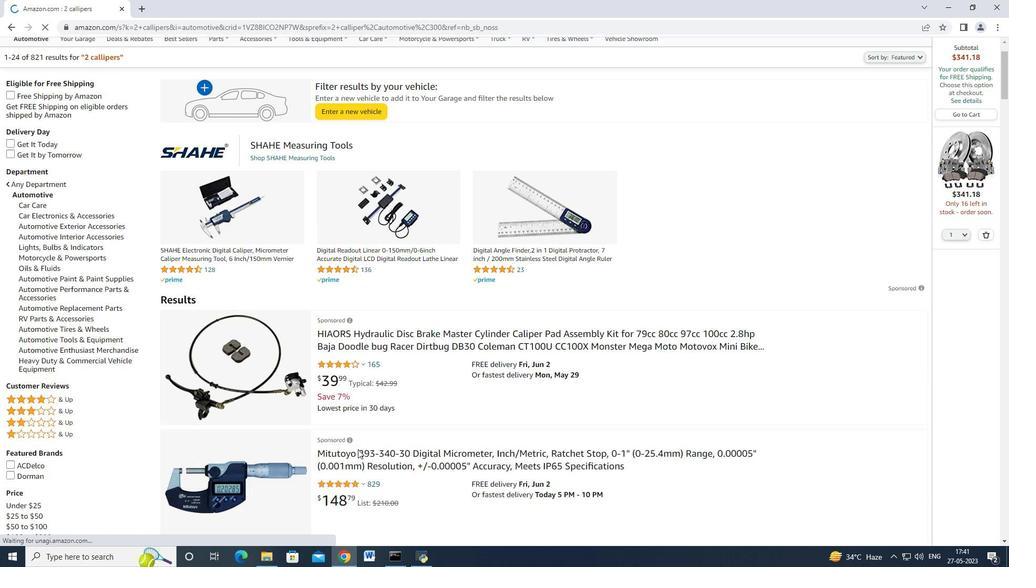
Action: Mouse scrolled (571, 344) with delta (0, 0)
Screenshot: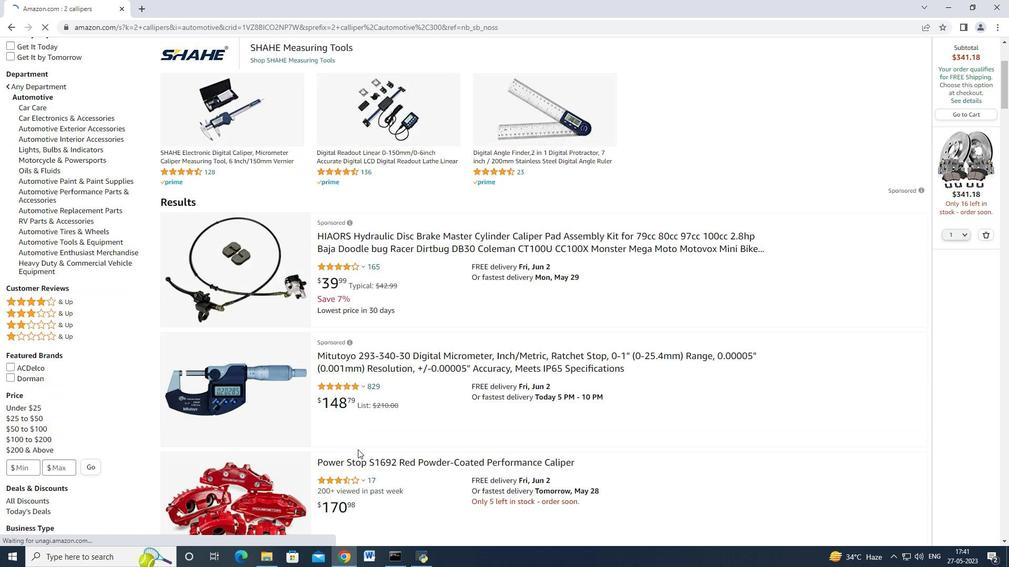 
Action: Mouse scrolled (571, 344) with delta (0, 0)
Screenshot: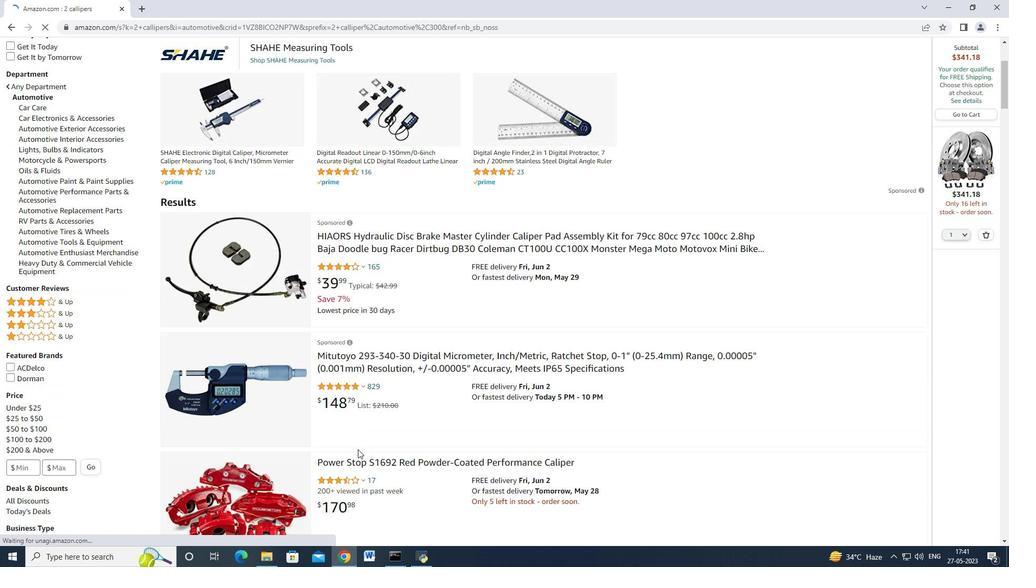 
Action: Mouse scrolled (571, 344) with delta (0, 0)
Screenshot: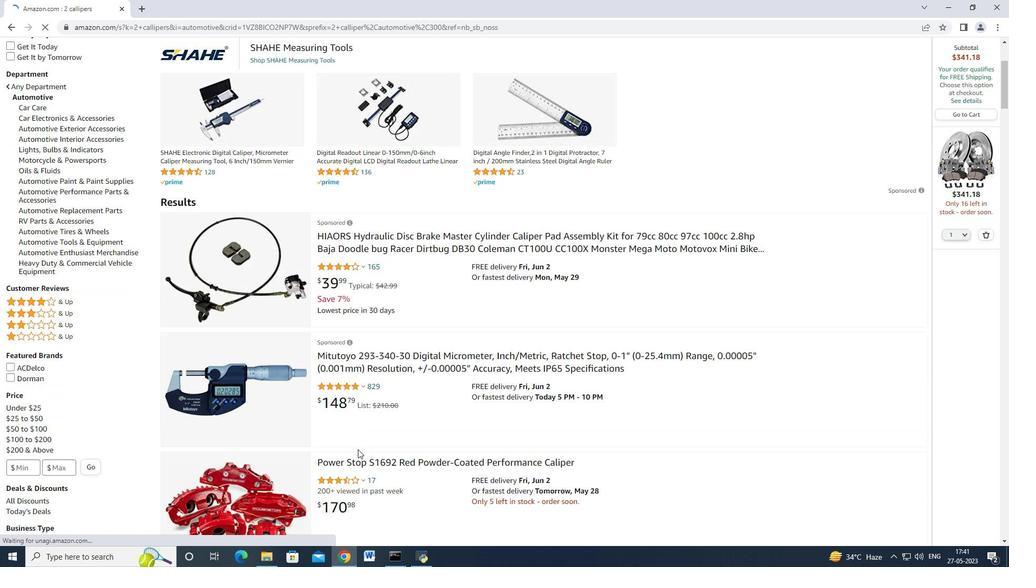 
Action: Mouse scrolled (571, 344) with delta (0, 0)
Screenshot: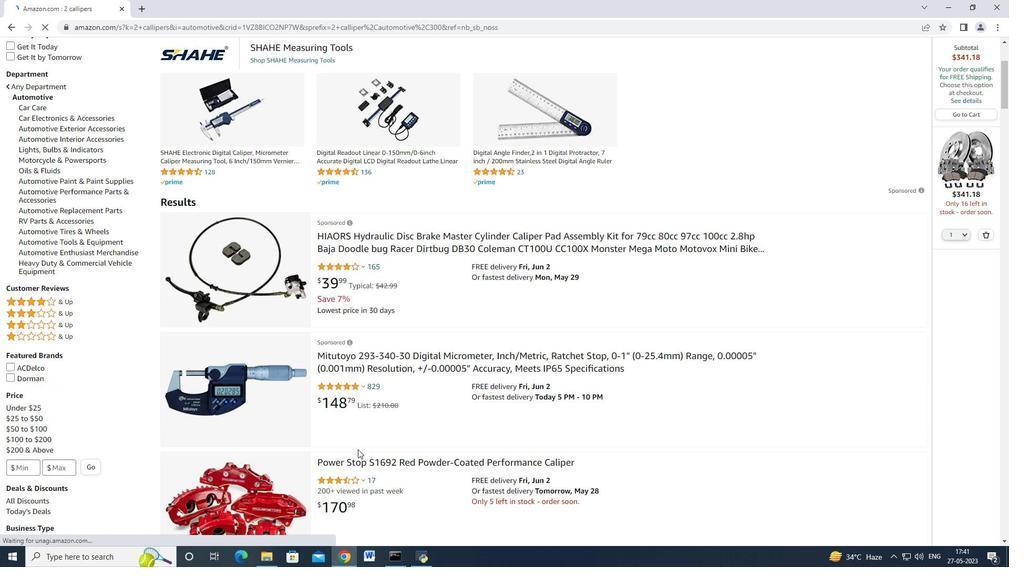
Action: Mouse moved to (589, 306)
Screenshot: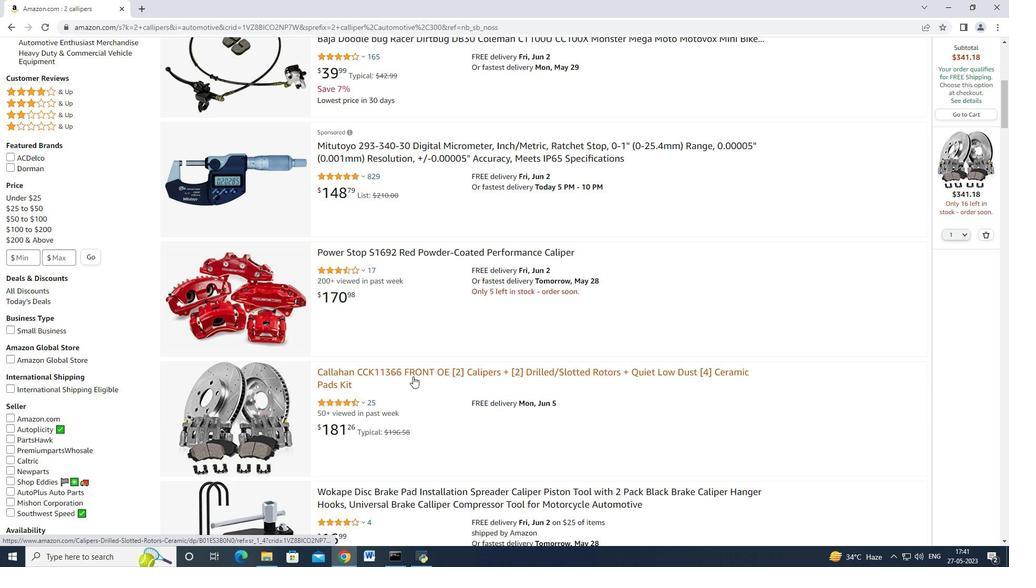 
Action: Mouse pressed left at (589, 306)
Screenshot: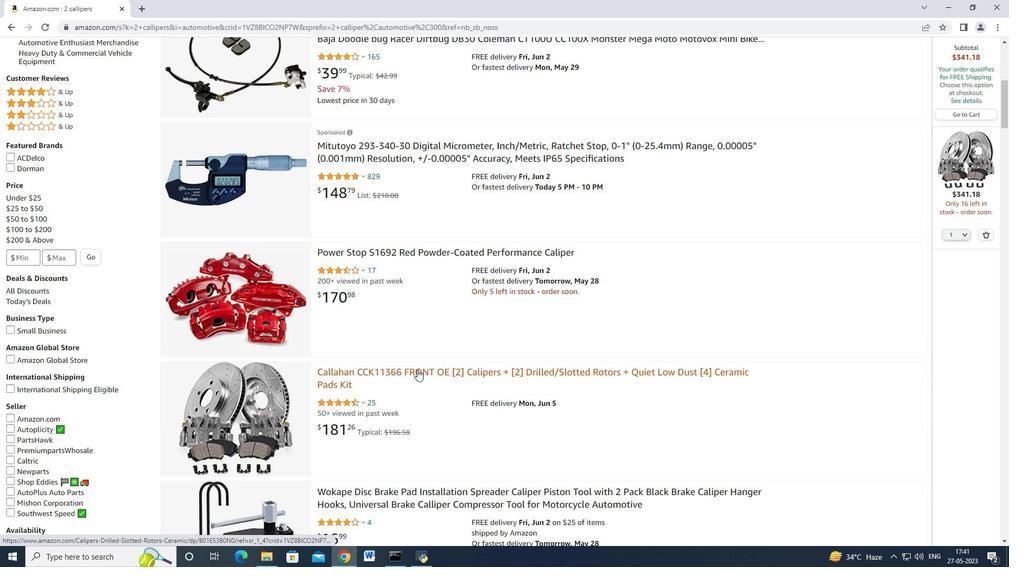 
Action: Mouse moved to (694, 302)
Screenshot: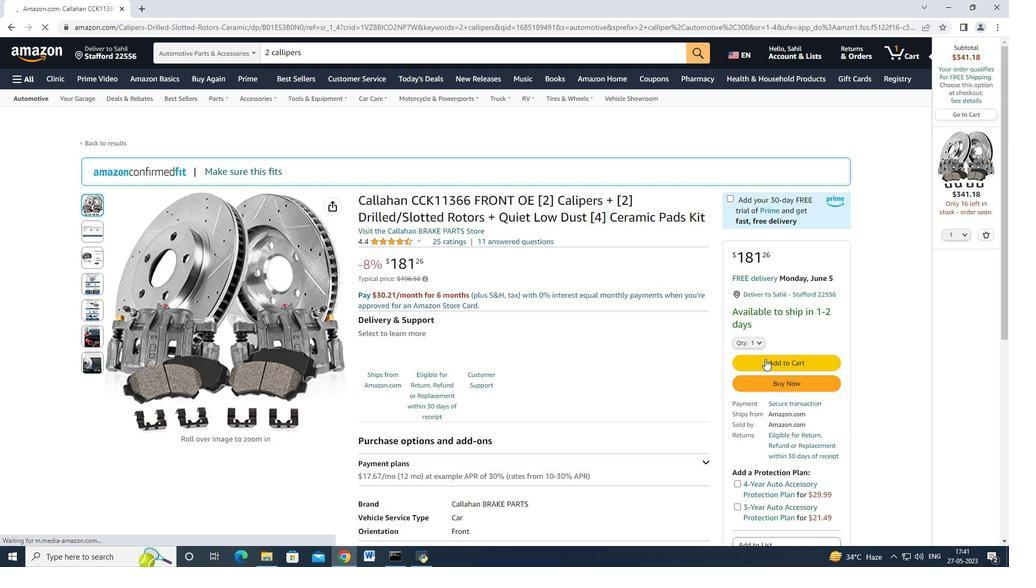 
Action: Mouse pressed left at (694, 302)
Screenshot: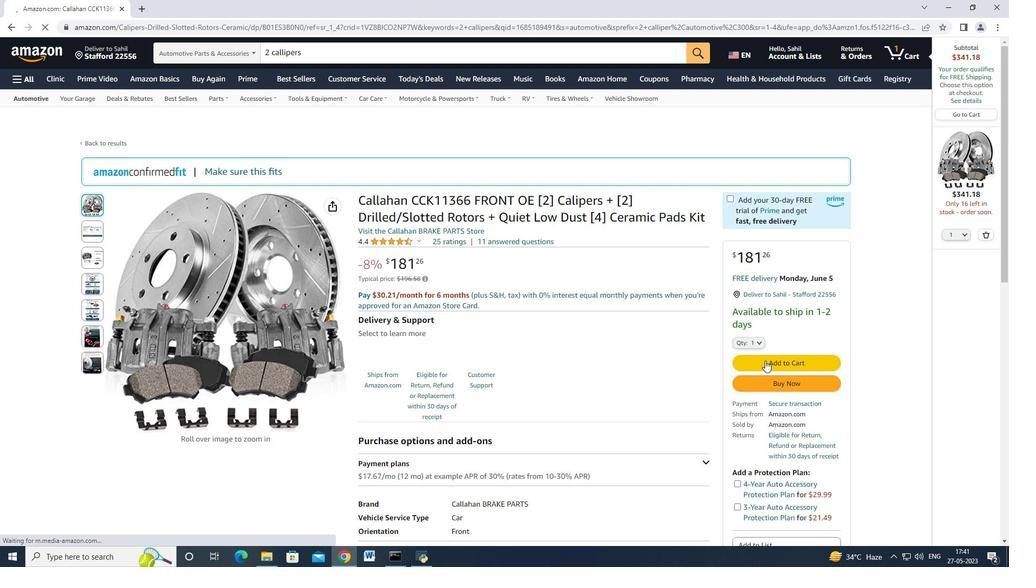 
Action: Mouse moved to (762, 292)
Screenshot: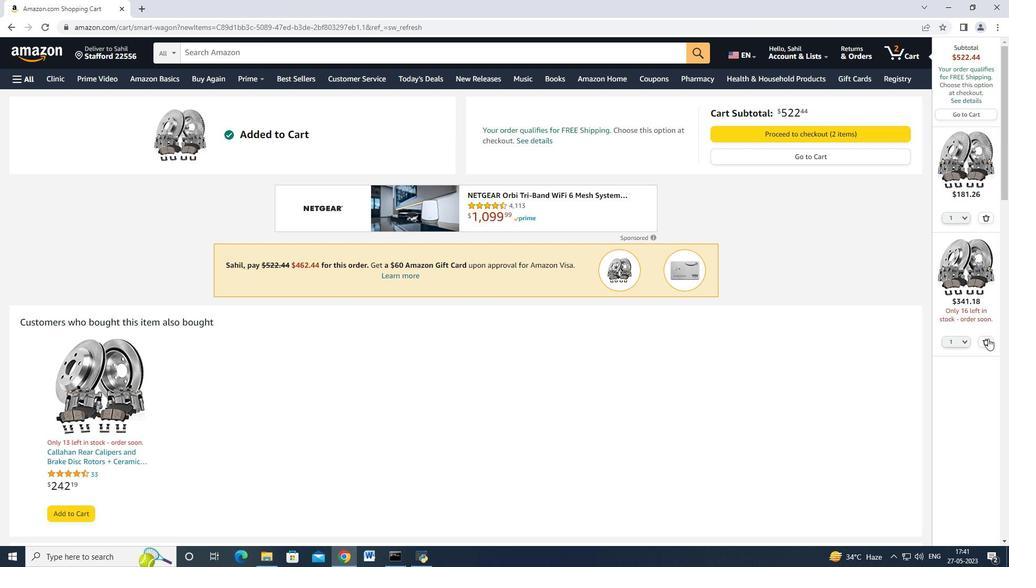 
Action: Mouse pressed left at (762, 292)
Screenshot: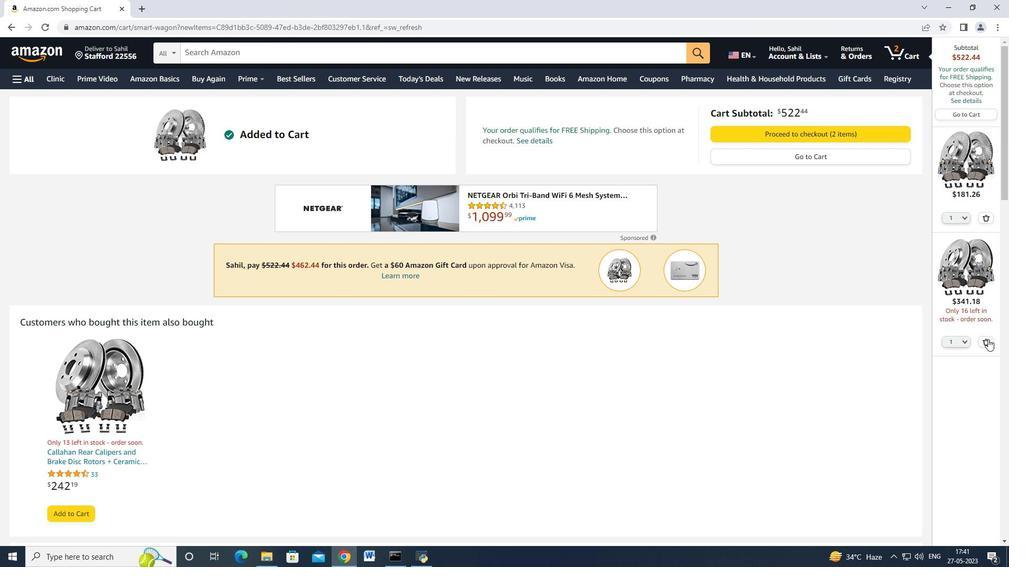 
Action: Mouse moved to (752, 234)
Screenshot: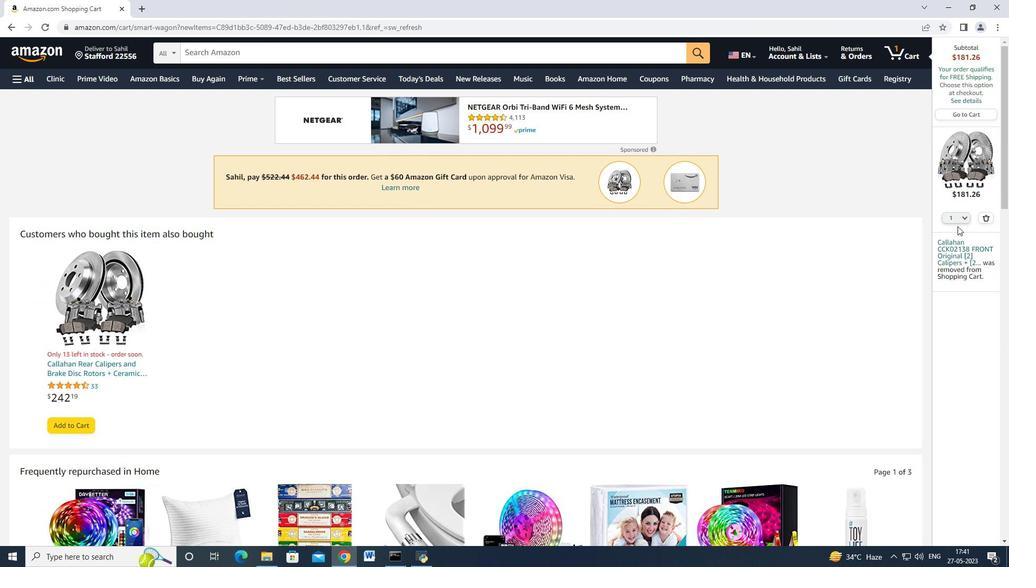 
Action: Mouse pressed left at (752, 234)
Screenshot: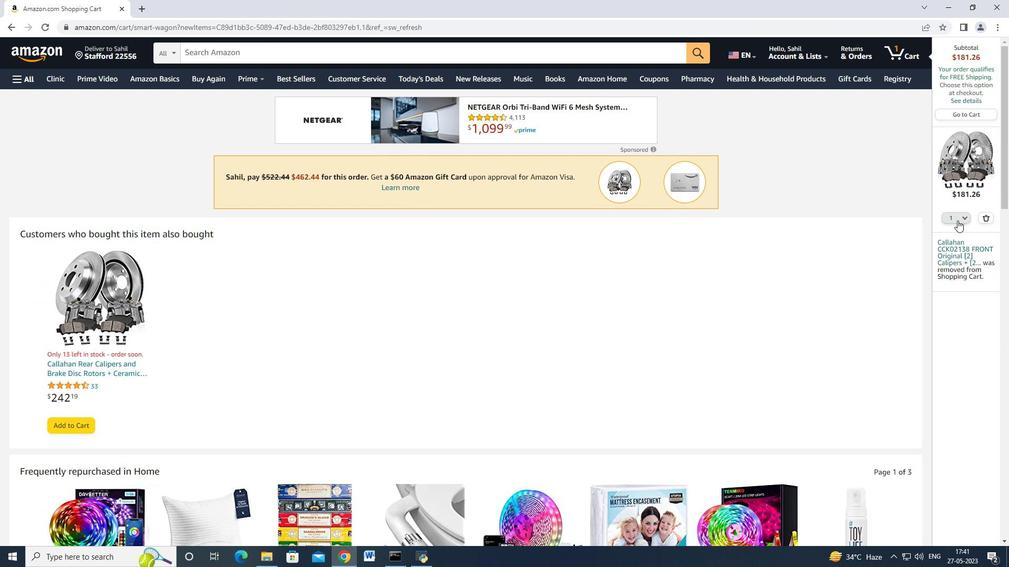 
Action: Mouse moved to (750, 248)
Screenshot: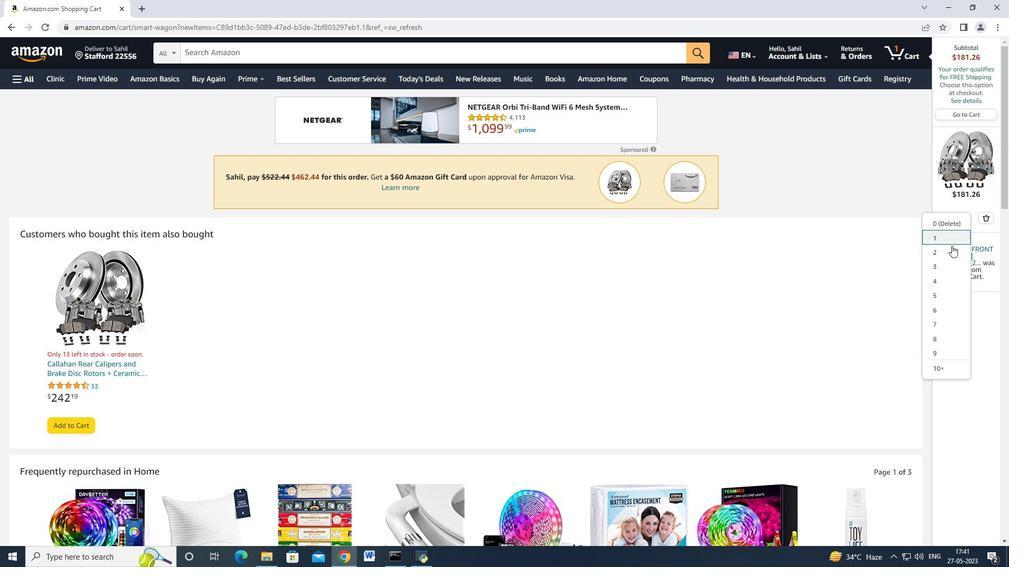 
Action: Mouse pressed left at (750, 248)
Screenshot: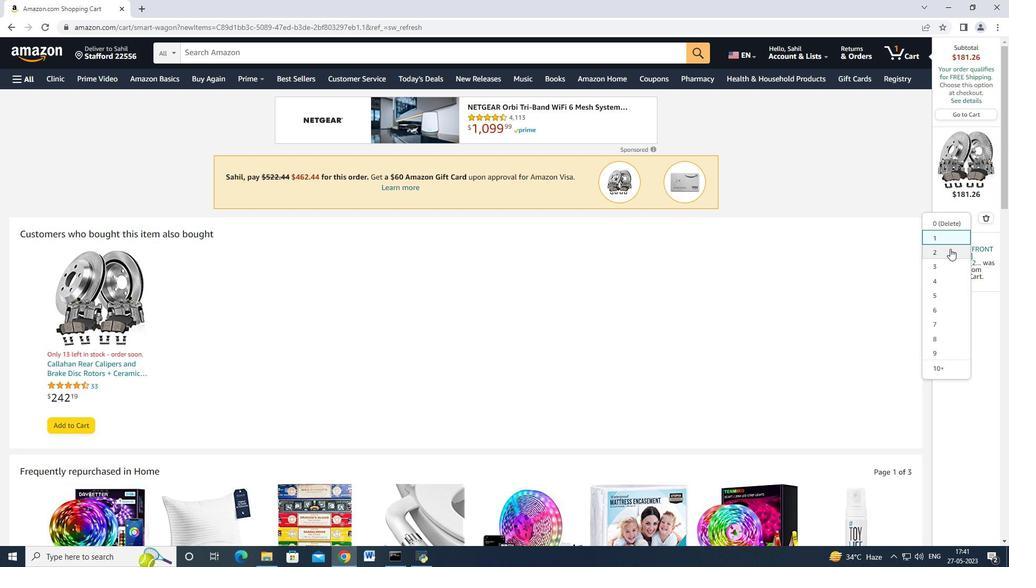 
Action: Mouse moved to (682, 271)
Screenshot: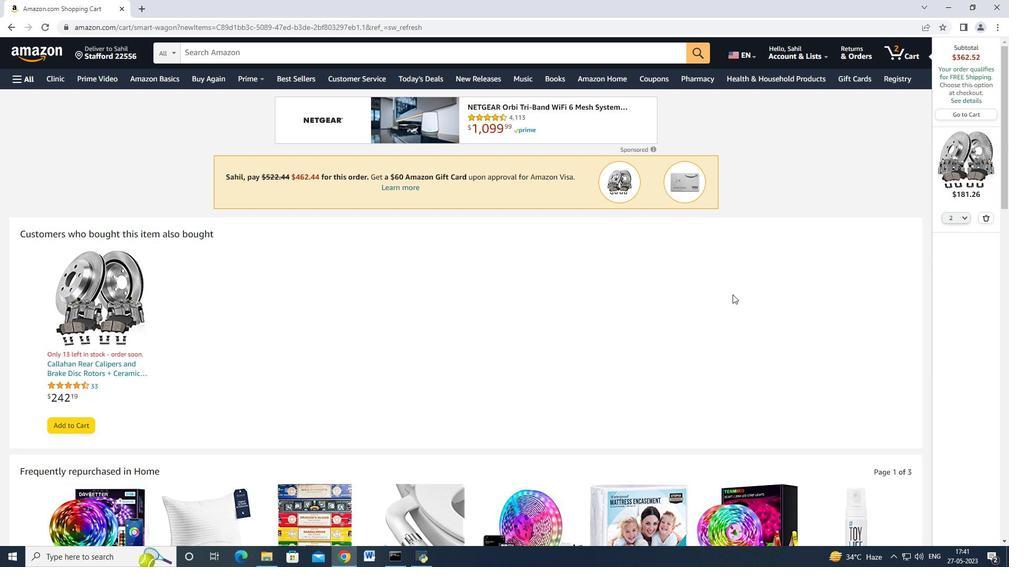 
Action: Mouse scrolled (682, 271) with delta (0, 0)
Screenshot: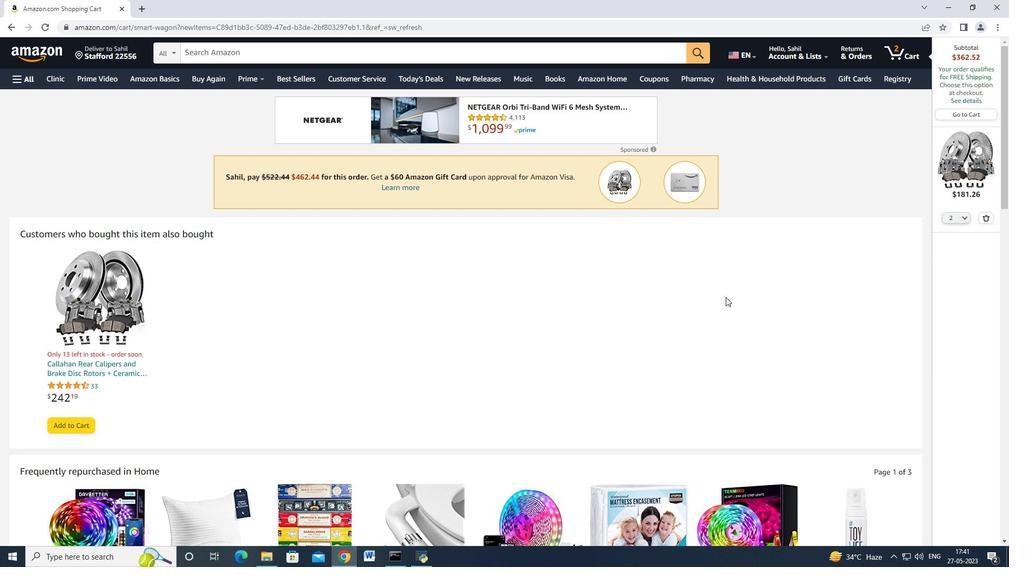 
Action: Mouse scrolled (682, 271) with delta (0, 0)
Screenshot: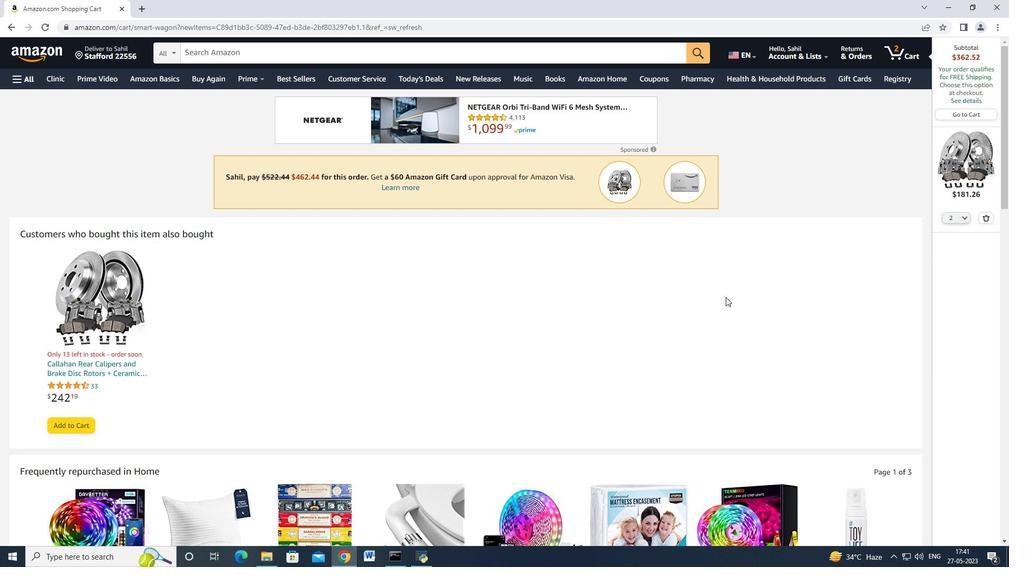 
Action: Mouse scrolled (682, 271) with delta (0, 0)
Screenshot: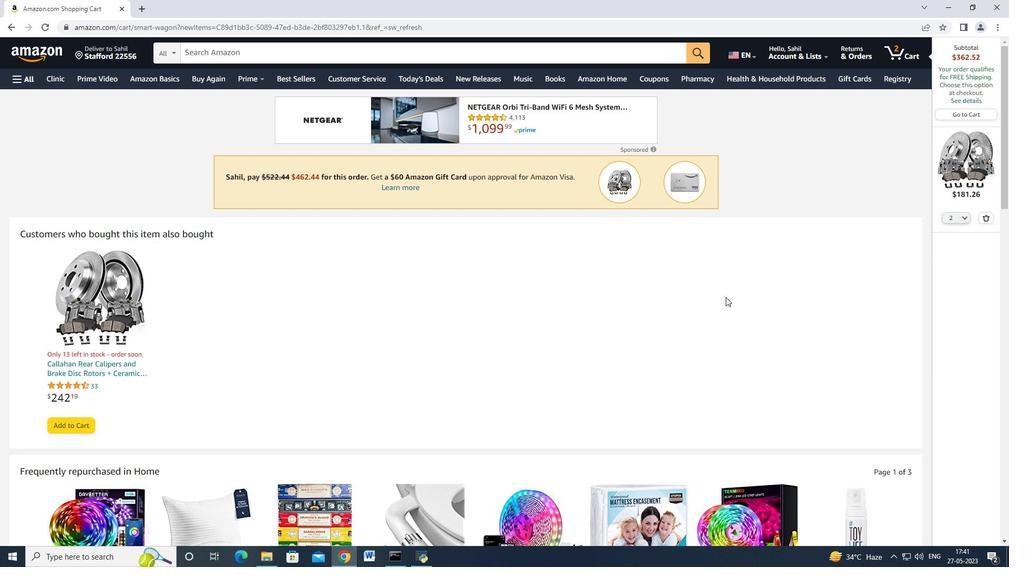 
Action: Mouse moved to (537, 226)
Screenshot: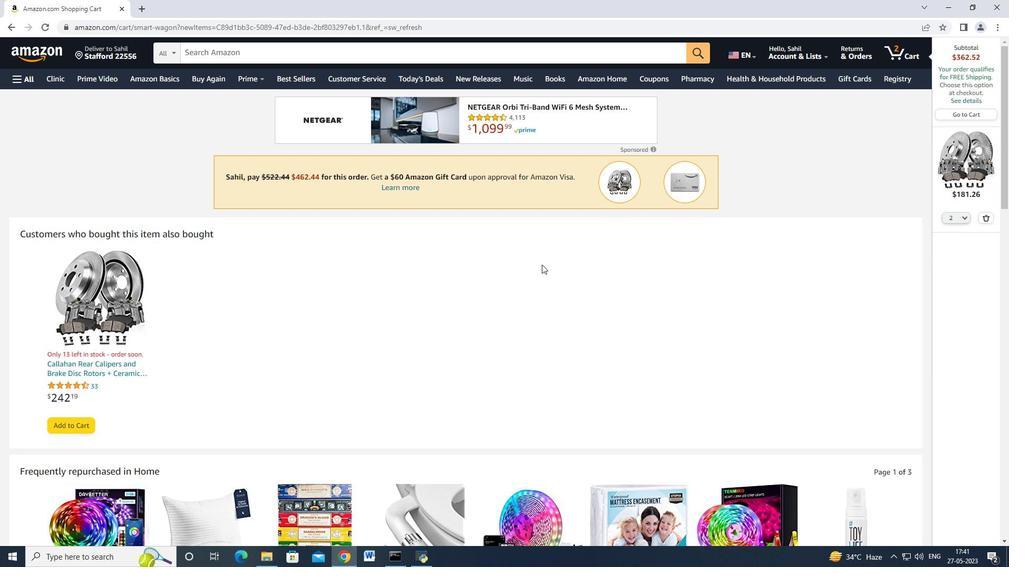 
Action: Mouse scrolled (537, 226) with delta (0, 0)
Screenshot: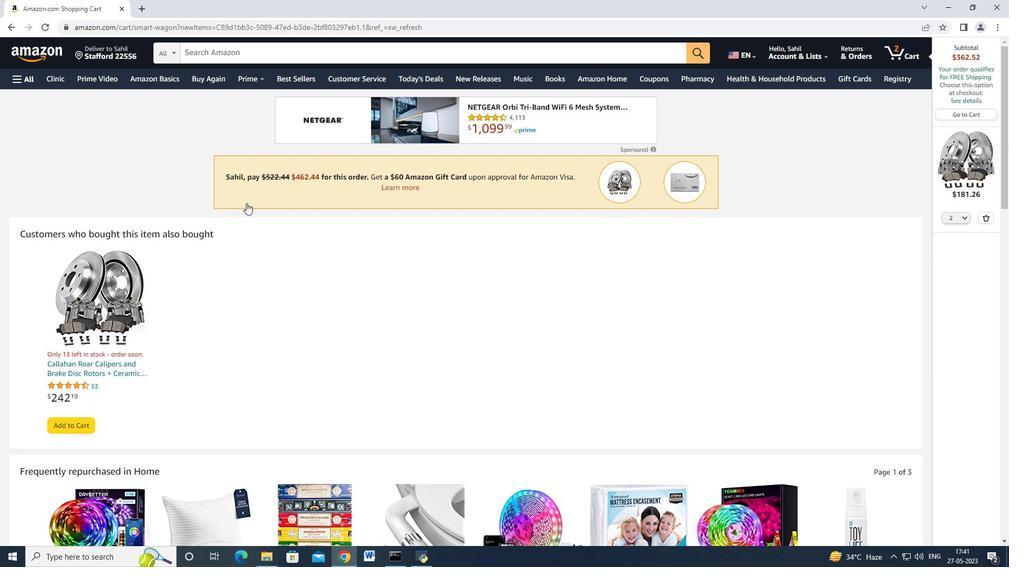 
Action: Mouse scrolled (537, 226) with delta (0, 0)
Screenshot: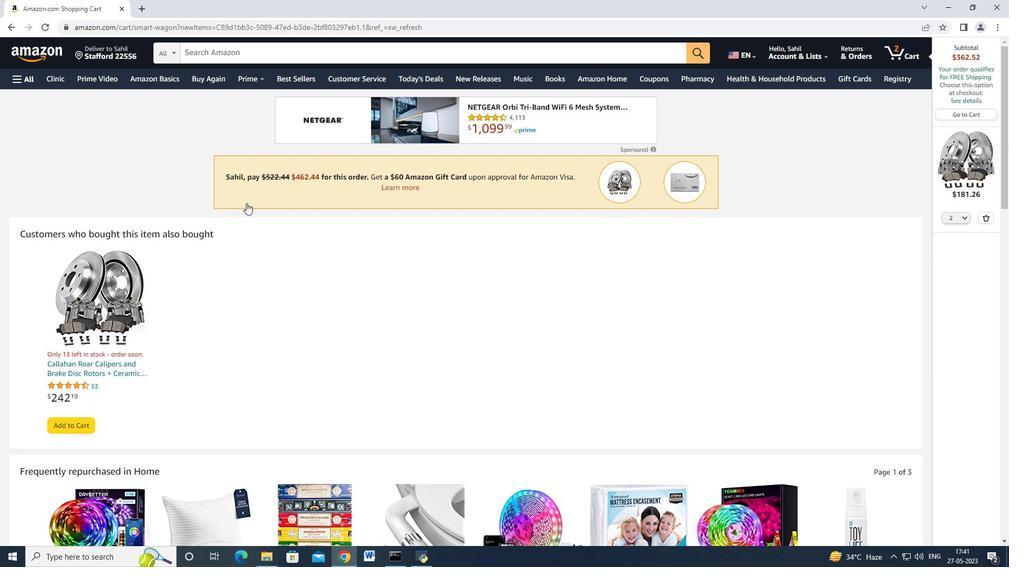 
Action: Mouse scrolled (537, 226) with delta (0, 0)
Screenshot: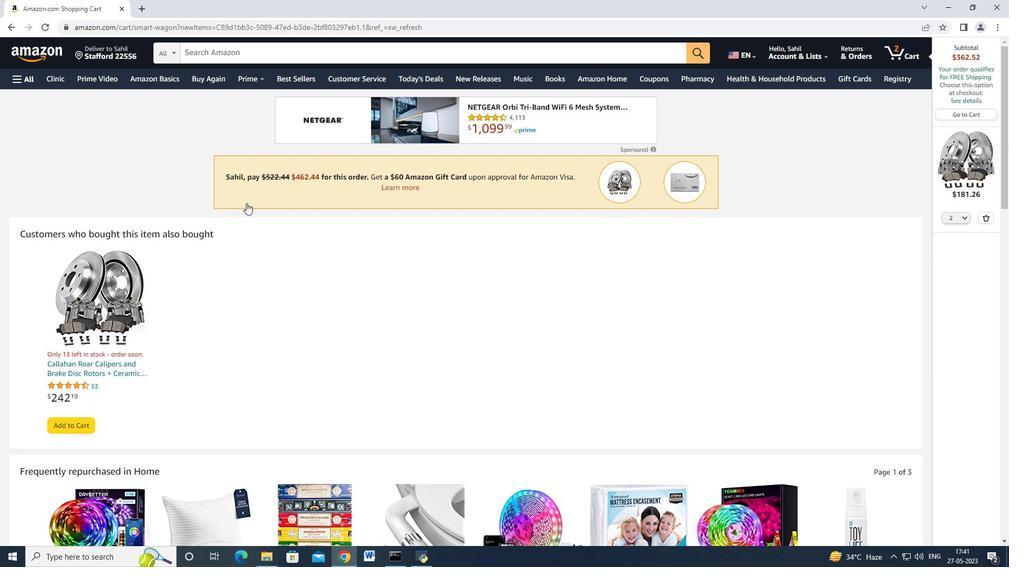 
Action: Mouse scrolled (537, 226) with delta (0, 0)
Screenshot: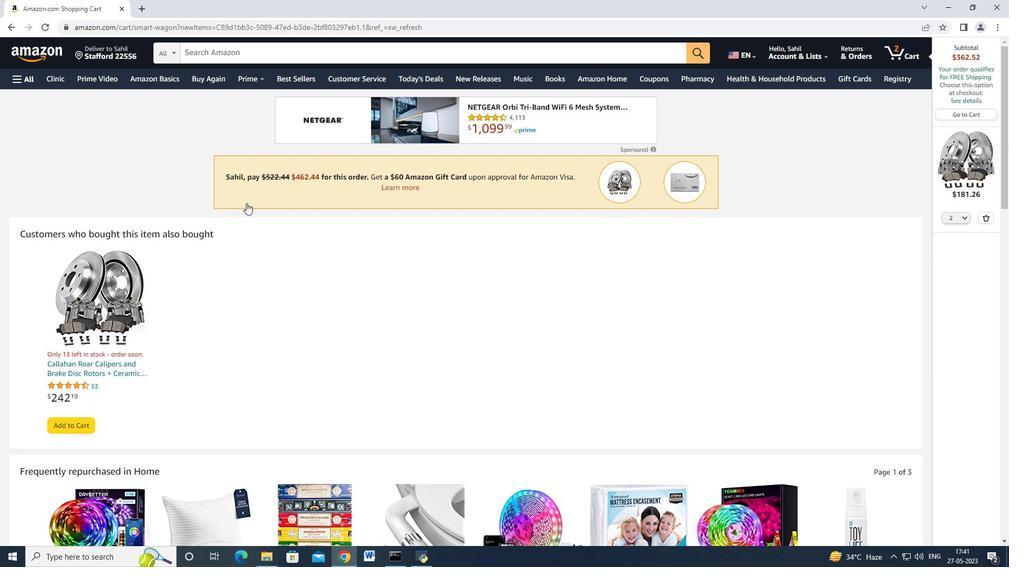 
Action: Mouse scrolled (537, 226) with delta (0, 0)
Screenshot: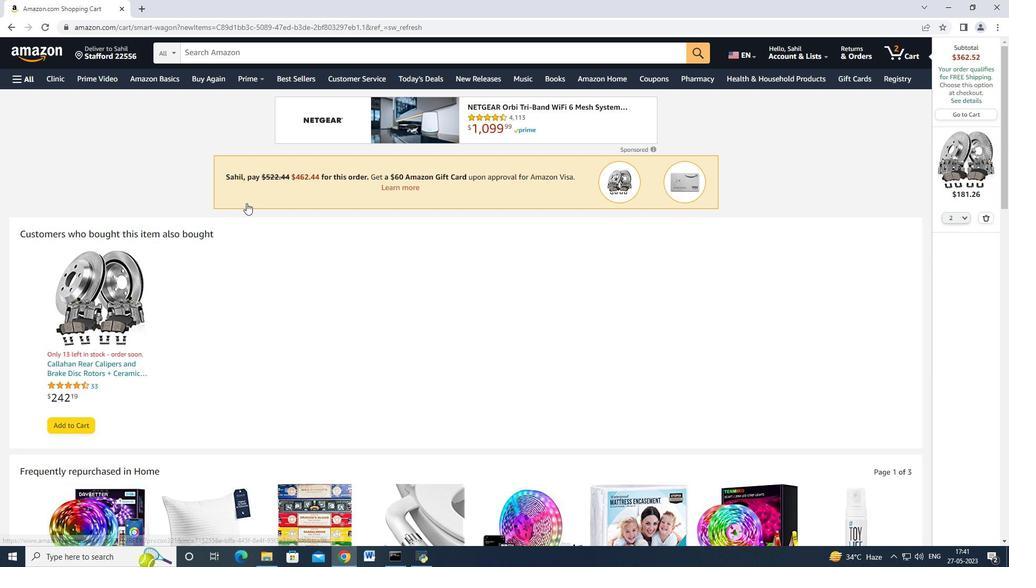 
Action: Mouse moved to (537, 226)
Screenshot: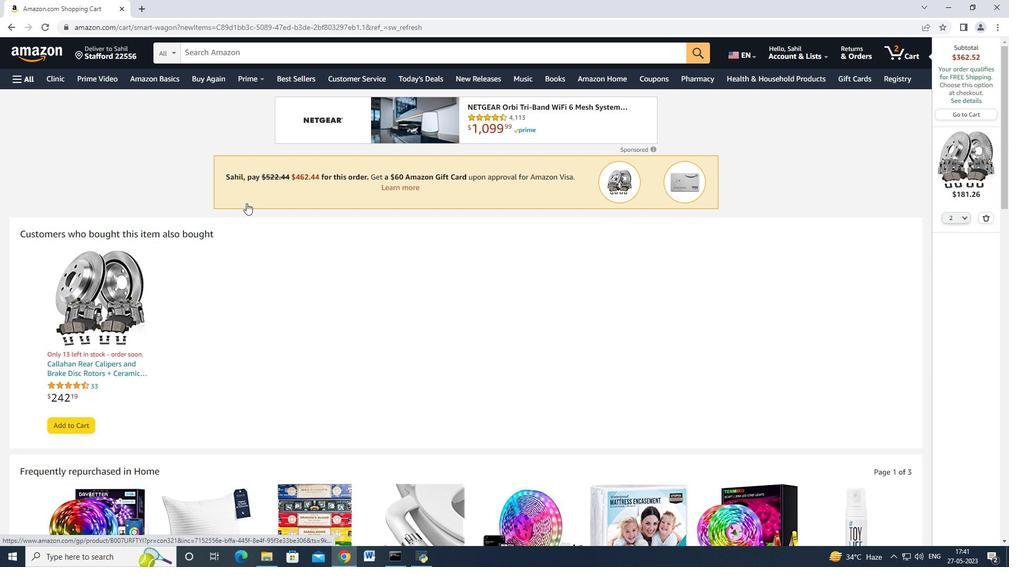 
Action: Mouse scrolled (537, 226) with delta (0, 0)
Screenshot: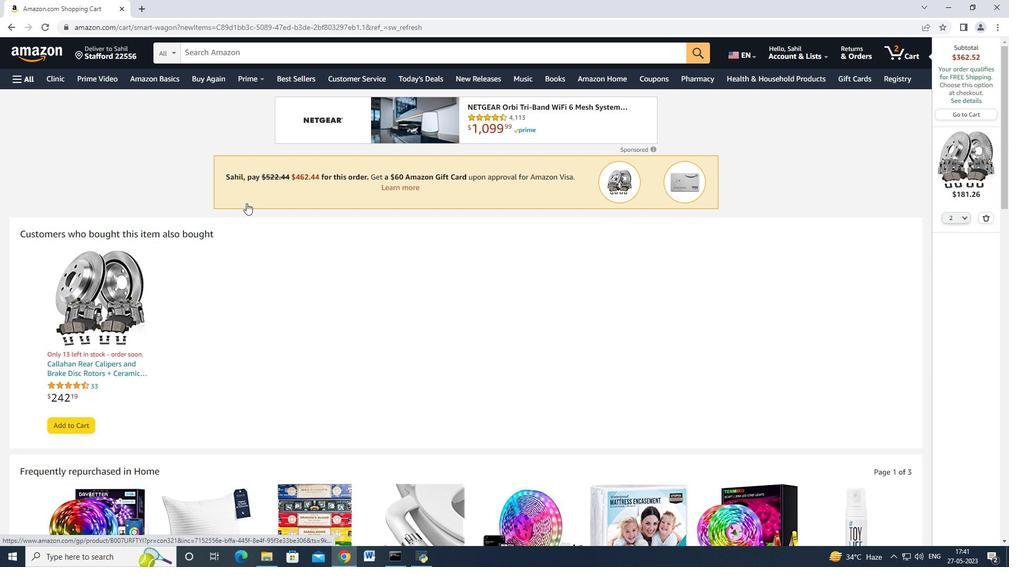 
Action: Mouse moved to (748, 182)
Screenshot: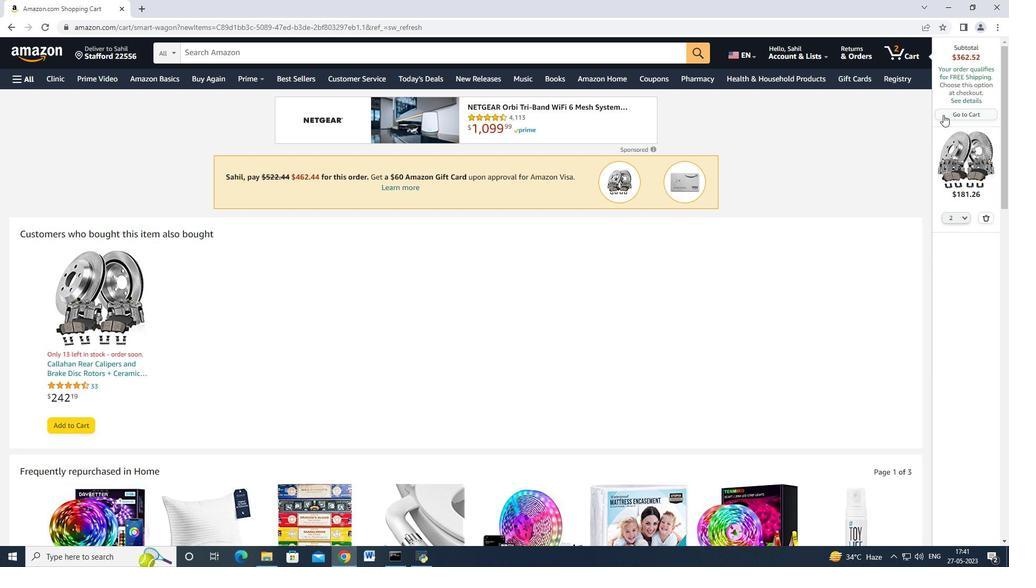 
Action: Mouse pressed left at (748, 182)
Screenshot: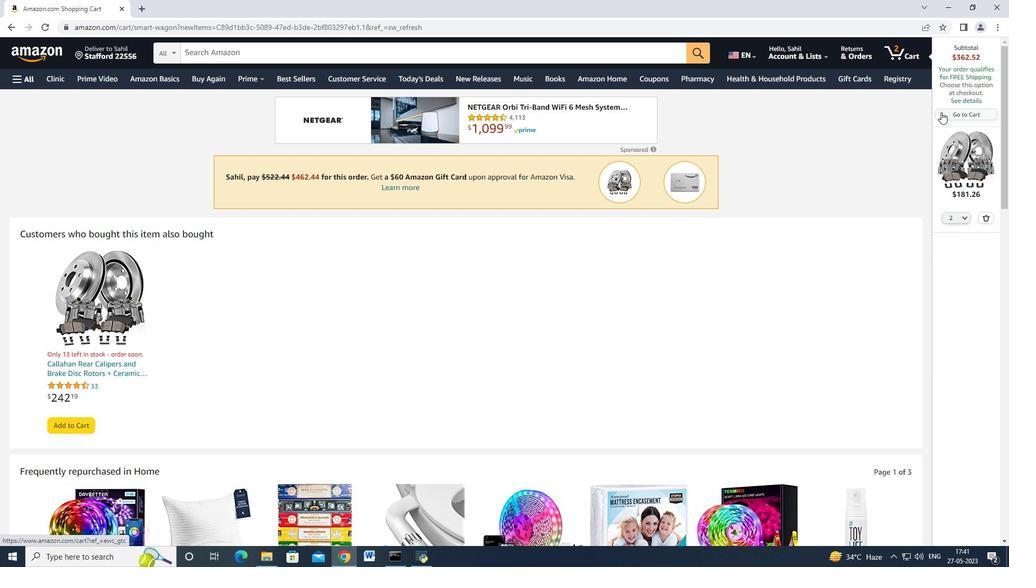 
Action: Mouse moved to (693, 238)
Screenshot: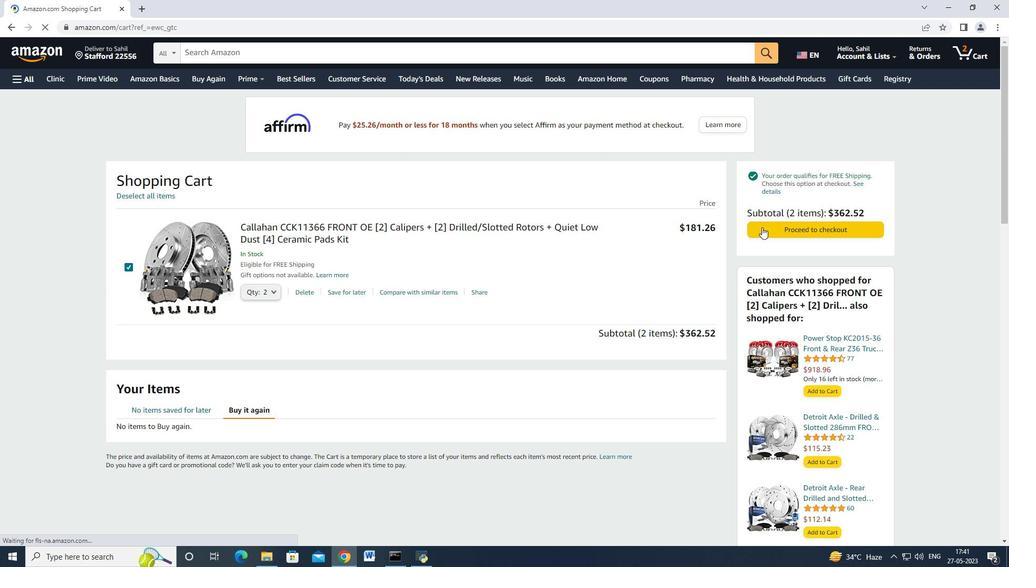 
Action: Mouse pressed left at (693, 238)
Screenshot: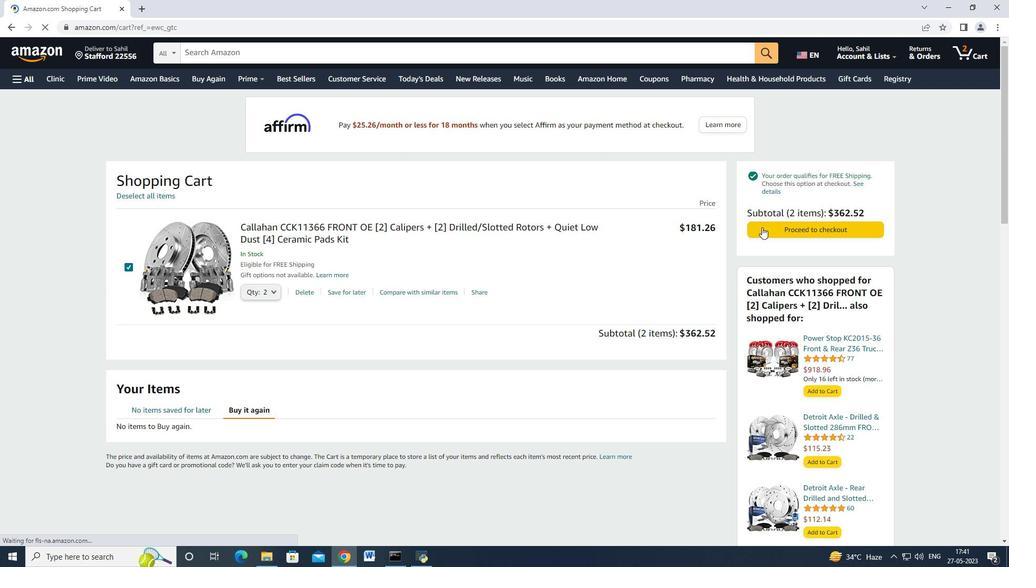 
Action: Mouse moved to (567, 238)
Screenshot: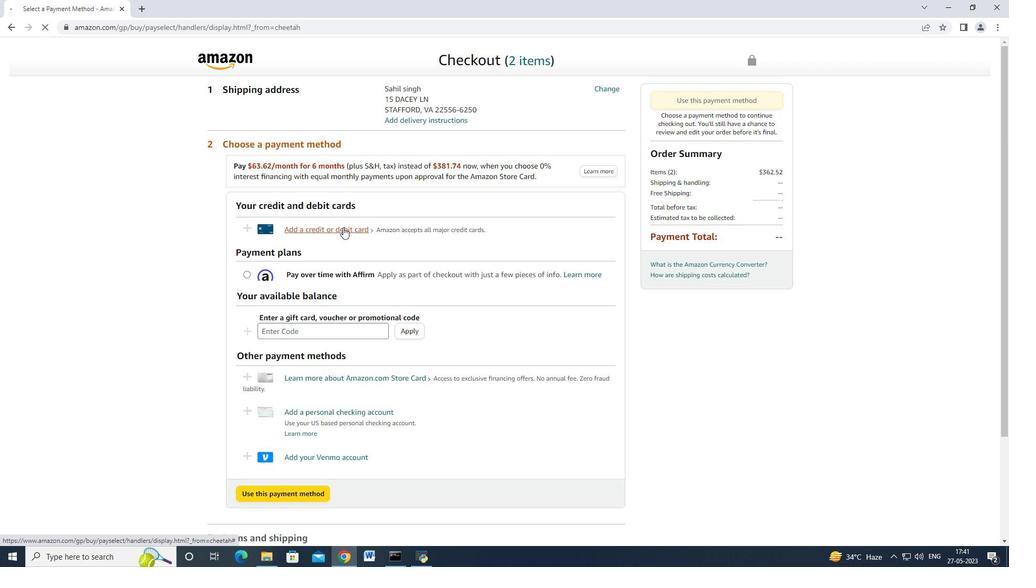 
Action: Mouse pressed left at (567, 238)
Screenshot: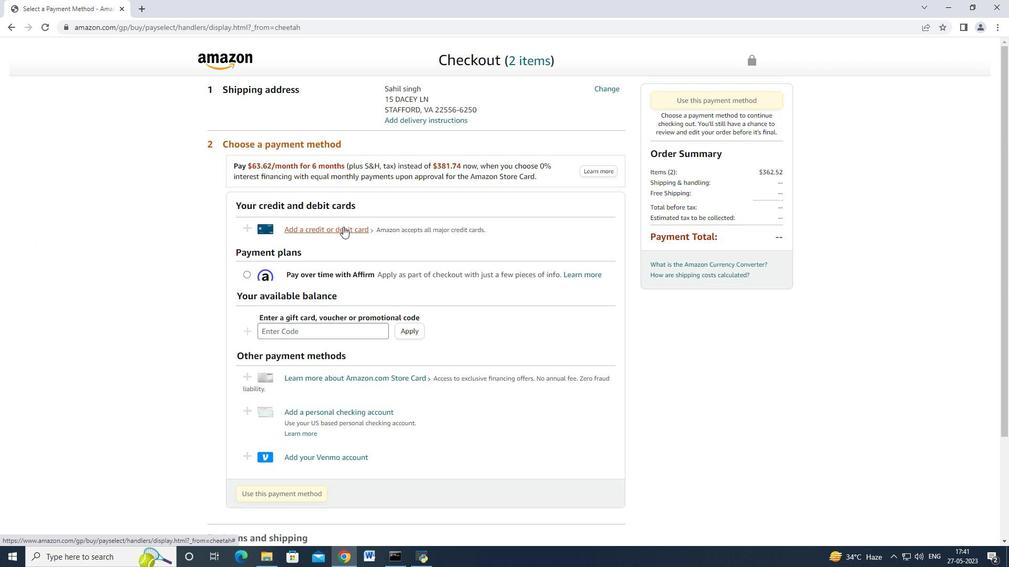 
Action: Mouse moved to (583, 242)
Screenshot: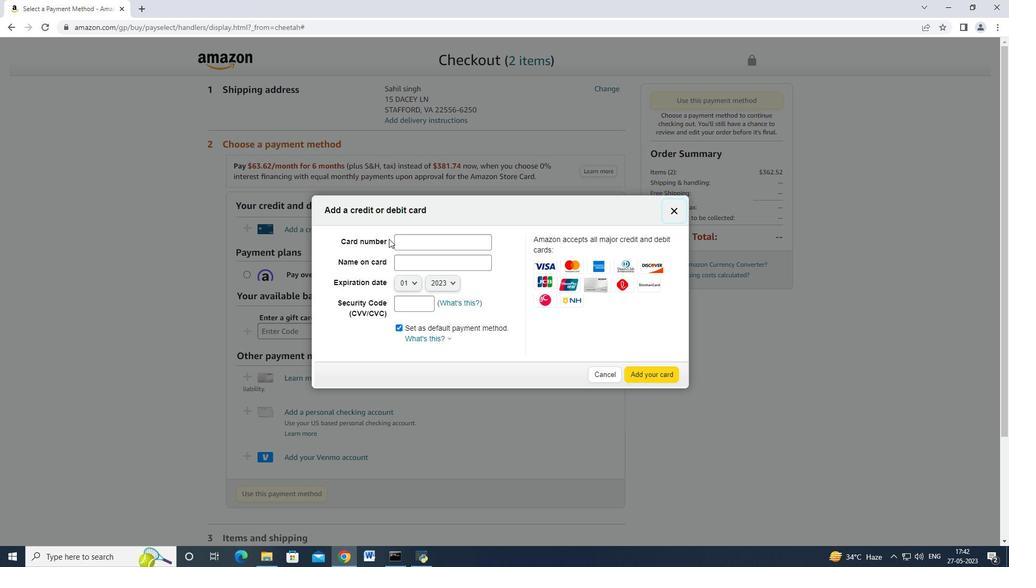 
Action: Mouse pressed left at (583, 242)
Screenshot: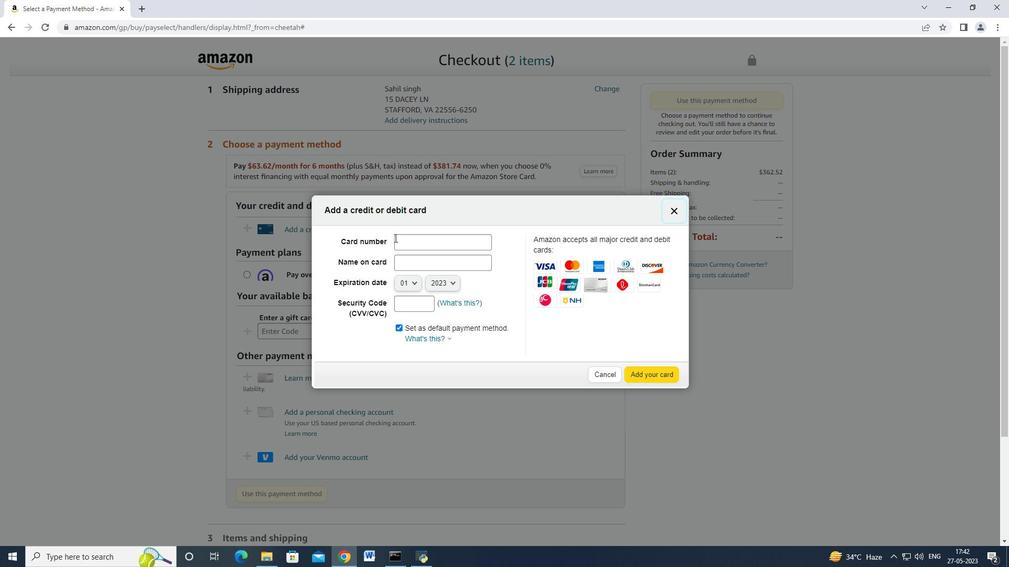 
Action: Mouse moved to (583, 243)
